 Task: Select transit view around selected location Big Sur, California, United States and check out the nearest train station
Action: Mouse moved to (363, 207)
Screenshot: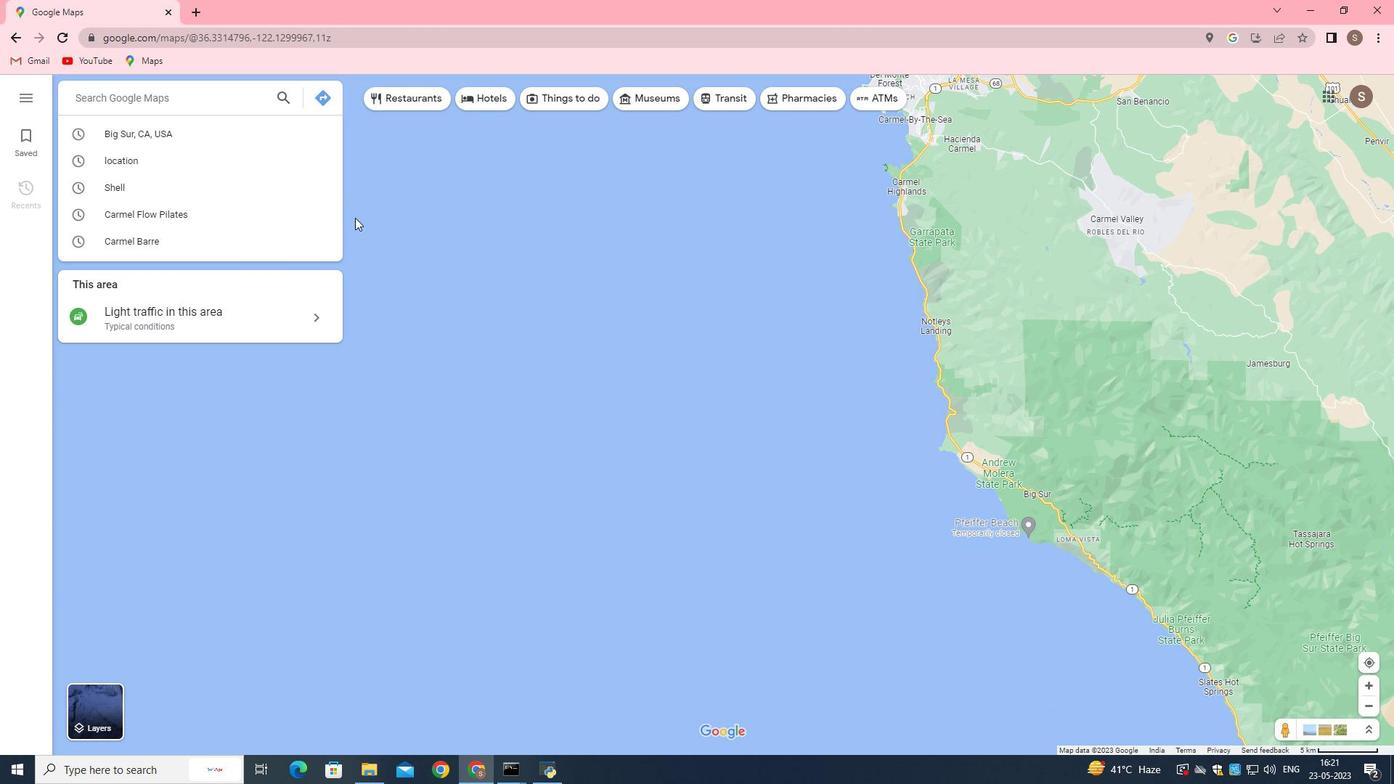 
Action: Mouse pressed left at (363, 207)
Screenshot: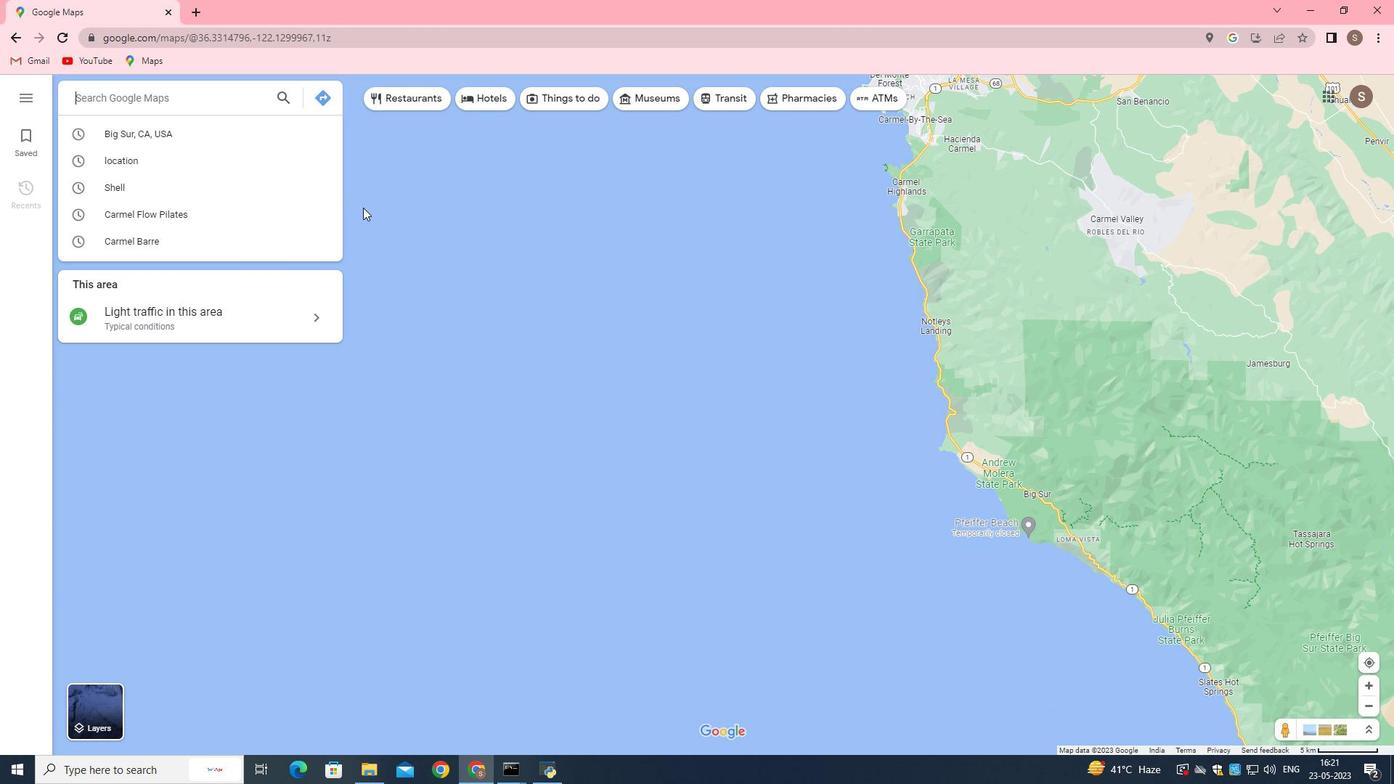 
Action: Mouse moved to (204, 97)
Screenshot: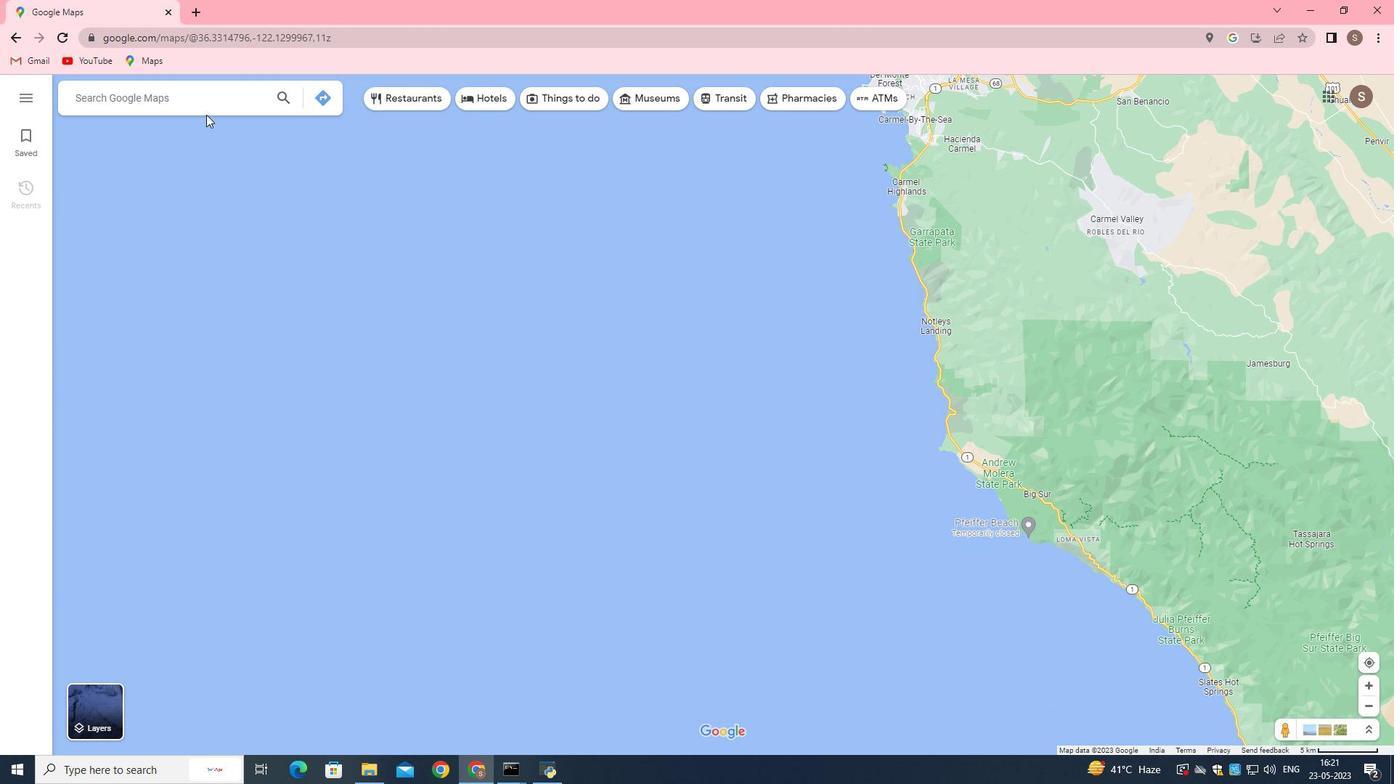 
Action: Mouse pressed left at (204, 97)
Screenshot: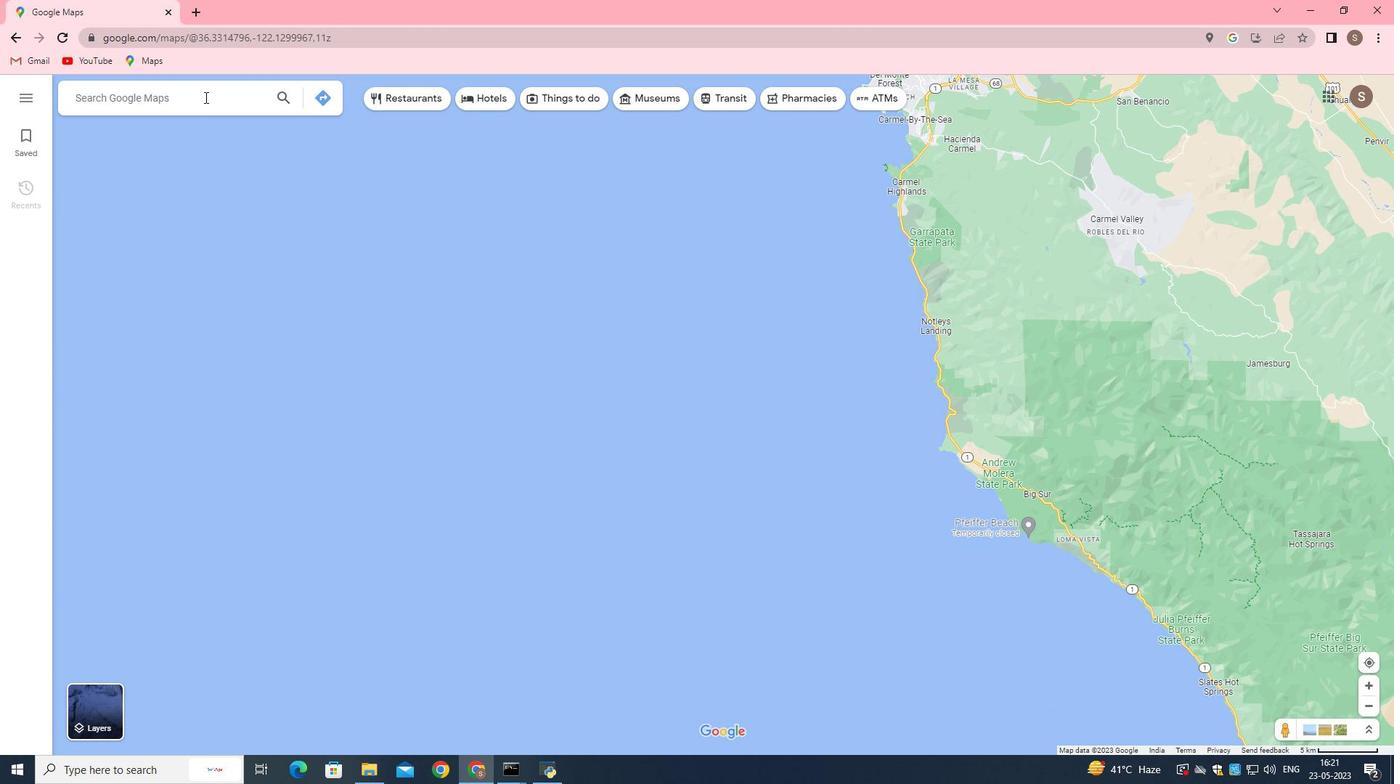 
Action: Mouse moved to (184, 101)
Screenshot: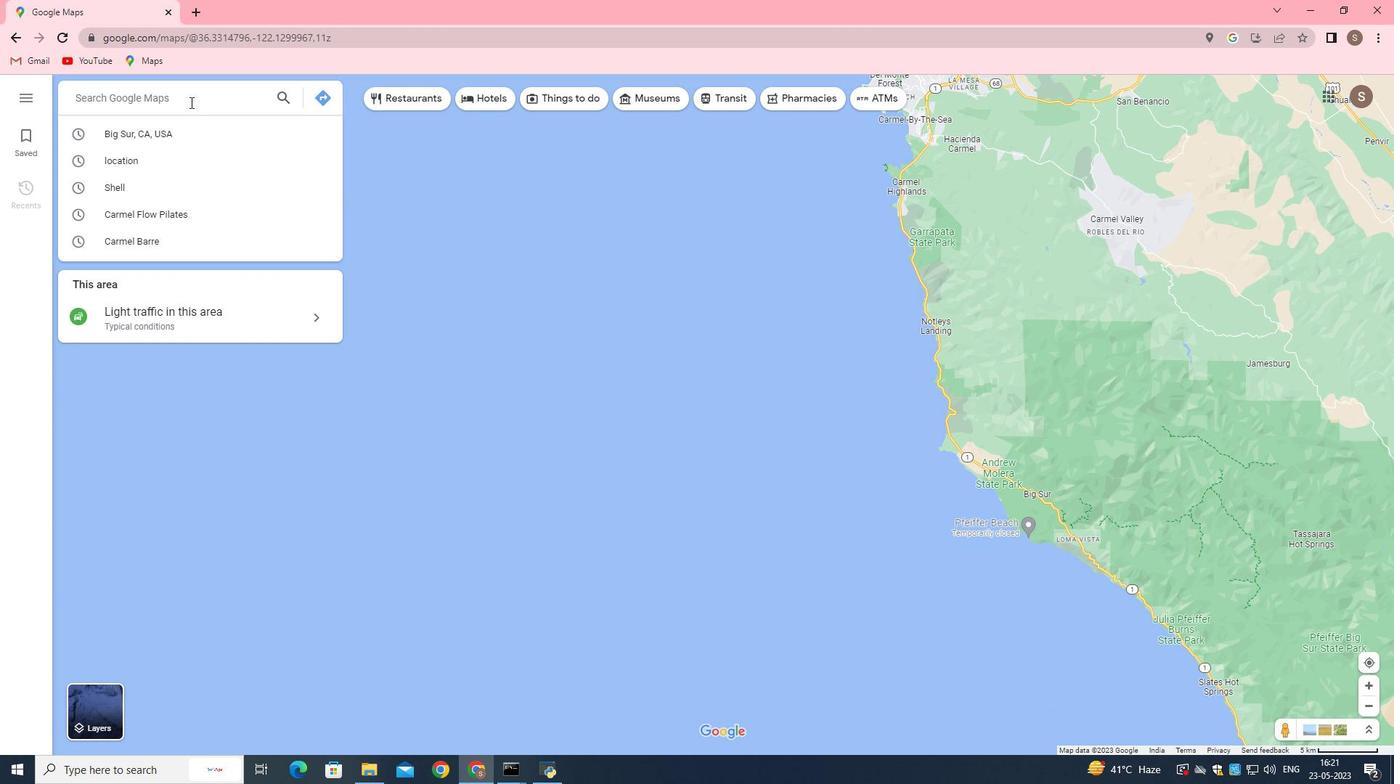 
Action: Key pressed big<Key.space>sur,<Key.space>california,<Key.space>united<Key.space>states<Key.enter>
Screenshot: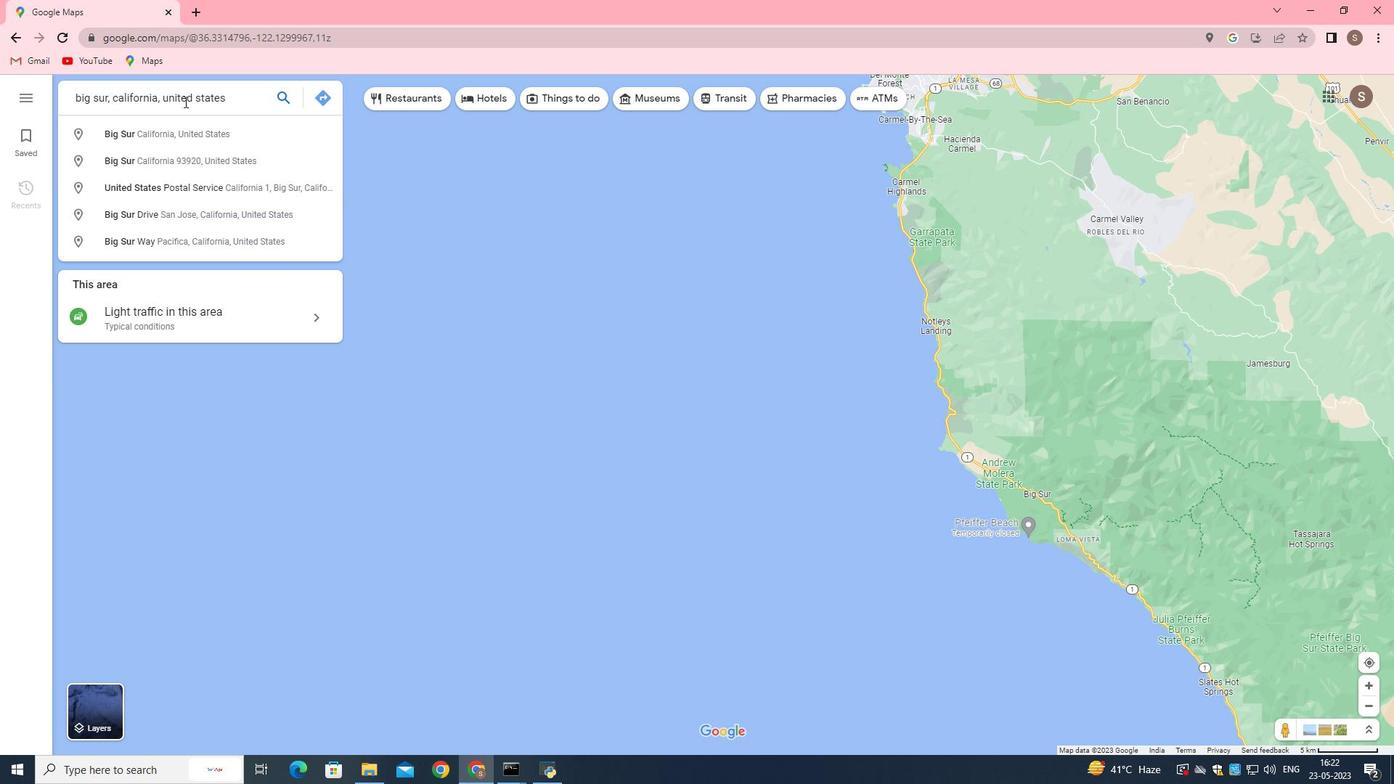
Action: Mouse moved to (201, 341)
Screenshot: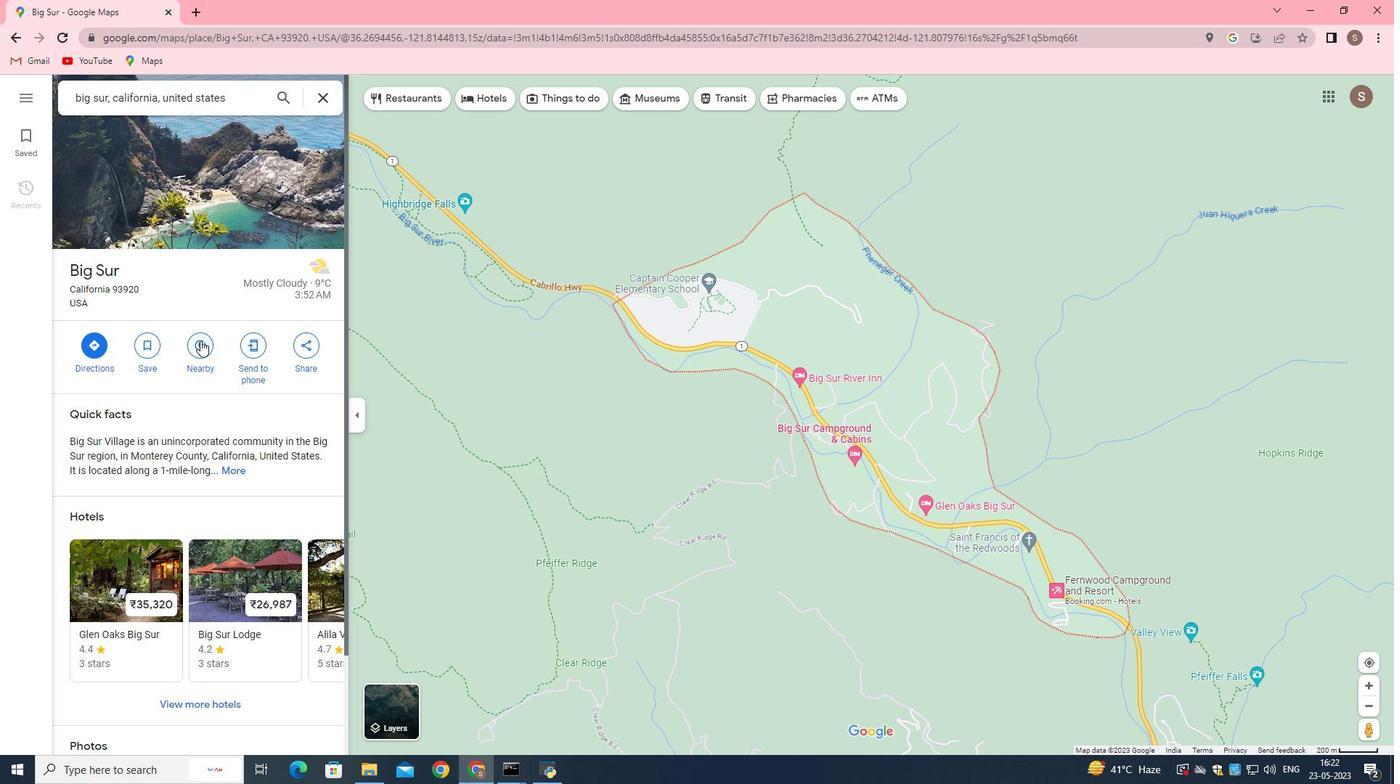 
Action: Mouse pressed left at (201, 341)
Screenshot: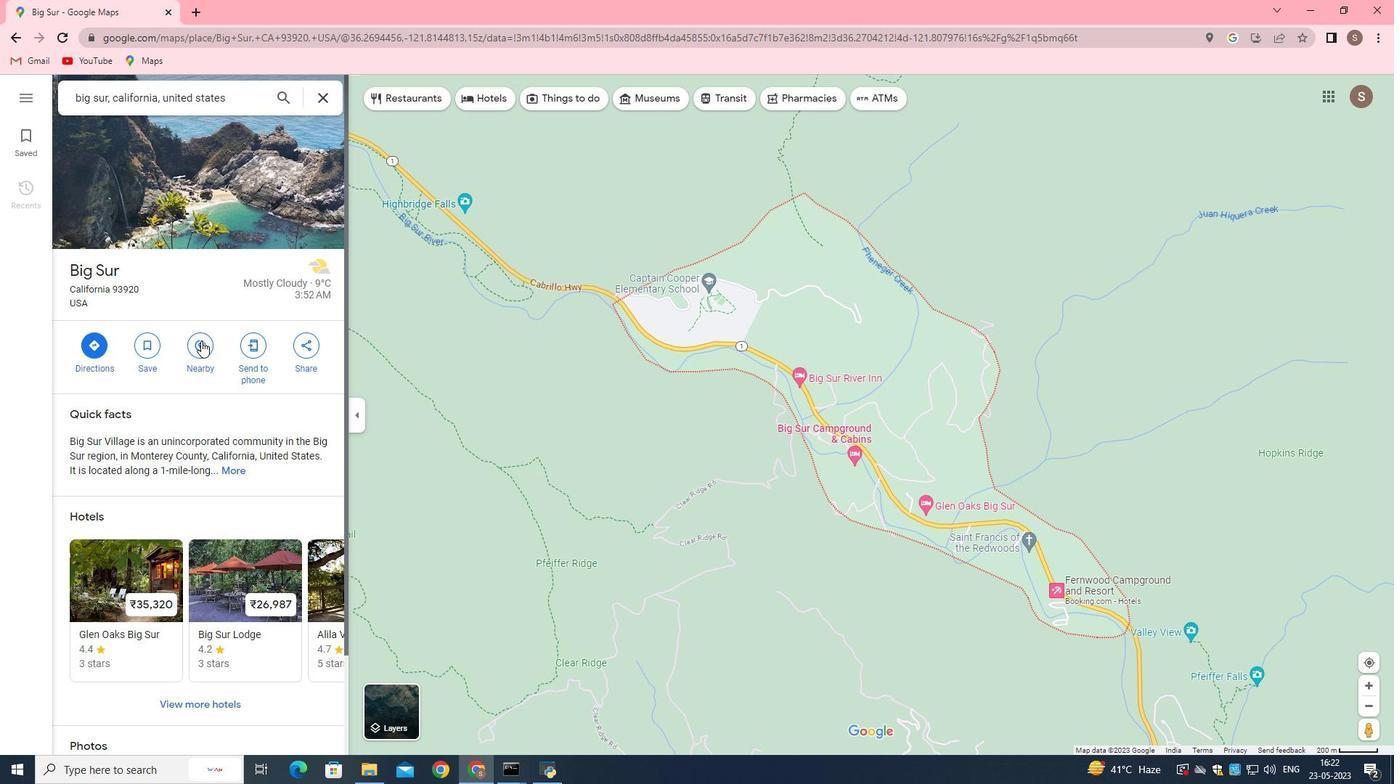 
Action: Mouse moved to (180, 98)
Screenshot: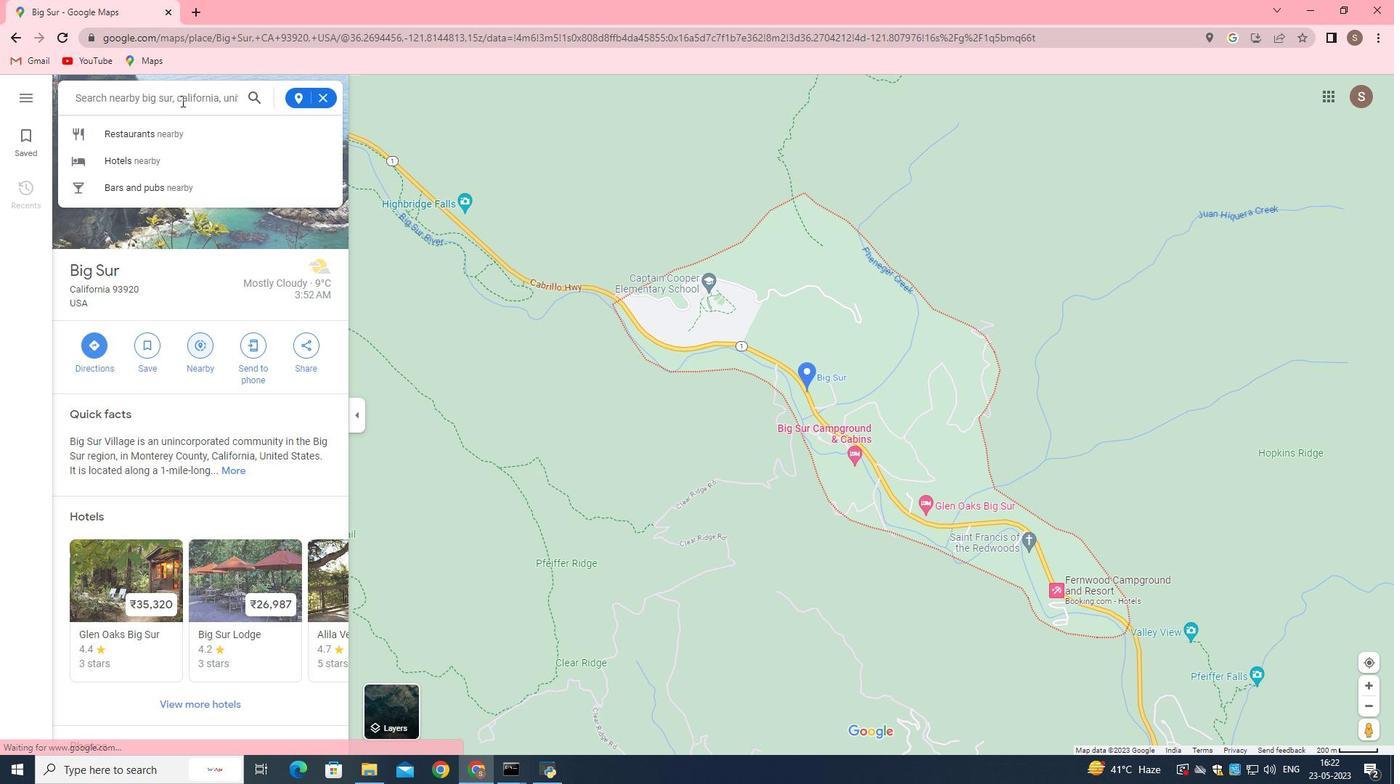
Action: Mouse pressed left at (180, 98)
Screenshot: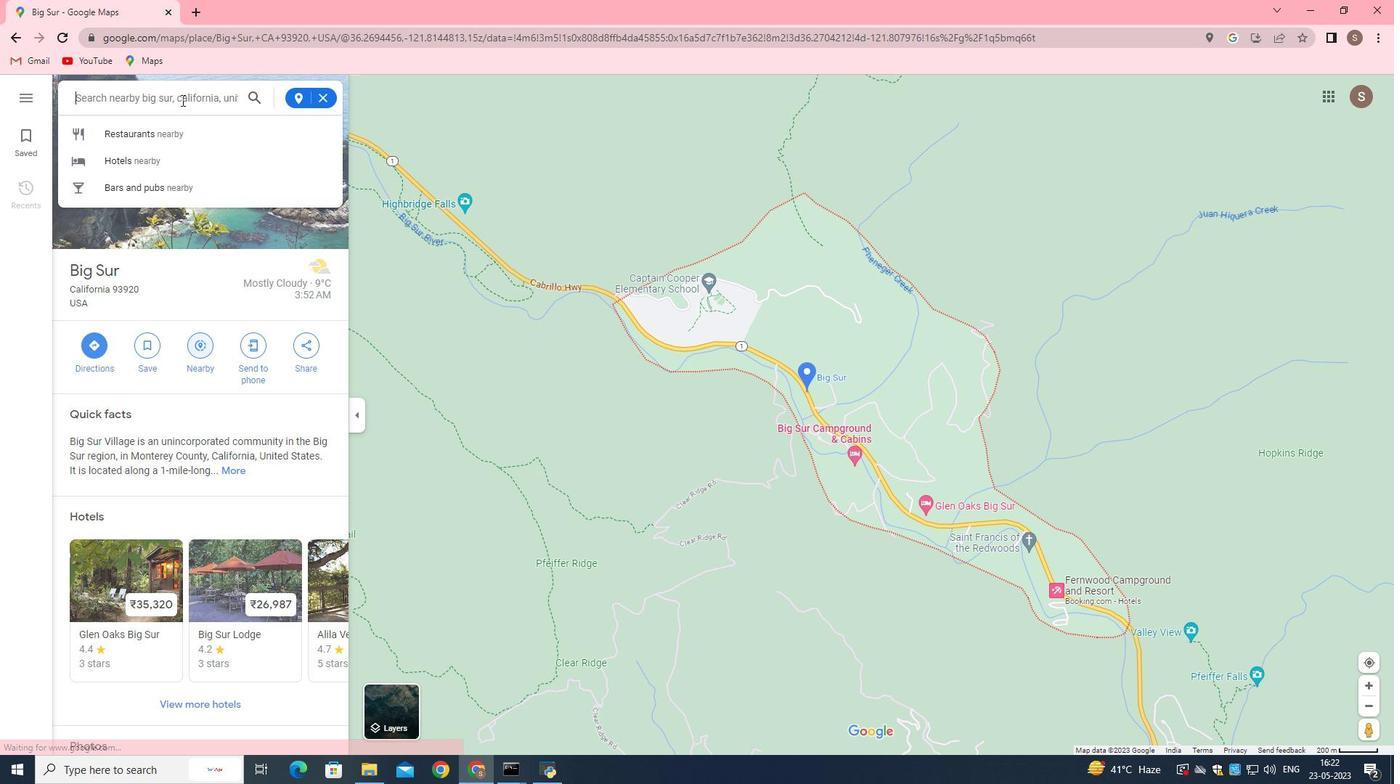 
Action: Key pressed train<Key.space>station<Key.enter>
Screenshot: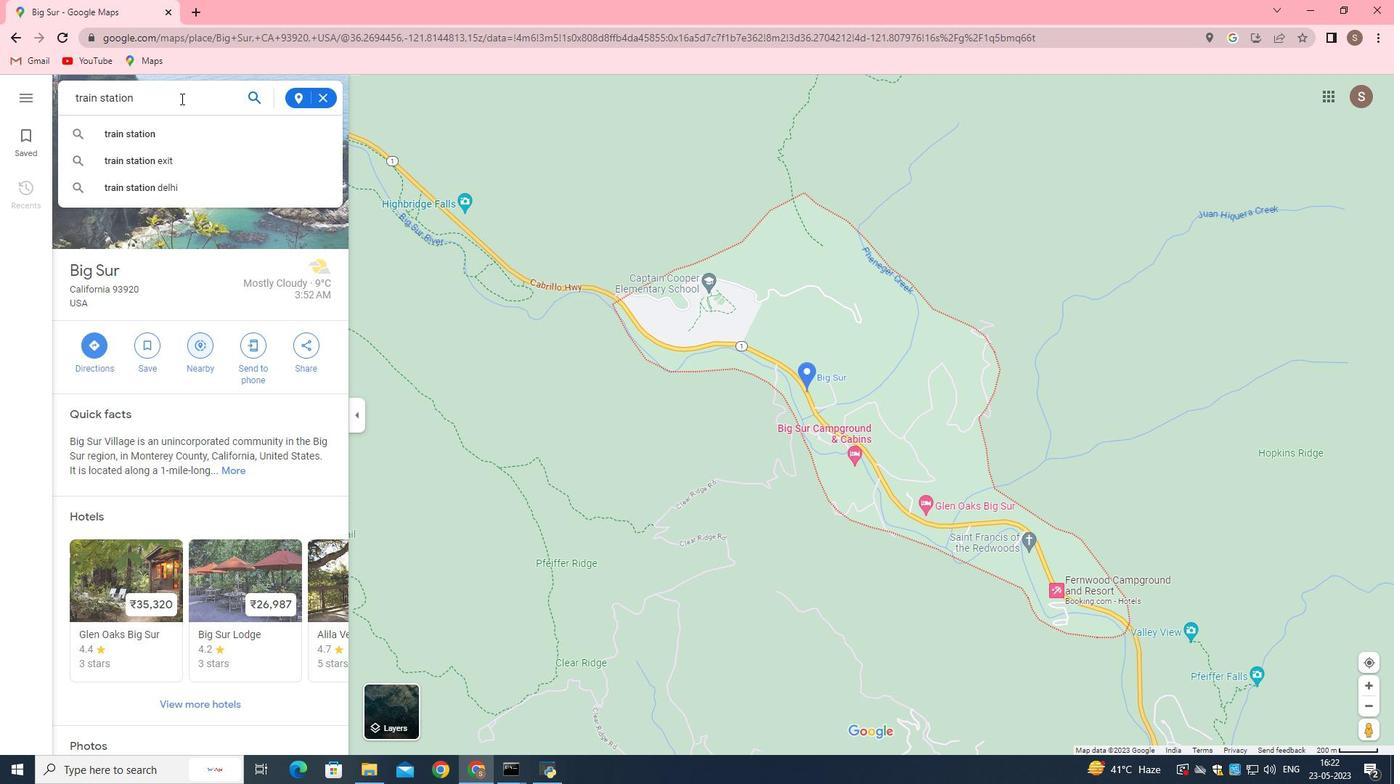 
Action: Mouse moved to (608, 204)
Screenshot: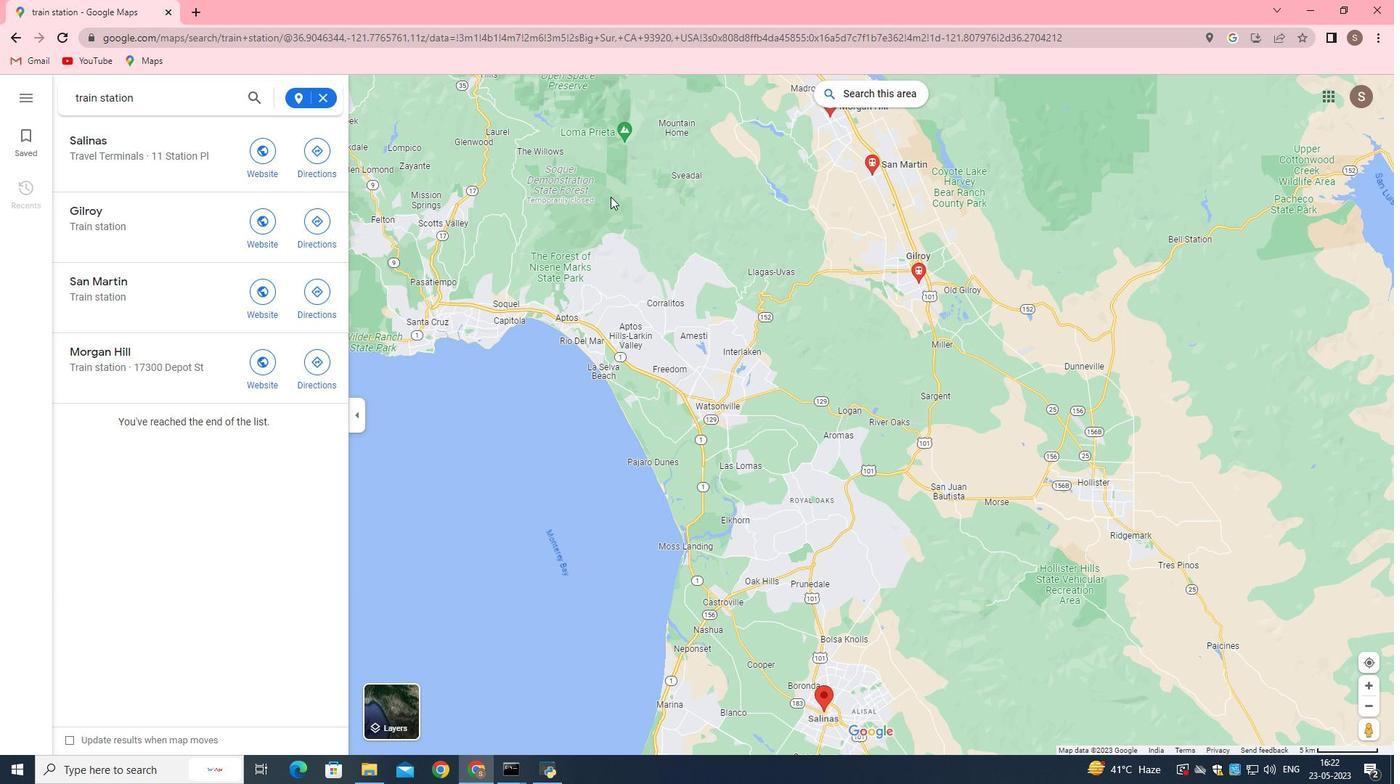 
Action: Mouse scrolled (608, 204) with delta (0, 0)
Screenshot: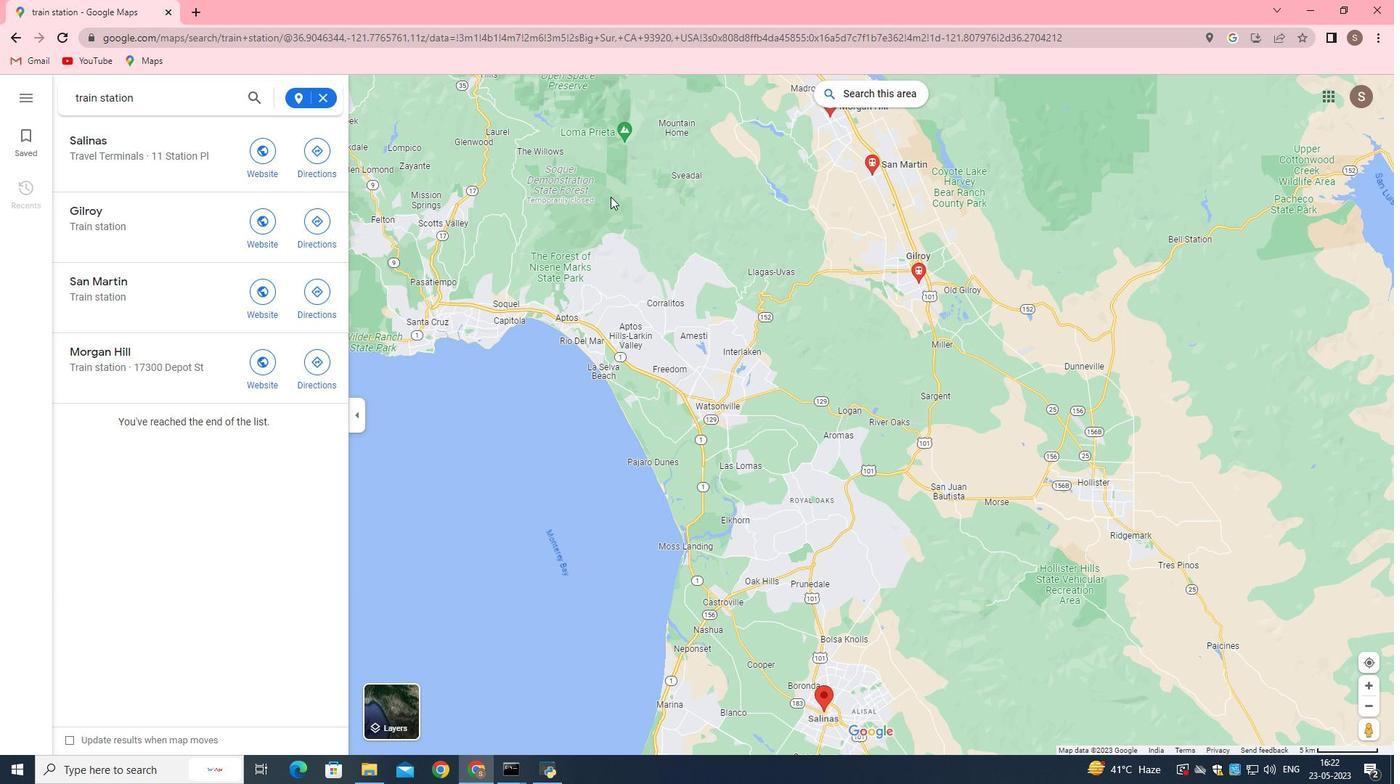 
Action: Mouse moved to (608, 206)
Screenshot: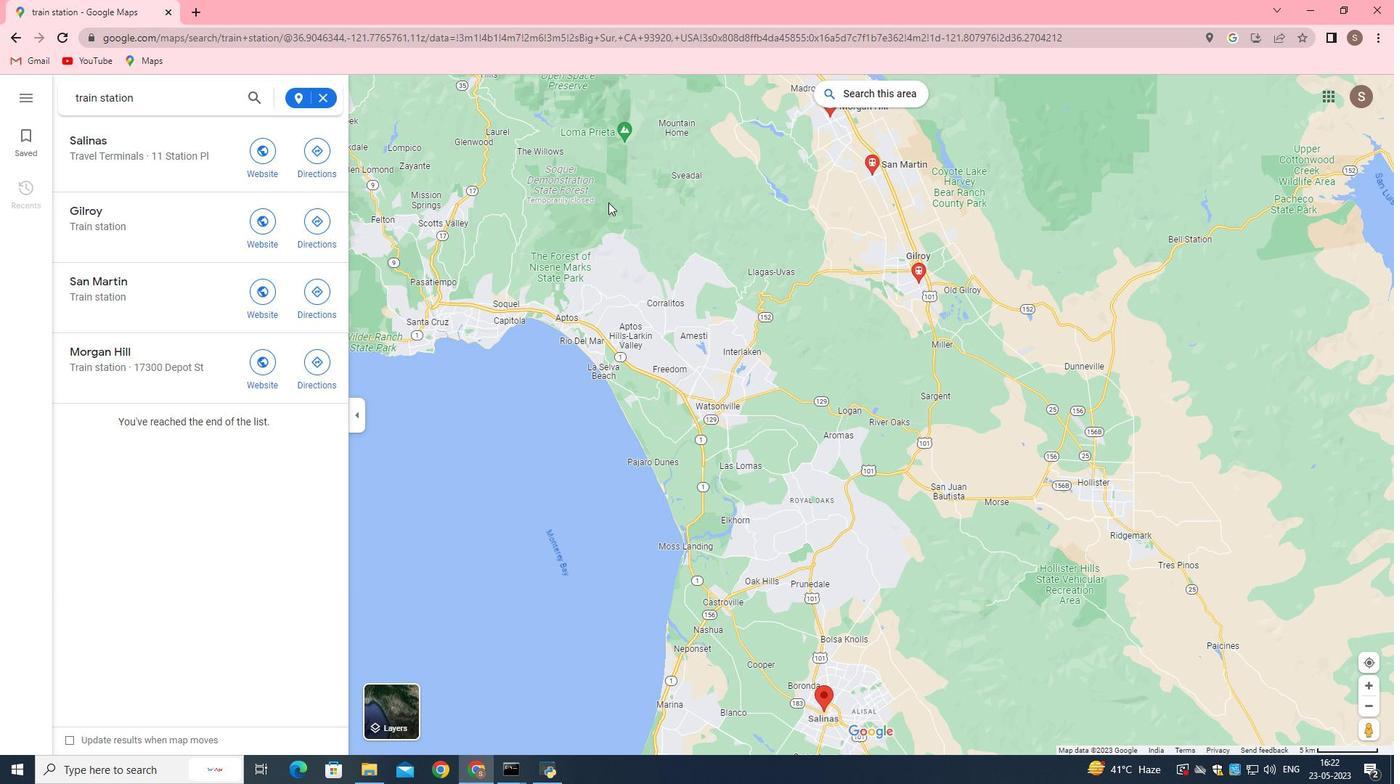 
Action: Mouse scrolled (608, 206) with delta (0, 0)
Screenshot: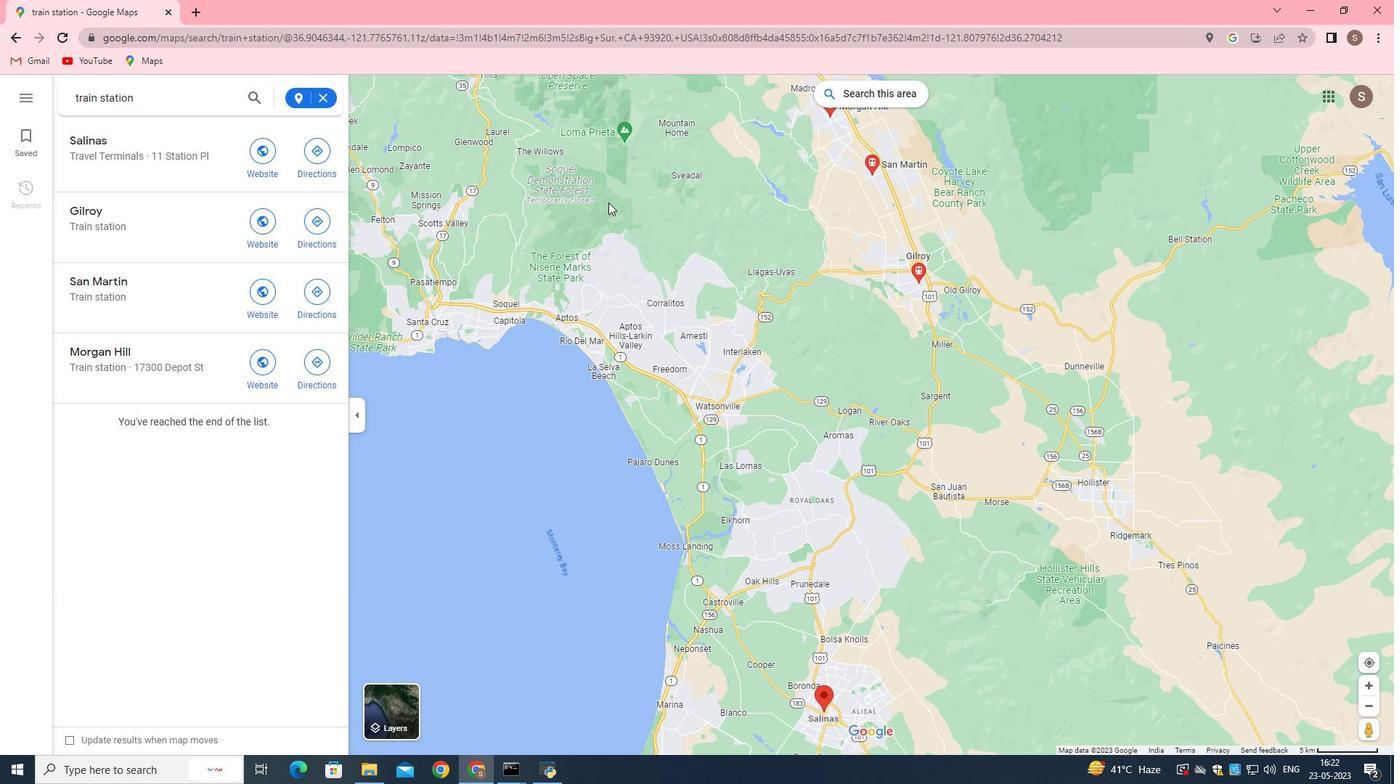 
Action: Mouse moved to (608, 208)
Screenshot: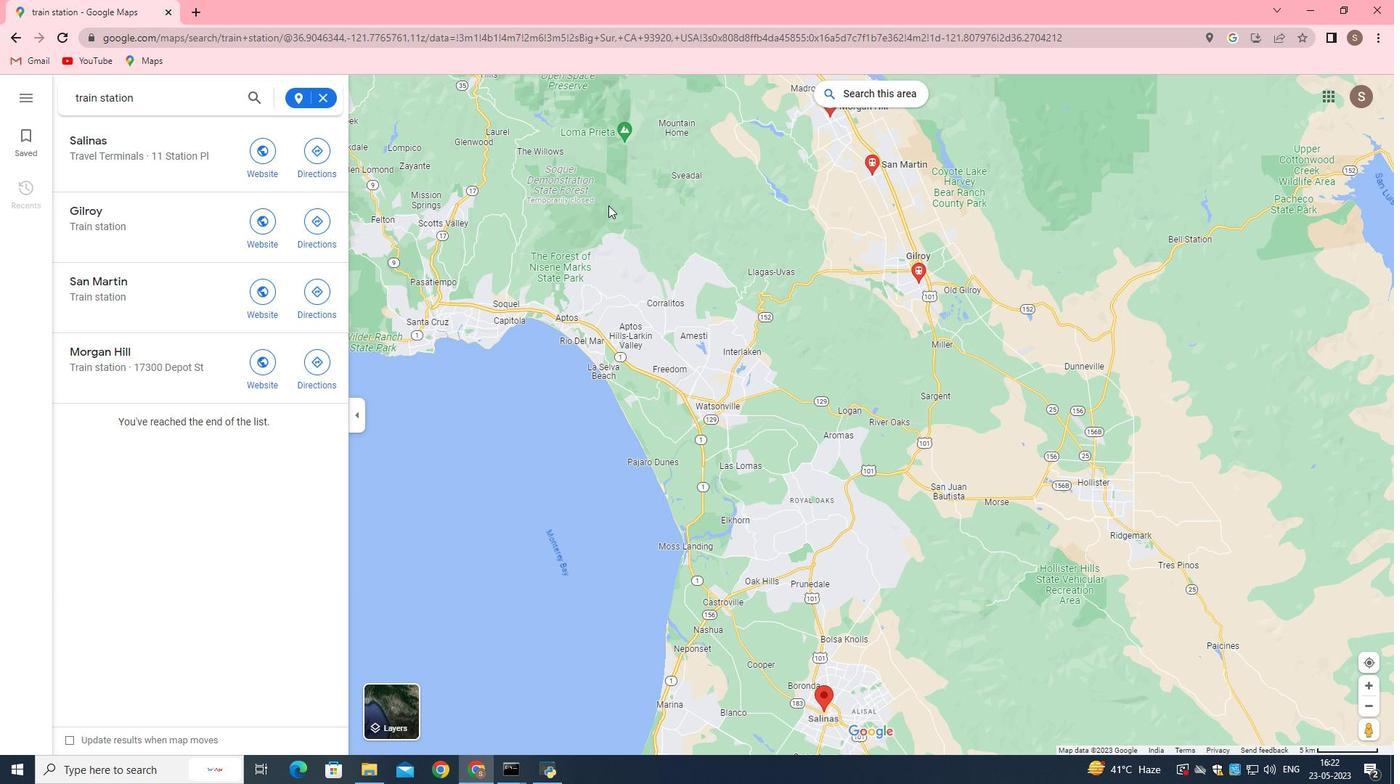 
Action: Mouse scrolled (608, 207) with delta (0, 0)
Screenshot: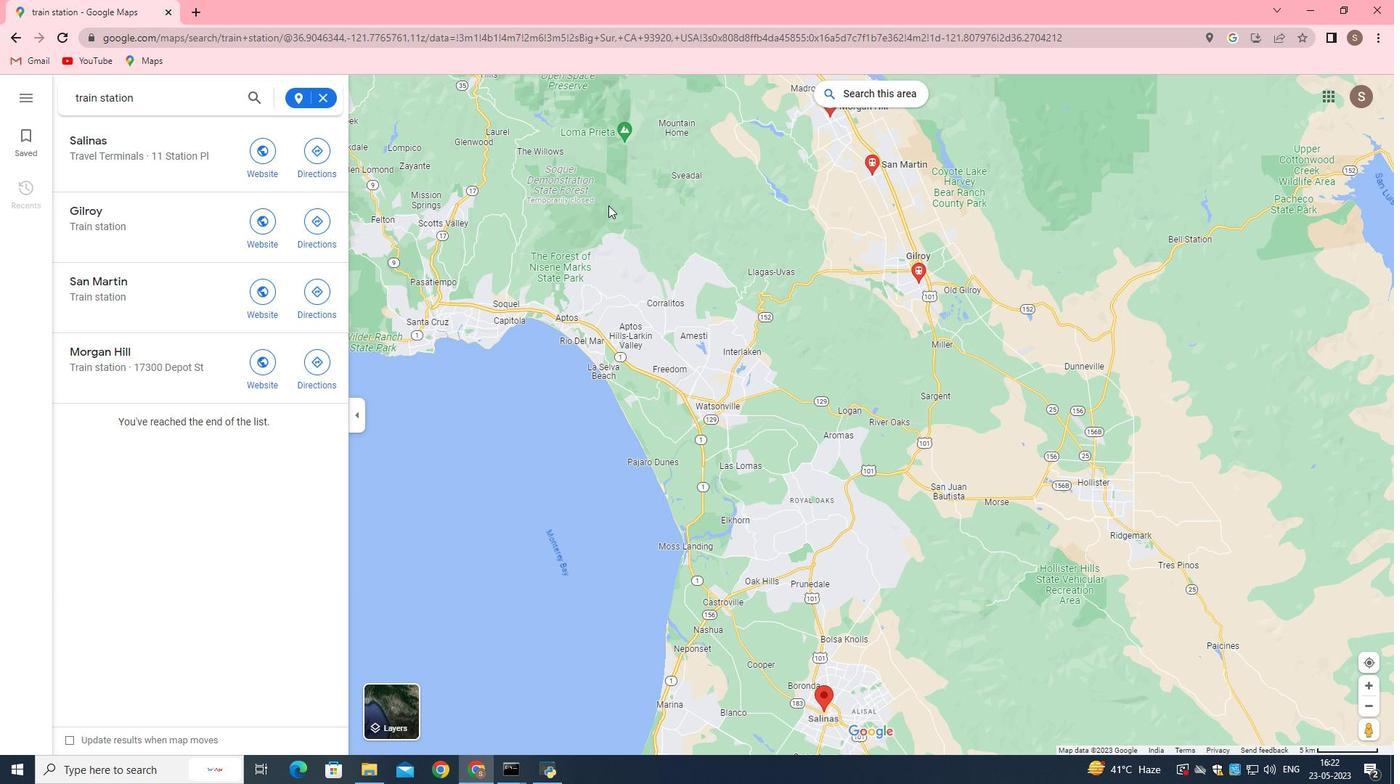 
Action: Mouse moved to (607, 209)
Screenshot: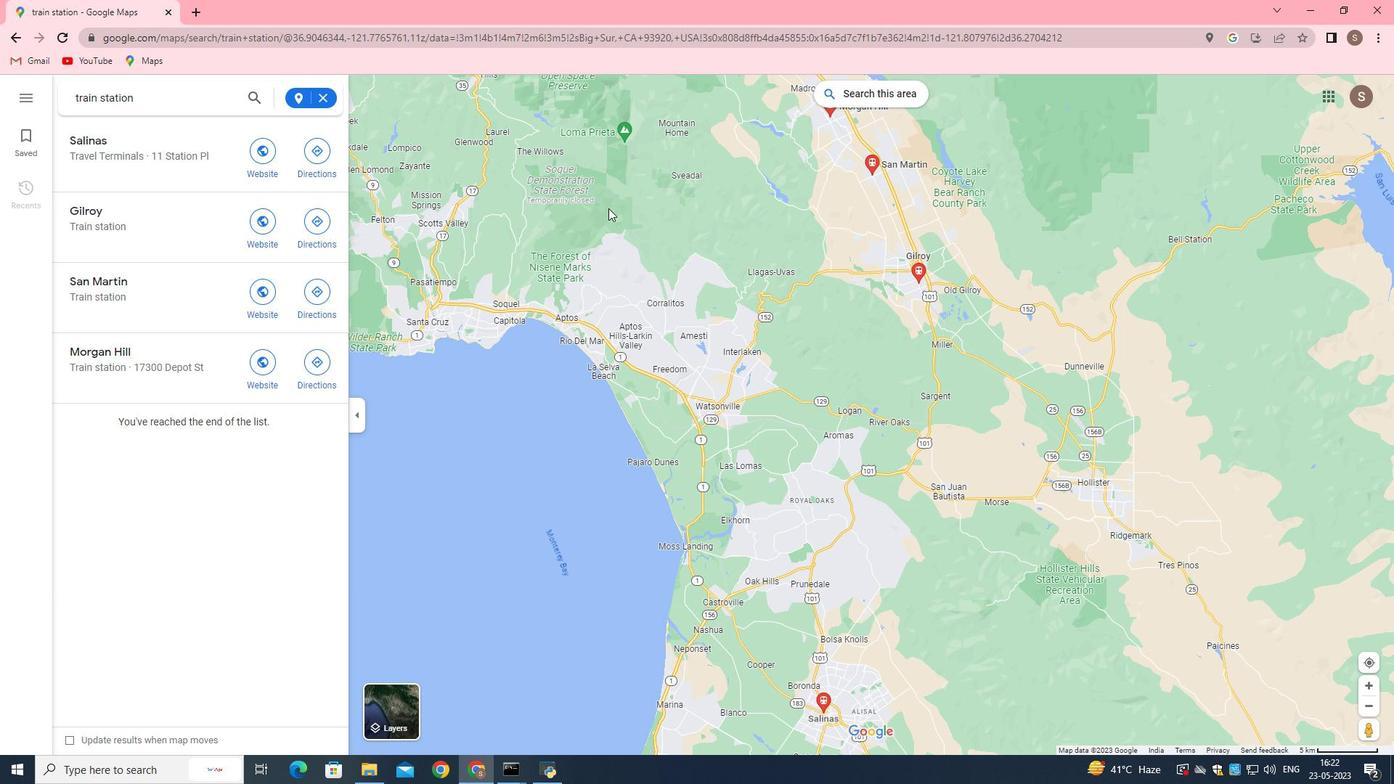 
Action: Mouse scrolled (607, 210) with delta (0, 0)
Screenshot: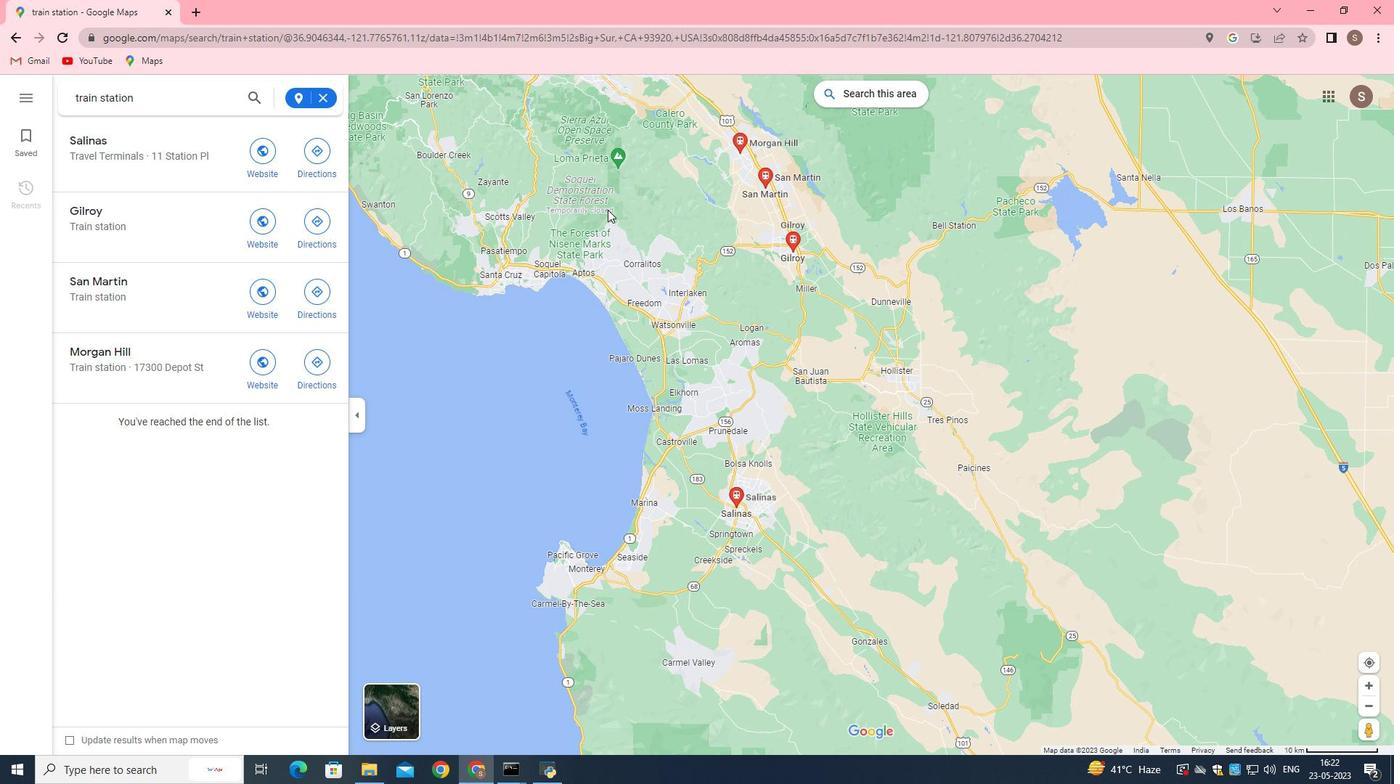 
Action: Mouse moved to (133, 154)
Screenshot: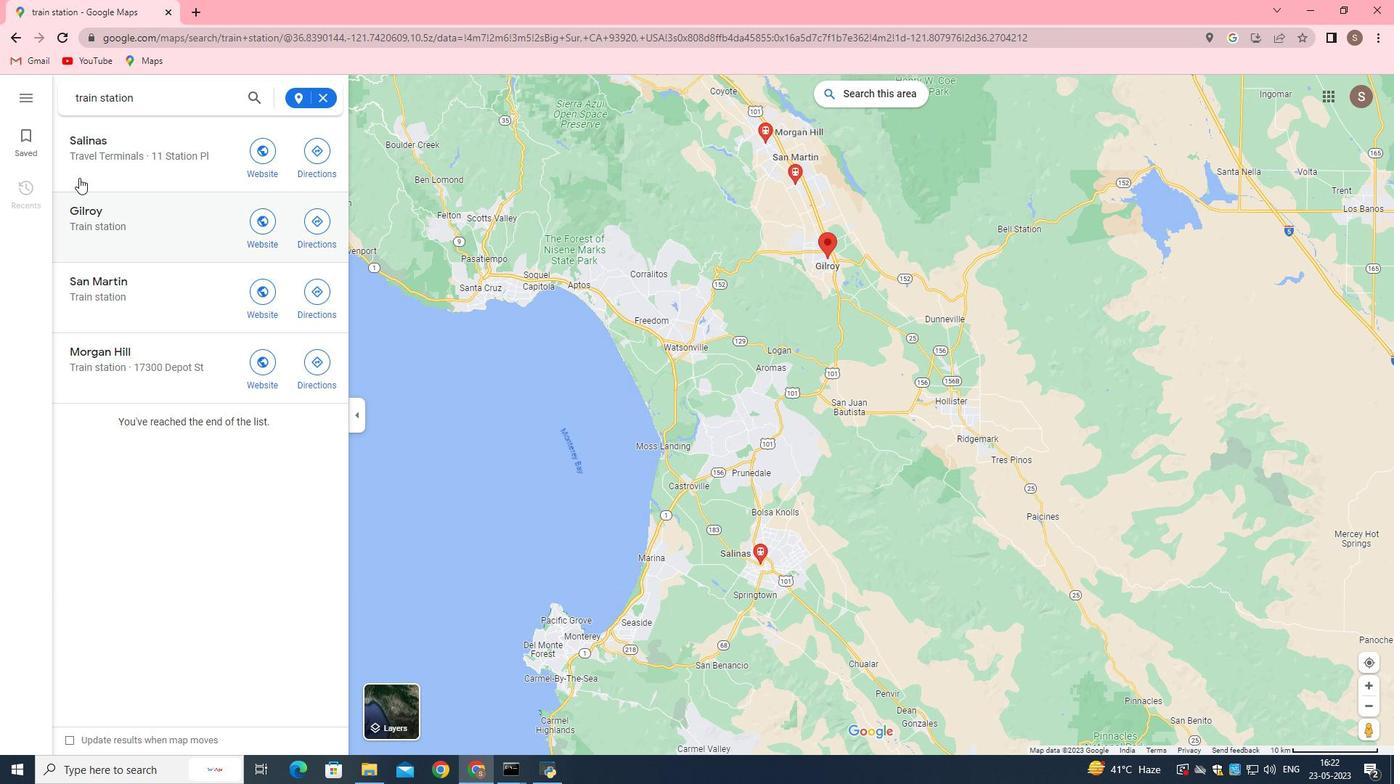 
Action: Mouse pressed left at (133, 154)
Screenshot: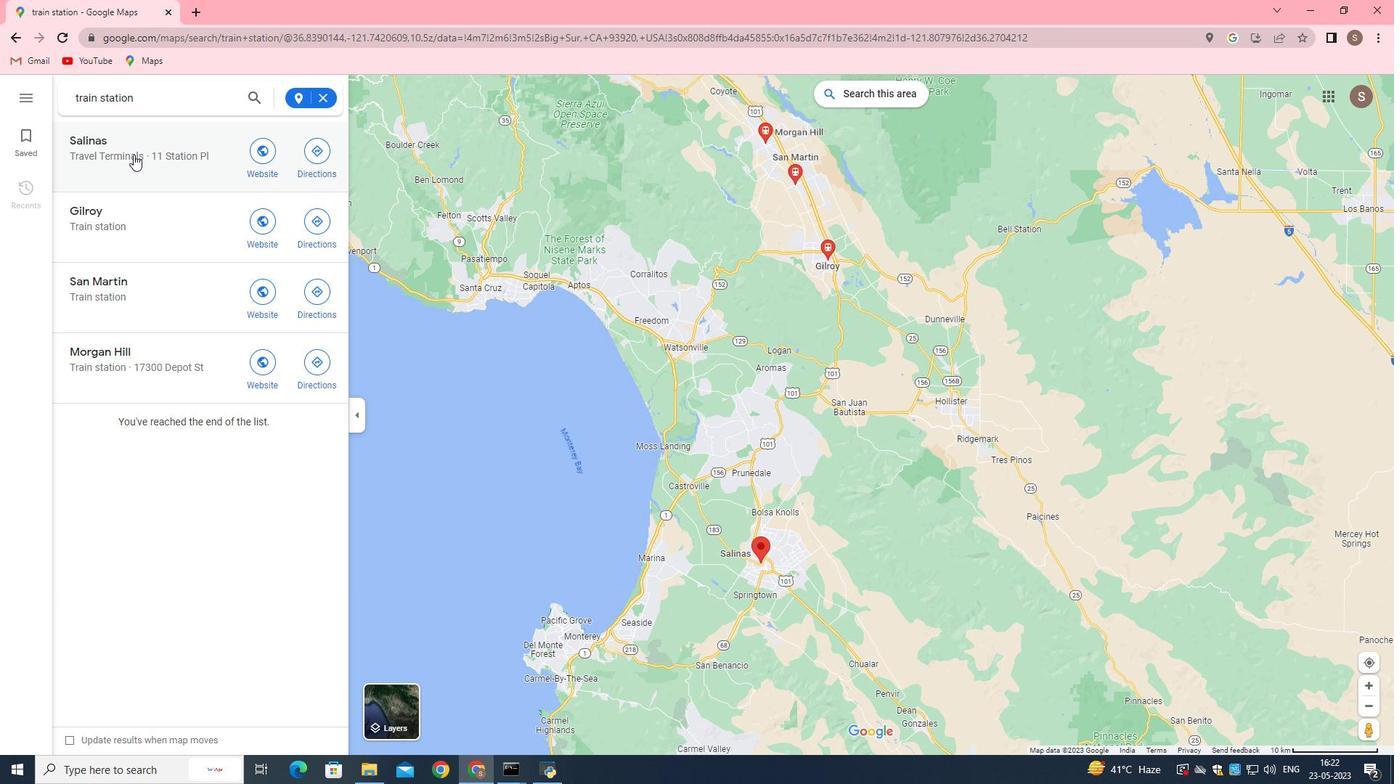 
Action: Mouse moved to (474, 239)
Screenshot: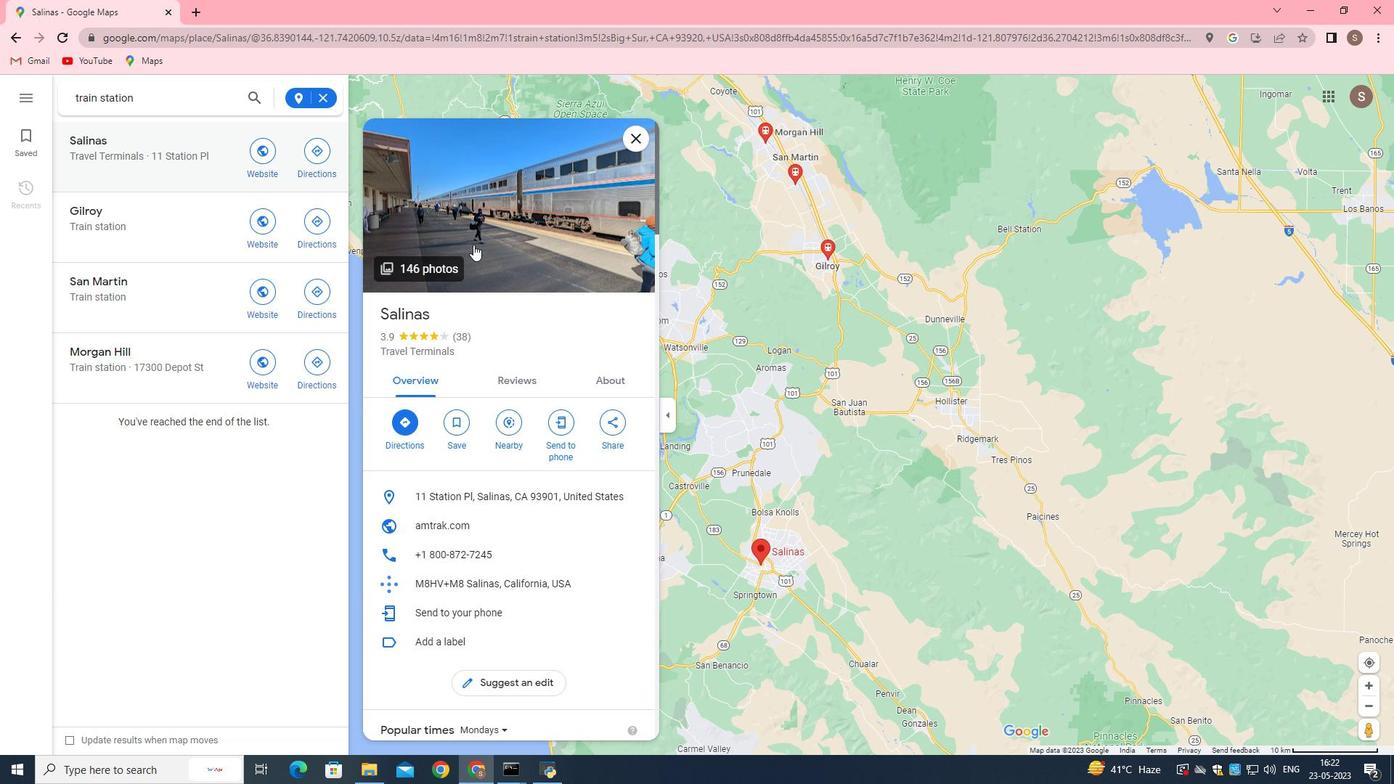
Action: Mouse pressed left at (474, 239)
Screenshot: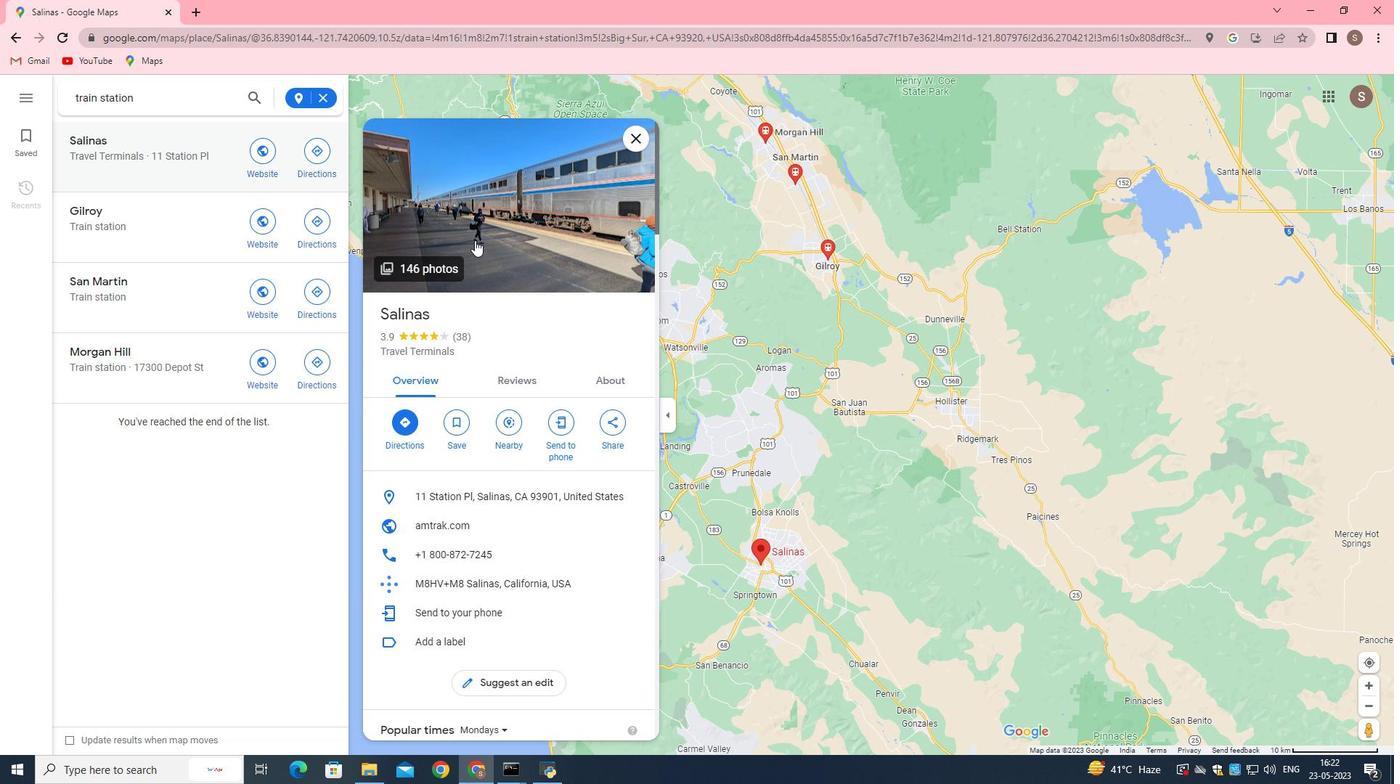 
Action: Mouse moved to (273, 339)
Screenshot: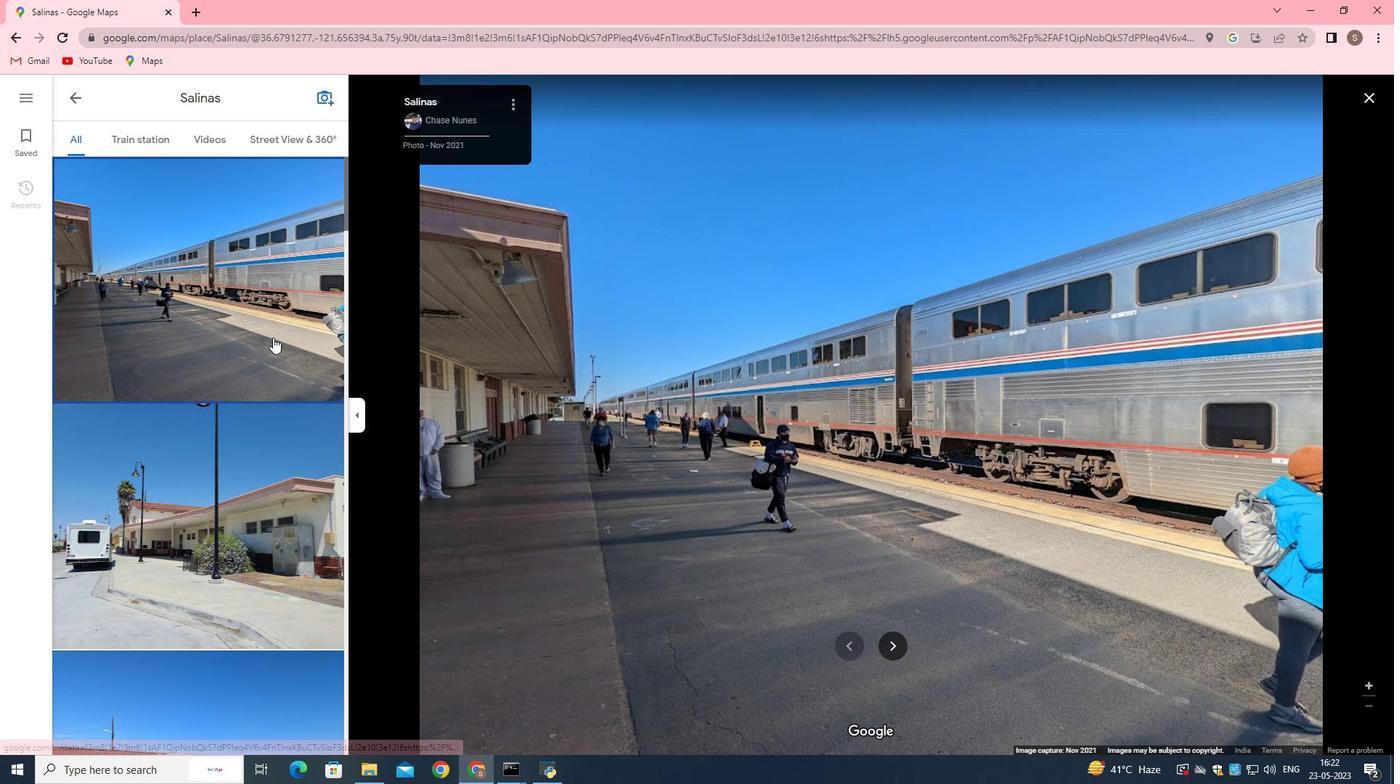 
Action: Mouse scrolled (273, 338) with delta (0, 0)
Screenshot: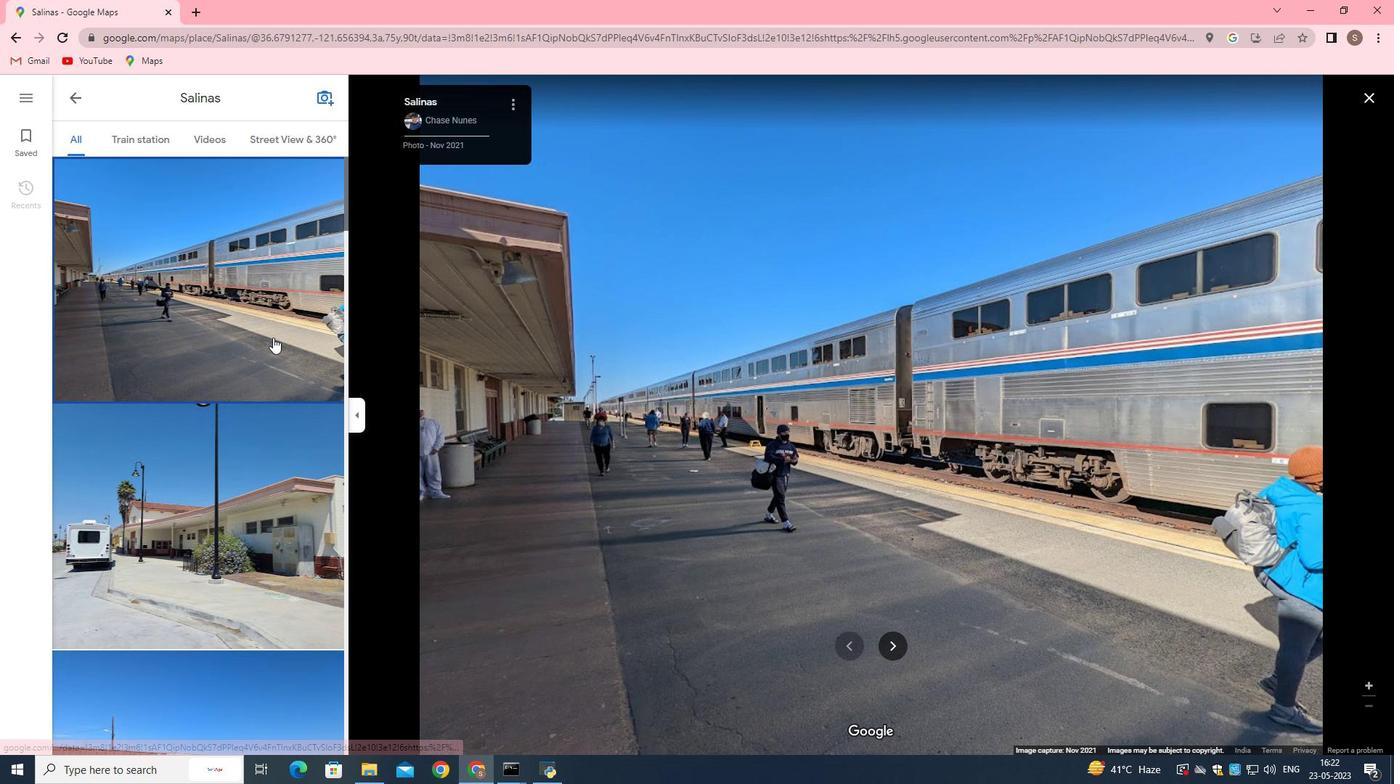 
Action: Mouse moved to (273, 339)
Screenshot: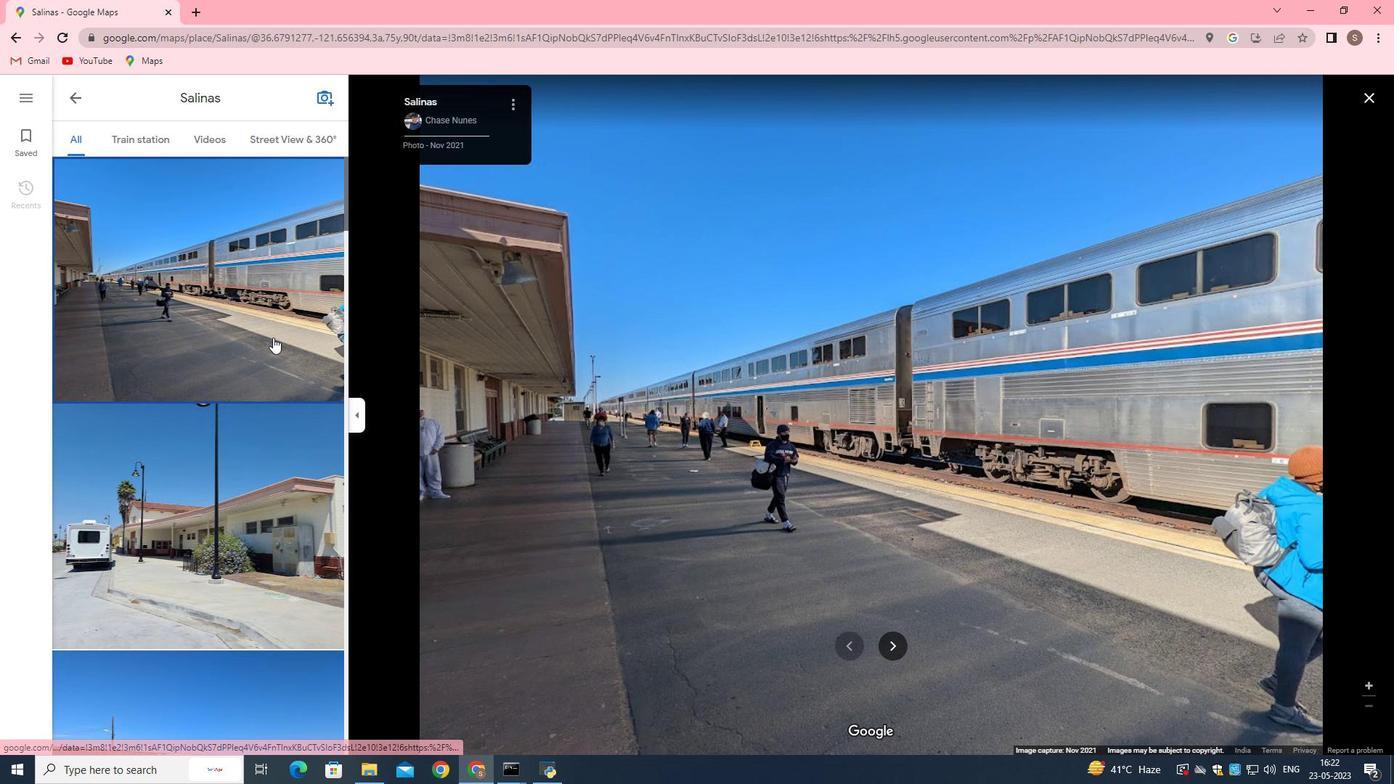
Action: Mouse scrolled (273, 338) with delta (0, 0)
Screenshot: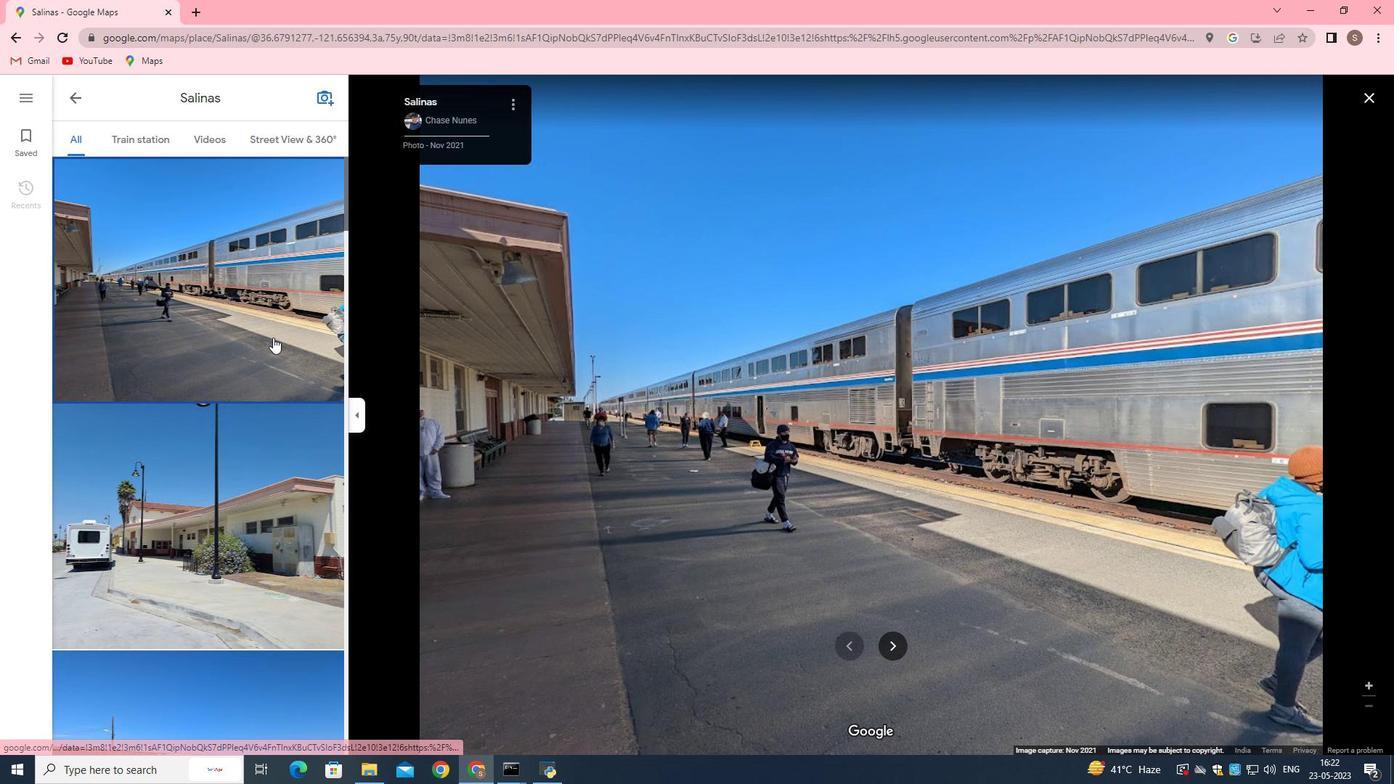 
Action: Mouse scrolled (273, 338) with delta (0, 0)
Screenshot: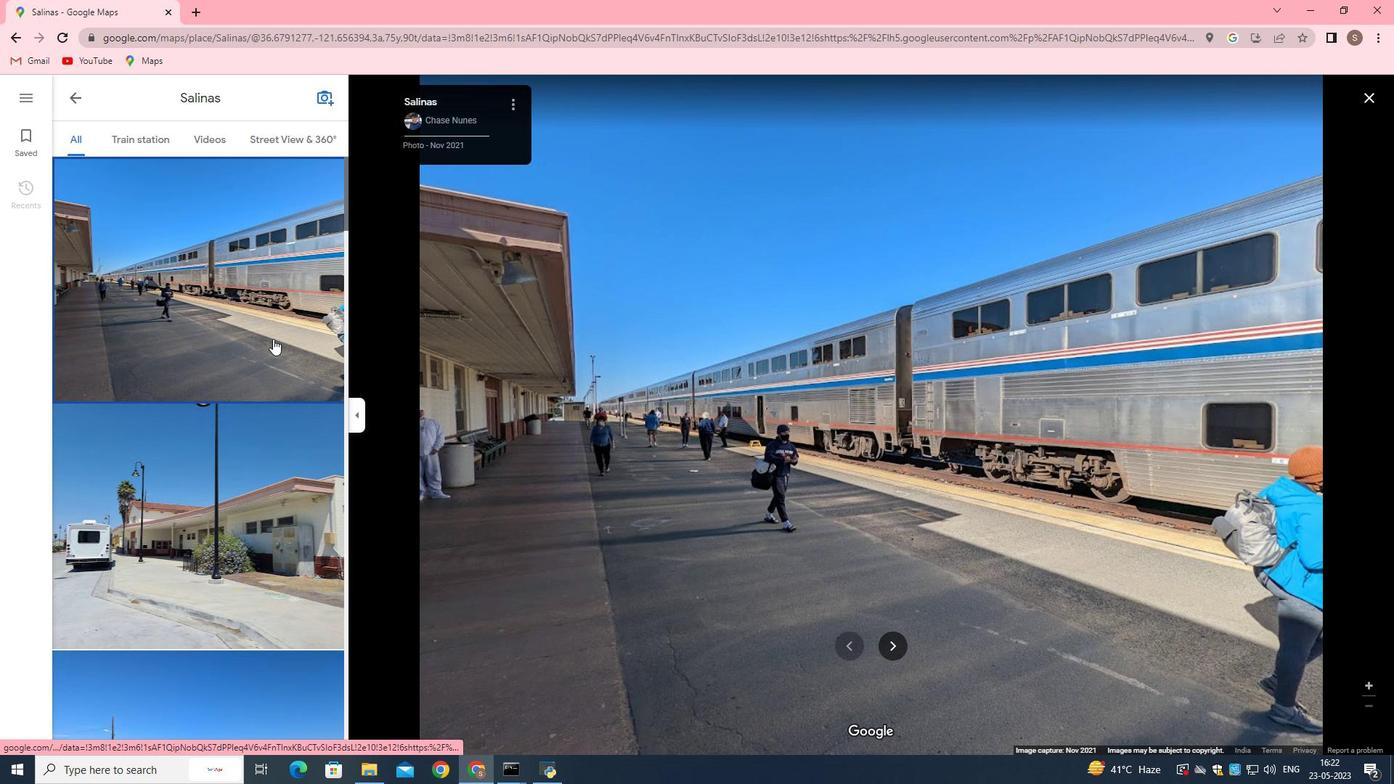 
Action: Mouse moved to (273, 337)
Screenshot: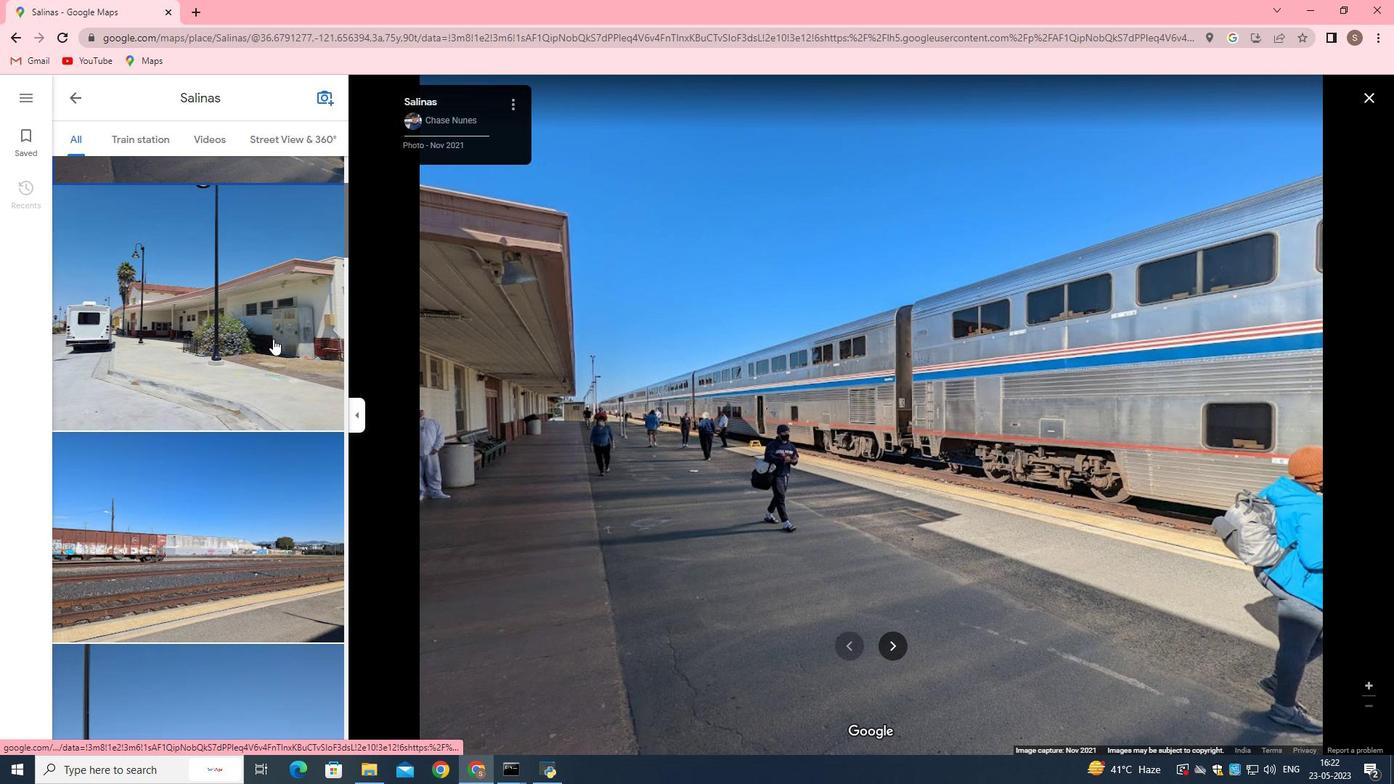 
Action: Mouse scrolled (273, 336) with delta (0, 0)
Screenshot: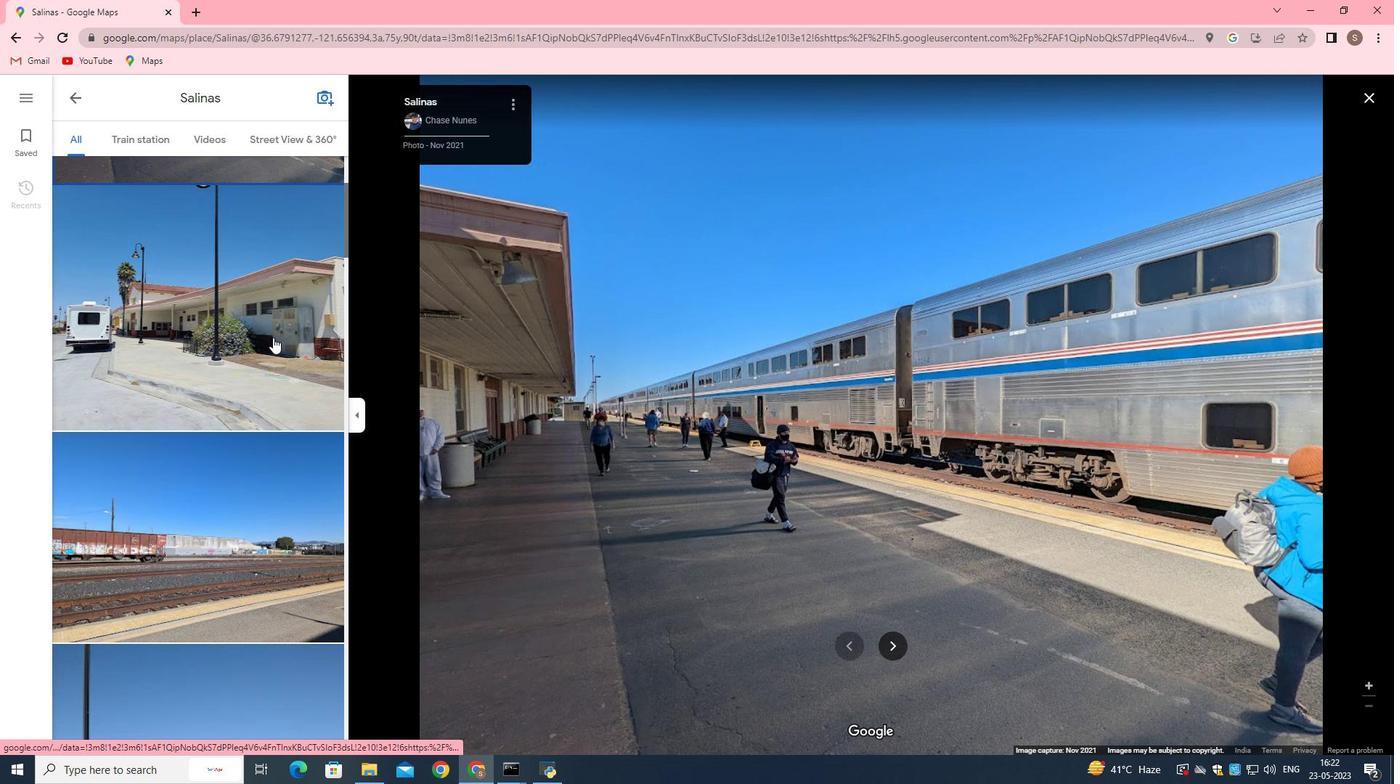 
Action: Mouse scrolled (273, 336) with delta (0, 0)
Screenshot: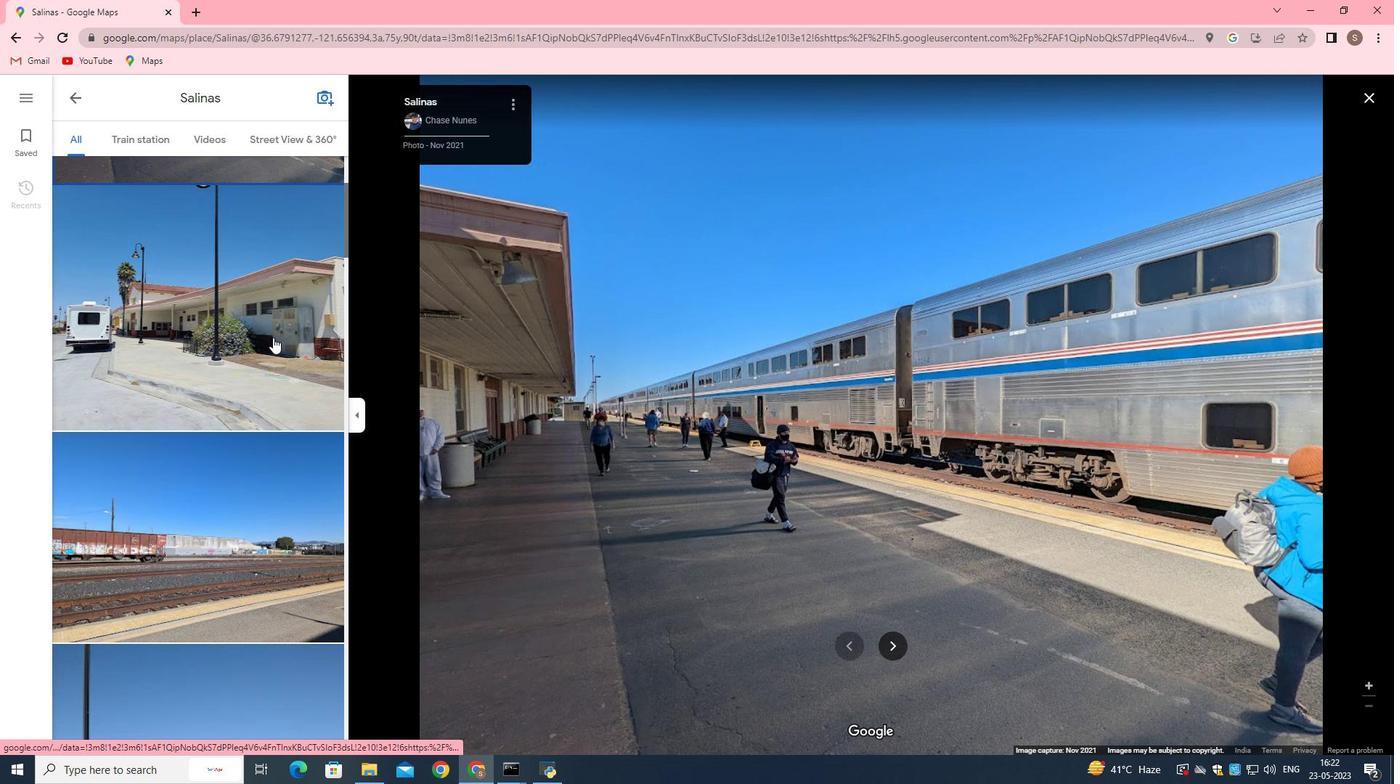 
Action: Mouse scrolled (273, 336) with delta (0, 0)
Screenshot: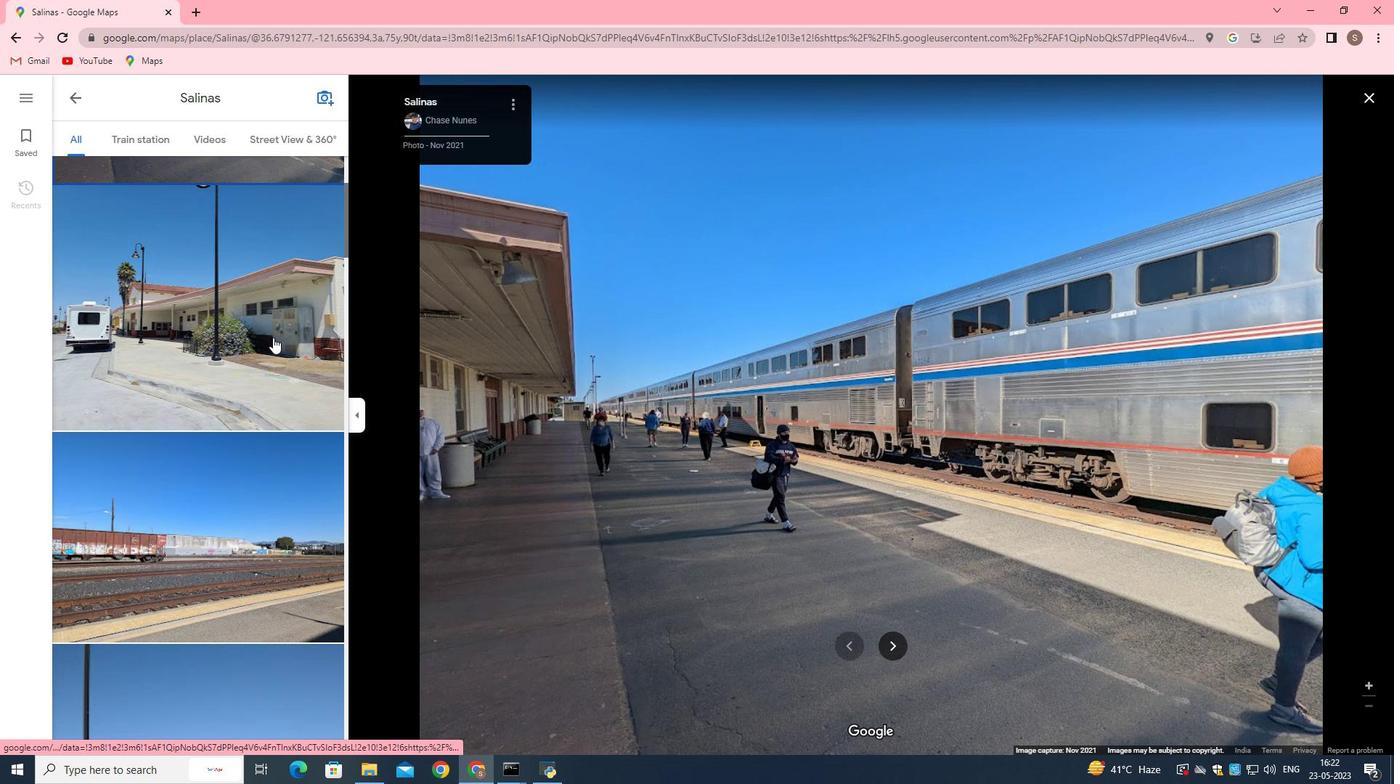 
Action: Mouse moved to (273, 335)
Screenshot: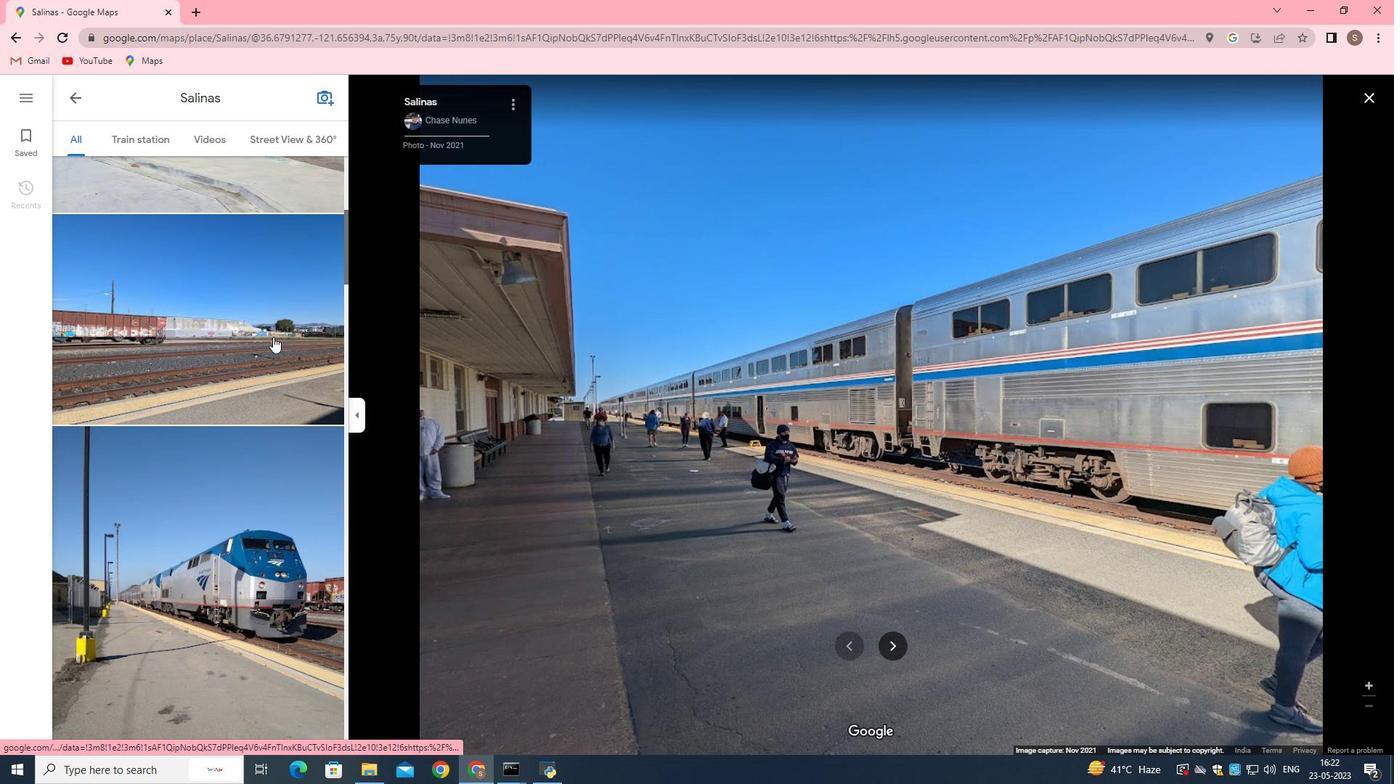 
Action: Mouse scrolled (273, 334) with delta (0, 0)
Screenshot: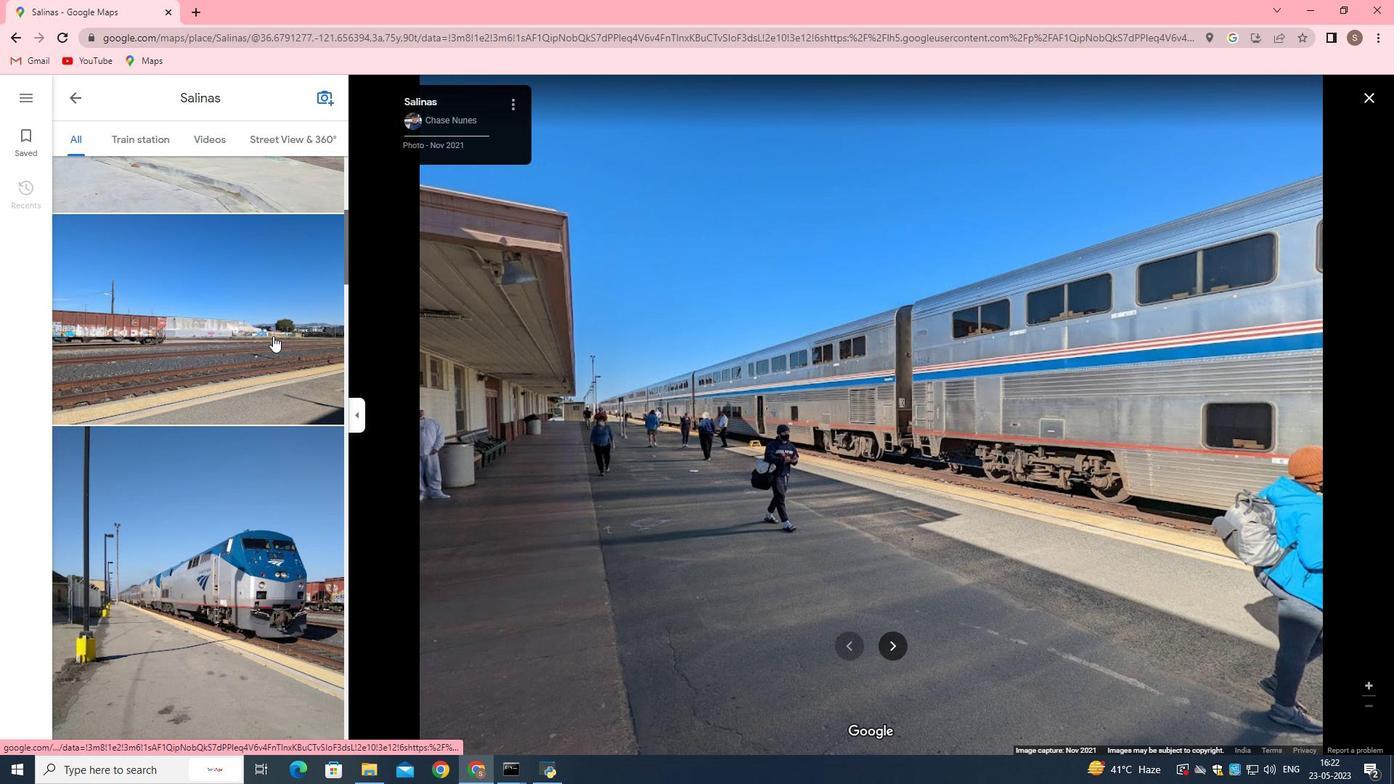 
Action: Mouse scrolled (273, 334) with delta (0, 0)
Screenshot: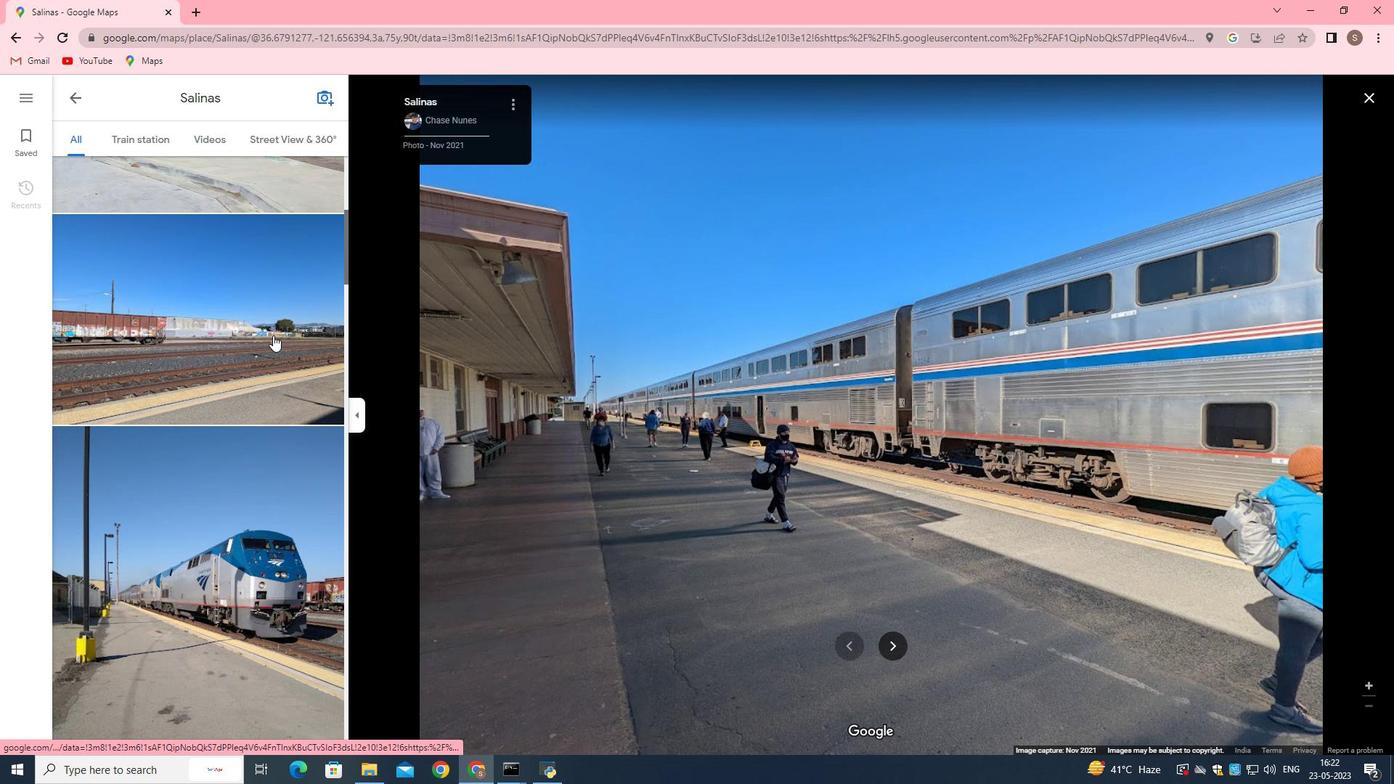 
Action: Mouse scrolled (273, 334) with delta (0, 0)
Screenshot: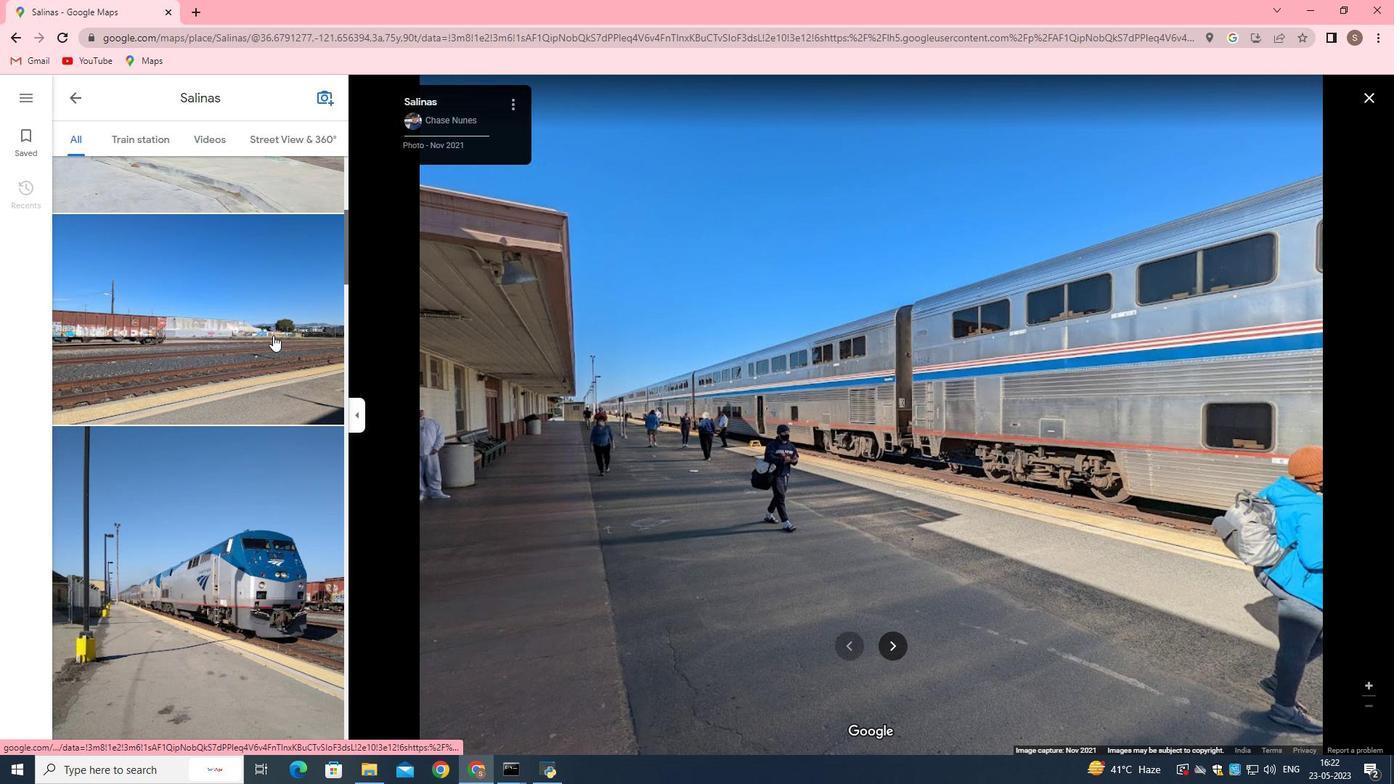 
Action: Mouse moved to (273, 330)
Screenshot: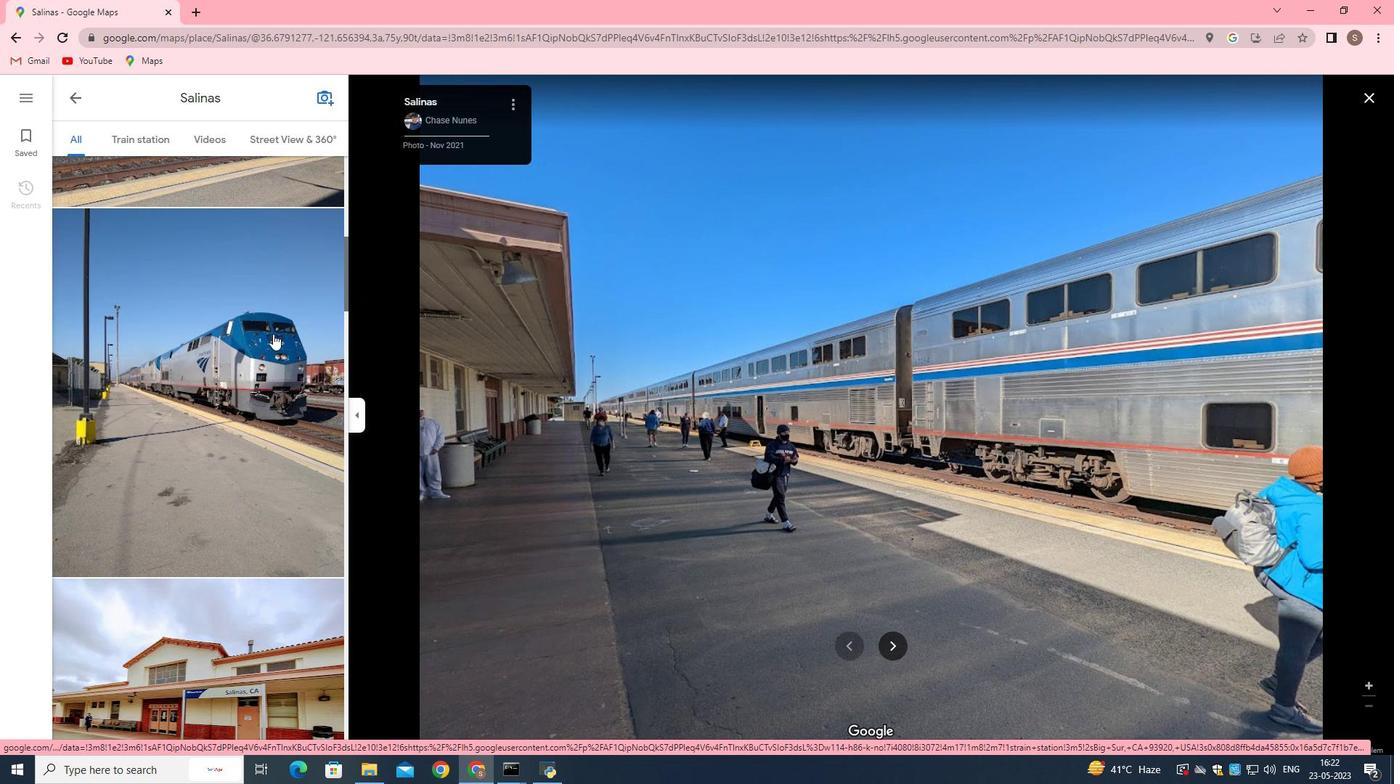 
Action: Mouse scrolled (273, 329) with delta (0, 0)
Screenshot: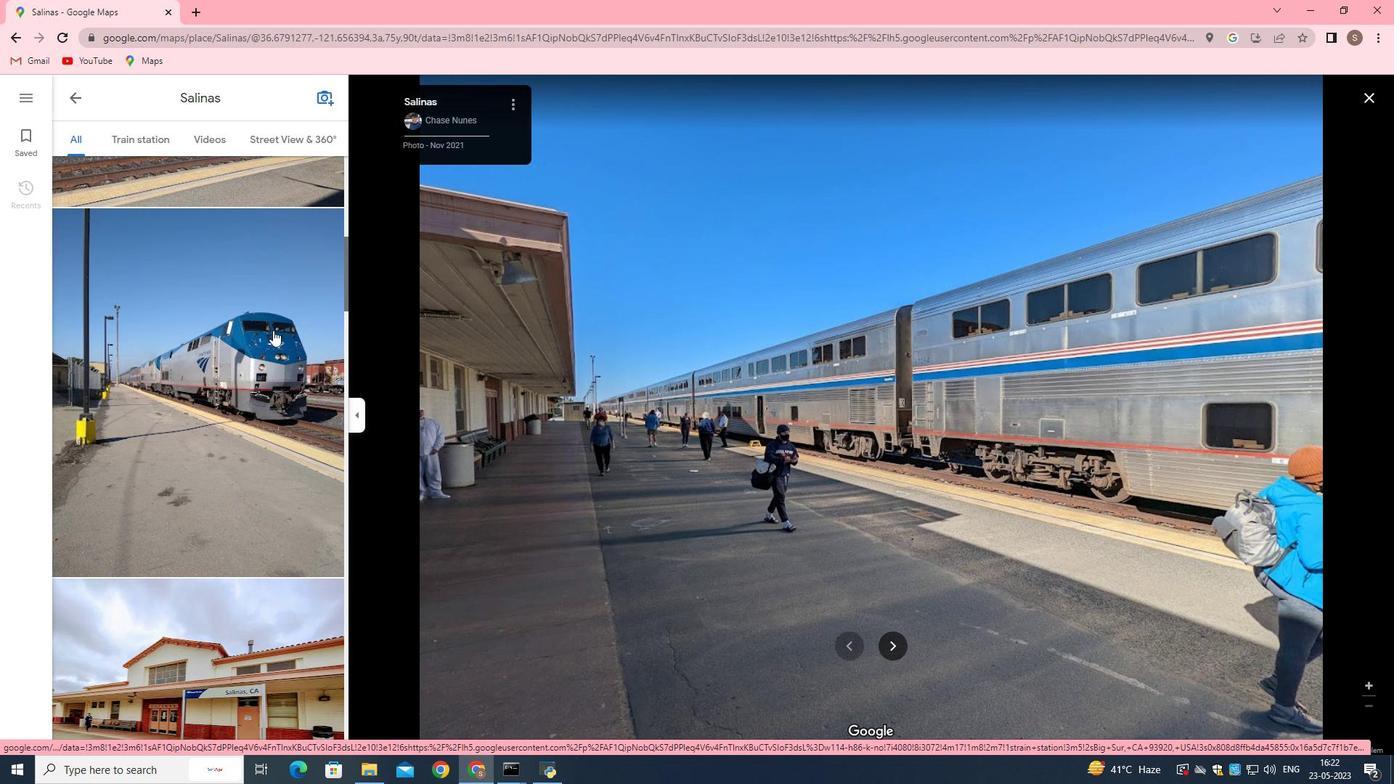 
Action: Mouse scrolled (273, 329) with delta (0, 0)
Screenshot: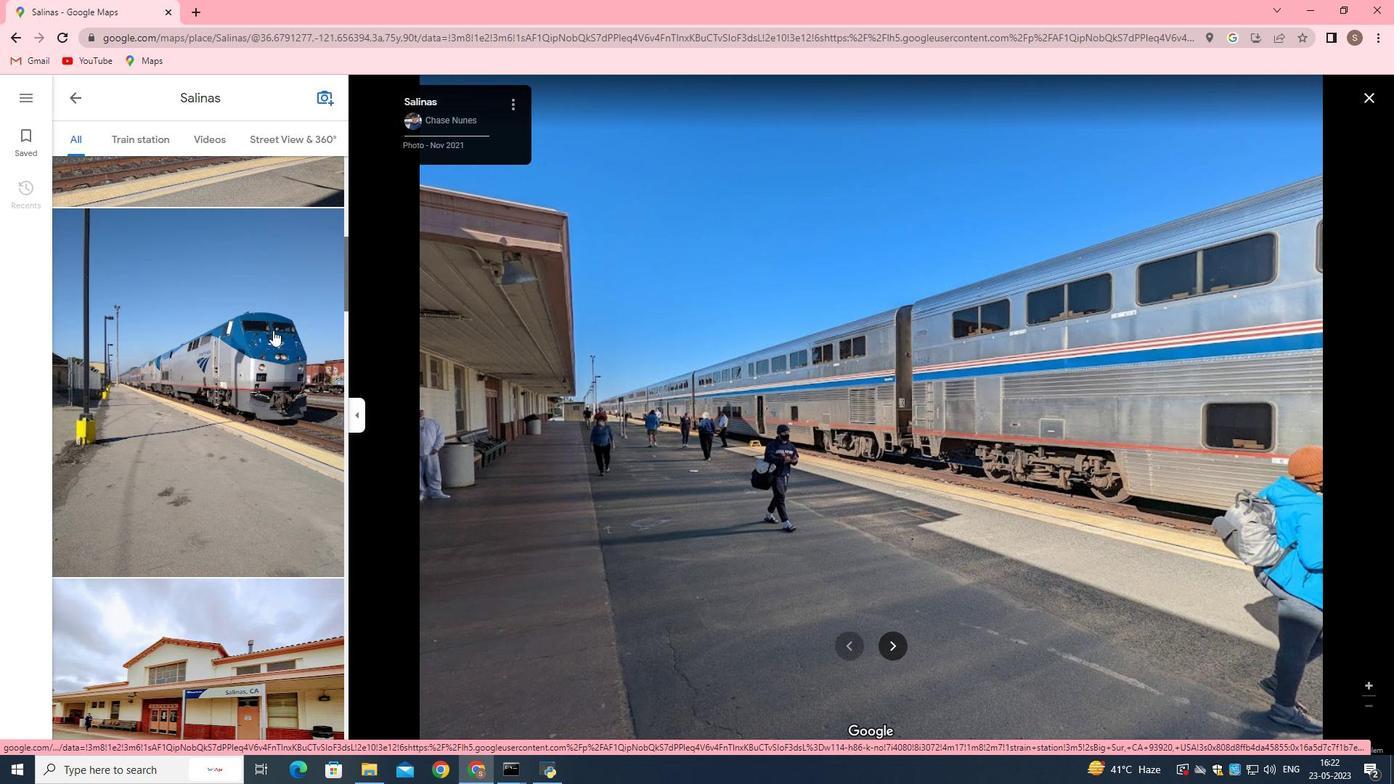 
Action: Mouse scrolled (273, 329) with delta (0, 0)
Screenshot: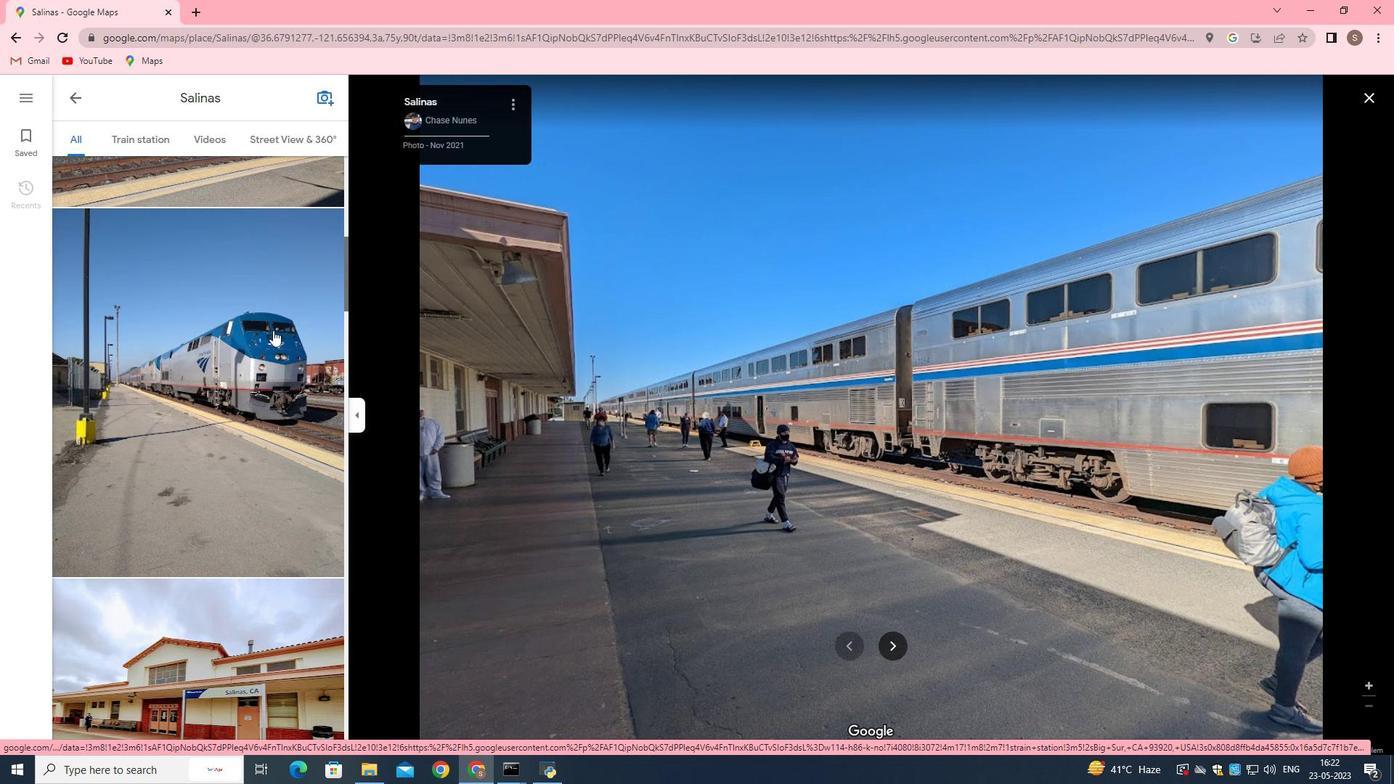 
Action: Mouse scrolled (273, 329) with delta (0, 0)
Screenshot: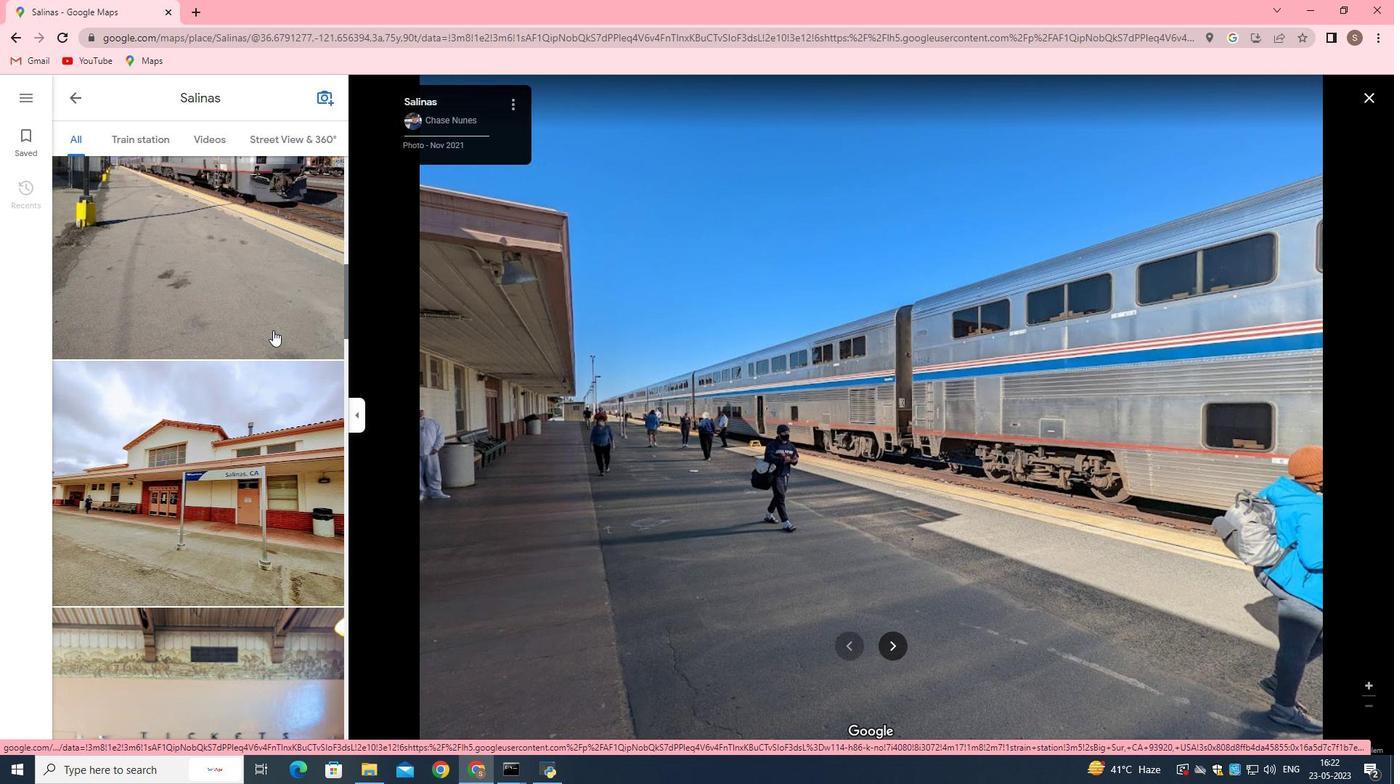 
Action: Mouse scrolled (273, 329) with delta (0, 0)
Screenshot: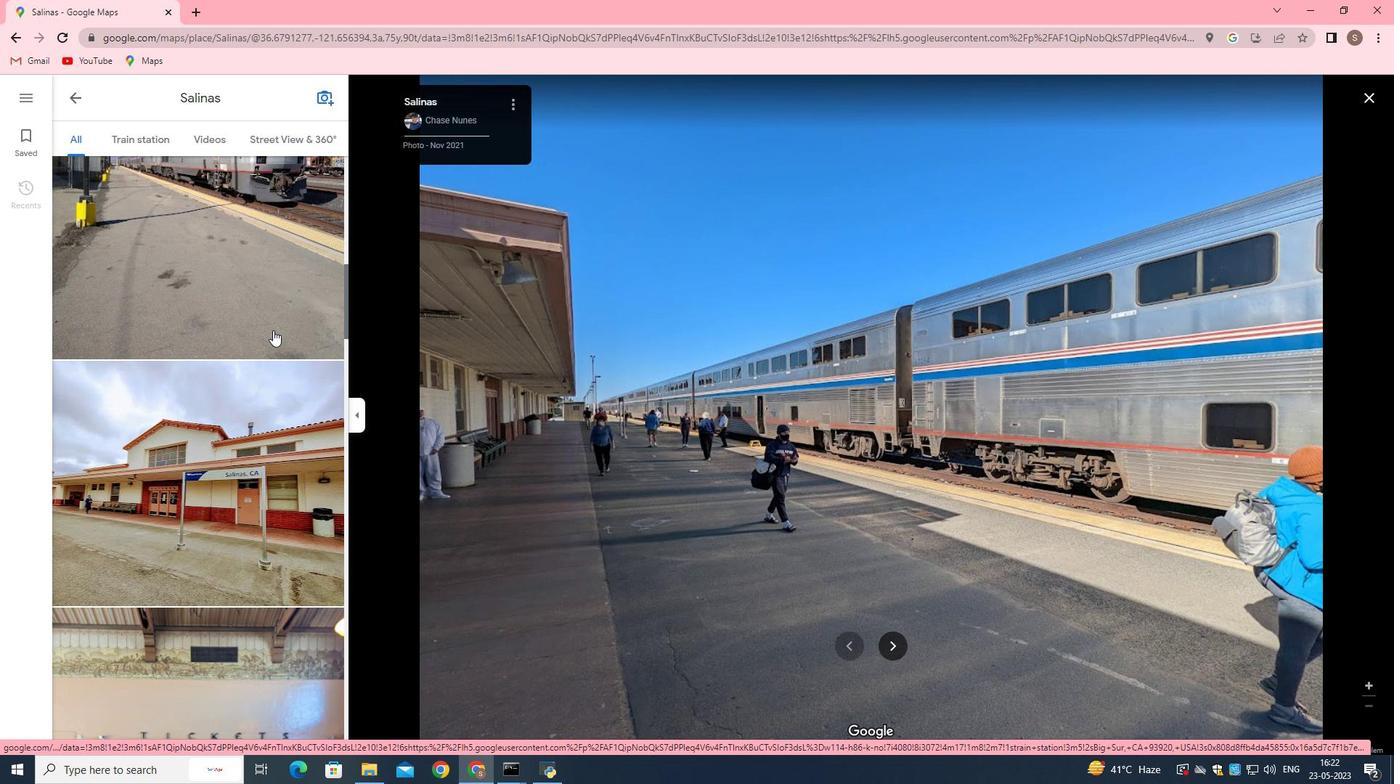 
Action: Mouse scrolled (273, 329) with delta (0, 0)
Screenshot: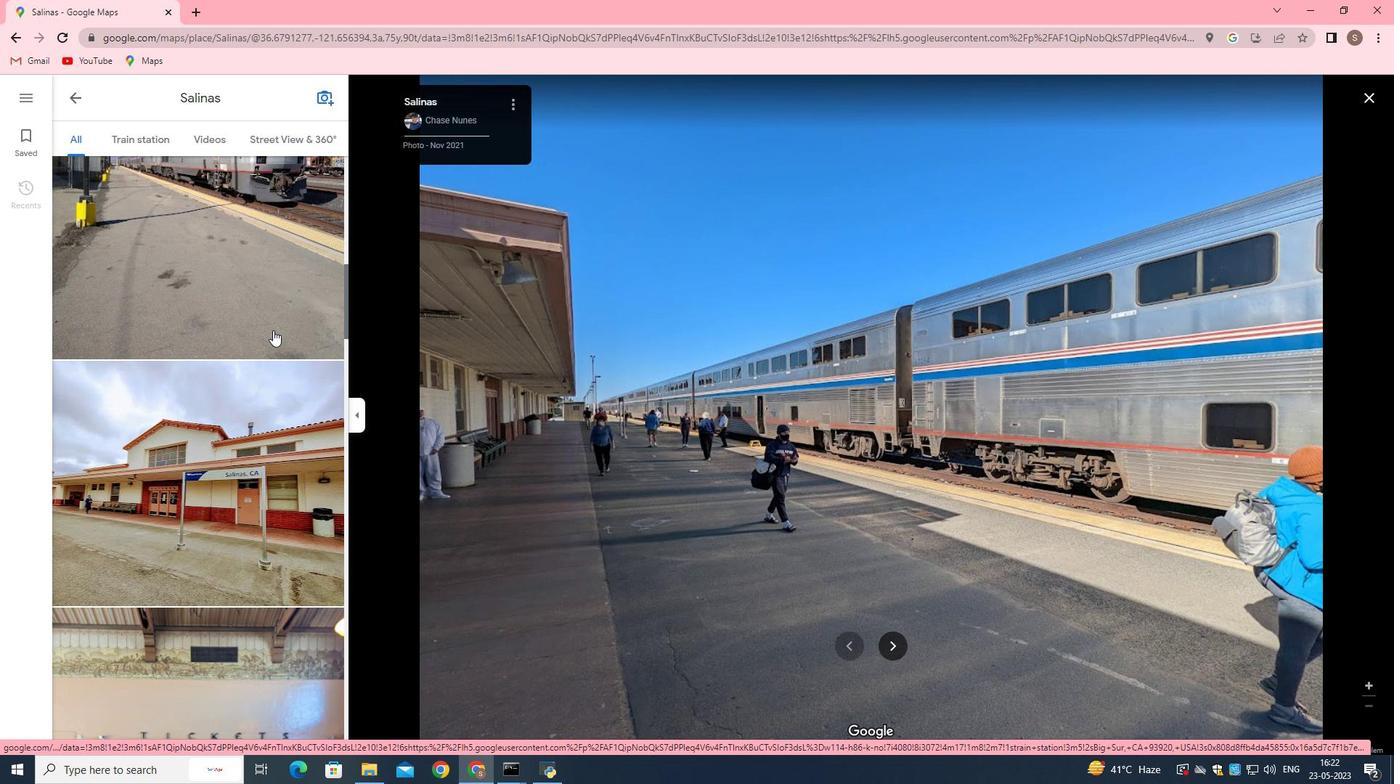 
Action: Mouse scrolled (273, 329) with delta (0, 0)
Screenshot: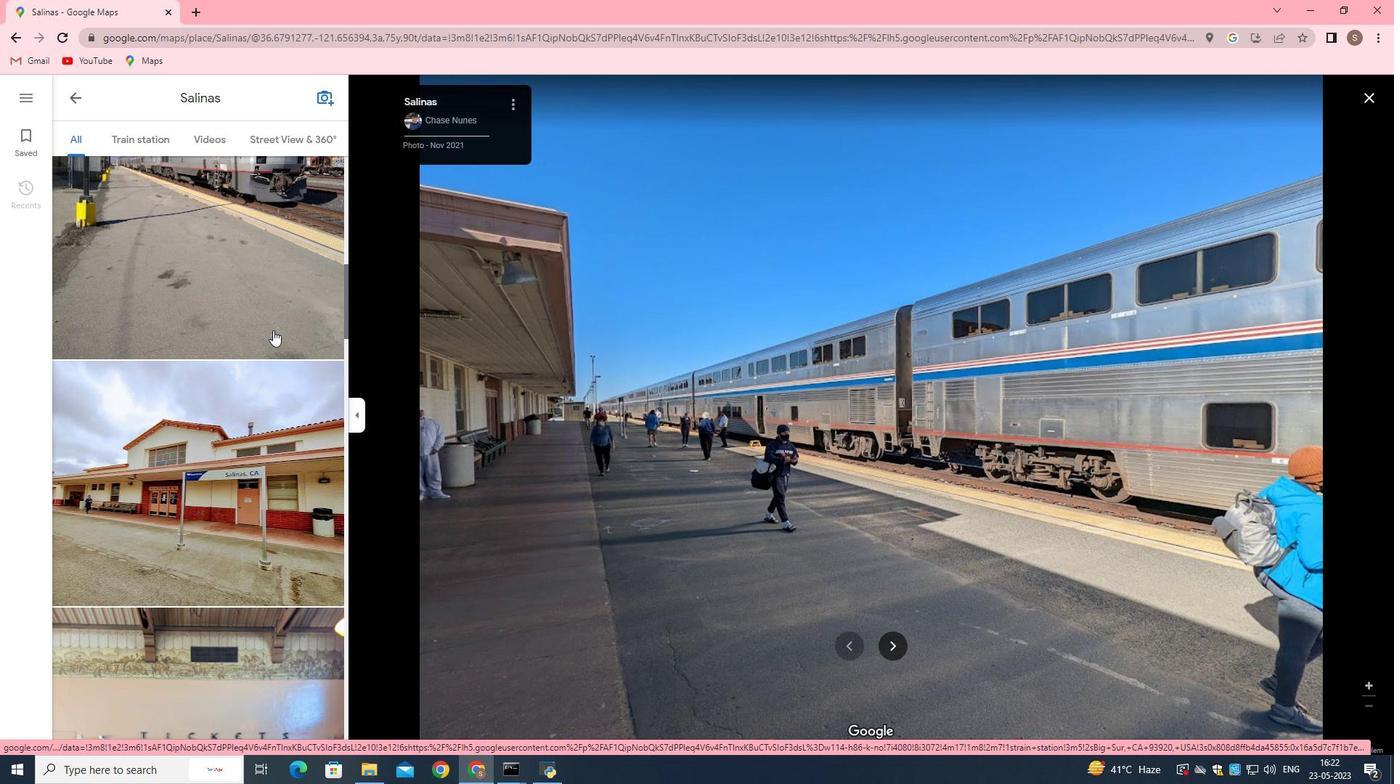 
Action: Mouse moved to (437, 414)
Screenshot: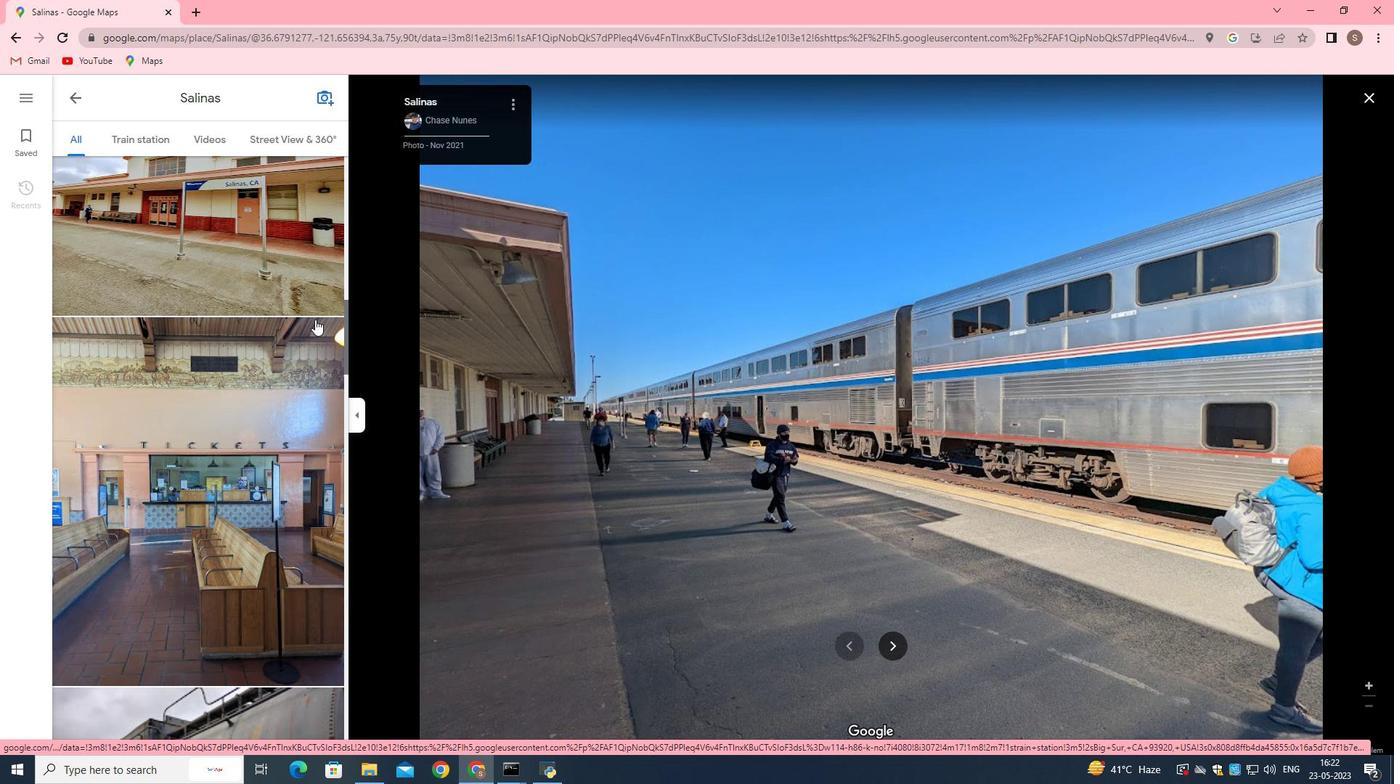 
Action: Mouse scrolled (437, 413) with delta (0, 0)
Screenshot: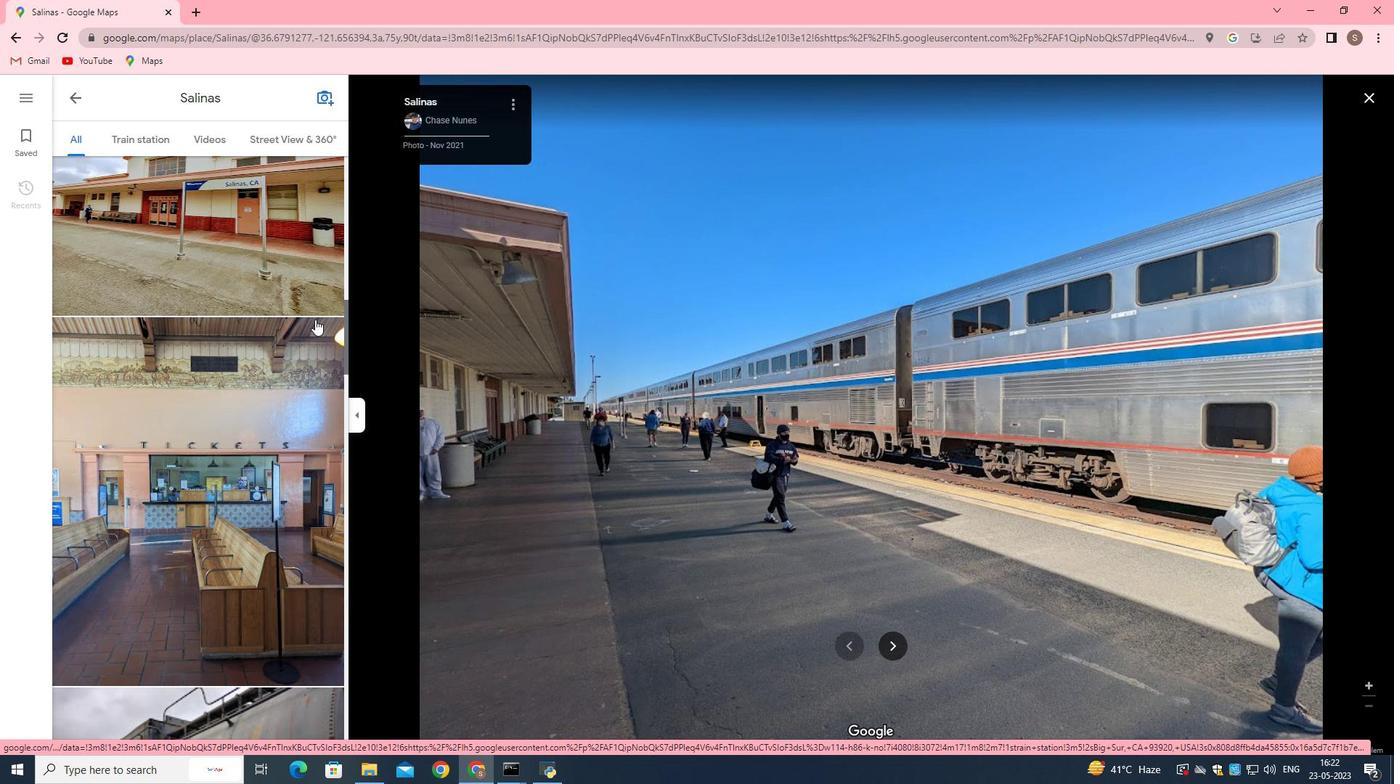 
Action: Mouse moved to (443, 419)
Screenshot: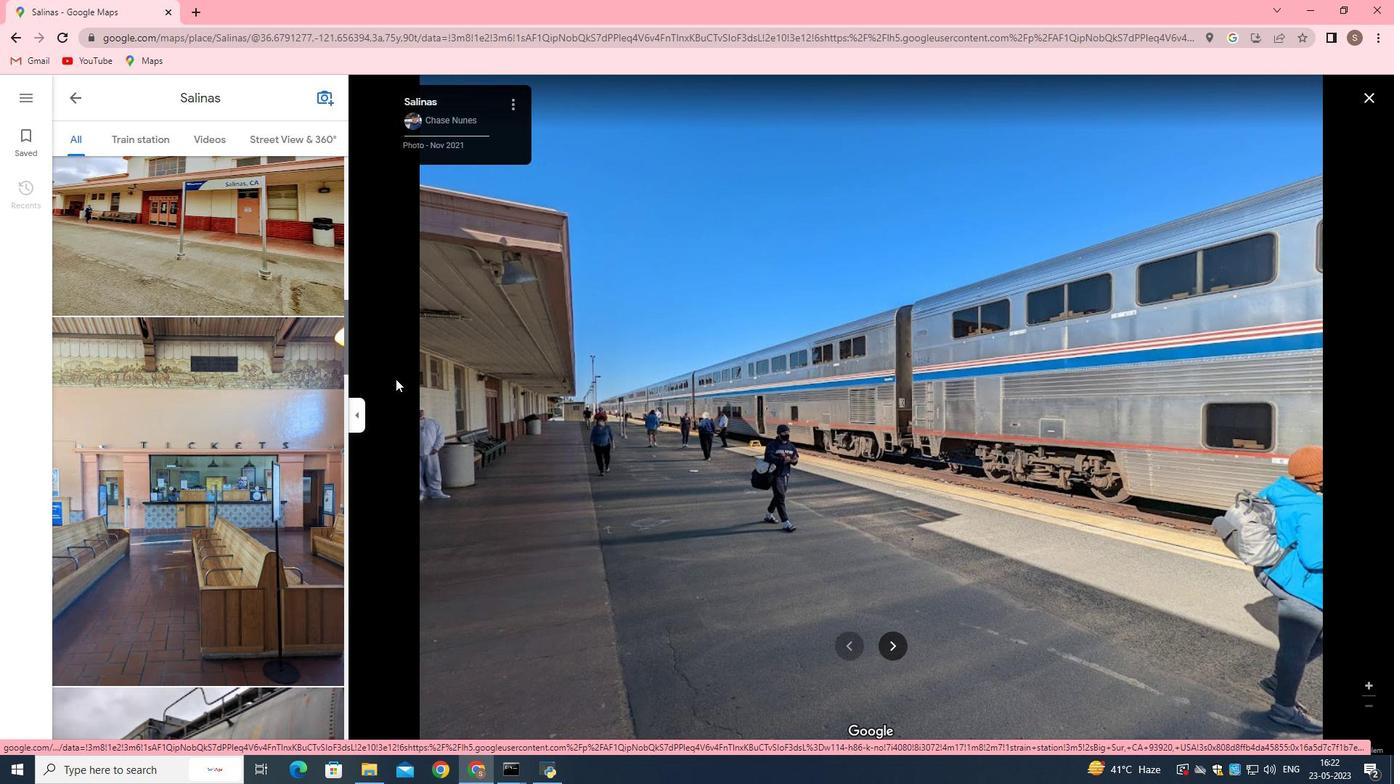 
Action: Mouse scrolled (443, 418) with delta (0, 0)
Screenshot: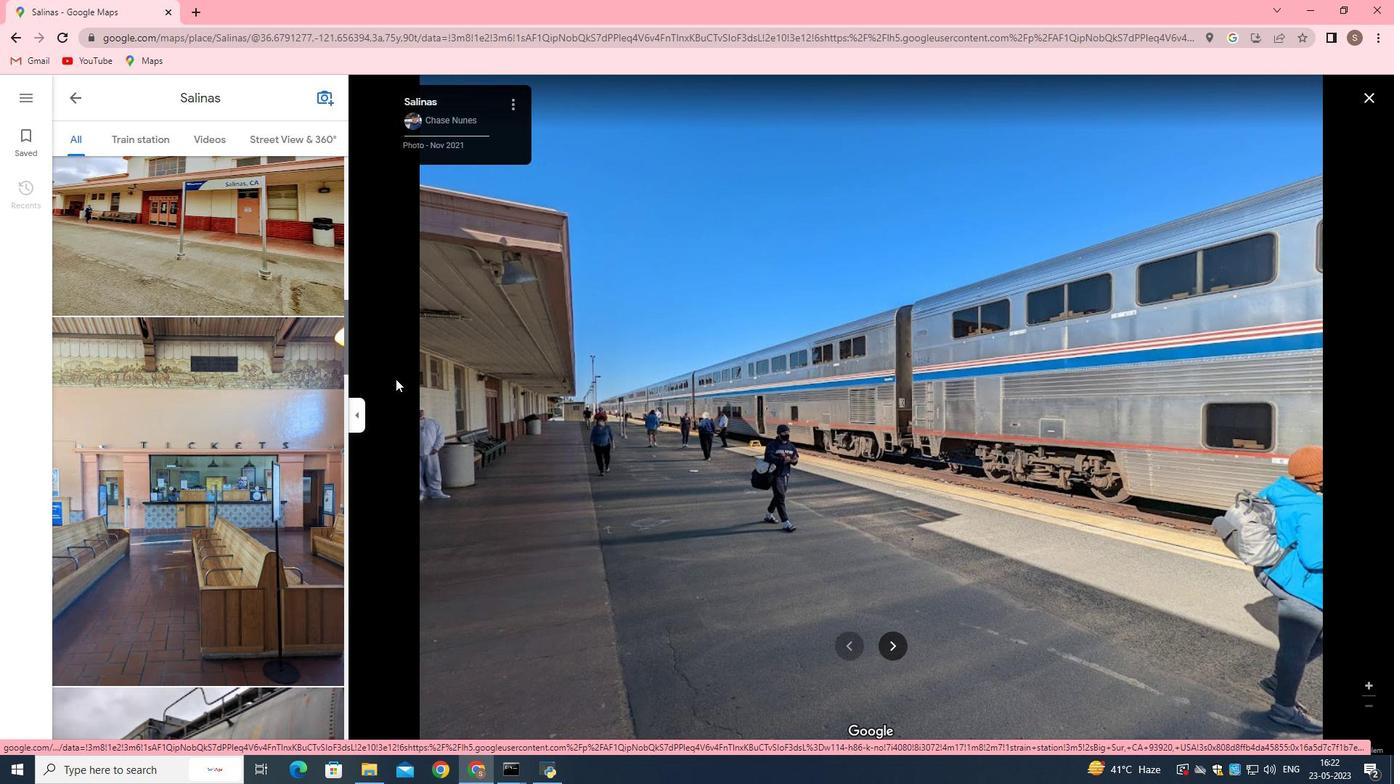 
Action: Mouse moved to (445, 421)
Screenshot: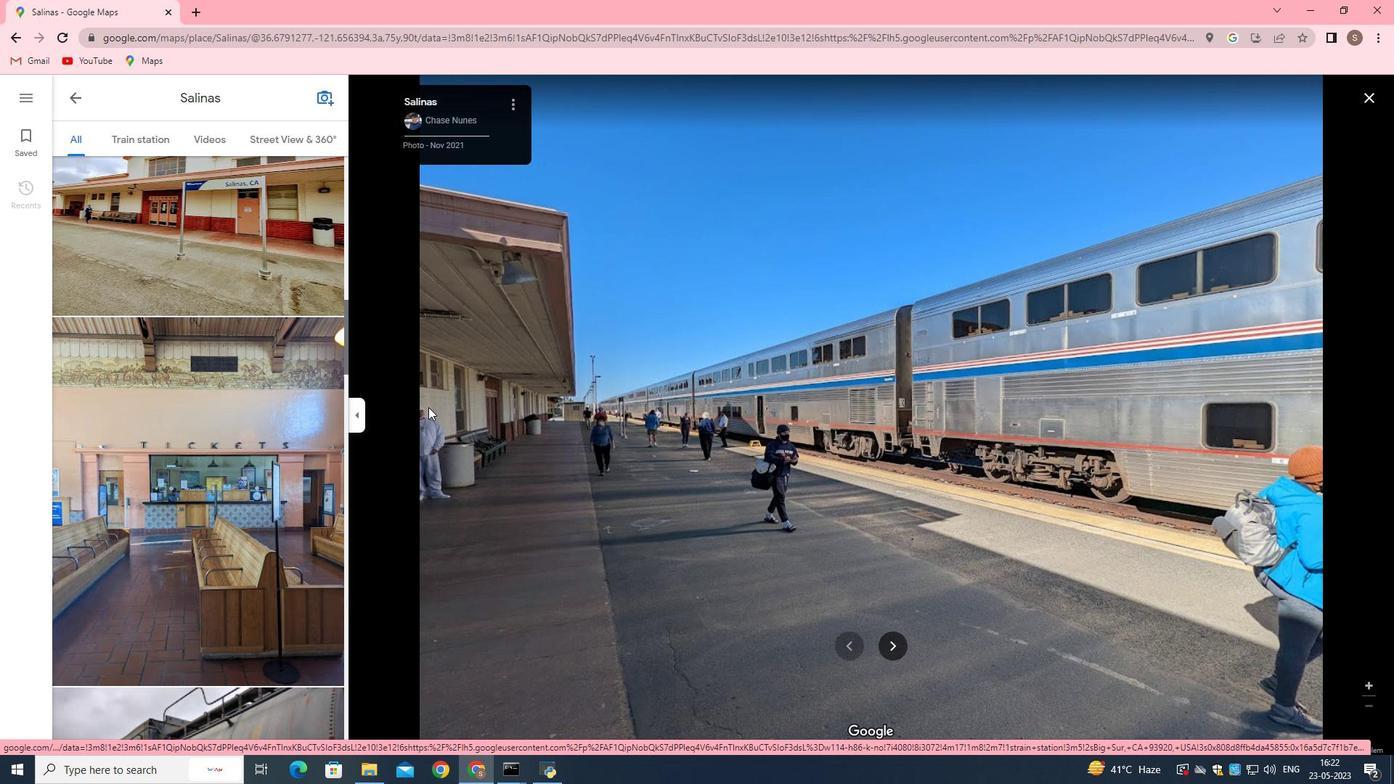 
Action: Mouse scrolled (445, 420) with delta (0, 0)
Screenshot: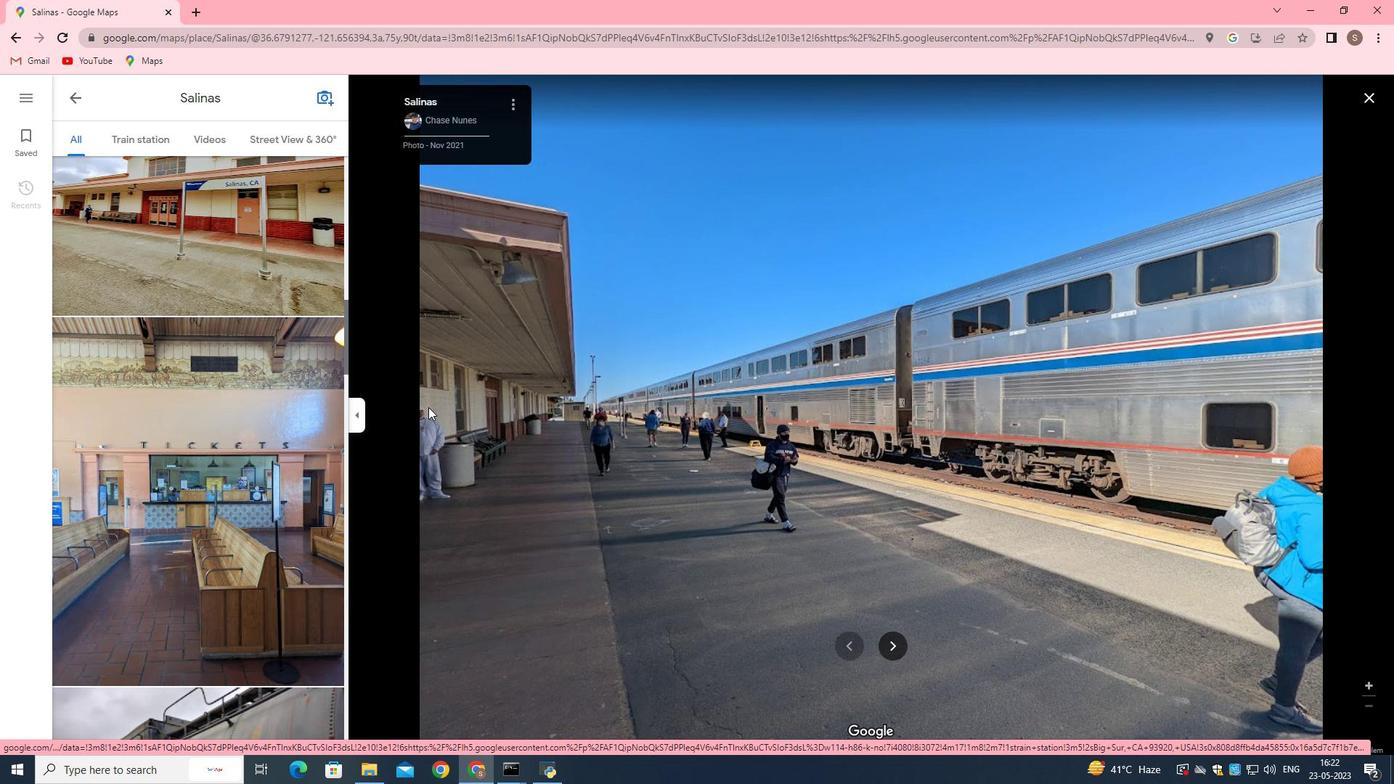 
Action: Mouse moved to (354, 440)
Screenshot: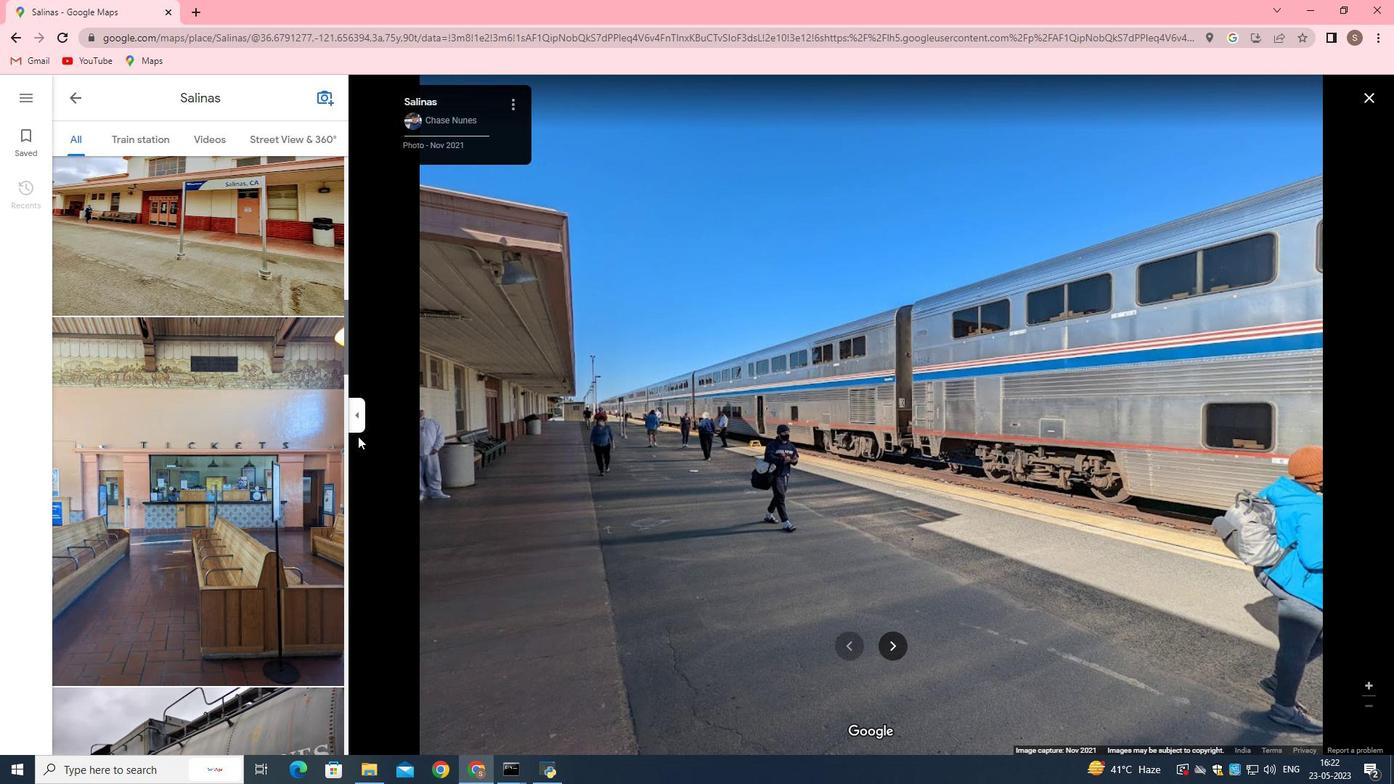 
Action: Mouse scrolled (354, 439) with delta (0, 0)
Screenshot: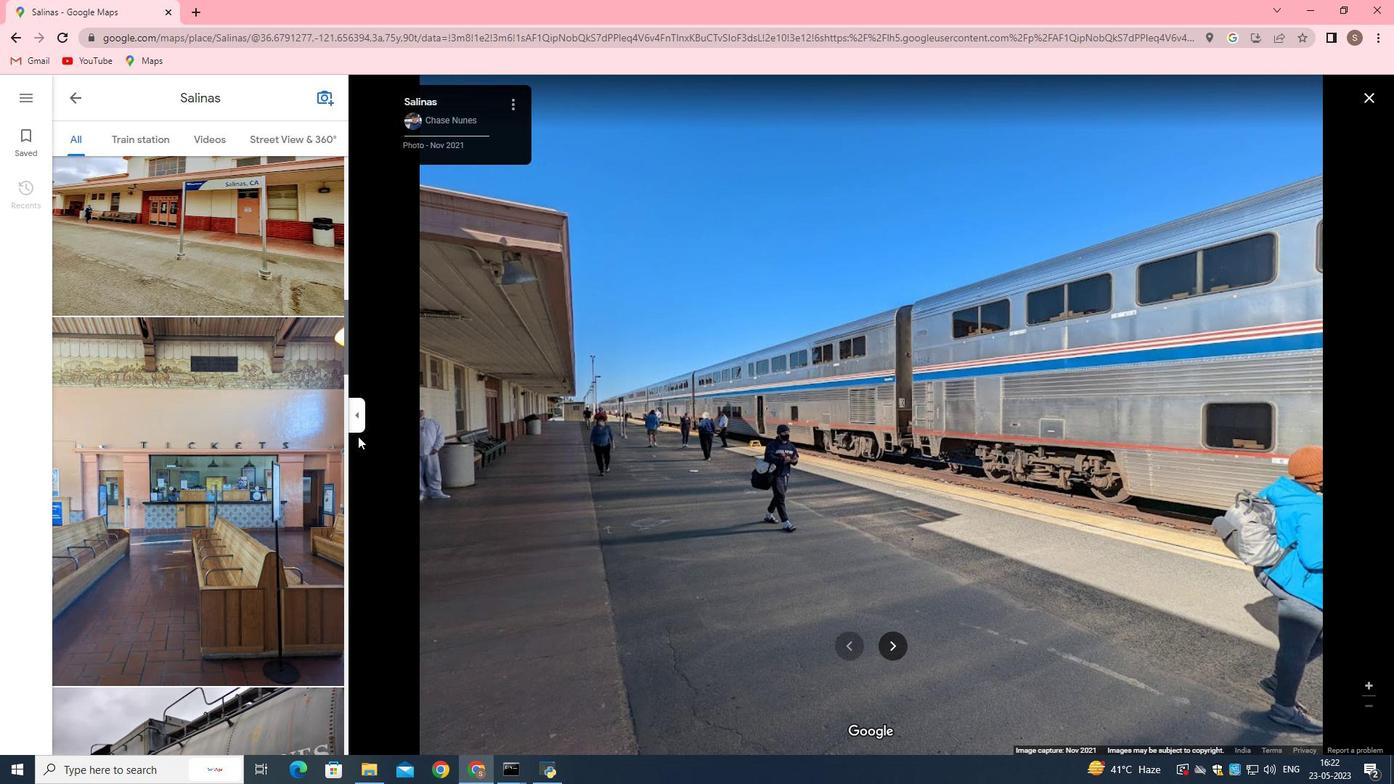 
Action: Mouse moved to (352, 442)
Screenshot: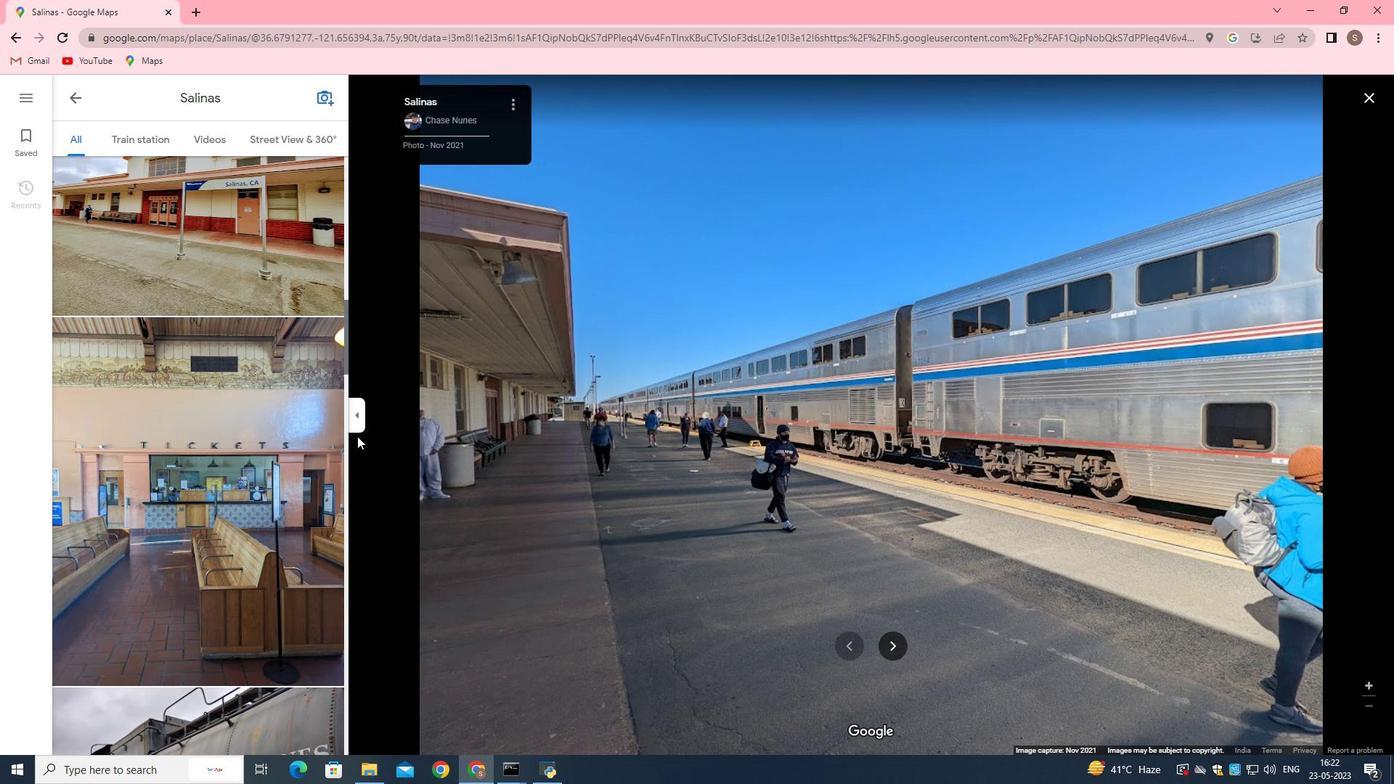 
Action: Mouse scrolled (352, 441) with delta (0, 0)
Screenshot: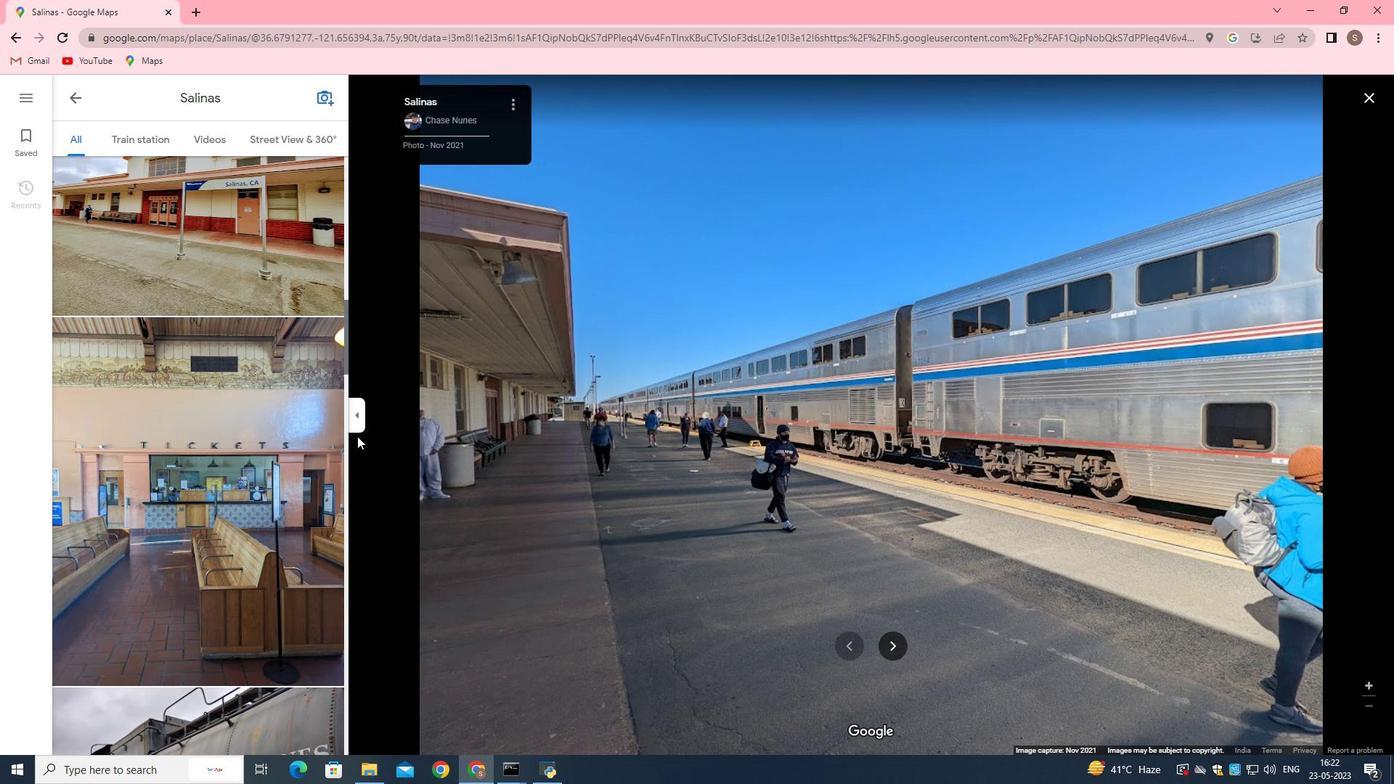
Action: Mouse scrolled (352, 441) with delta (0, 0)
Screenshot: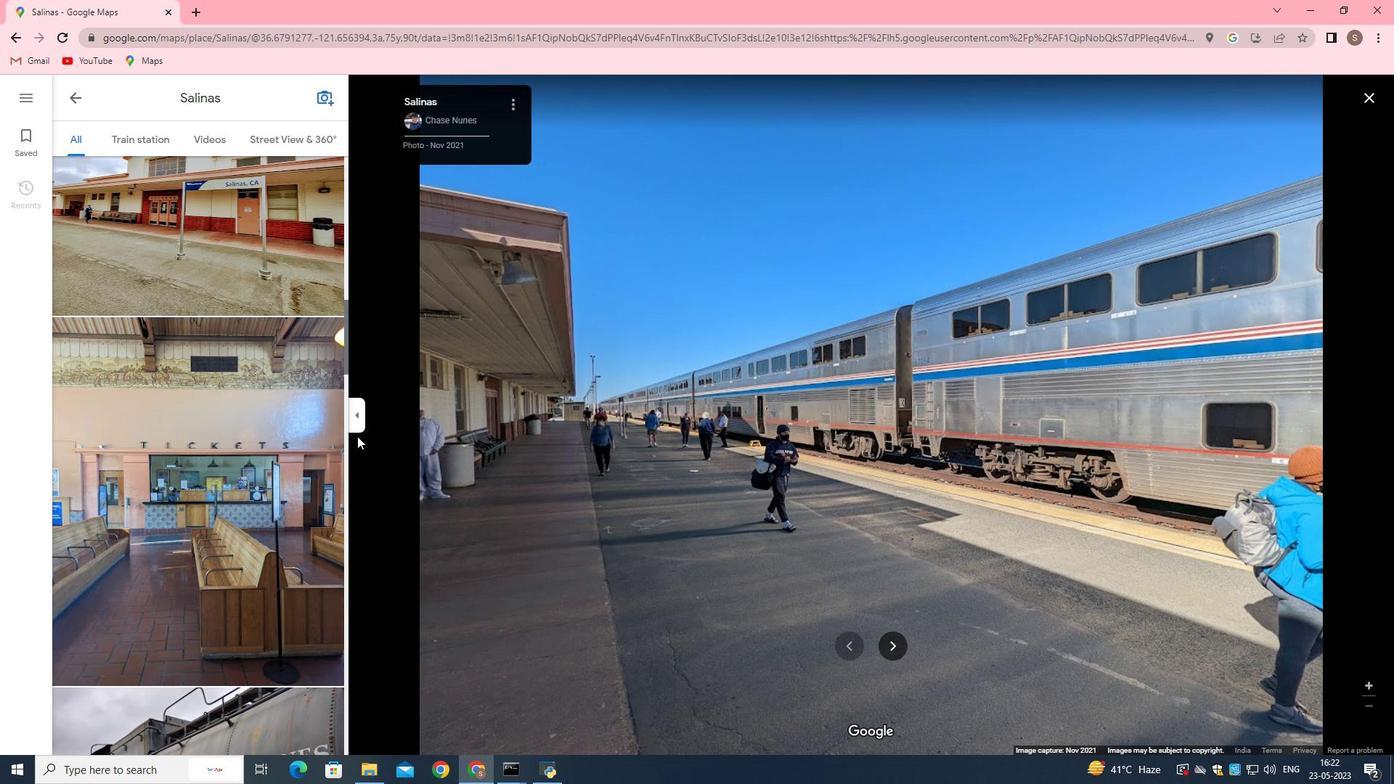 
Action: Mouse moved to (320, 450)
Screenshot: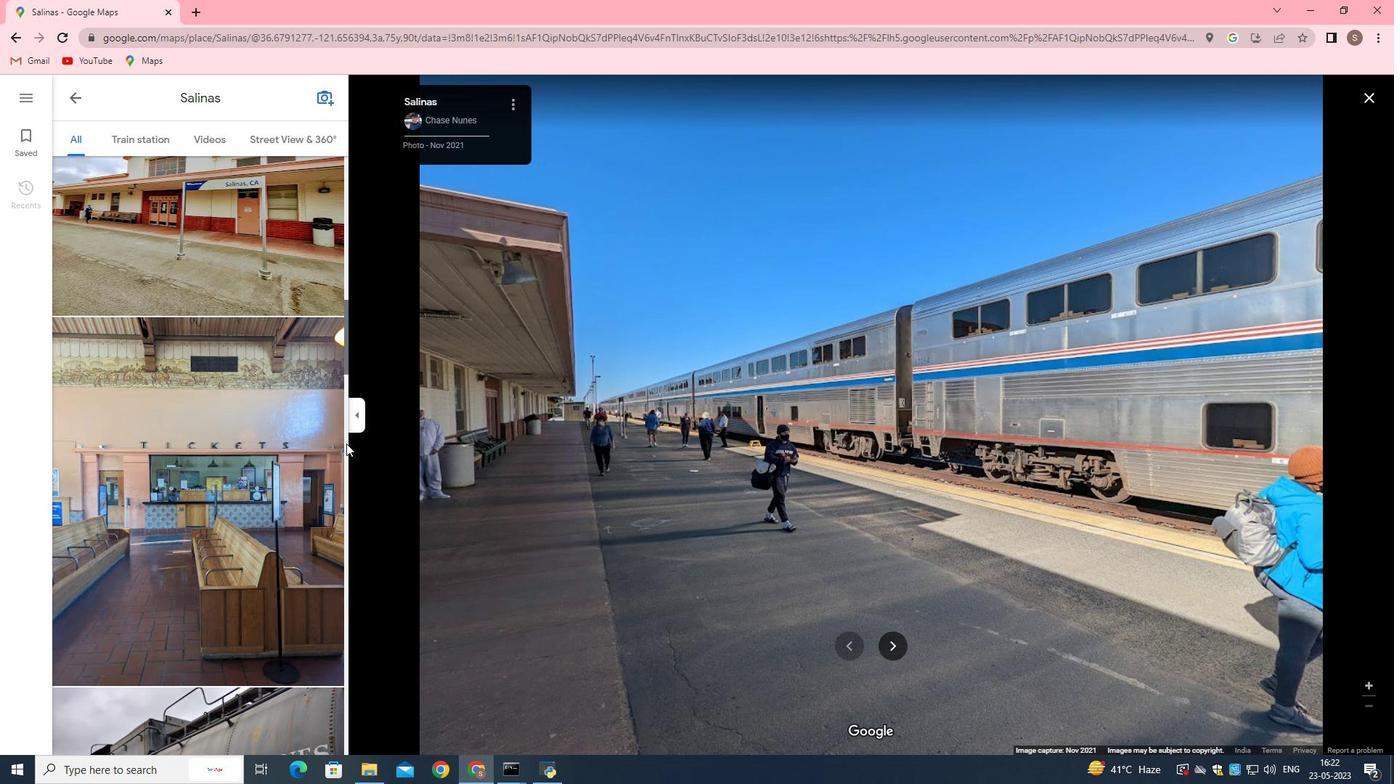 
Action: Mouse scrolled (320, 450) with delta (0, 0)
Screenshot: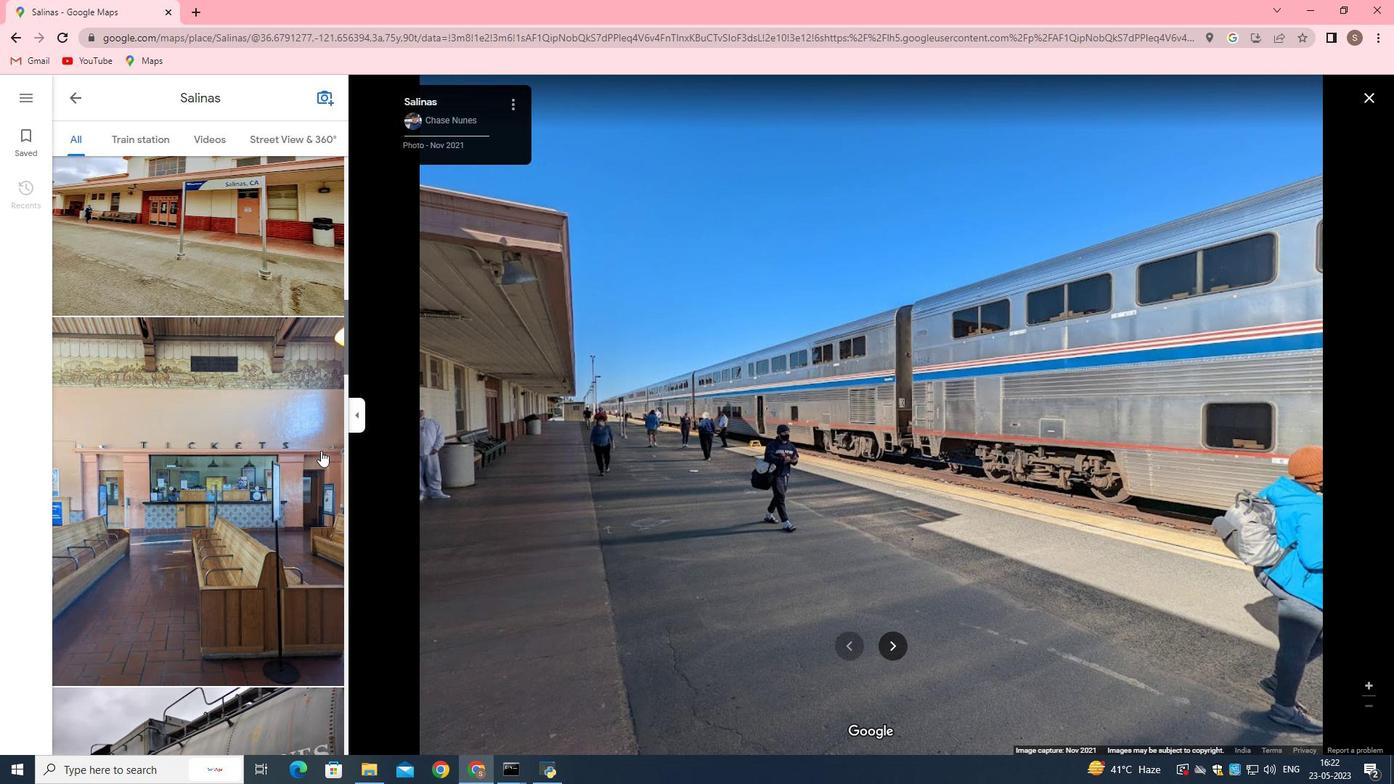 
Action: Mouse moved to (320, 451)
Screenshot: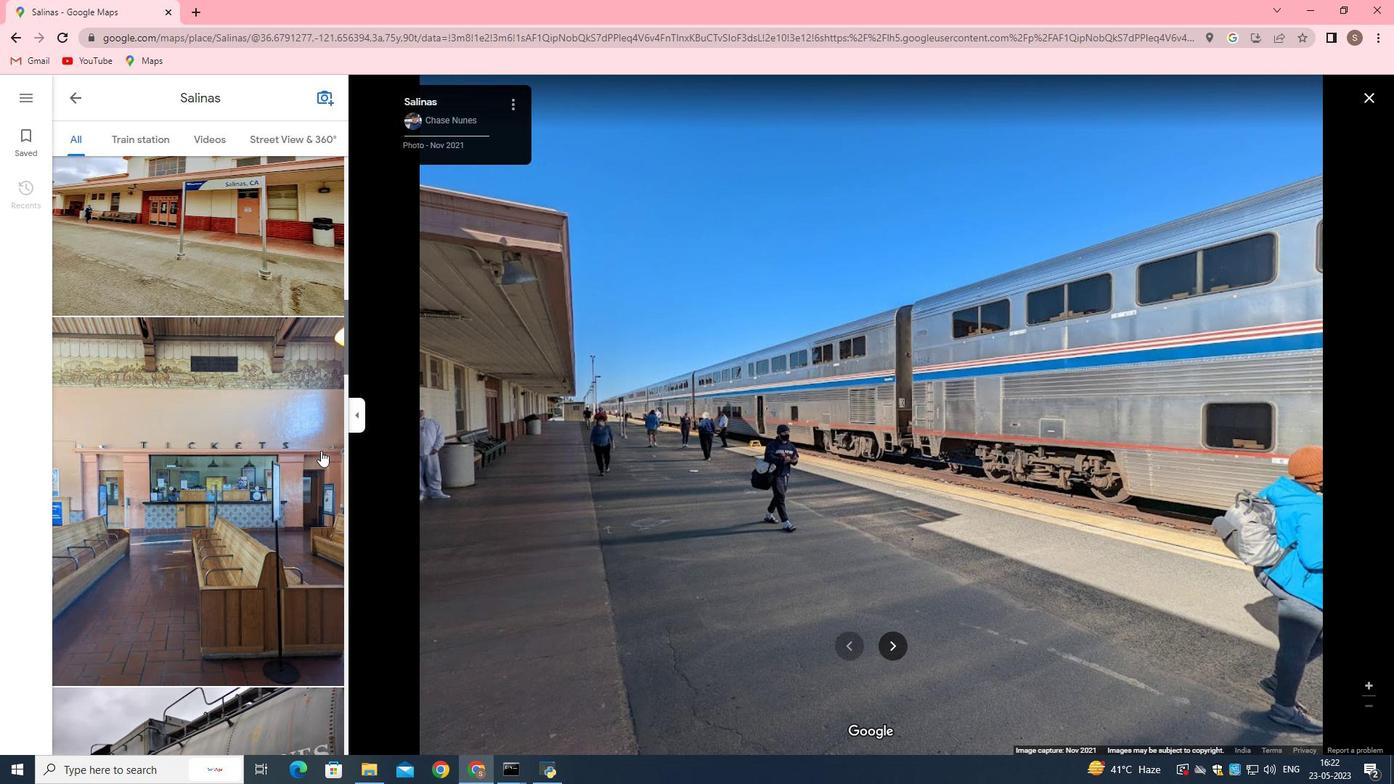 
Action: Mouse scrolled (320, 450) with delta (0, 0)
Screenshot: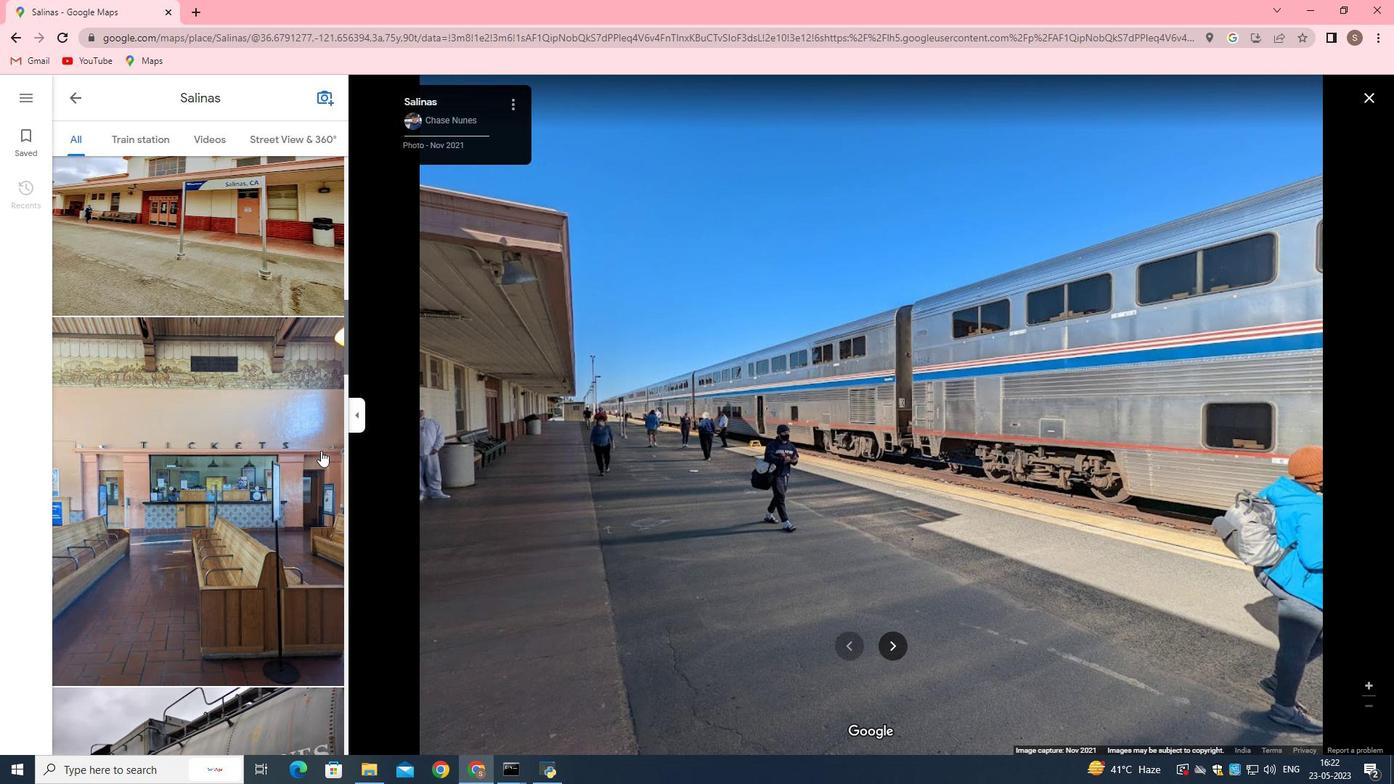 
Action: Mouse scrolled (320, 450) with delta (0, 0)
Screenshot: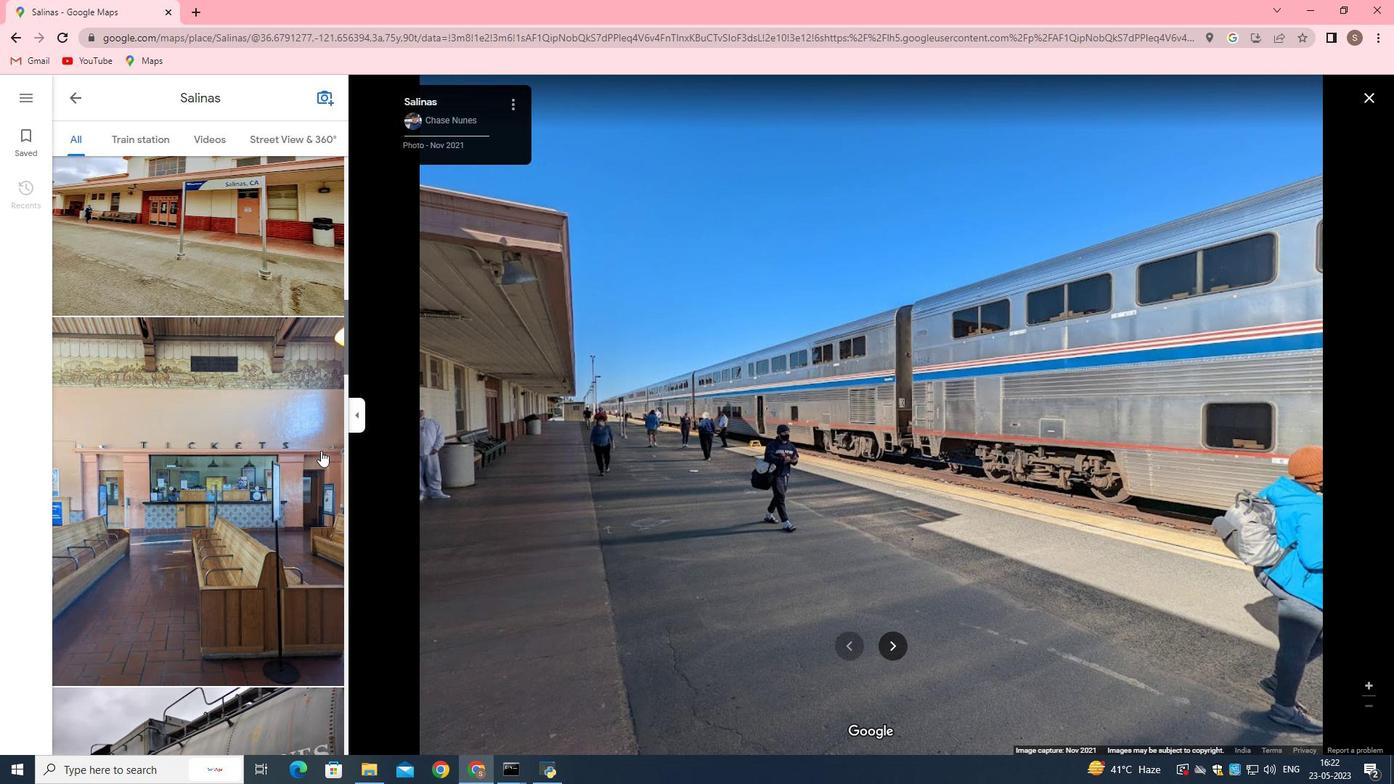 
Action: Mouse moved to (202, 132)
Screenshot: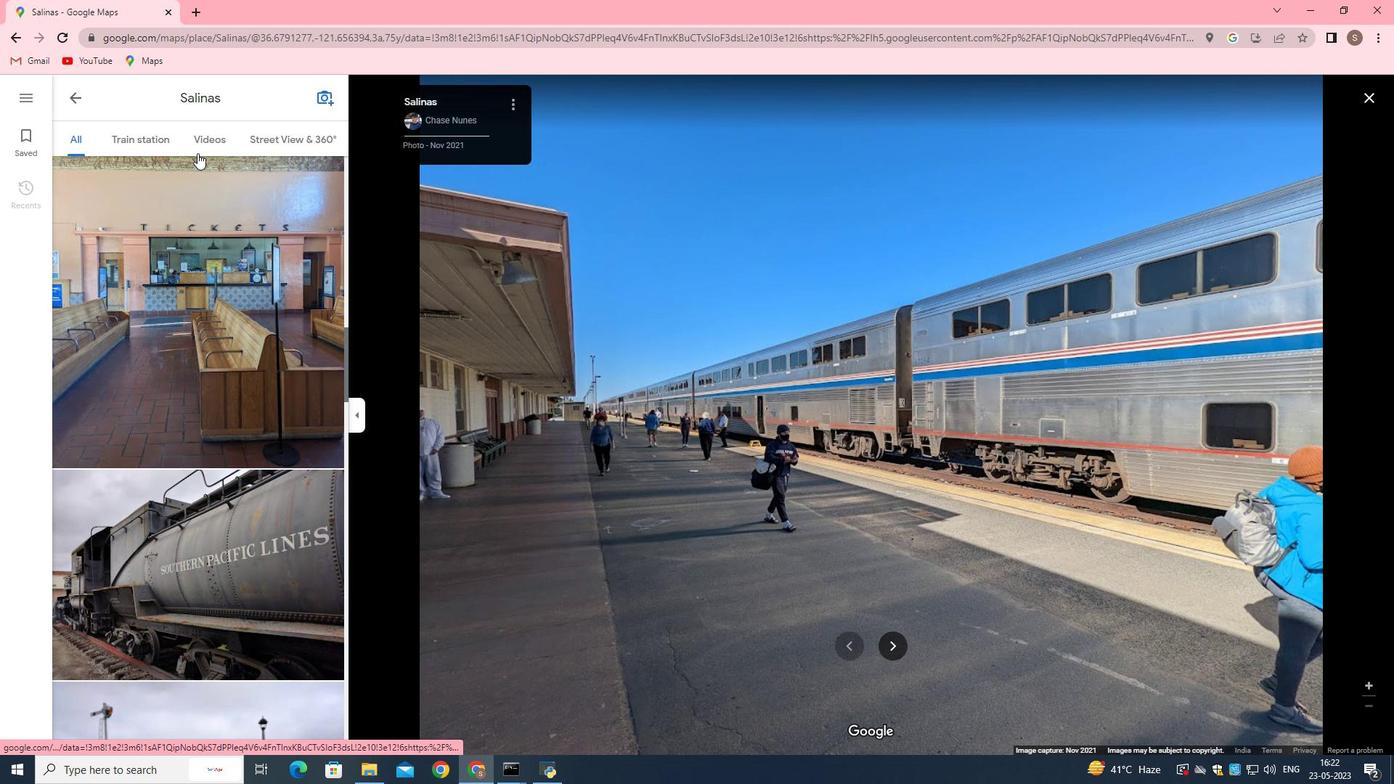 
Action: Mouse pressed left at (202, 132)
Screenshot: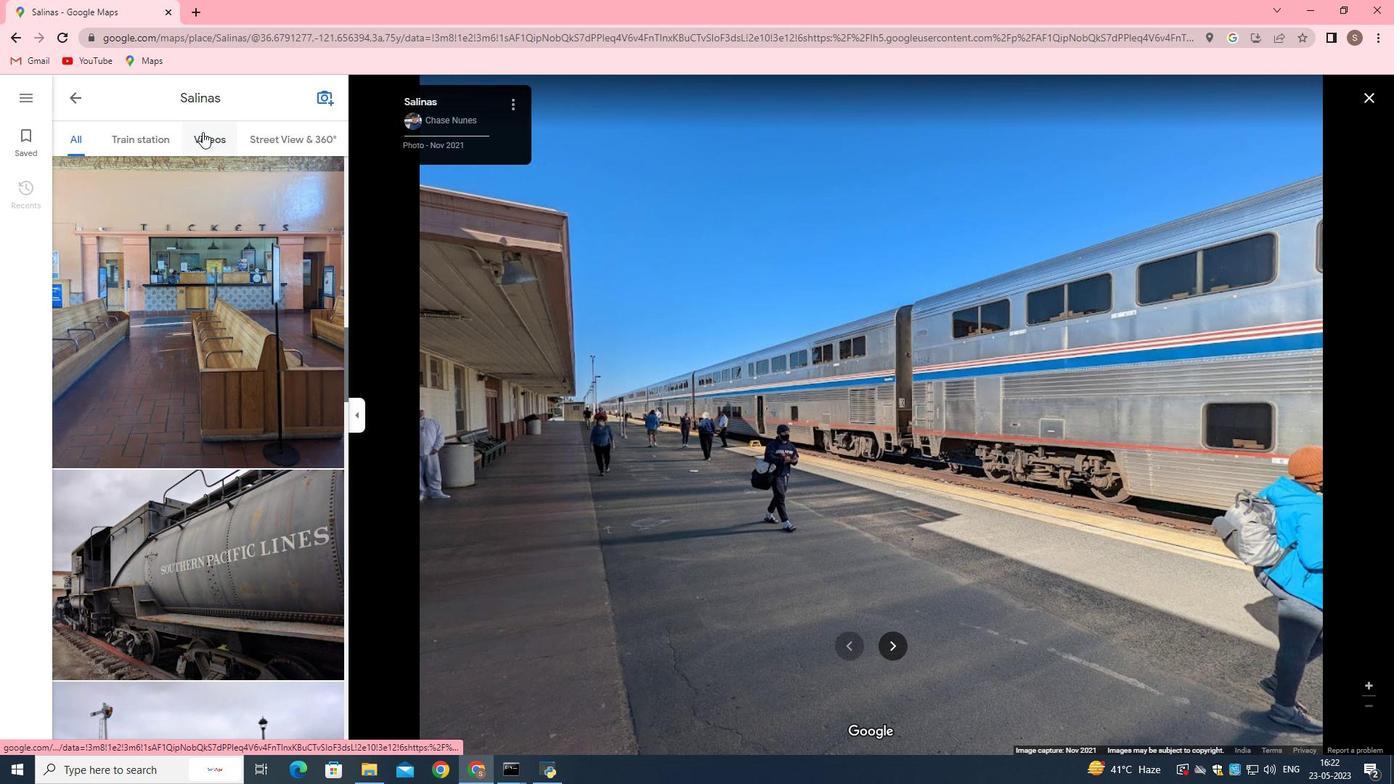
Action: Mouse moved to (851, 554)
Screenshot: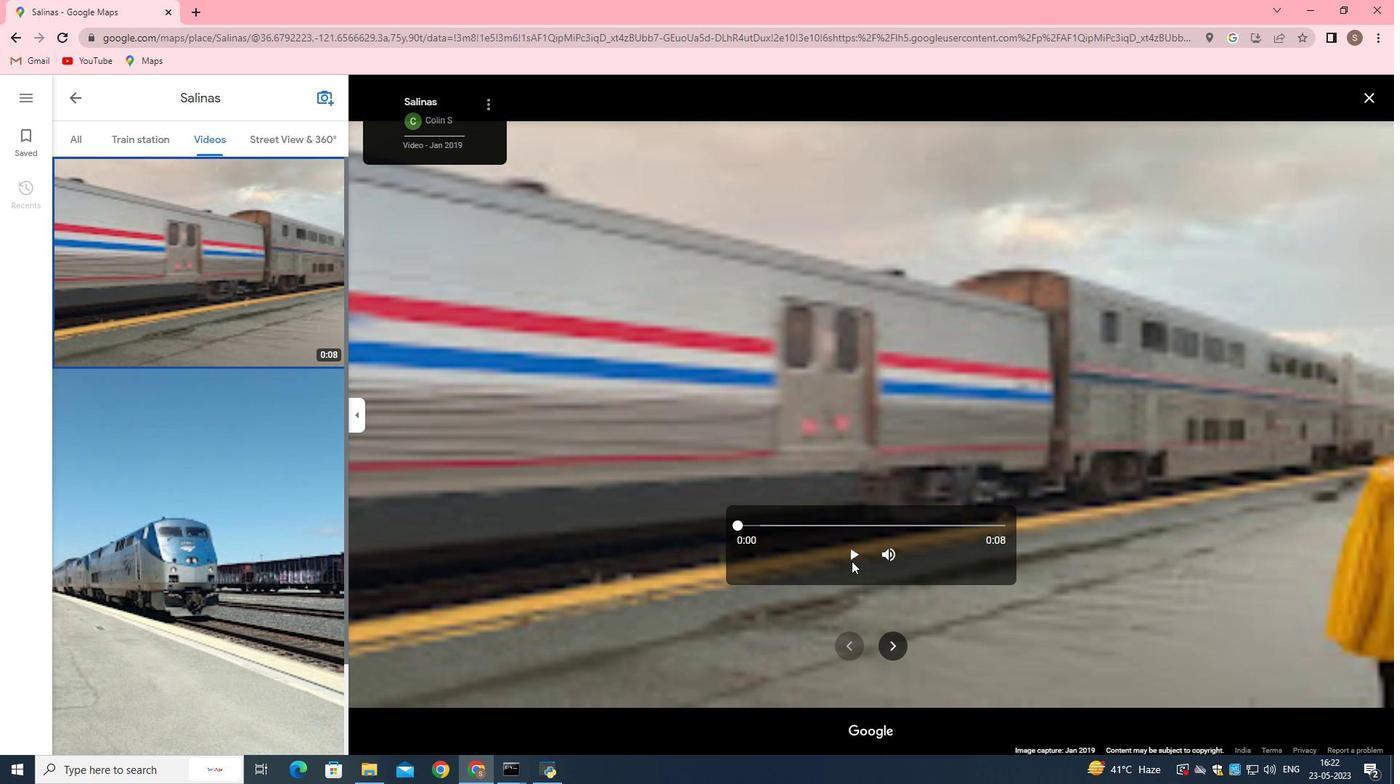 
Action: Mouse pressed left at (851, 554)
Screenshot: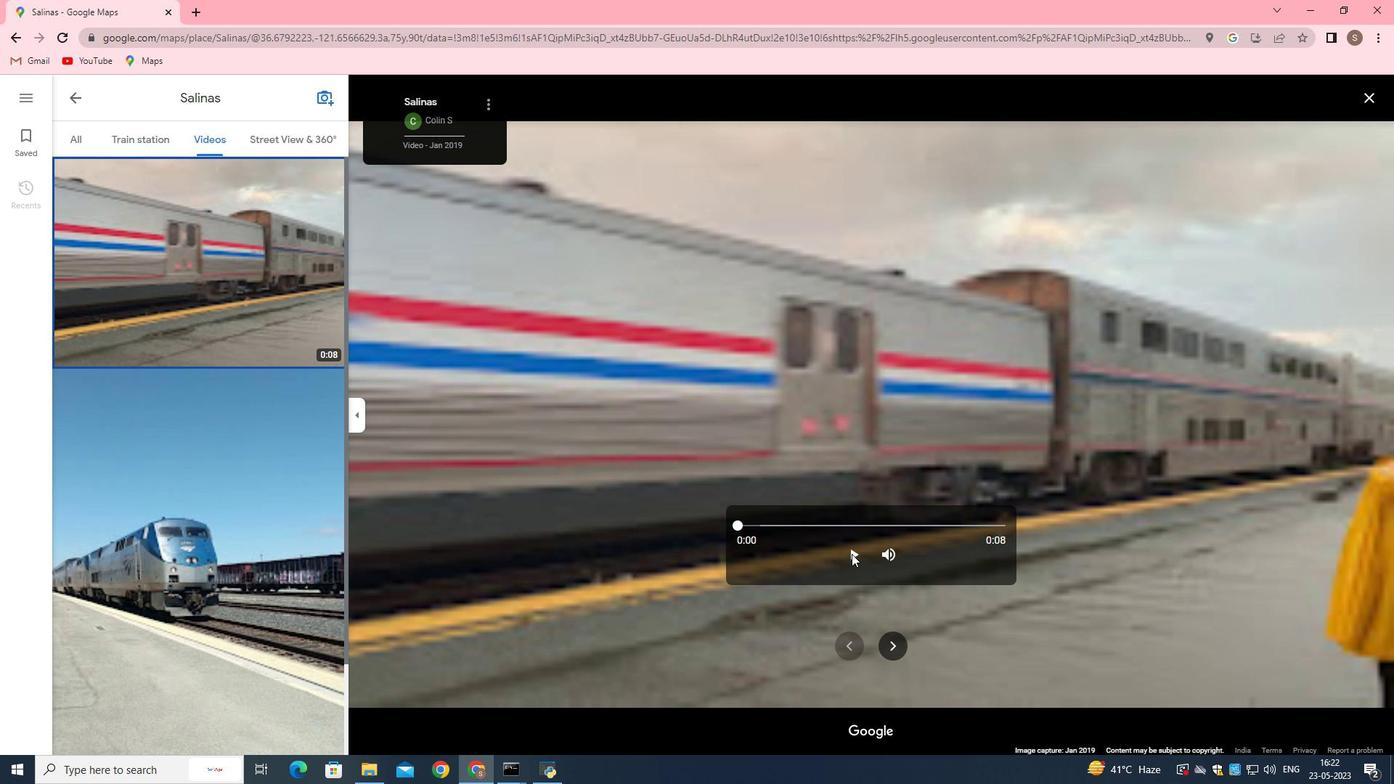 
Action: Mouse moved to (186, 519)
Screenshot: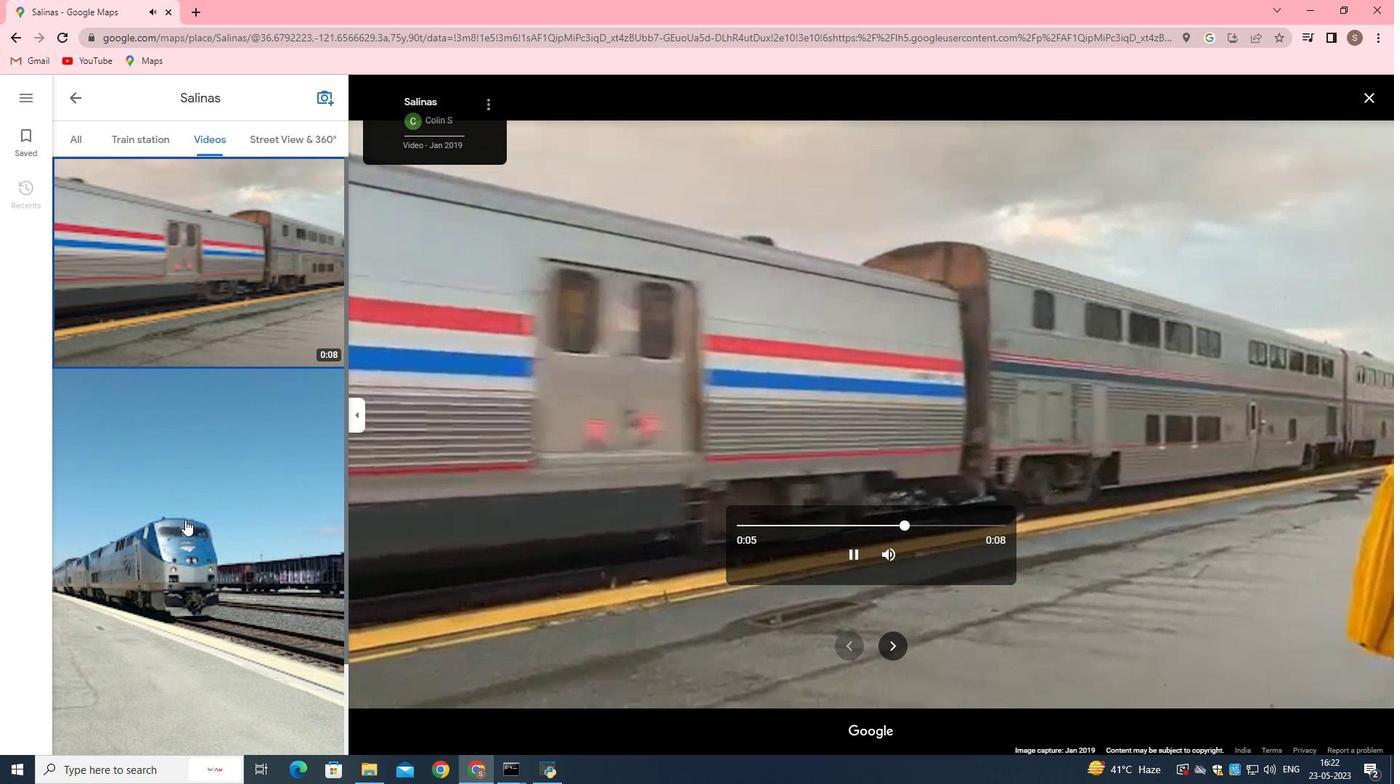 
Action: Mouse scrolled (186, 519) with delta (0, 0)
Screenshot: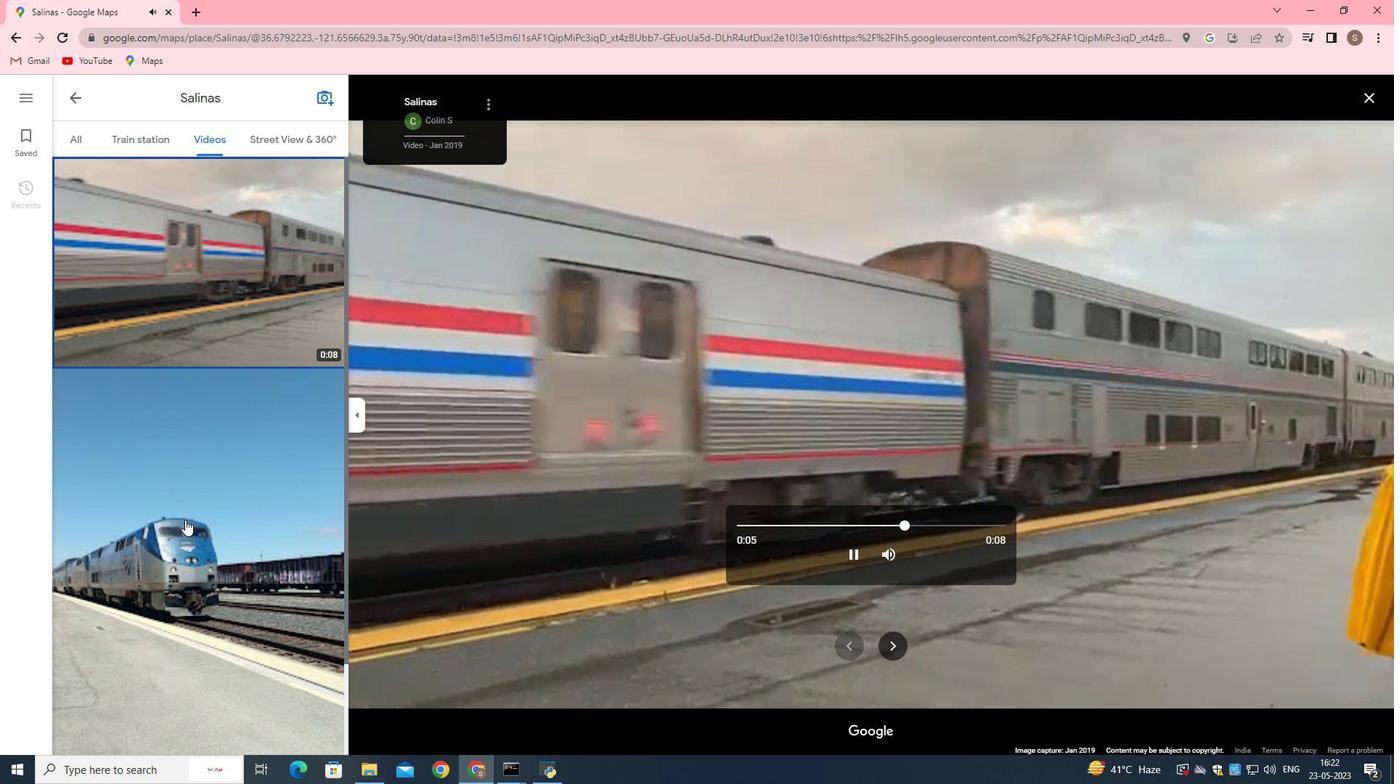 
Action: Mouse moved to (187, 519)
Screenshot: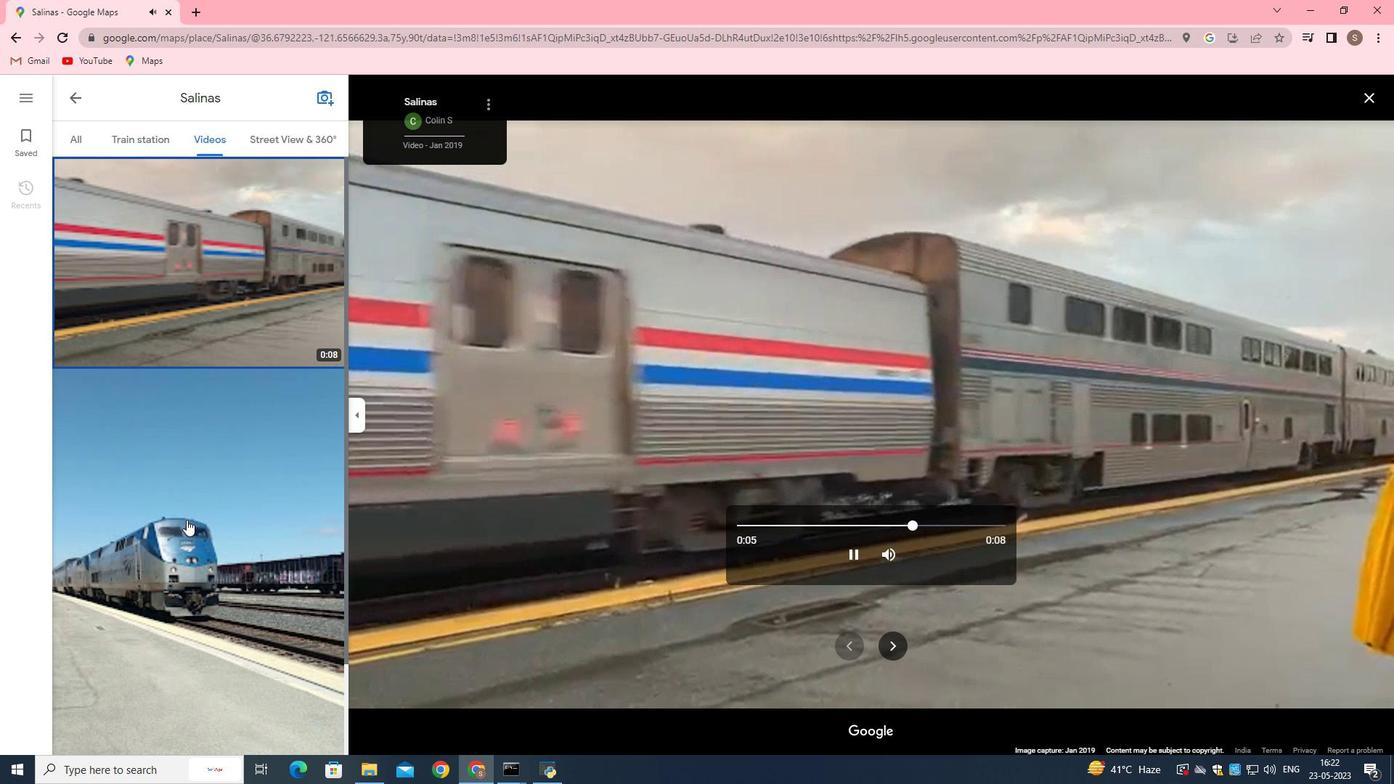 
Action: Mouse scrolled (187, 519) with delta (0, 0)
Screenshot: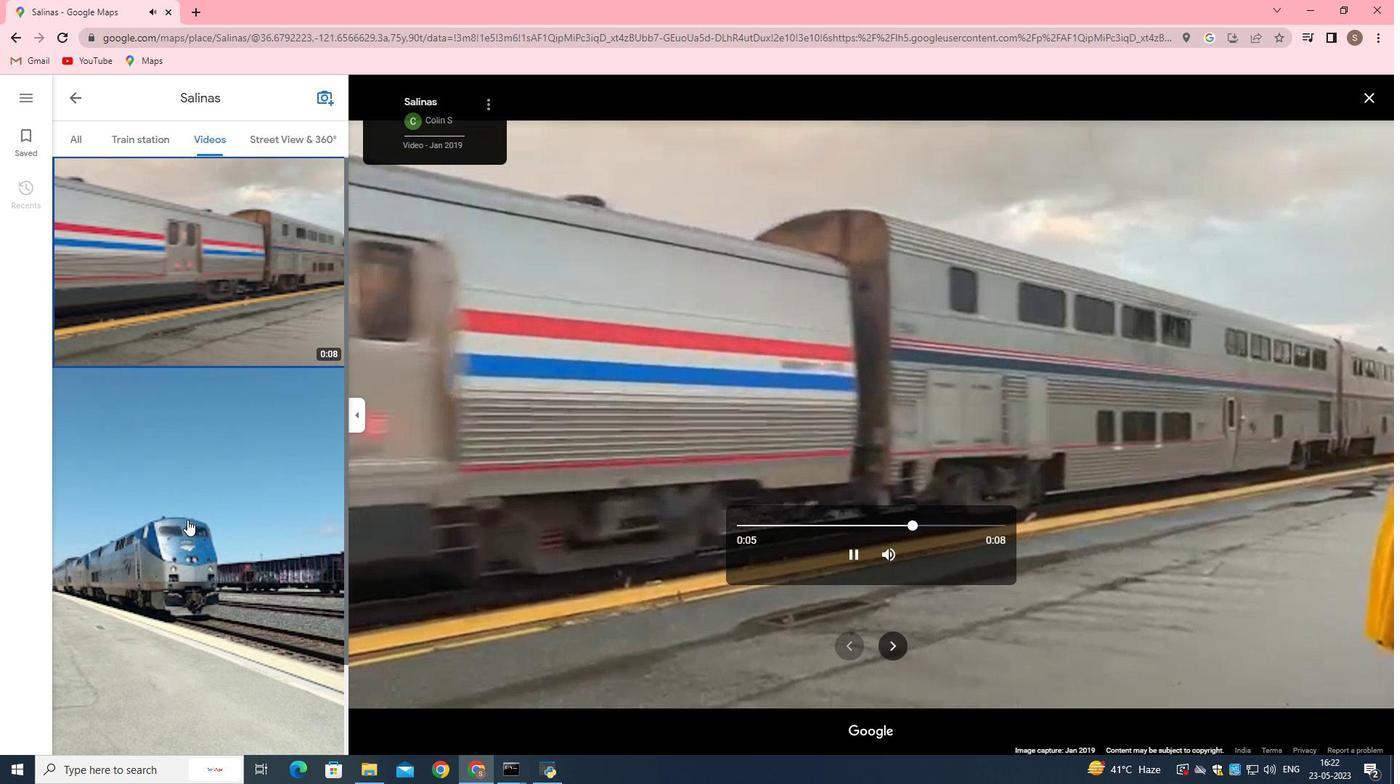 
Action: Mouse moved to (188, 519)
Screenshot: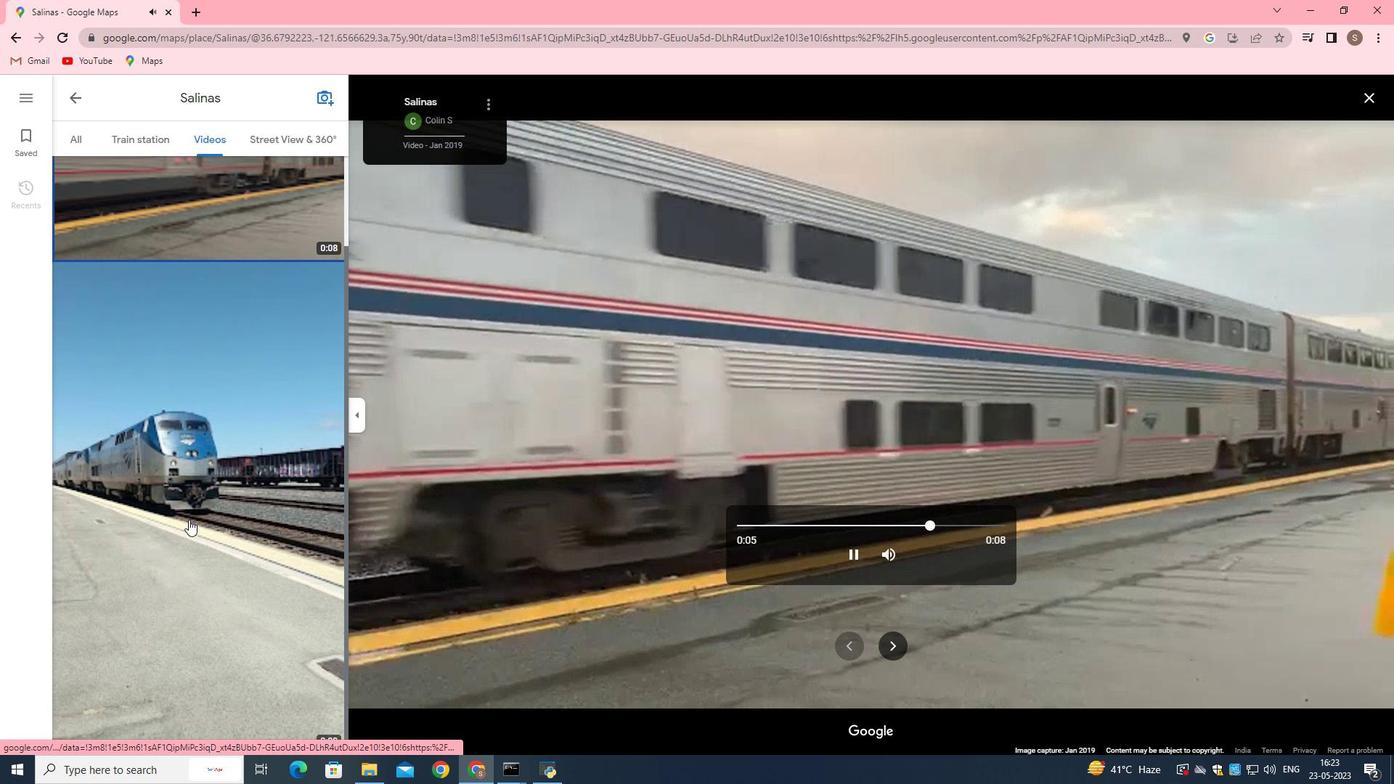 
Action: Mouse pressed left at (188, 519)
Screenshot: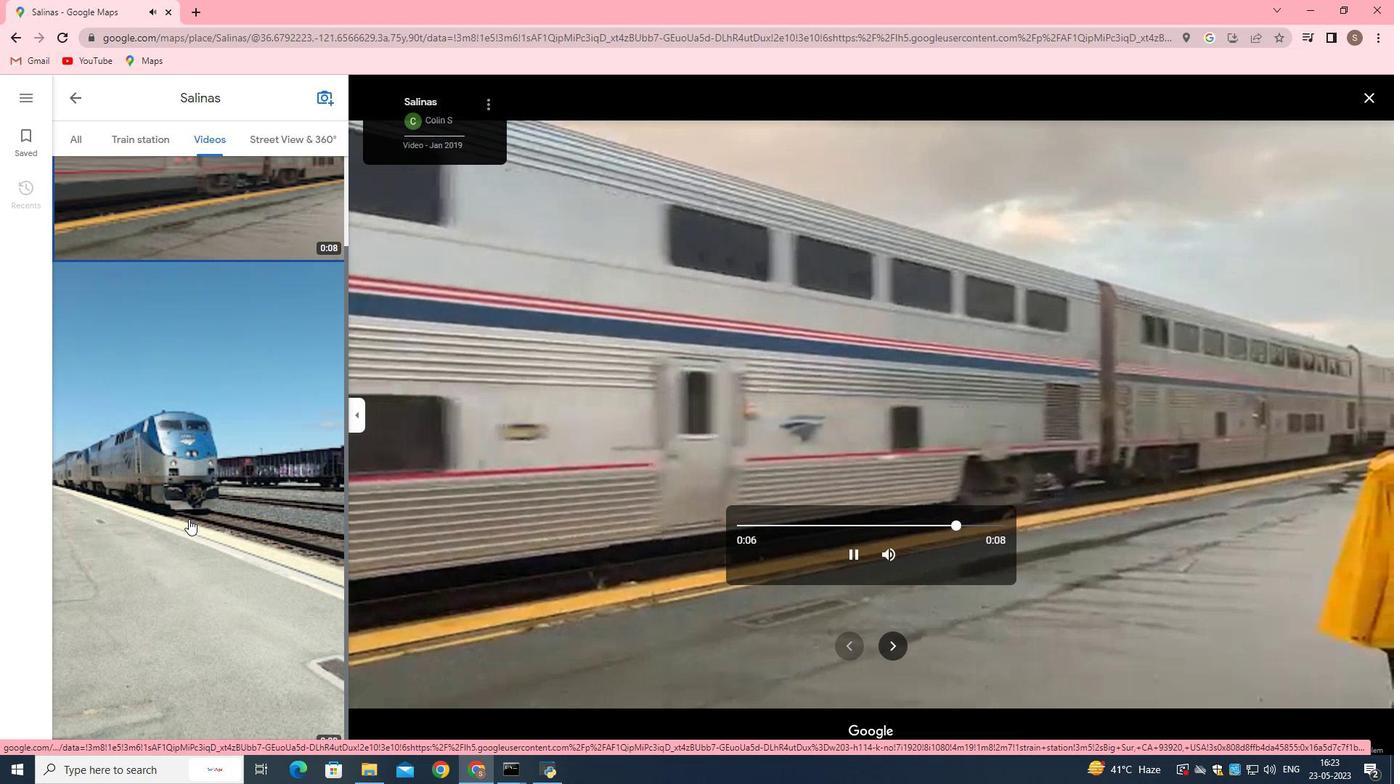 
Action: Mouse moved to (1367, 91)
Screenshot: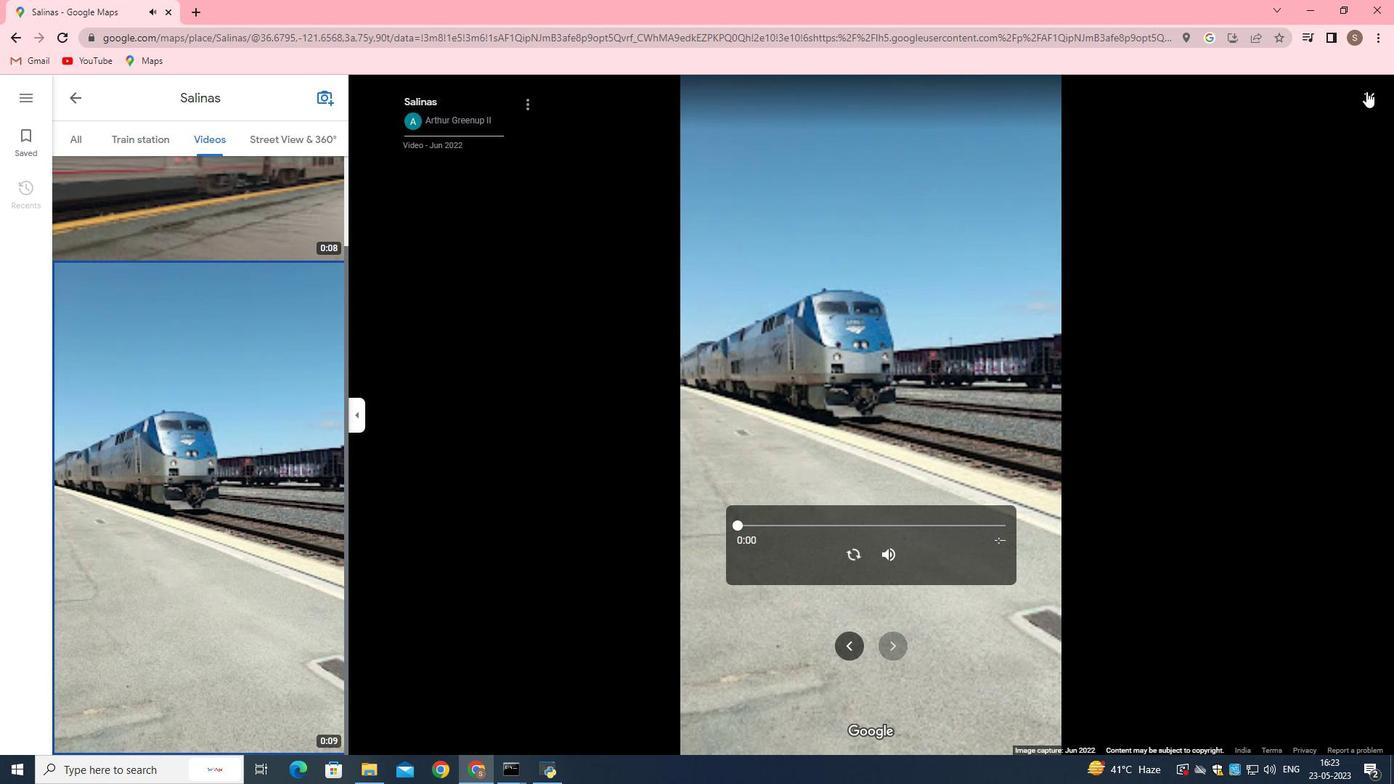 
Action: Mouse pressed left at (1367, 91)
Screenshot: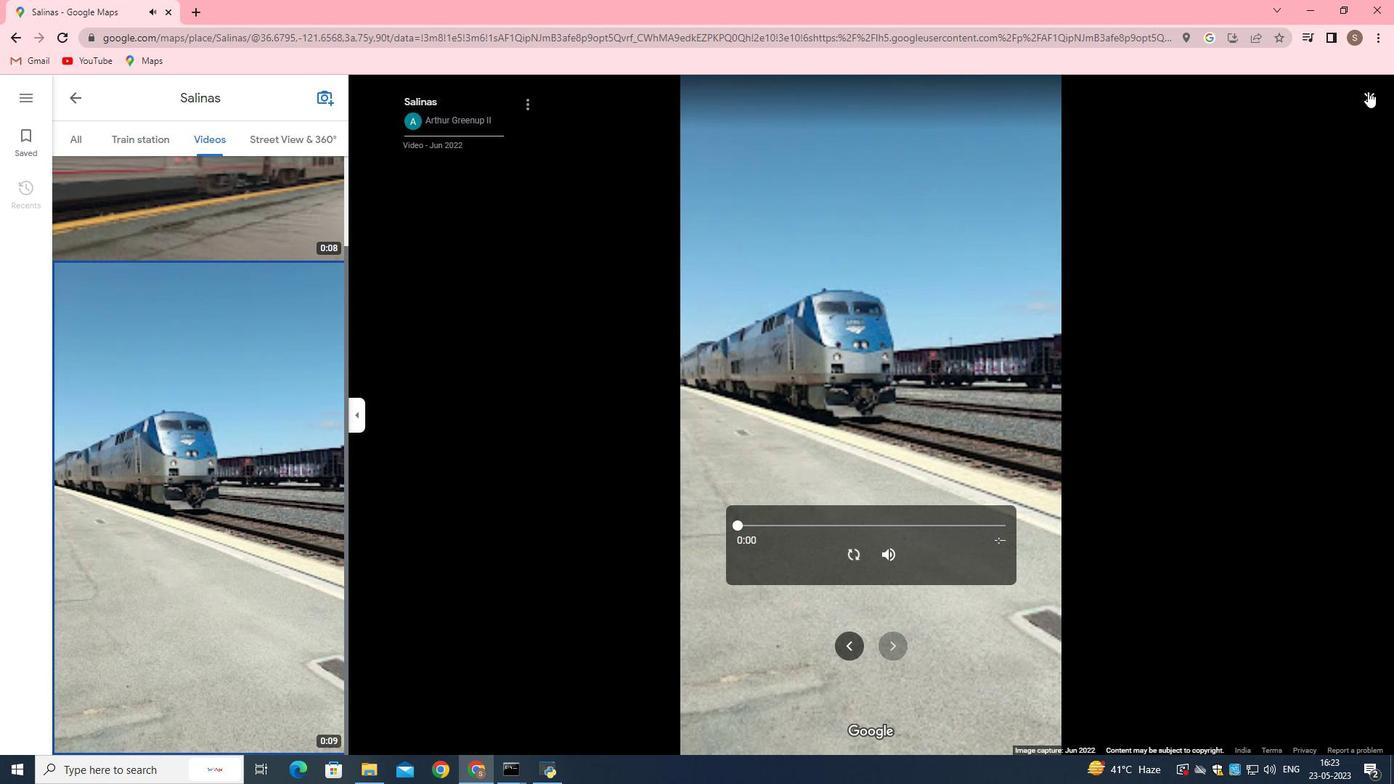 
Action: Mouse moved to (169, 227)
Screenshot: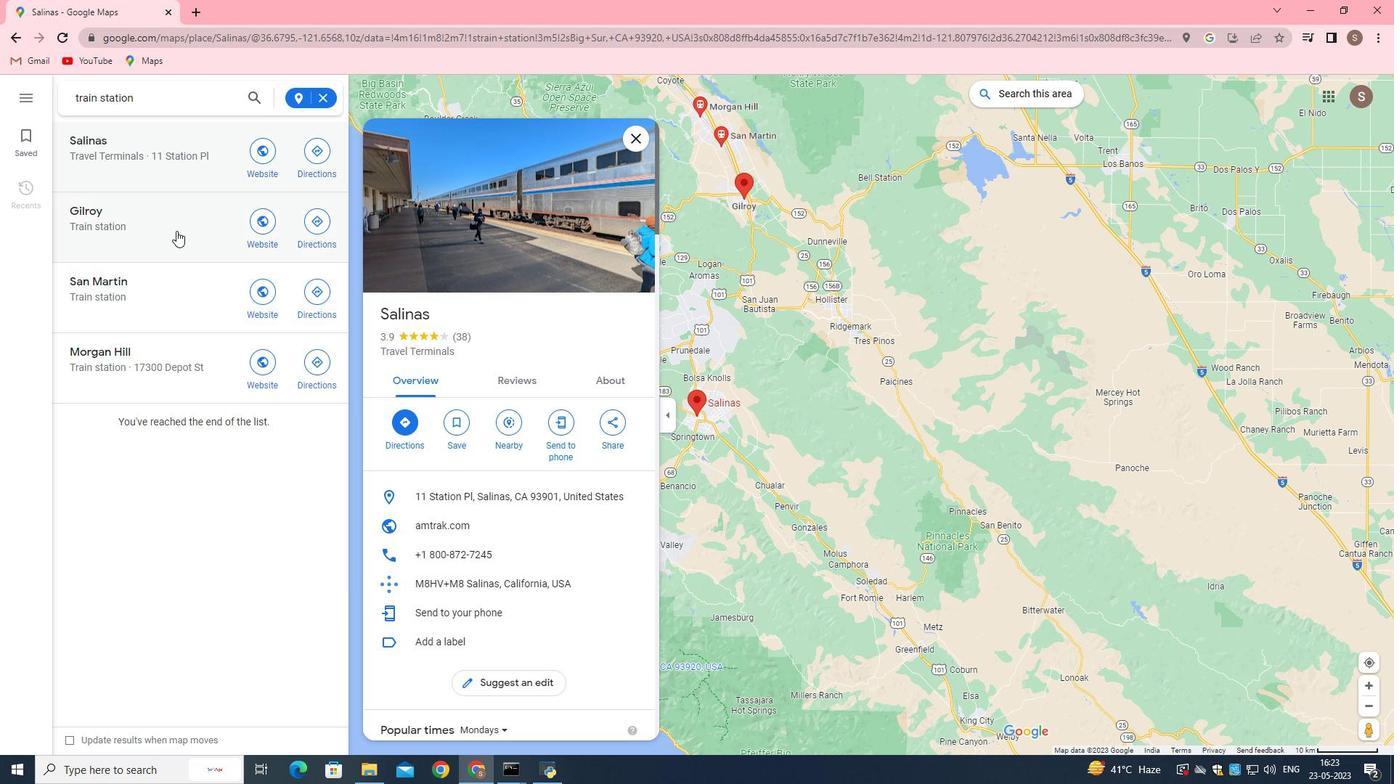 
Action: Mouse pressed left at (169, 227)
Screenshot: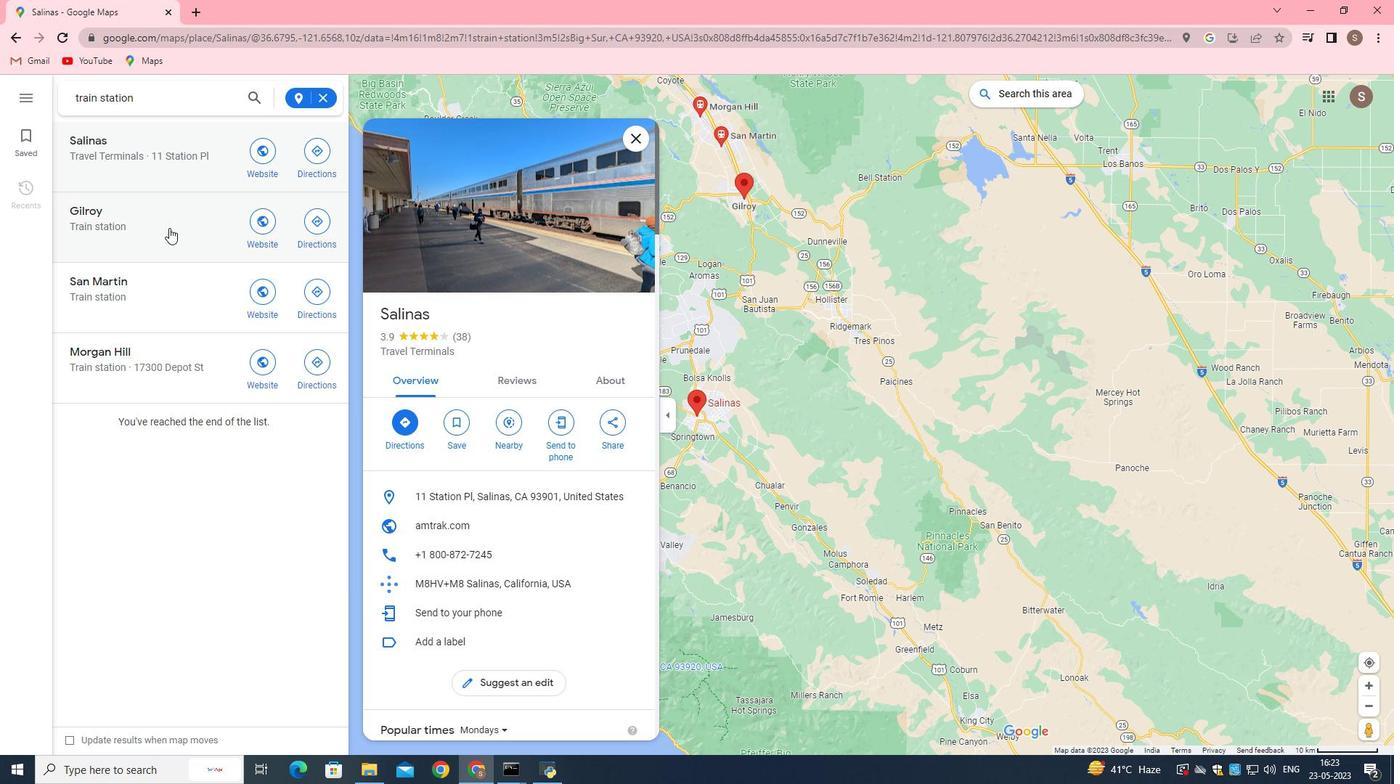 
Action: Mouse moved to (471, 214)
Screenshot: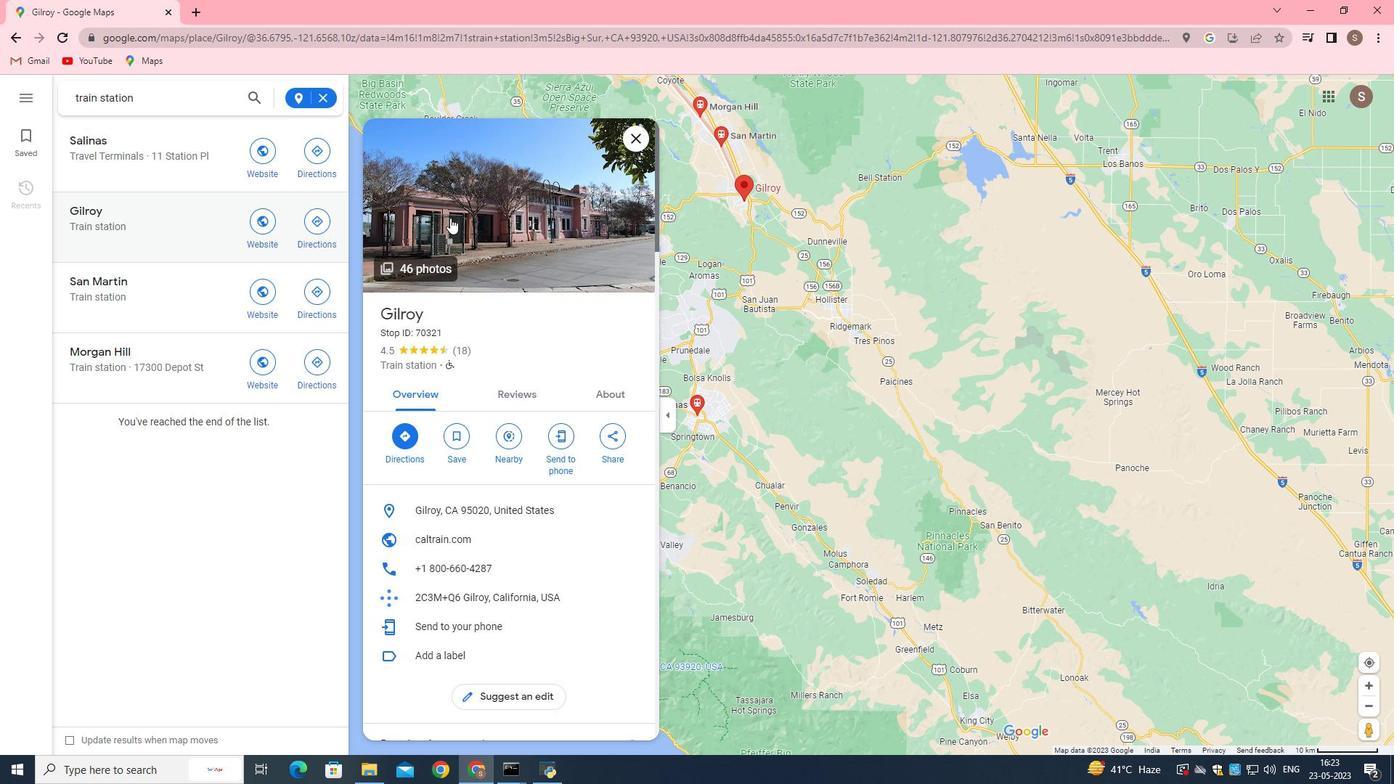 
Action: Mouse pressed left at (471, 214)
Screenshot: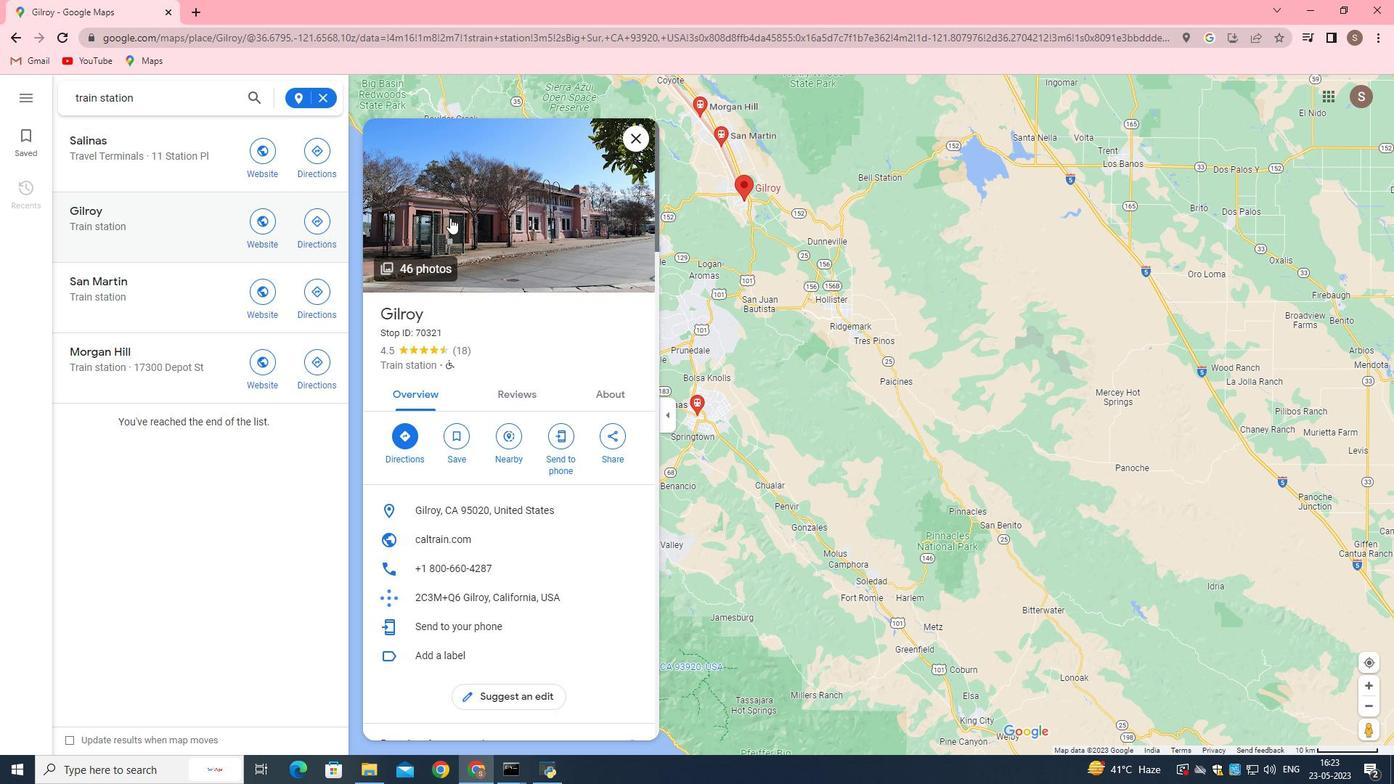 
Action: Mouse moved to (131, 129)
Screenshot: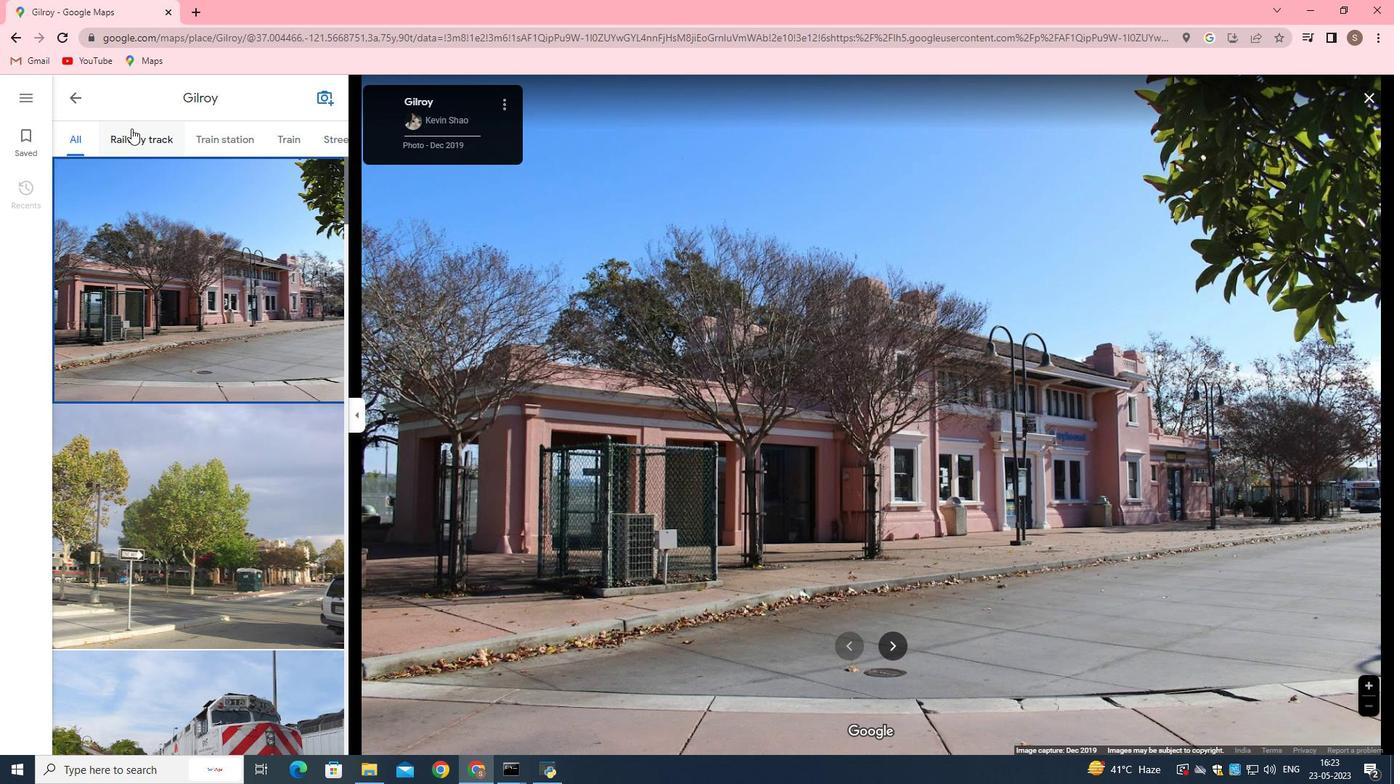 
Action: Mouse pressed left at (131, 129)
Screenshot: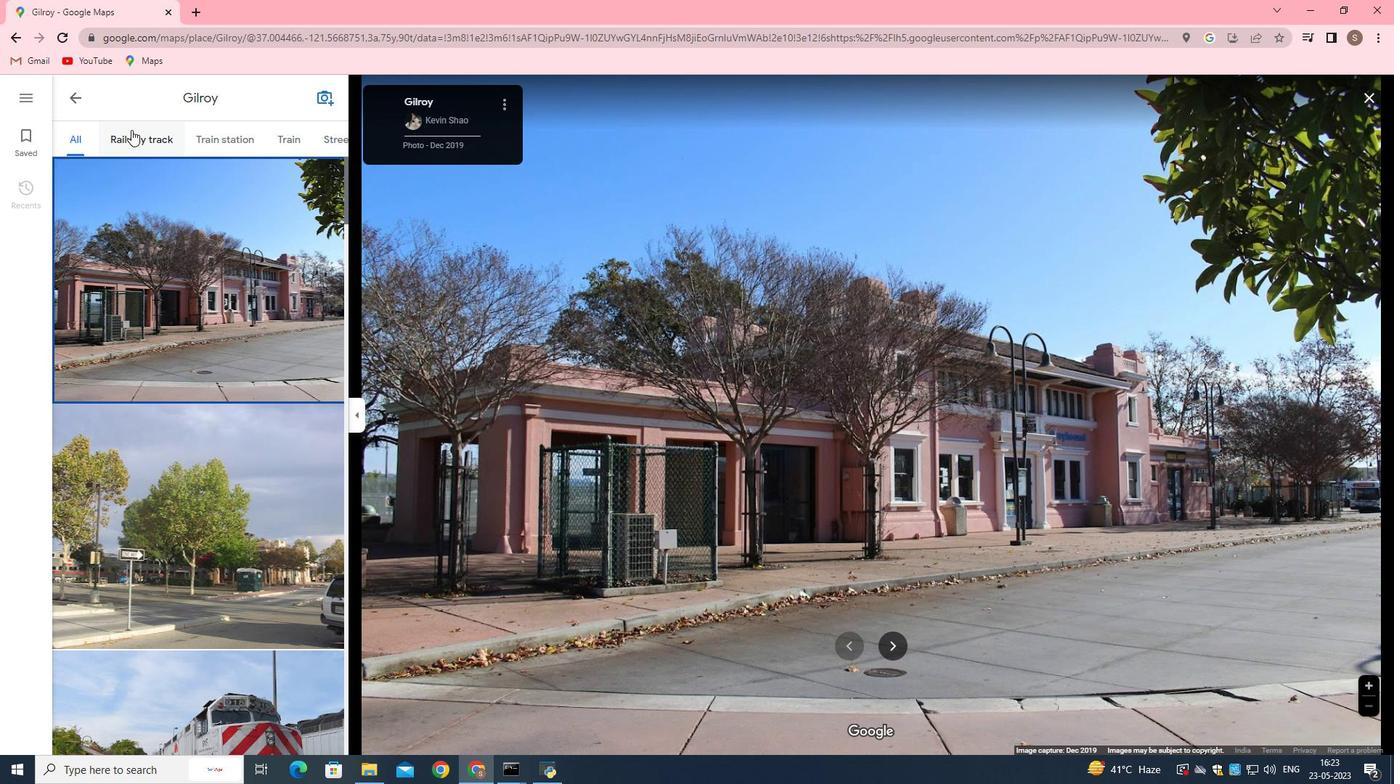
Action: Mouse moved to (155, 269)
Screenshot: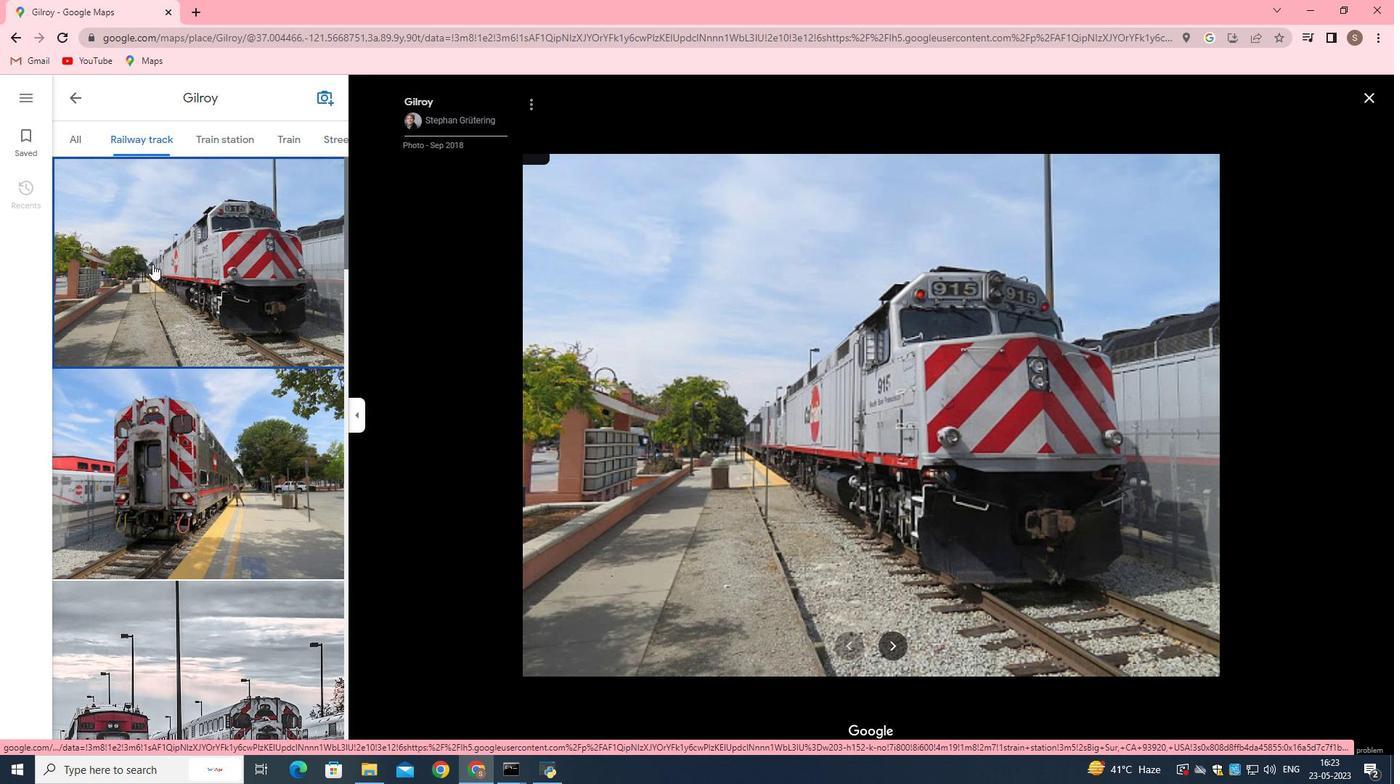 
Action: Mouse scrolled (155, 268) with delta (0, 0)
Screenshot: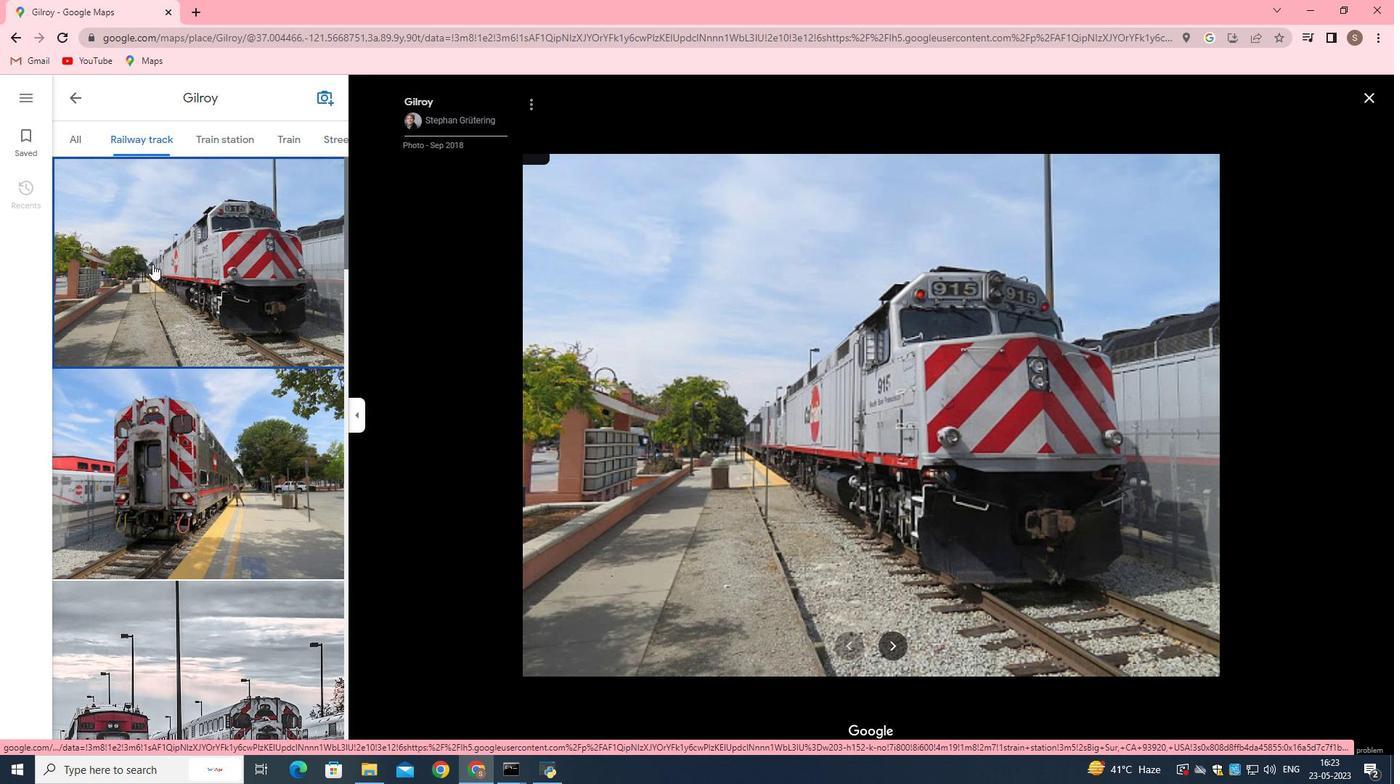 
Action: Mouse moved to (156, 270)
Screenshot: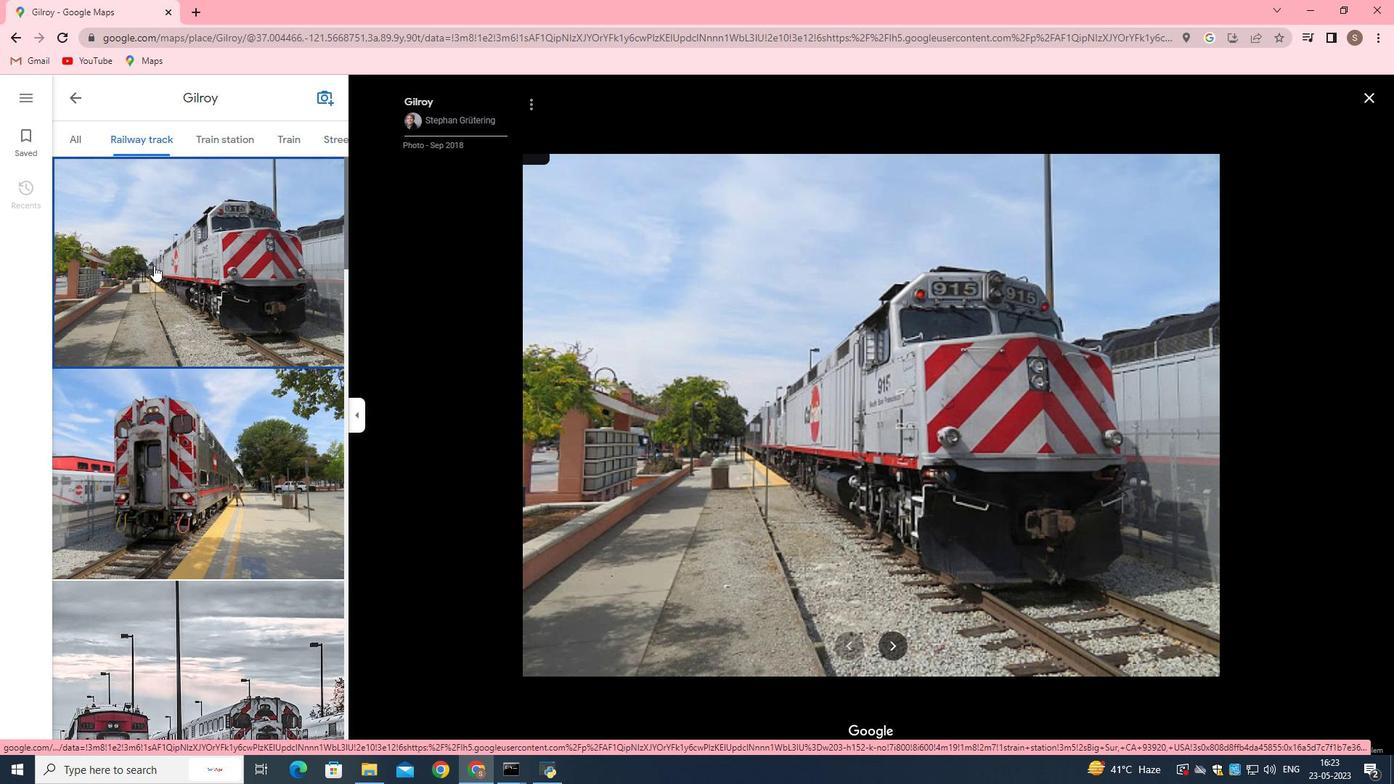 
Action: Mouse scrolled (156, 270) with delta (0, 0)
Screenshot: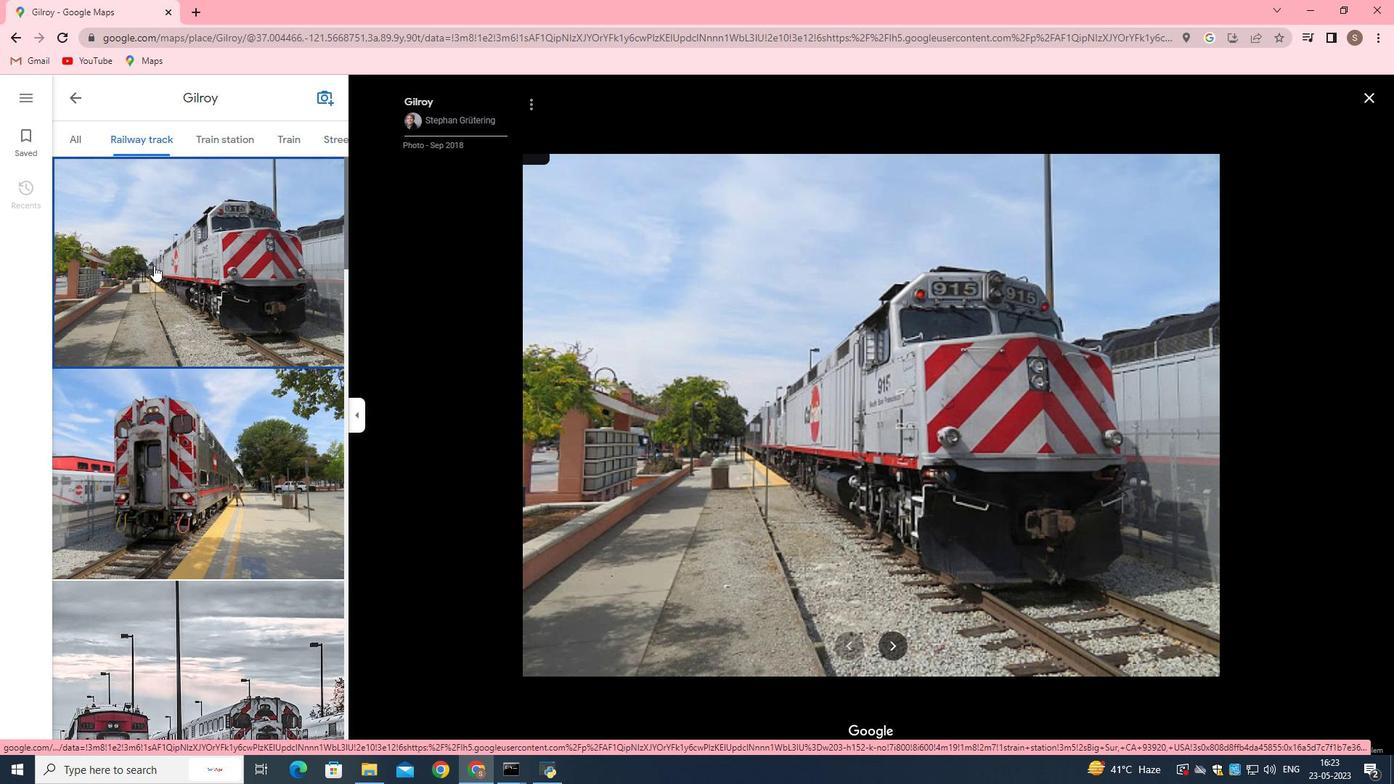 
Action: Mouse scrolled (156, 270) with delta (0, 0)
Screenshot: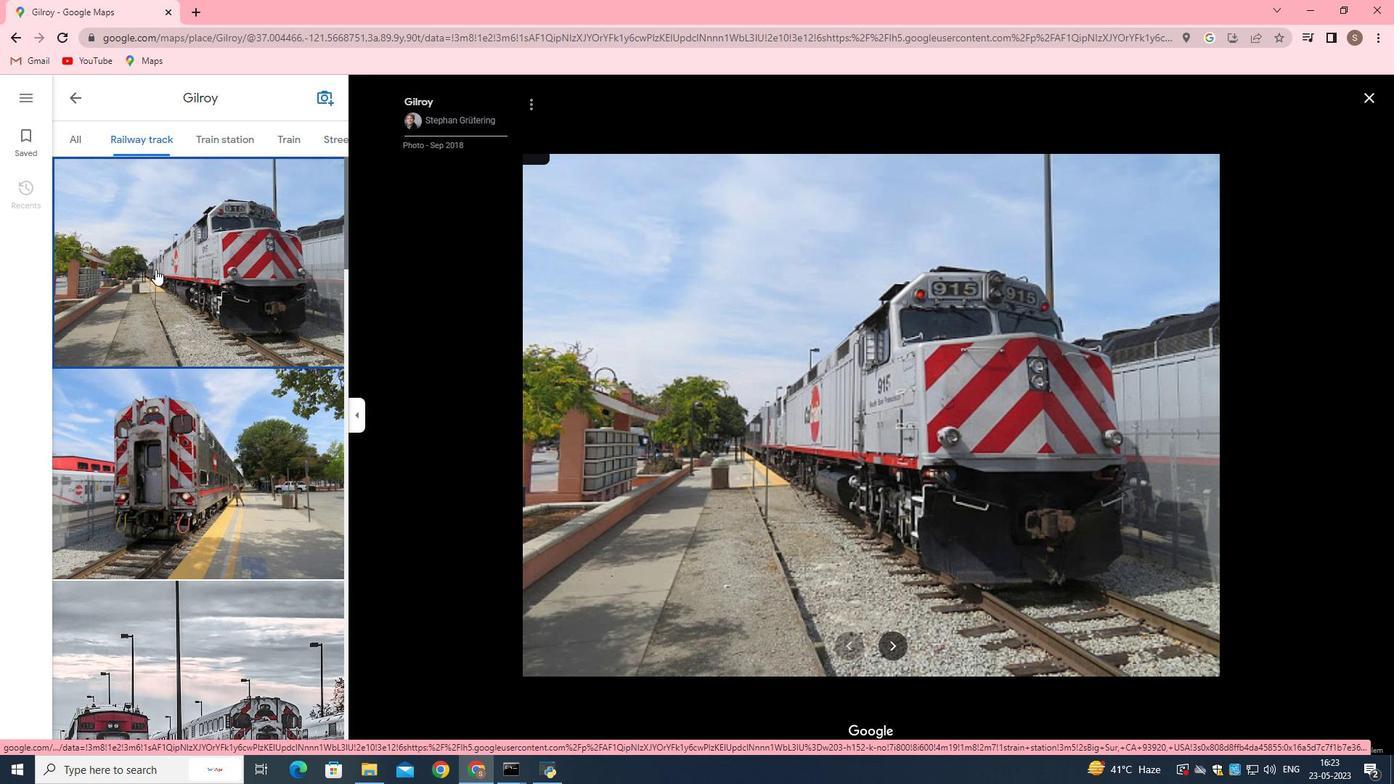 
Action: Mouse scrolled (156, 270) with delta (0, 0)
Screenshot: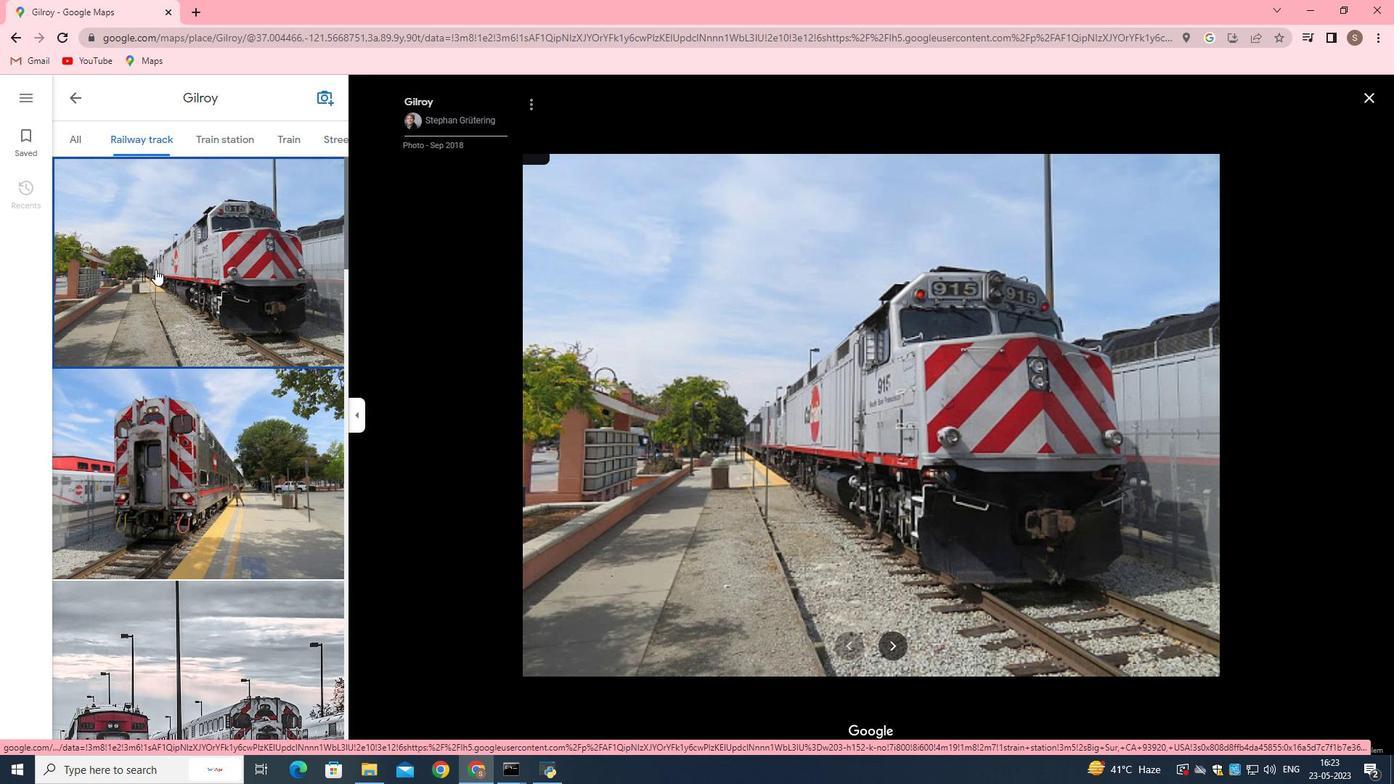 
Action: Mouse scrolled (156, 270) with delta (0, 0)
Screenshot: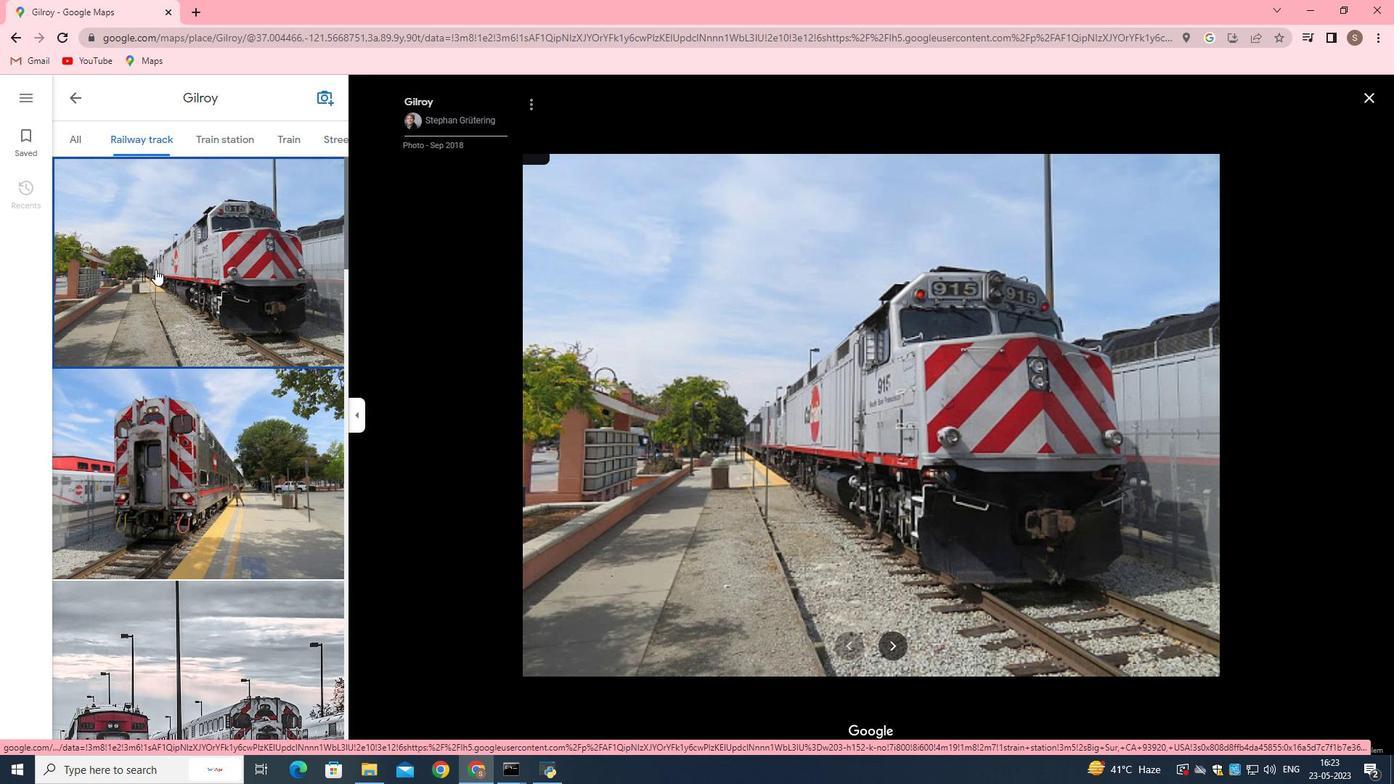 
Action: Mouse moved to (157, 270)
Screenshot: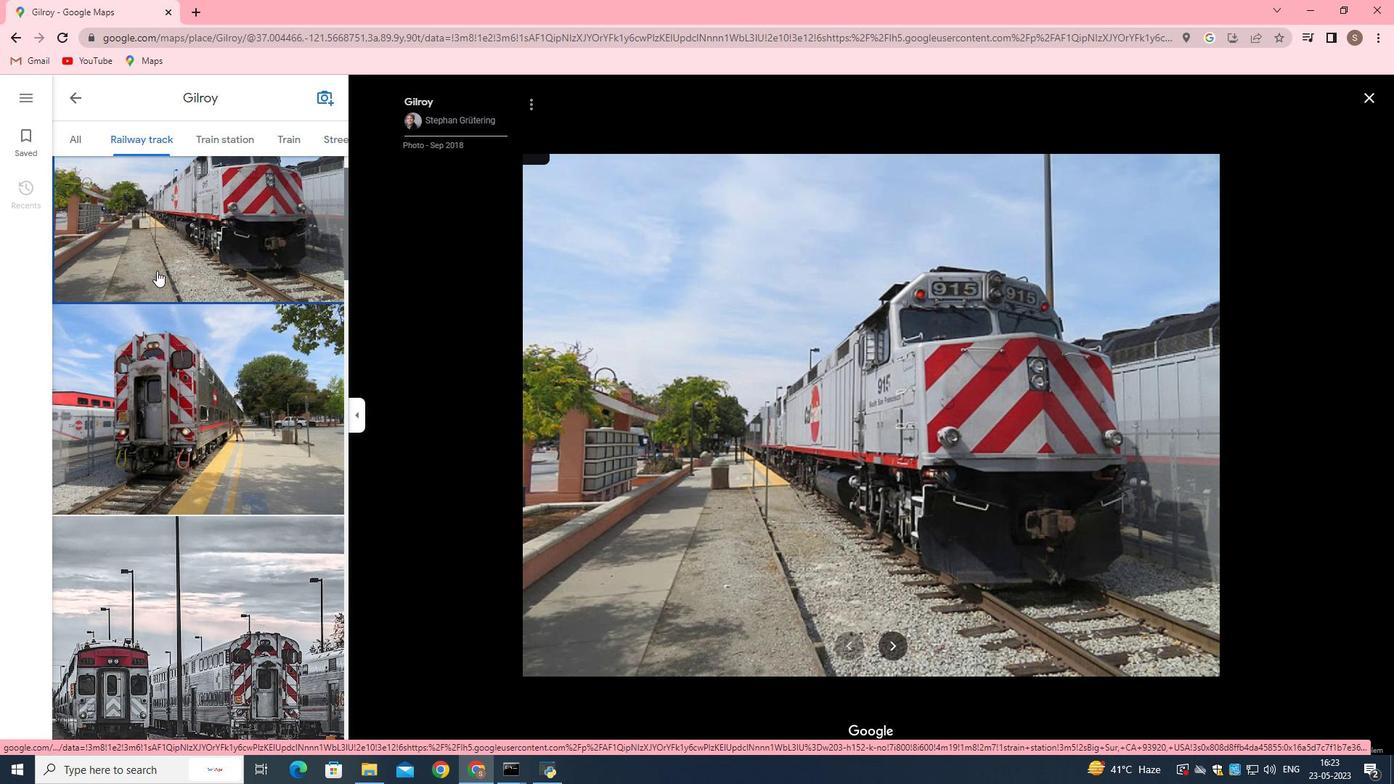 
Action: Mouse scrolled (157, 269) with delta (0, 0)
Screenshot: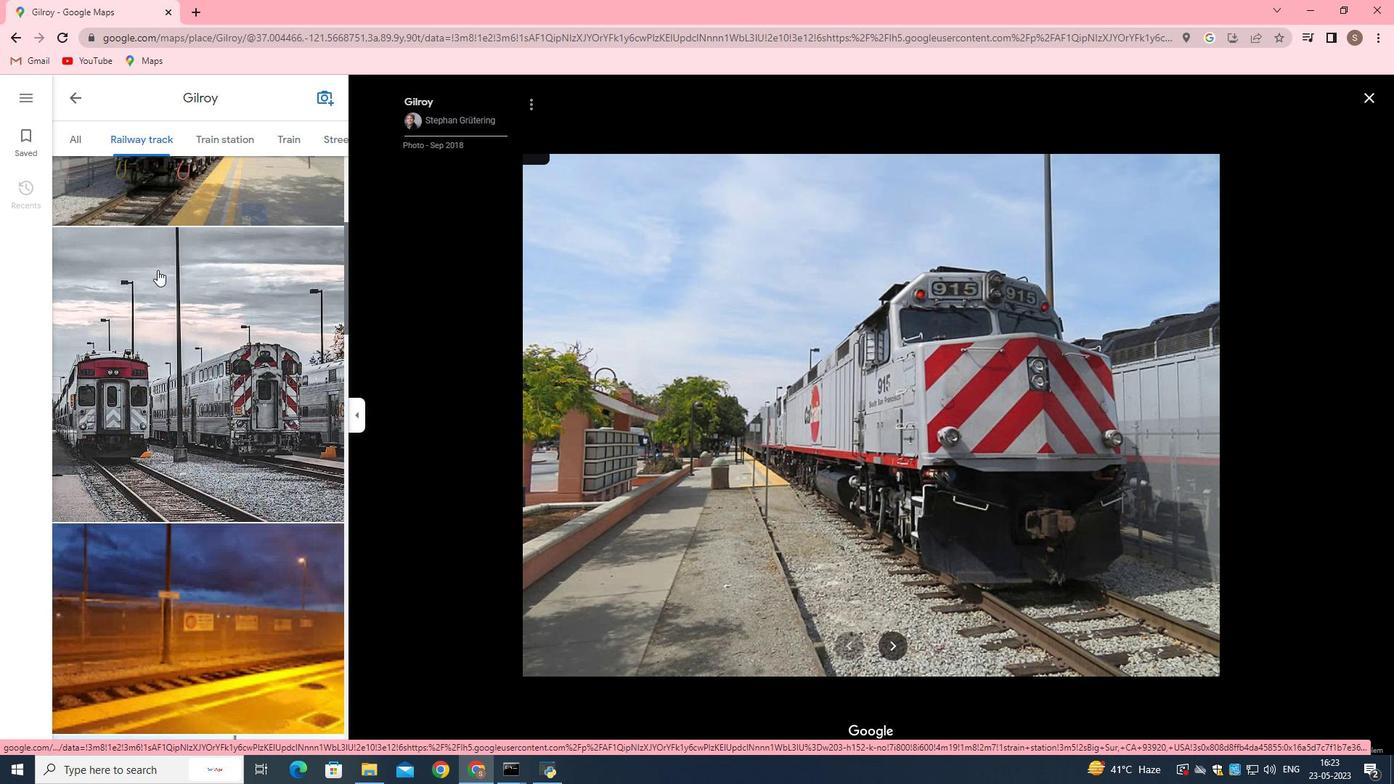 
Action: Mouse scrolled (157, 269) with delta (0, 0)
Screenshot: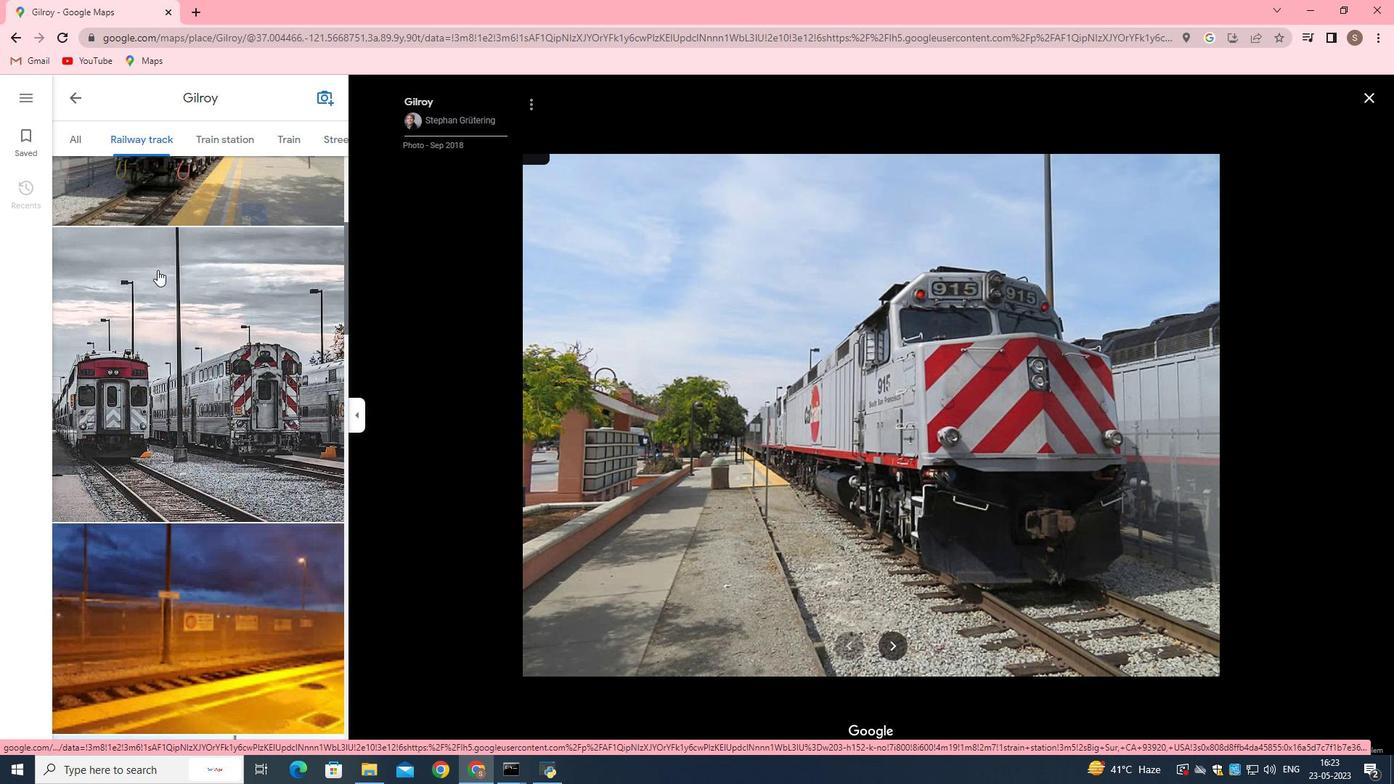 
Action: Mouse scrolled (157, 269) with delta (0, 0)
Screenshot: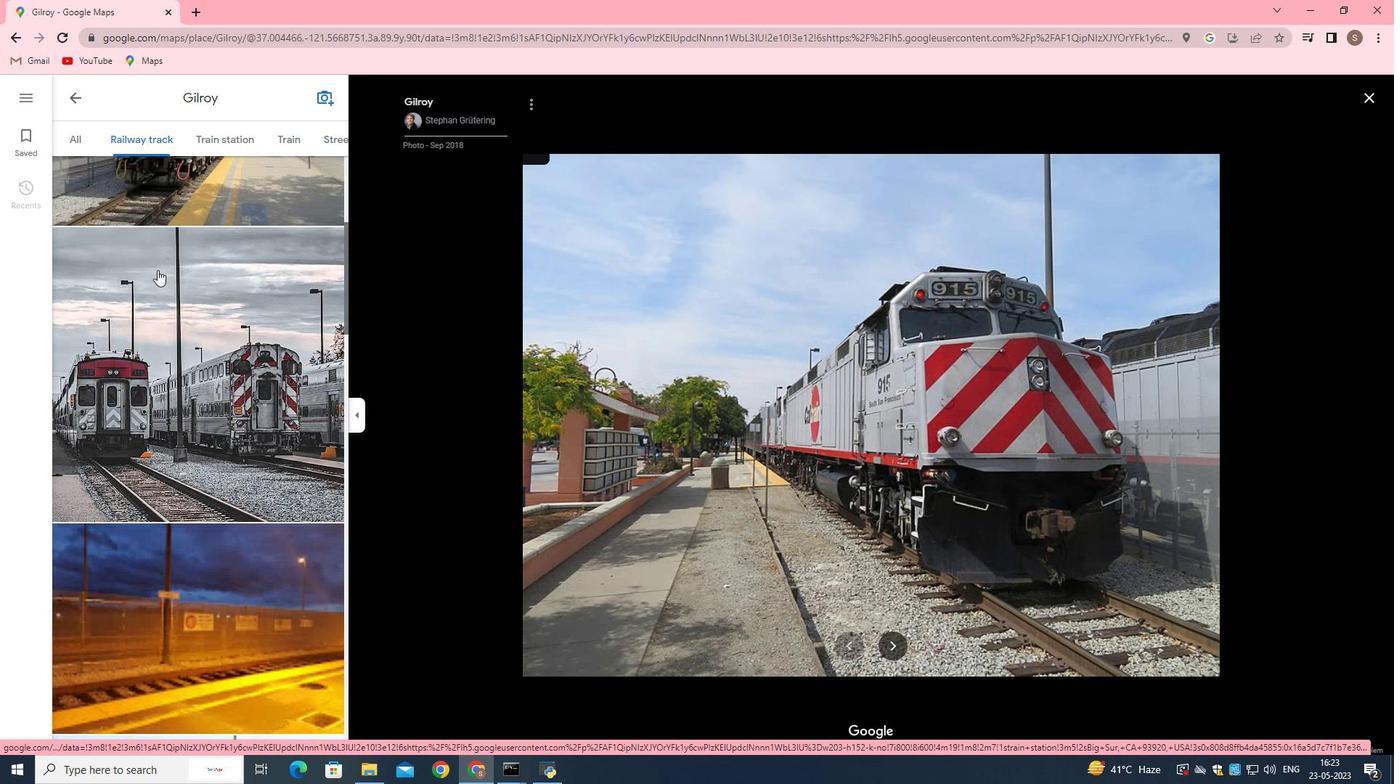 
Action: Mouse scrolled (157, 269) with delta (0, 0)
Screenshot: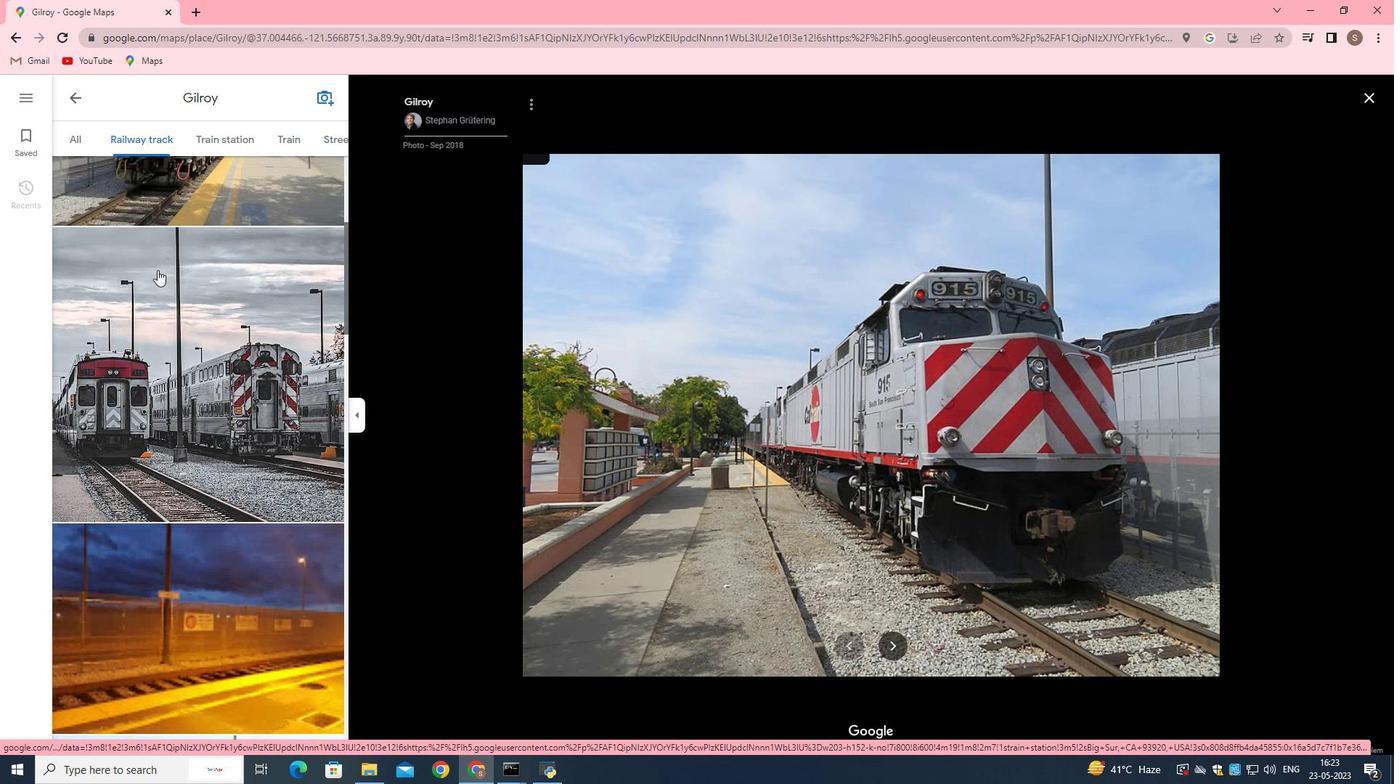 
Action: Mouse moved to (157, 268)
Screenshot: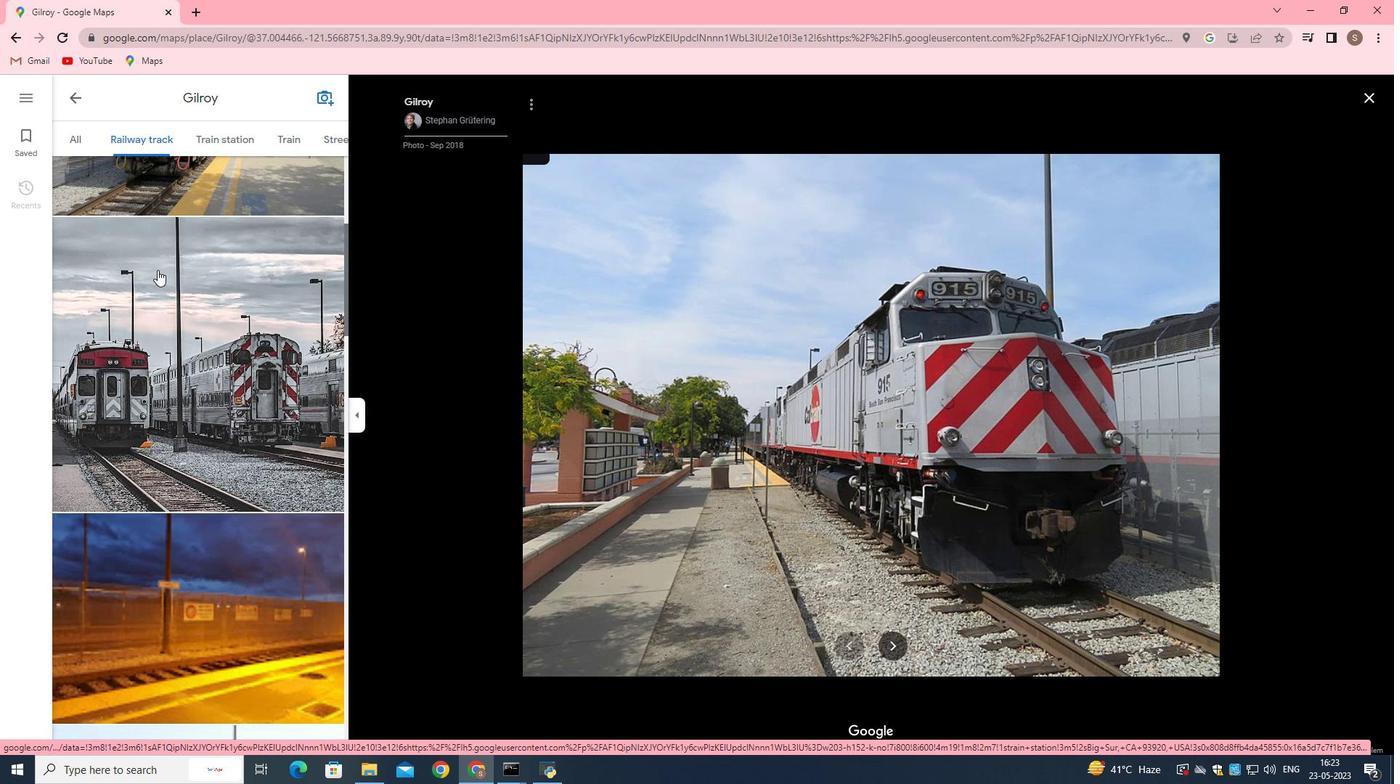 
Action: Mouse scrolled (157, 267) with delta (0, 0)
Screenshot: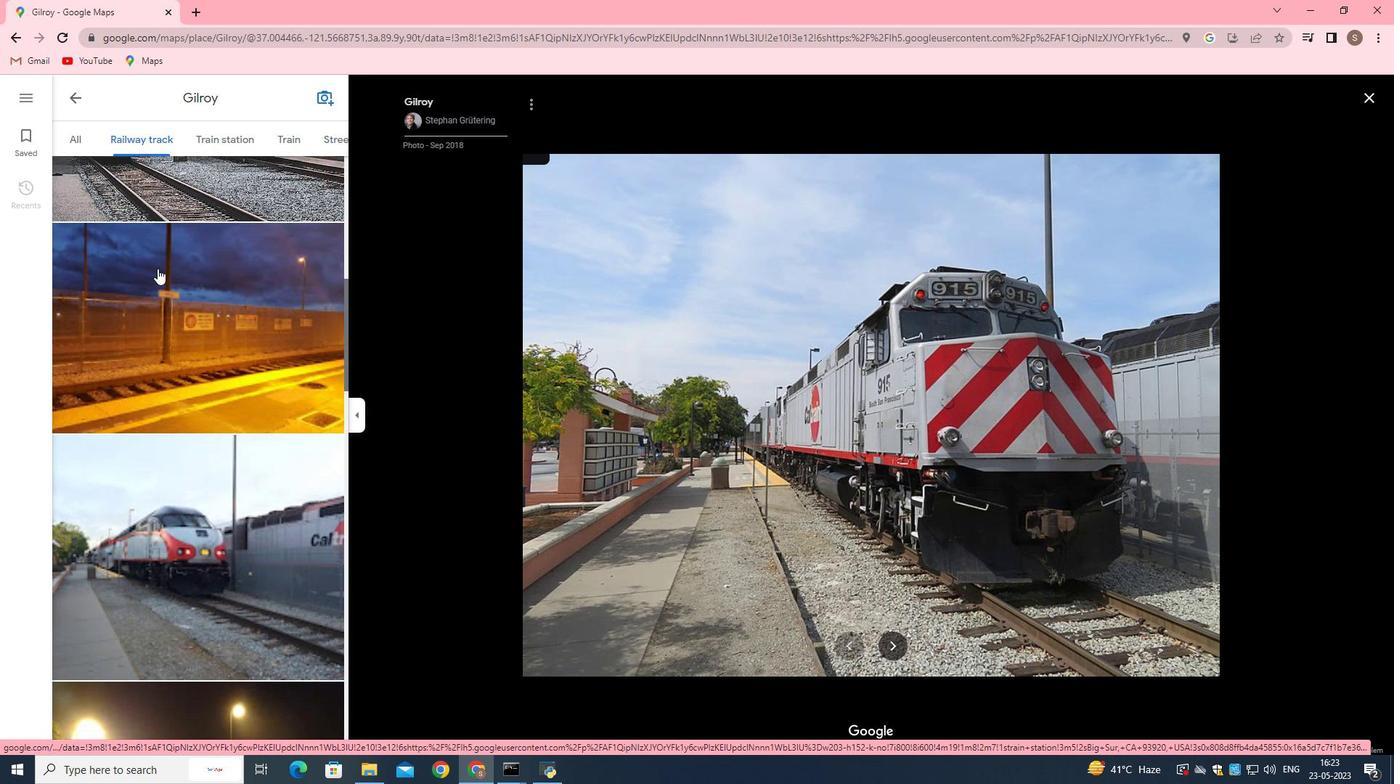 
Action: Mouse scrolled (157, 267) with delta (0, 0)
Screenshot: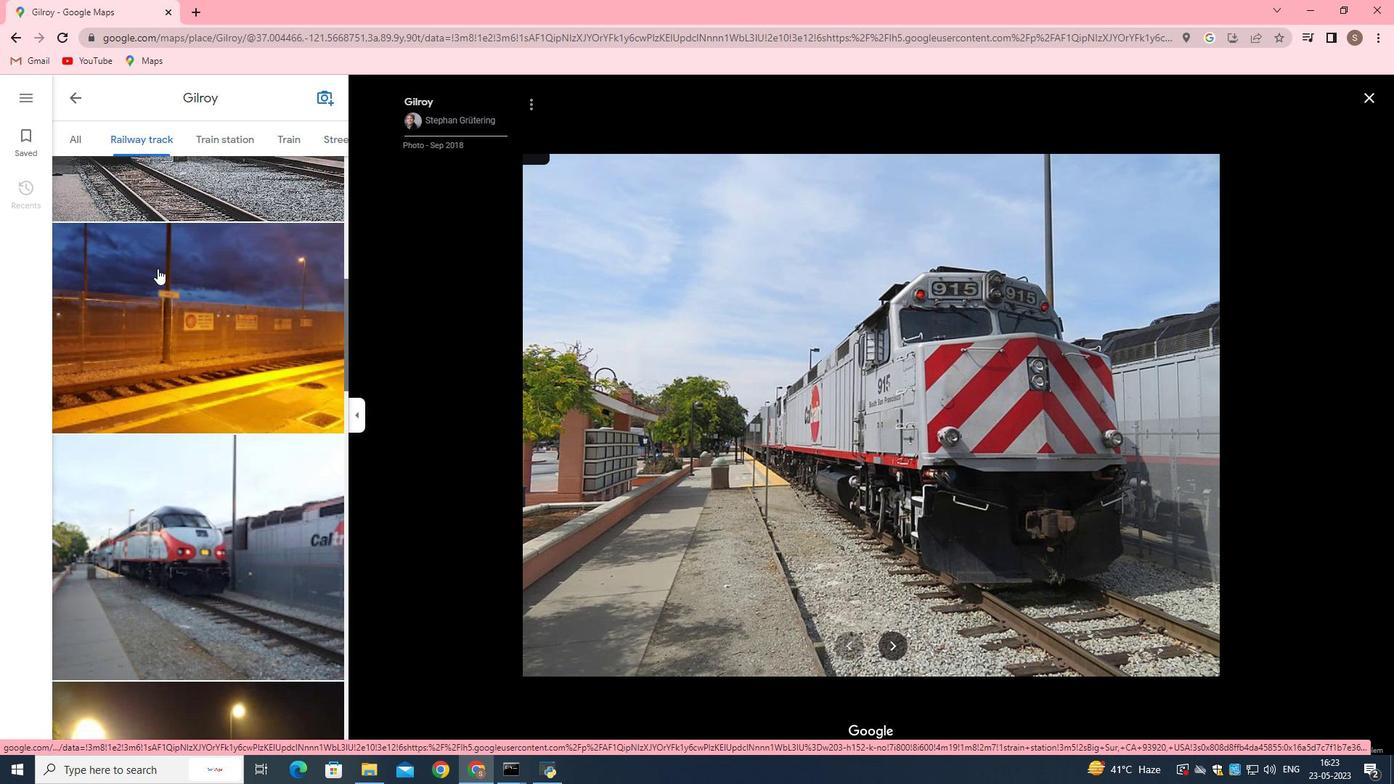 
Action: Mouse scrolled (157, 267) with delta (0, 0)
Screenshot: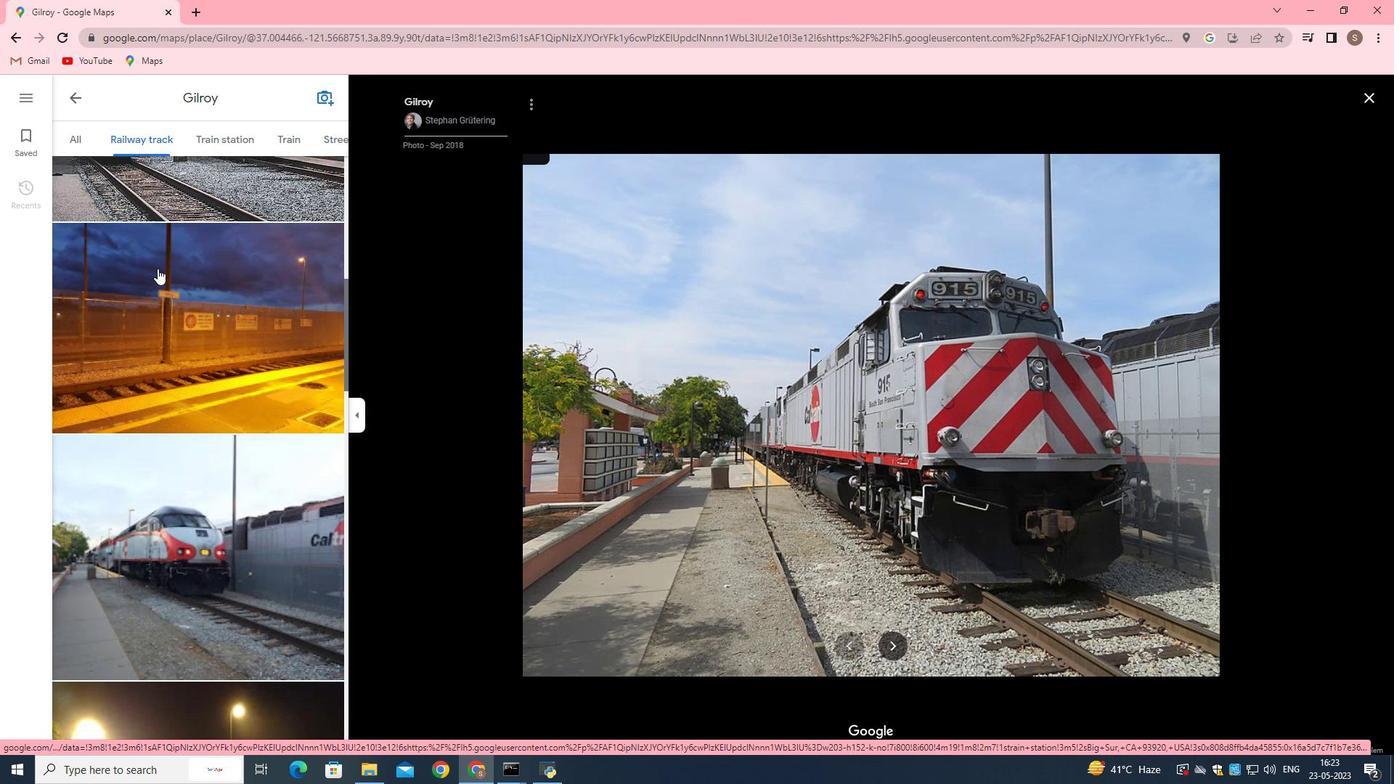 
Action: Mouse scrolled (157, 267) with delta (0, 0)
Screenshot: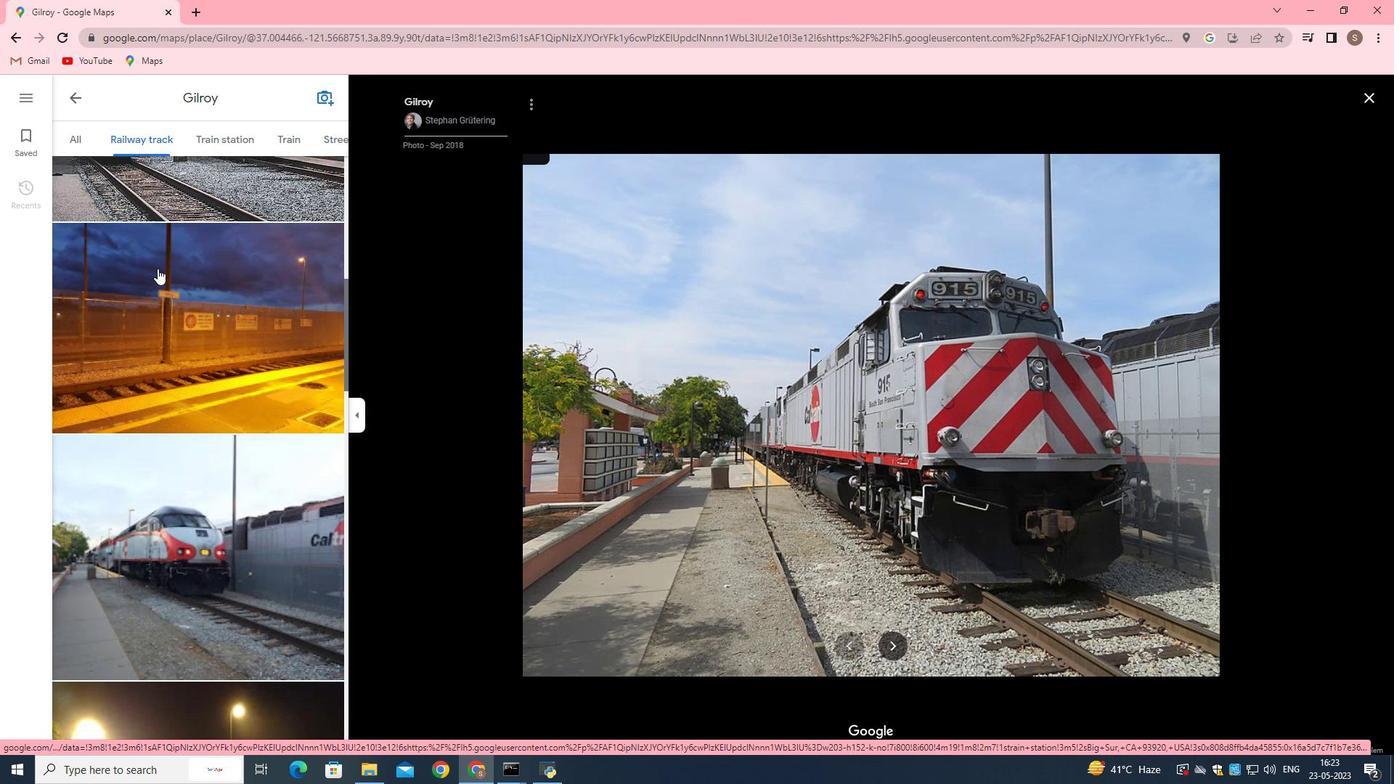 
Action: Mouse moved to (158, 267)
Screenshot: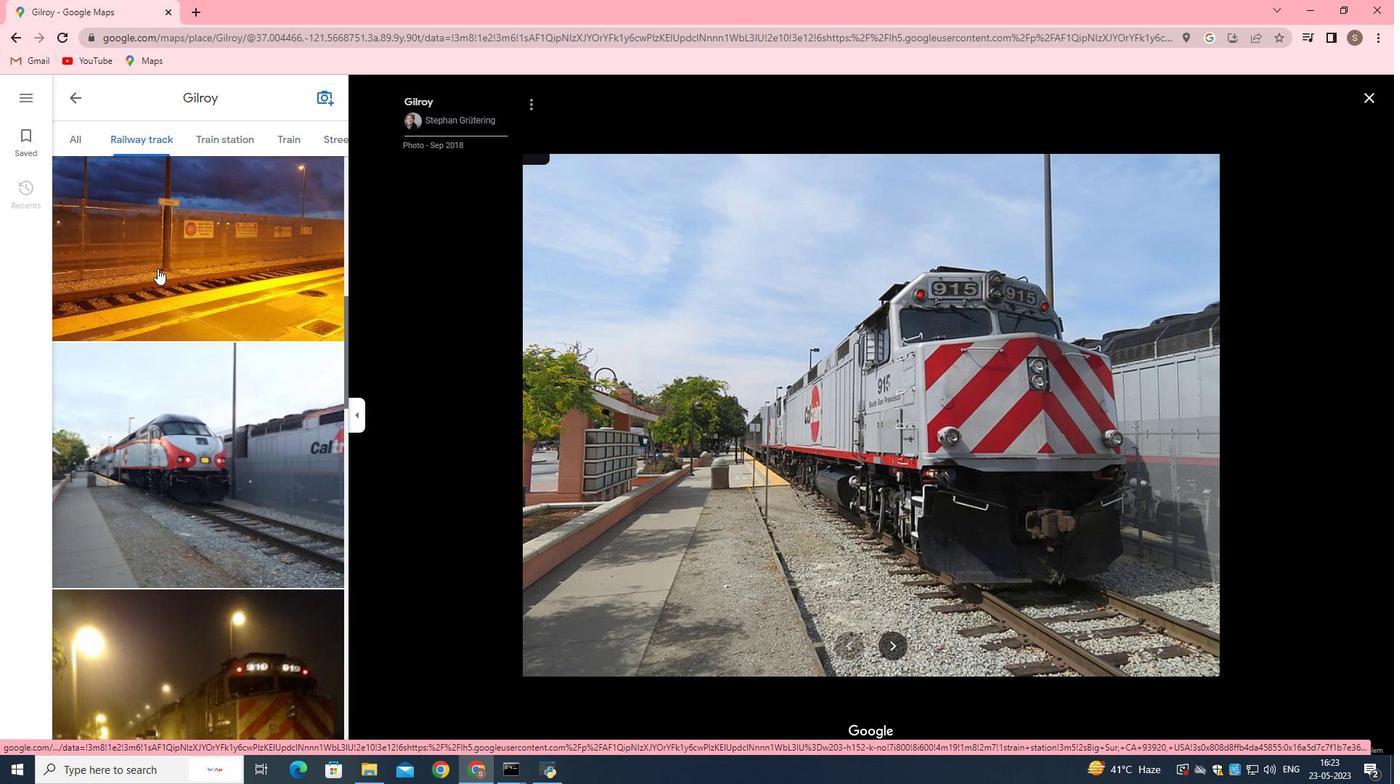 
Action: Mouse scrolled (158, 266) with delta (0, 0)
Screenshot: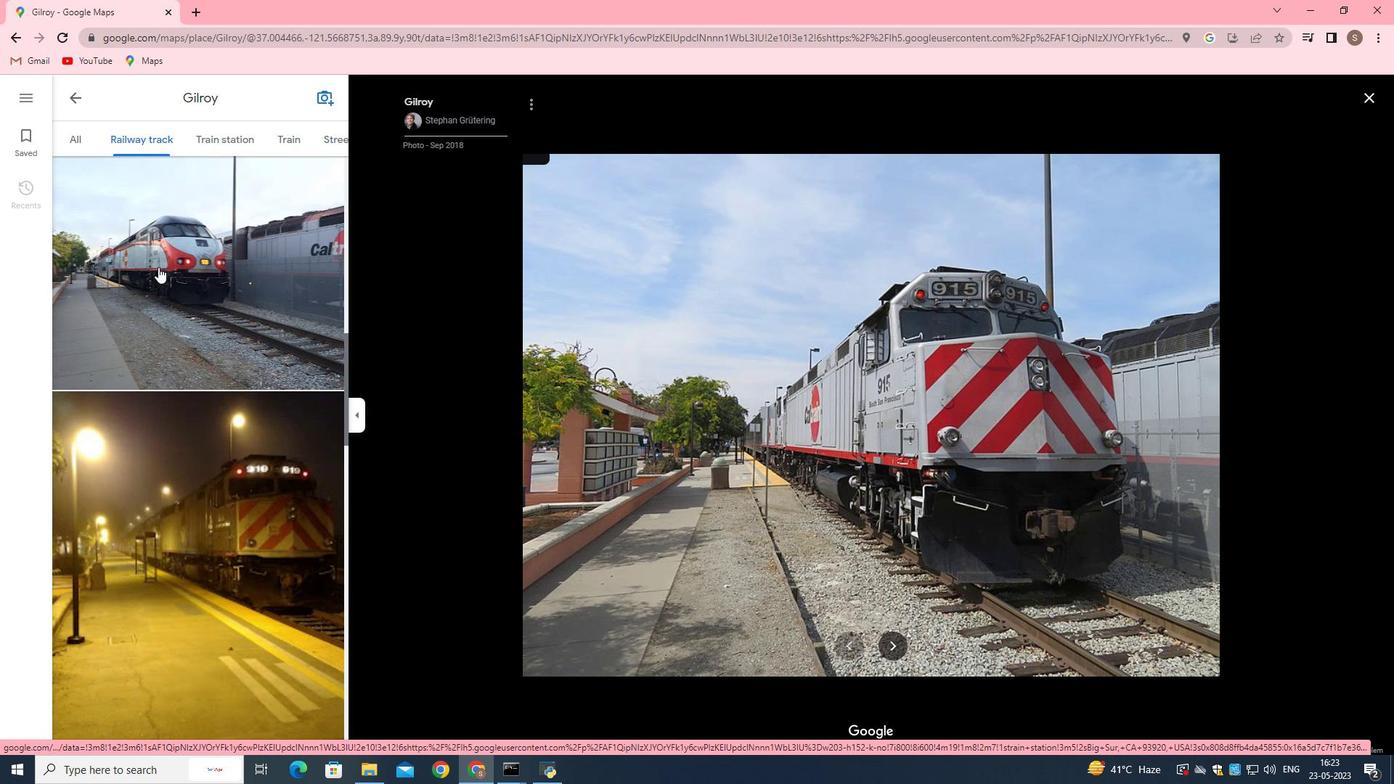 
Action: Mouse scrolled (158, 266) with delta (0, 0)
Screenshot: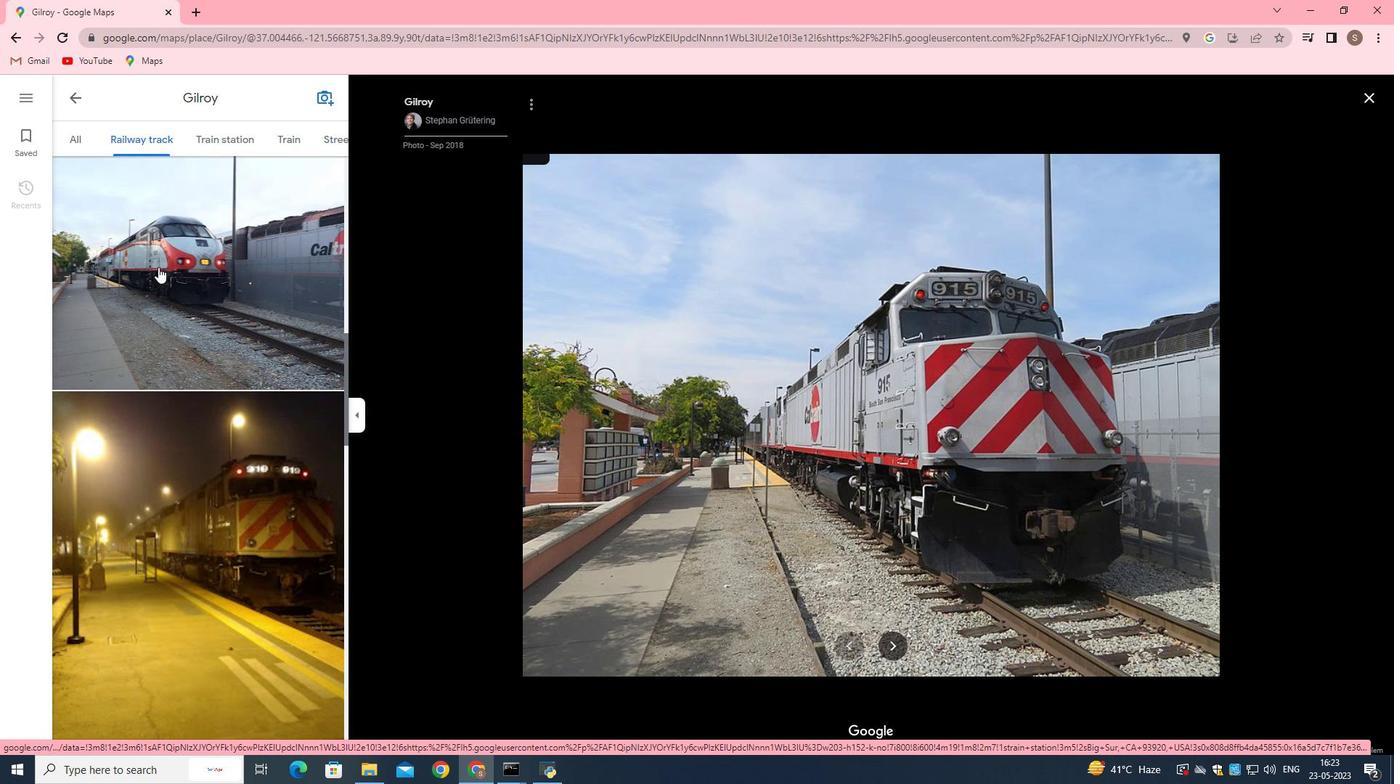 
Action: Mouse scrolled (158, 266) with delta (0, 0)
Screenshot: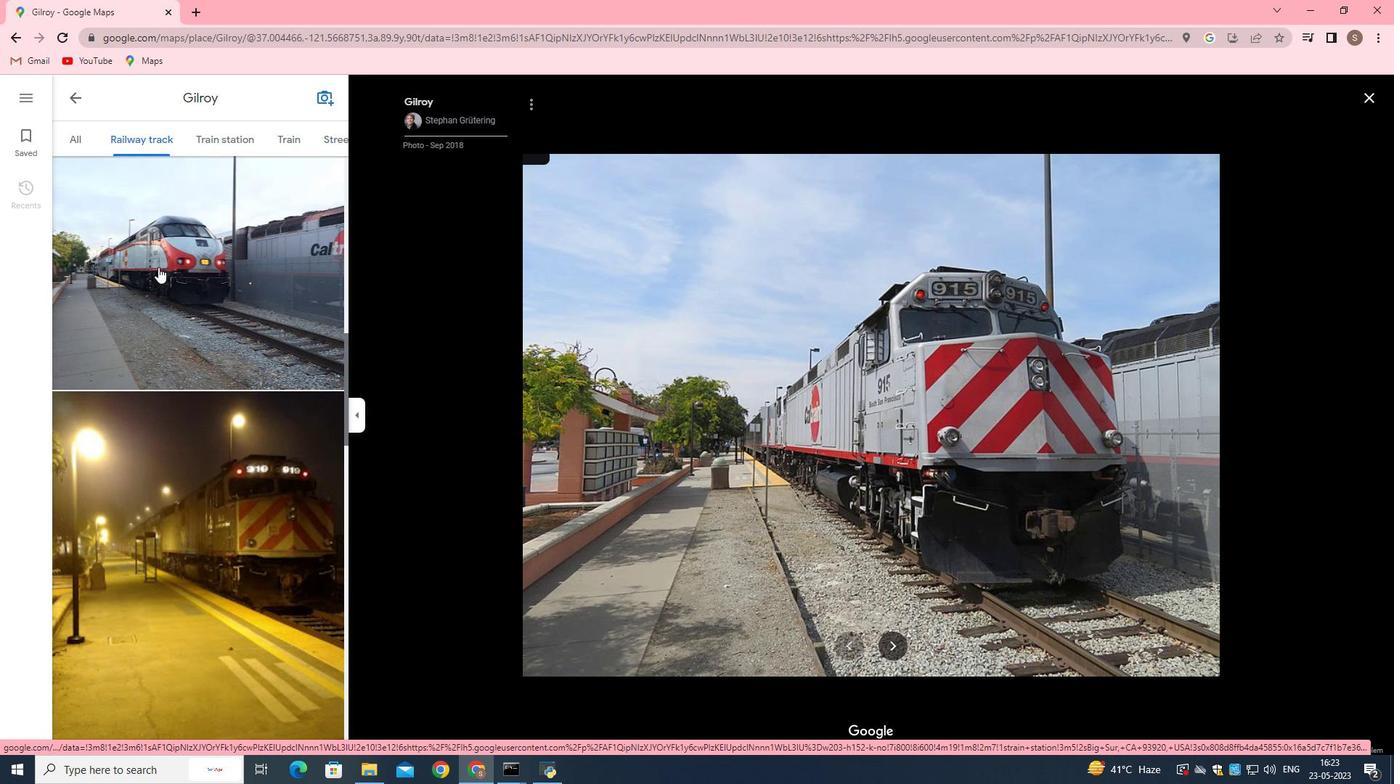 
Action: Mouse scrolled (158, 266) with delta (0, 0)
Screenshot: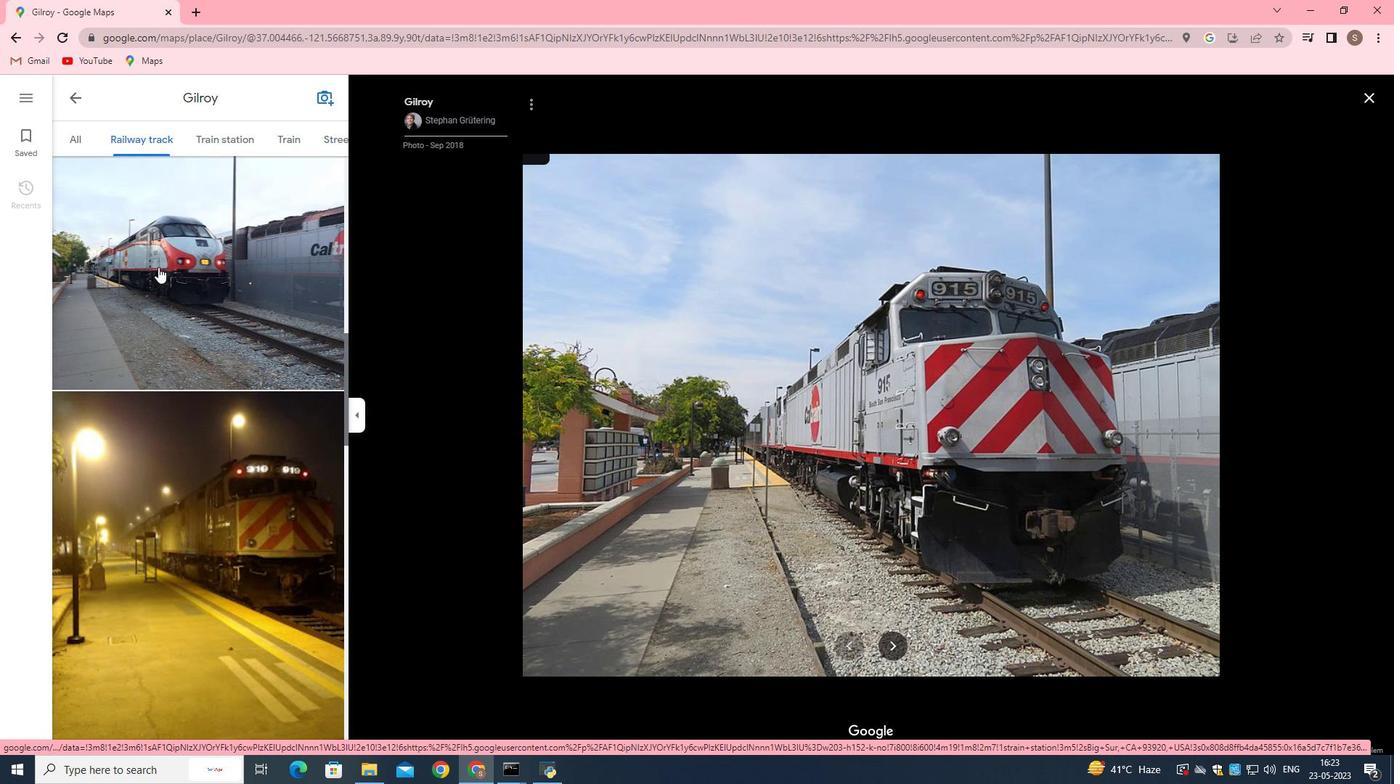 
Action: Mouse moved to (158, 266)
Screenshot: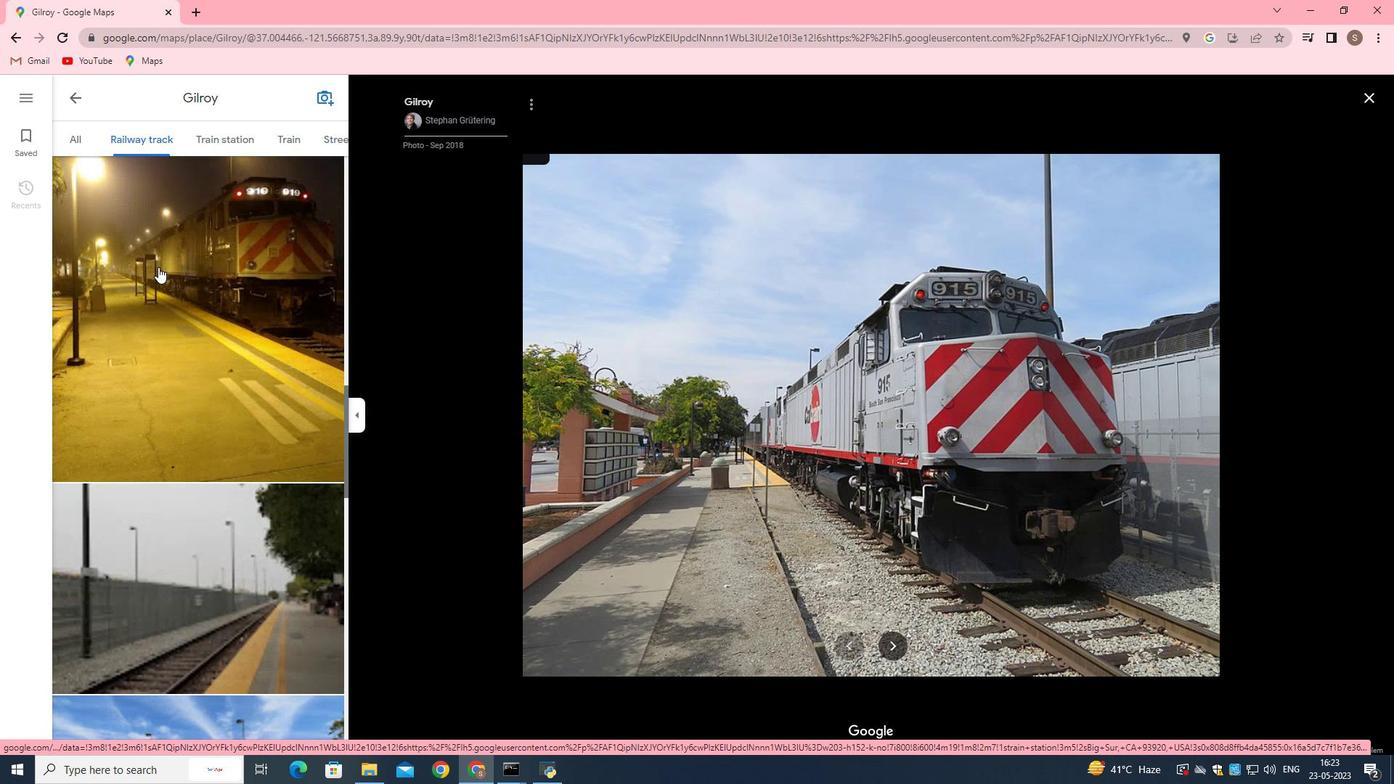 
Action: Mouse scrolled (158, 265) with delta (0, 0)
Screenshot: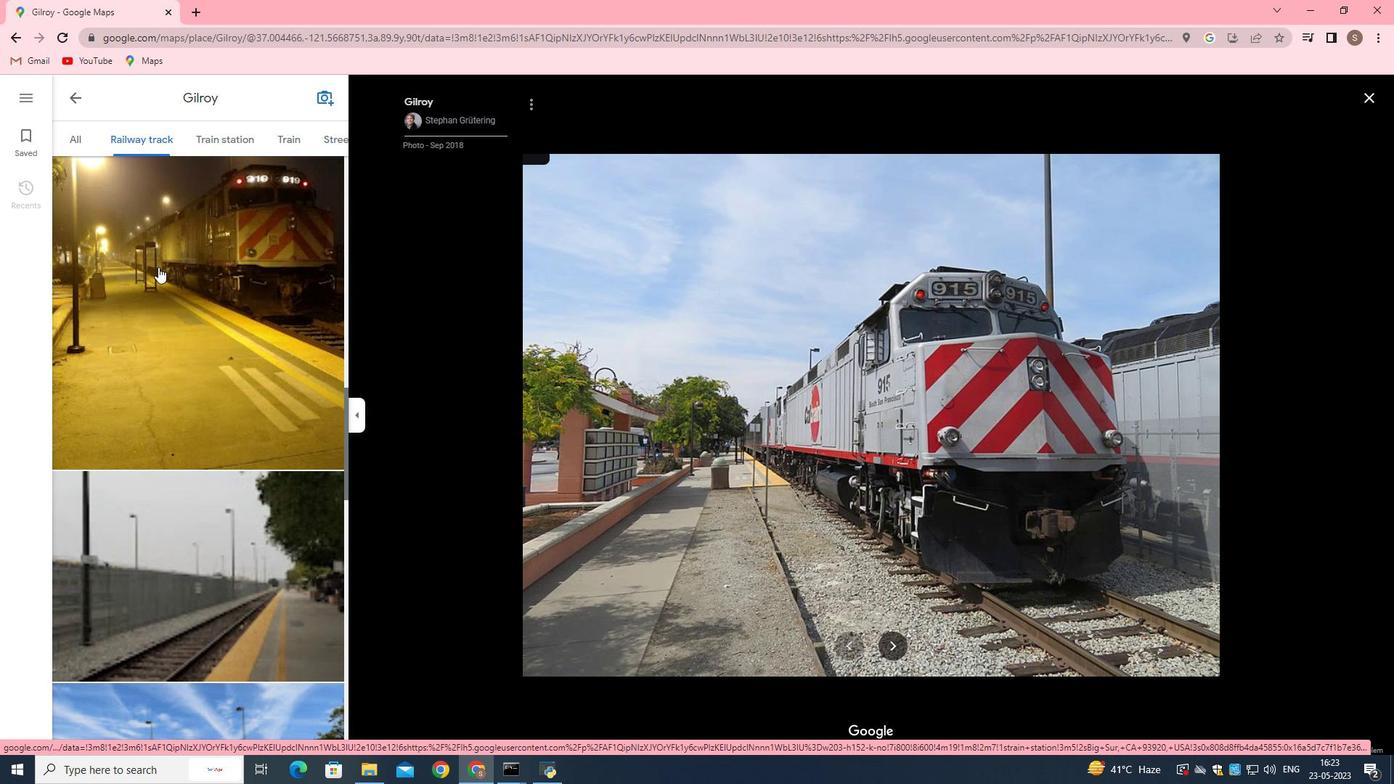 
Action: Mouse scrolled (158, 265) with delta (0, 0)
Screenshot: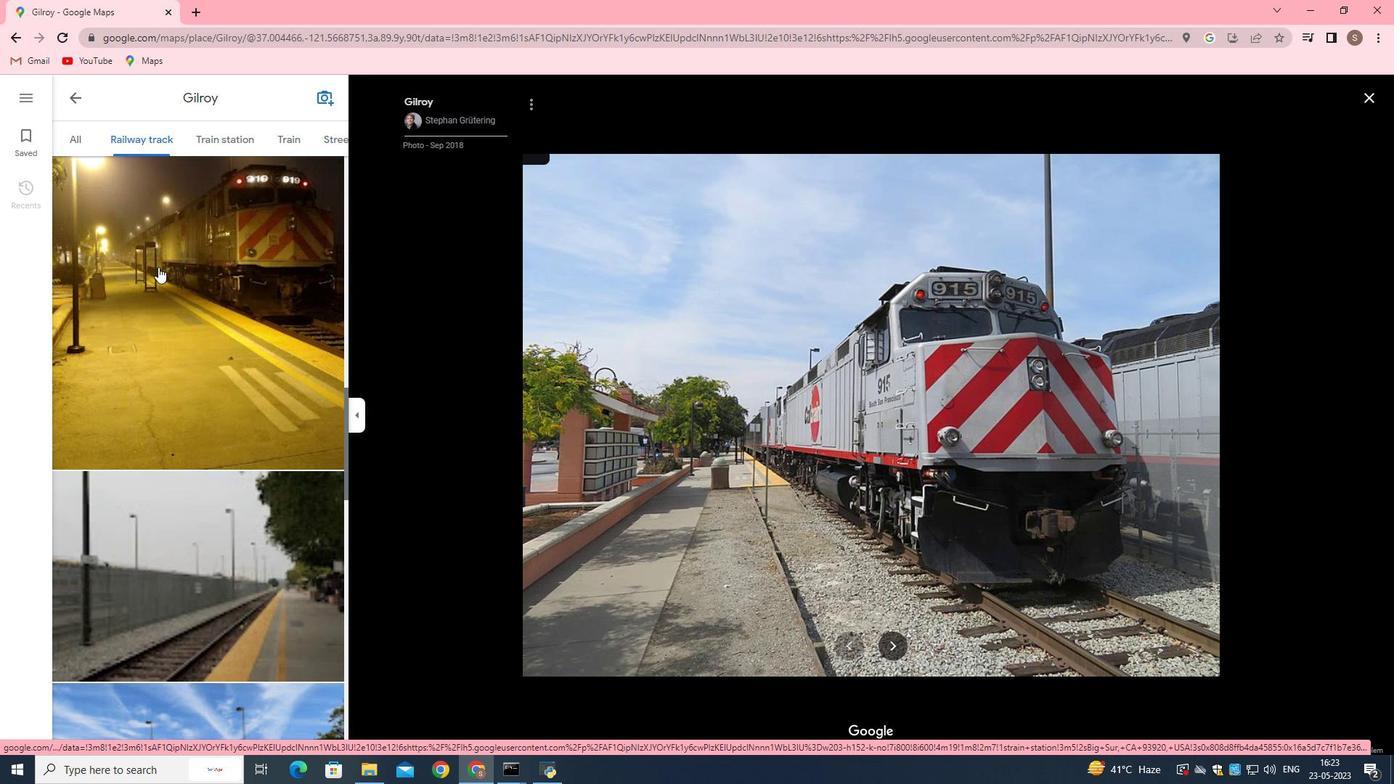
Action: Mouse scrolled (158, 265) with delta (0, 0)
Screenshot: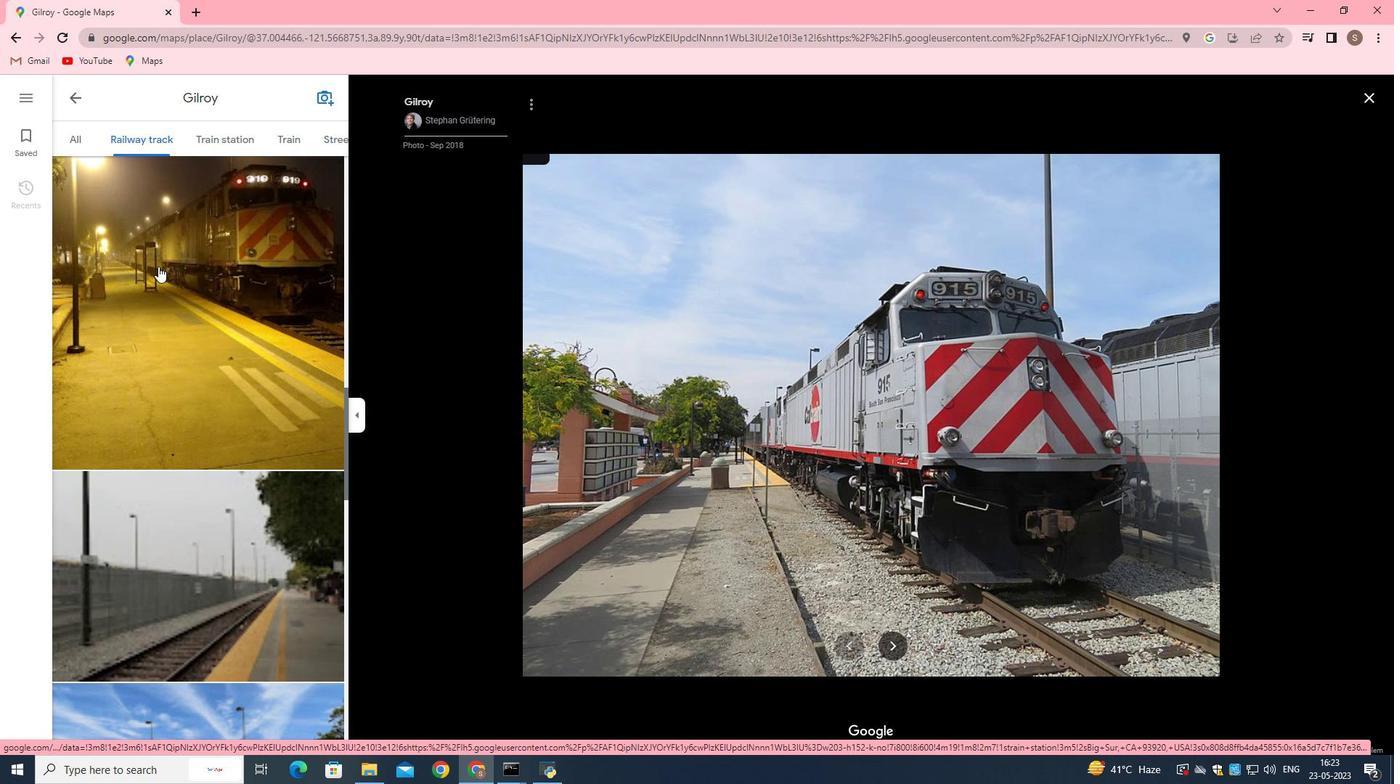 
Action: Mouse moved to (88, 154)
Screenshot: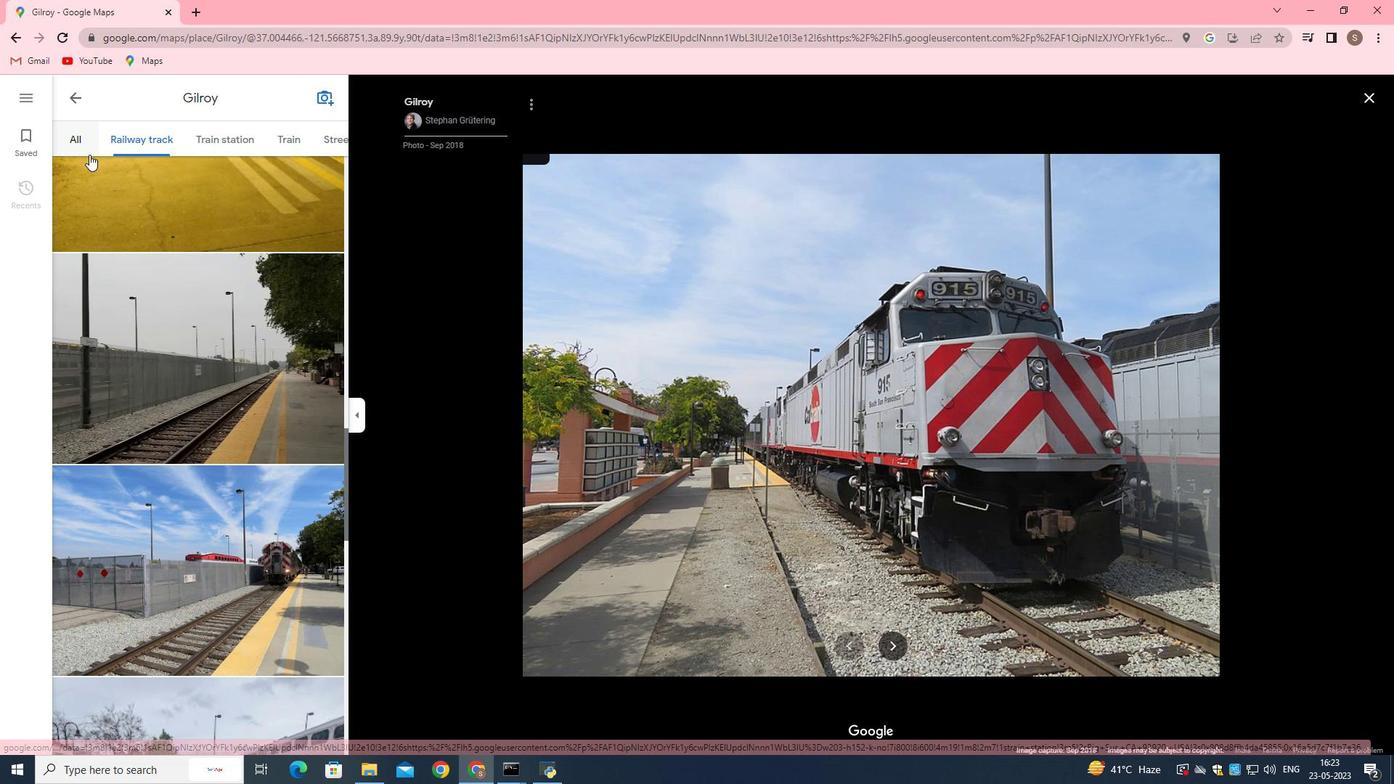 
Action: Mouse pressed left at (88, 154)
Screenshot: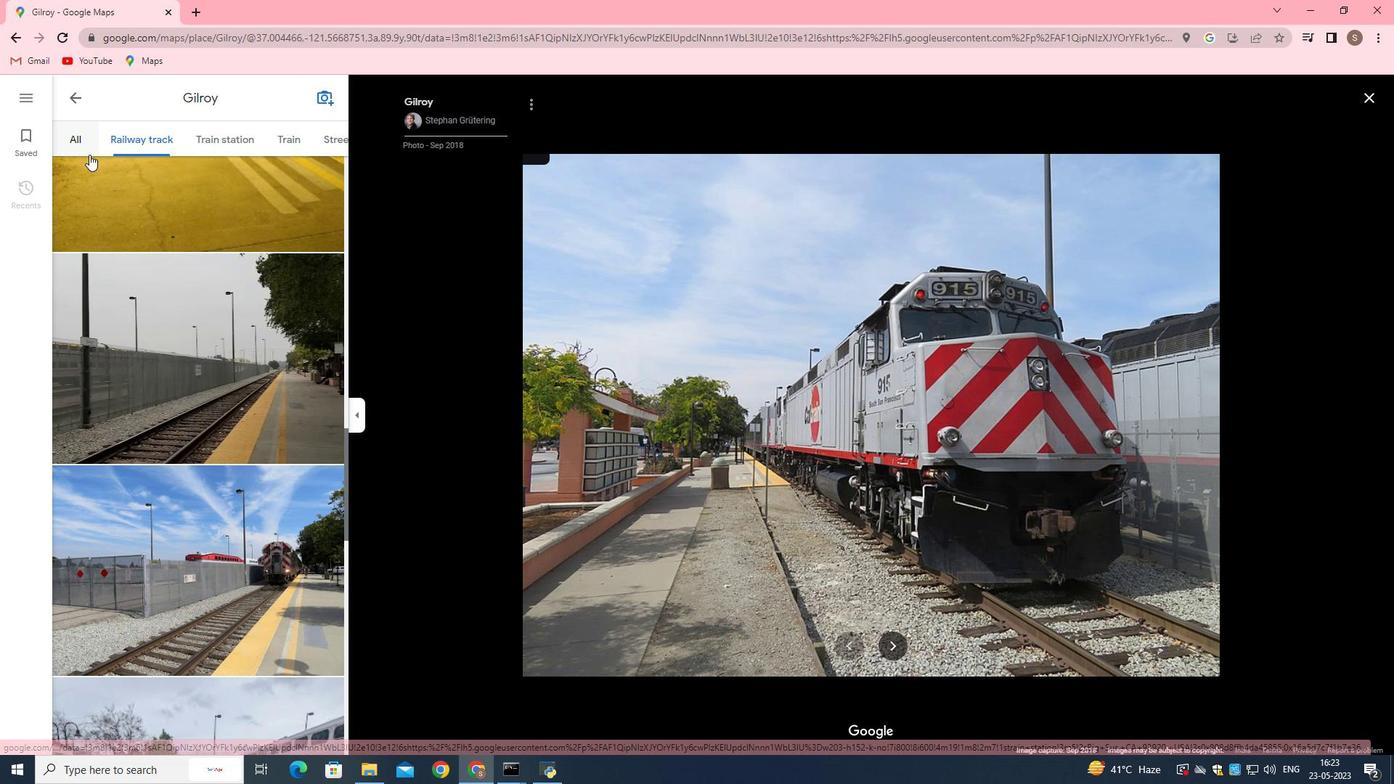 
Action: Mouse moved to (209, 308)
Screenshot: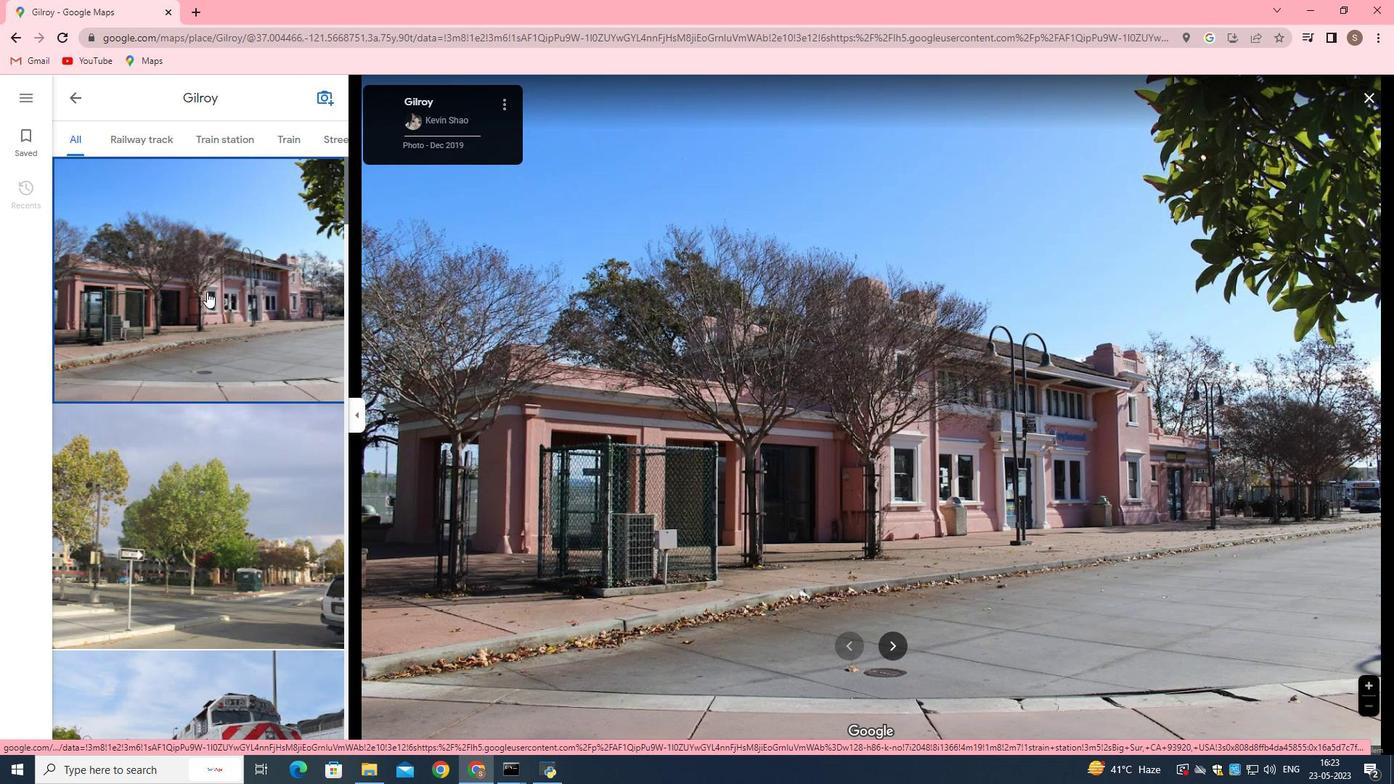 
Action: Mouse scrolled (209, 307) with delta (0, 0)
Screenshot: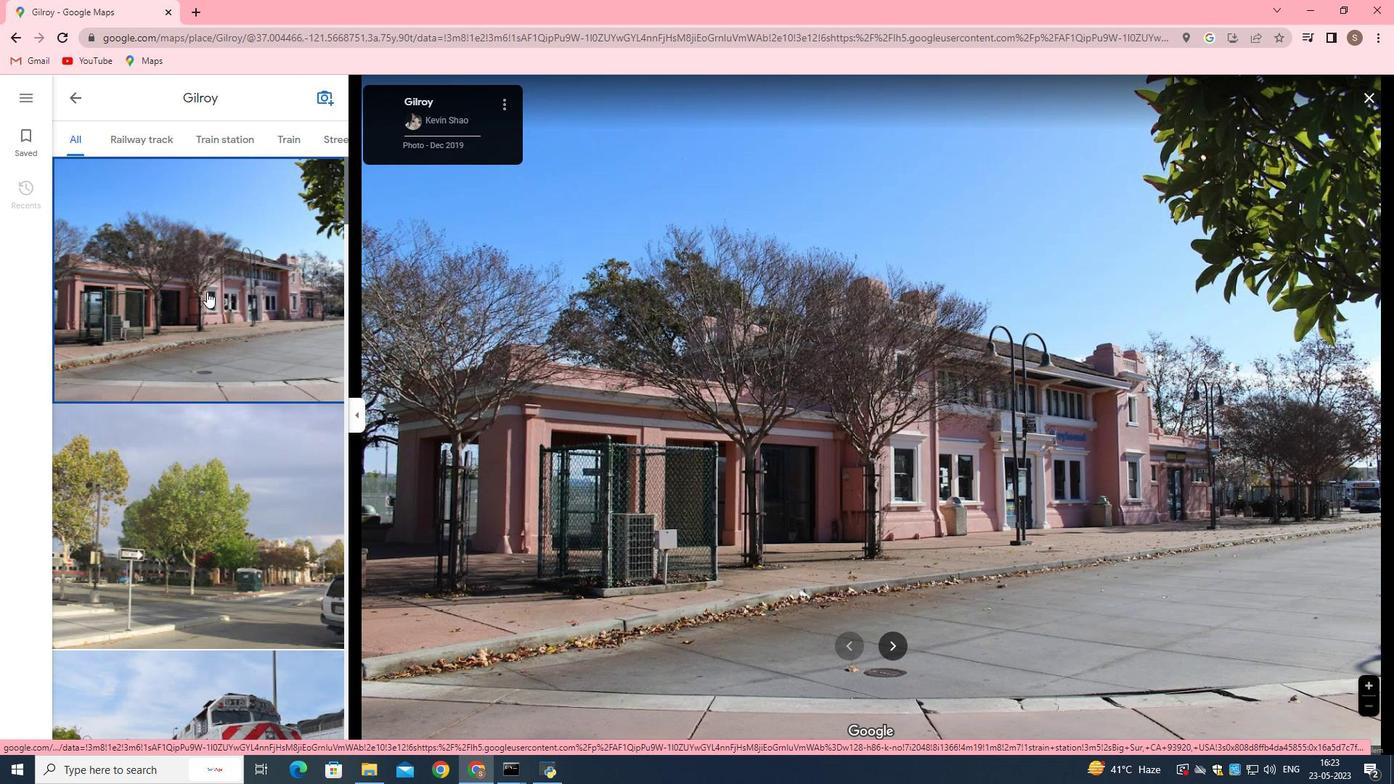 
Action: Mouse moved to (215, 316)
Screenshot: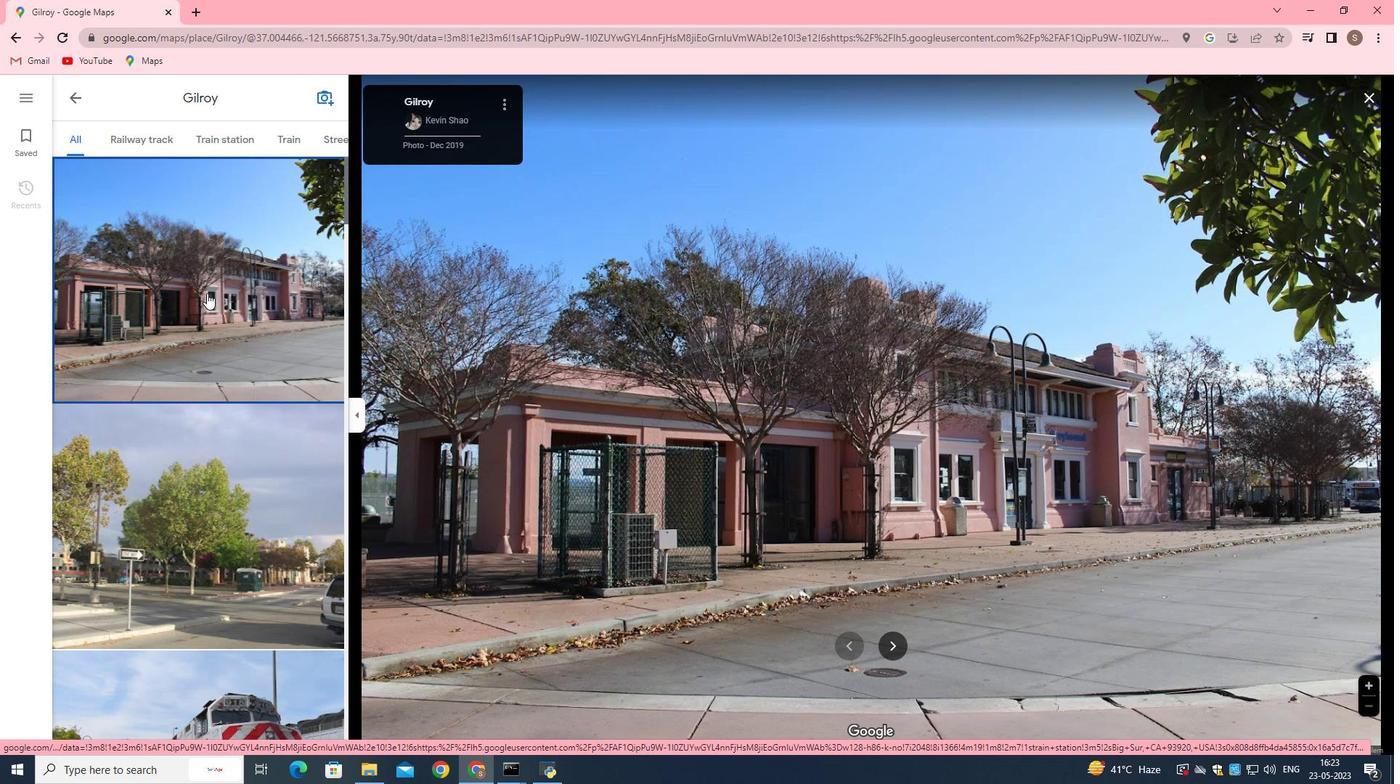 
Action: Mouse scrolled (215, 315) with delta (0, 0)
Screenshot: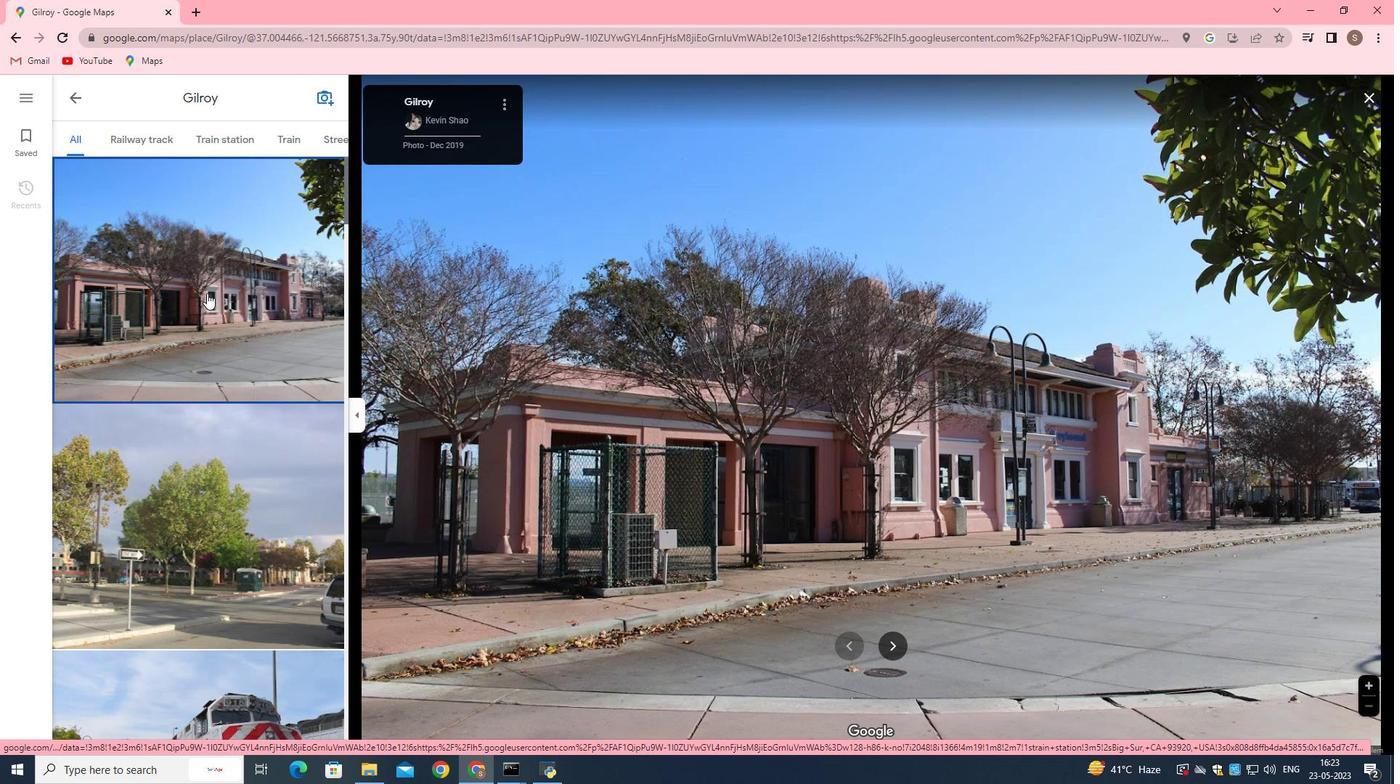 
Action: Mouse moved to (215, 316)
Screenshot: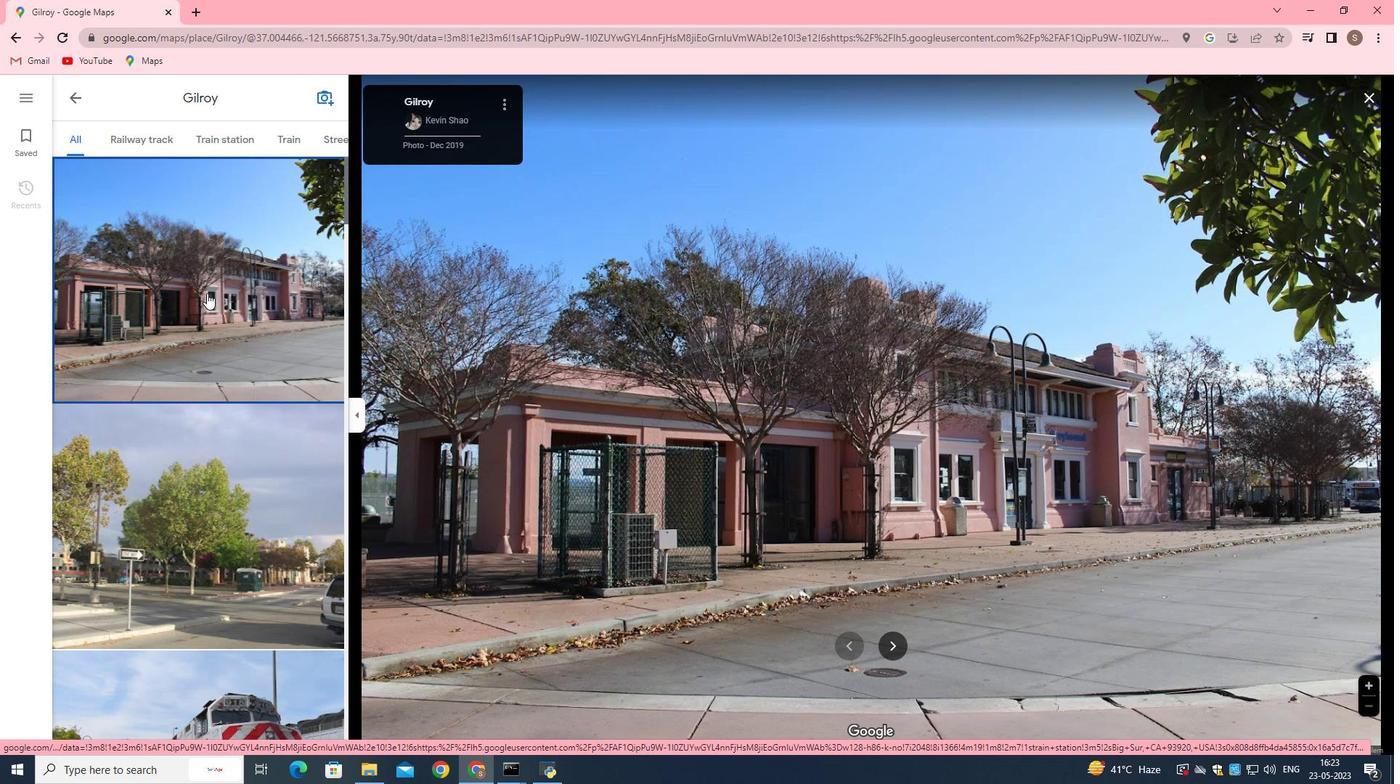 
Action: Mouse scrolled (215, 315) with delta (0, 0)
Screenshot: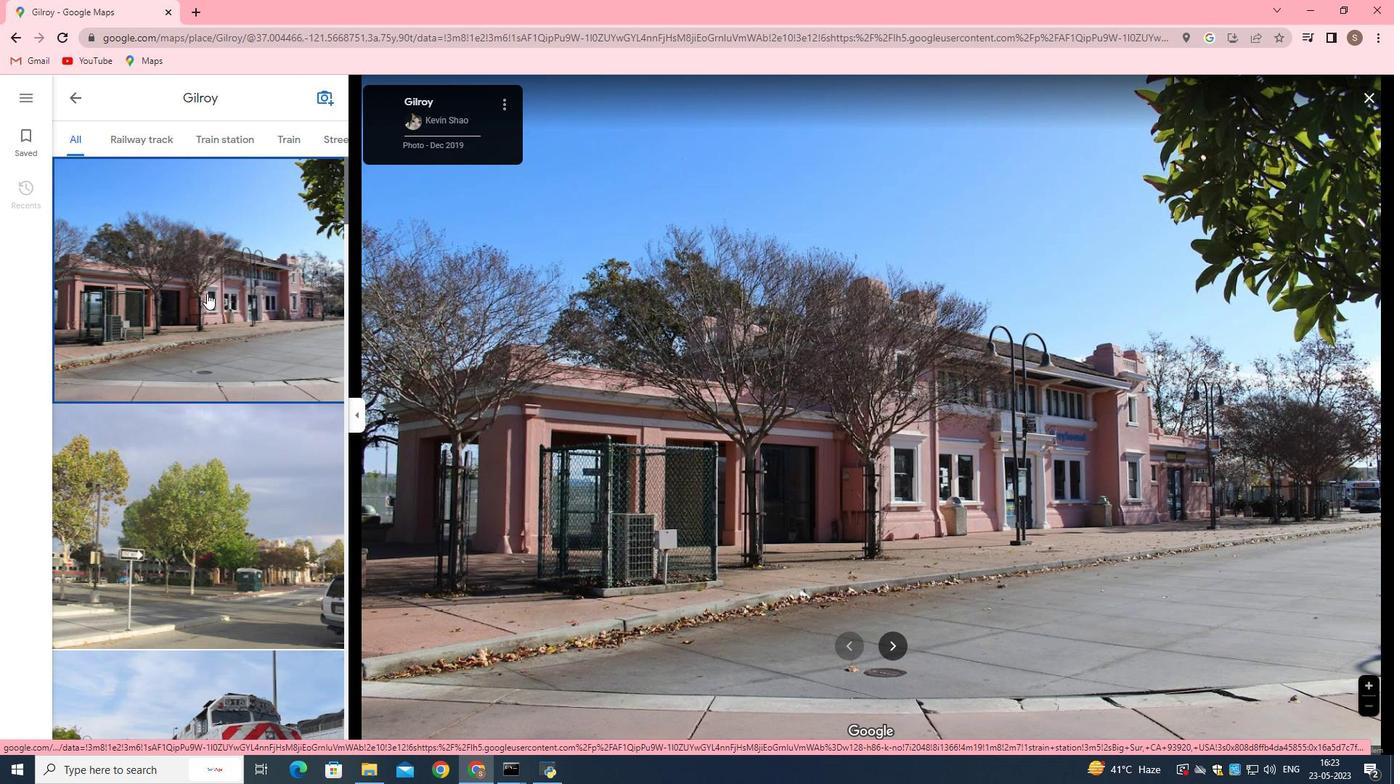 
Action: Mouse moved to (216, 317)
Screenshot: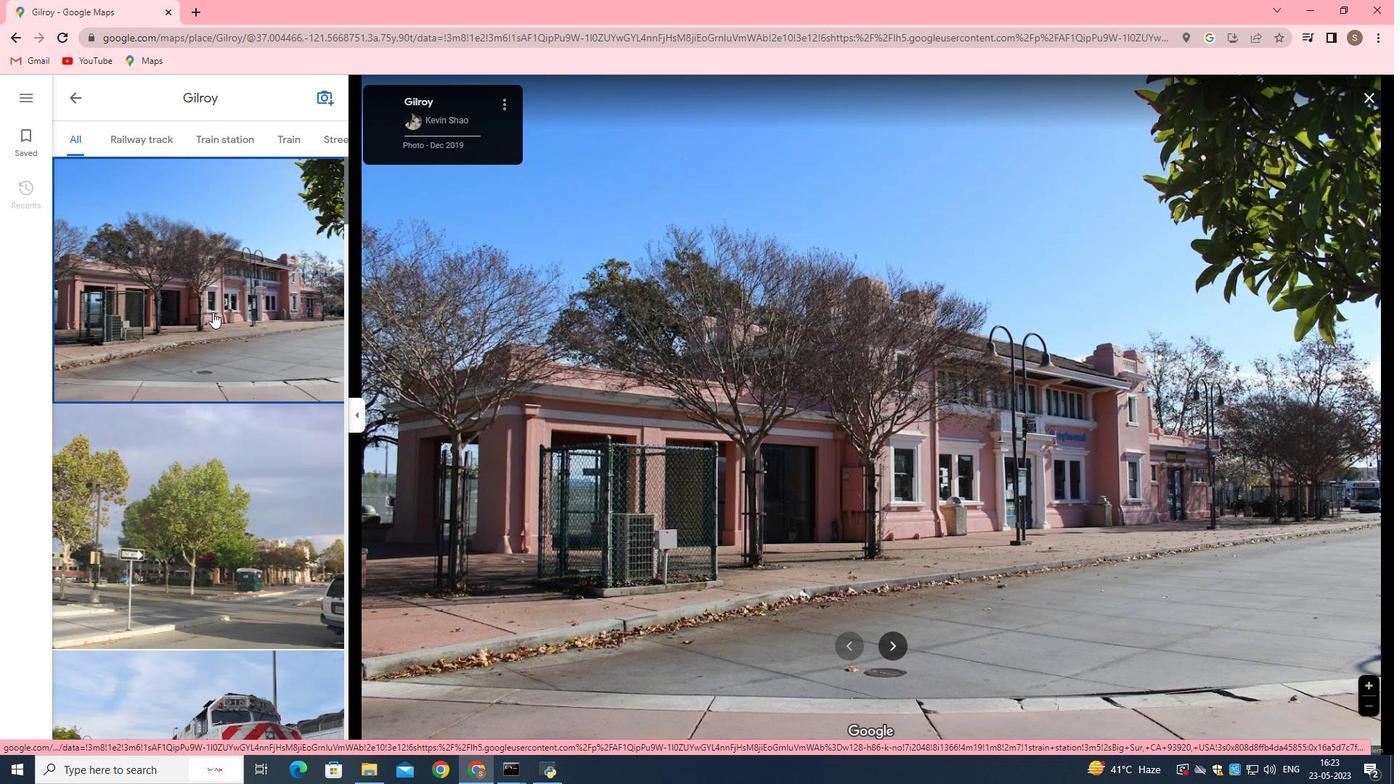 
Action: Mouse scrolled (216, 316) with delta (0, 0)
Screenshot: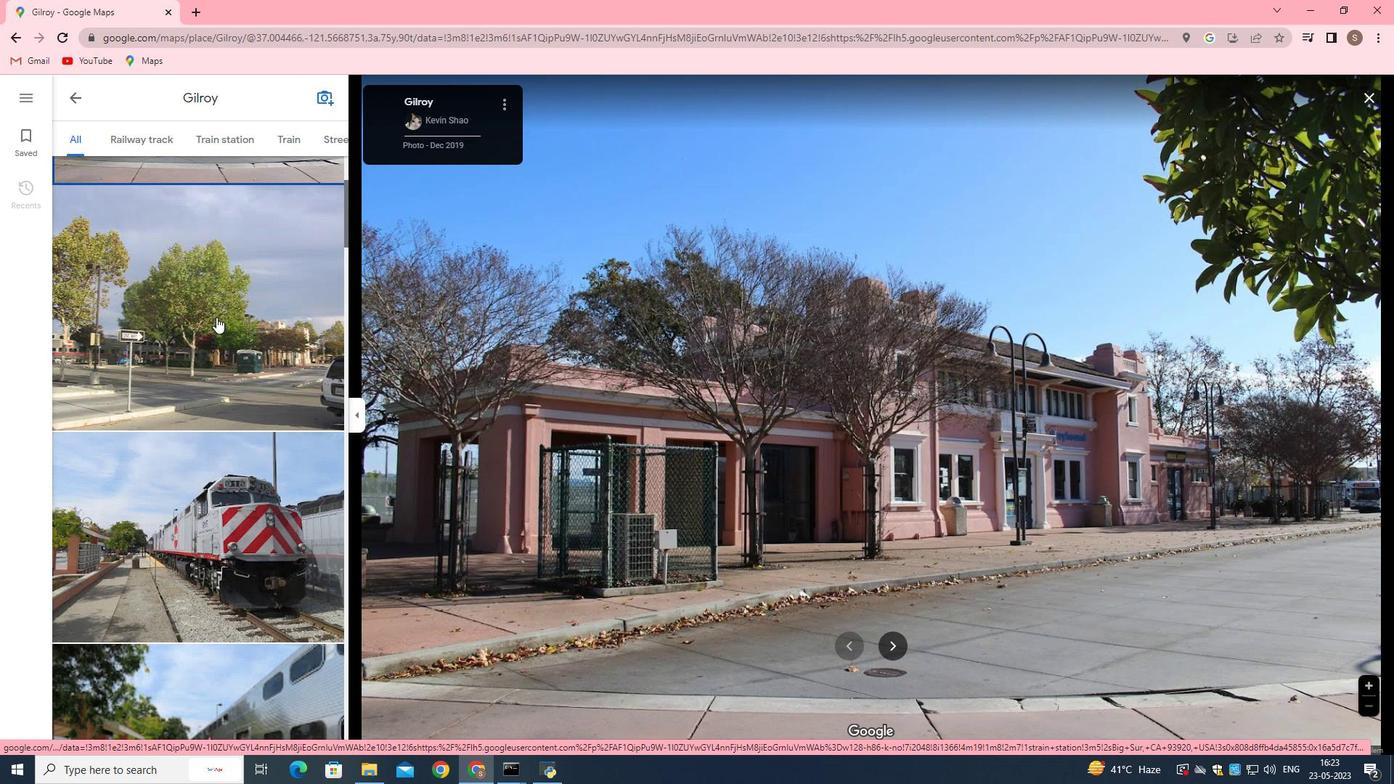 
Action: Mouse moved to (216, 322)
Screenshot: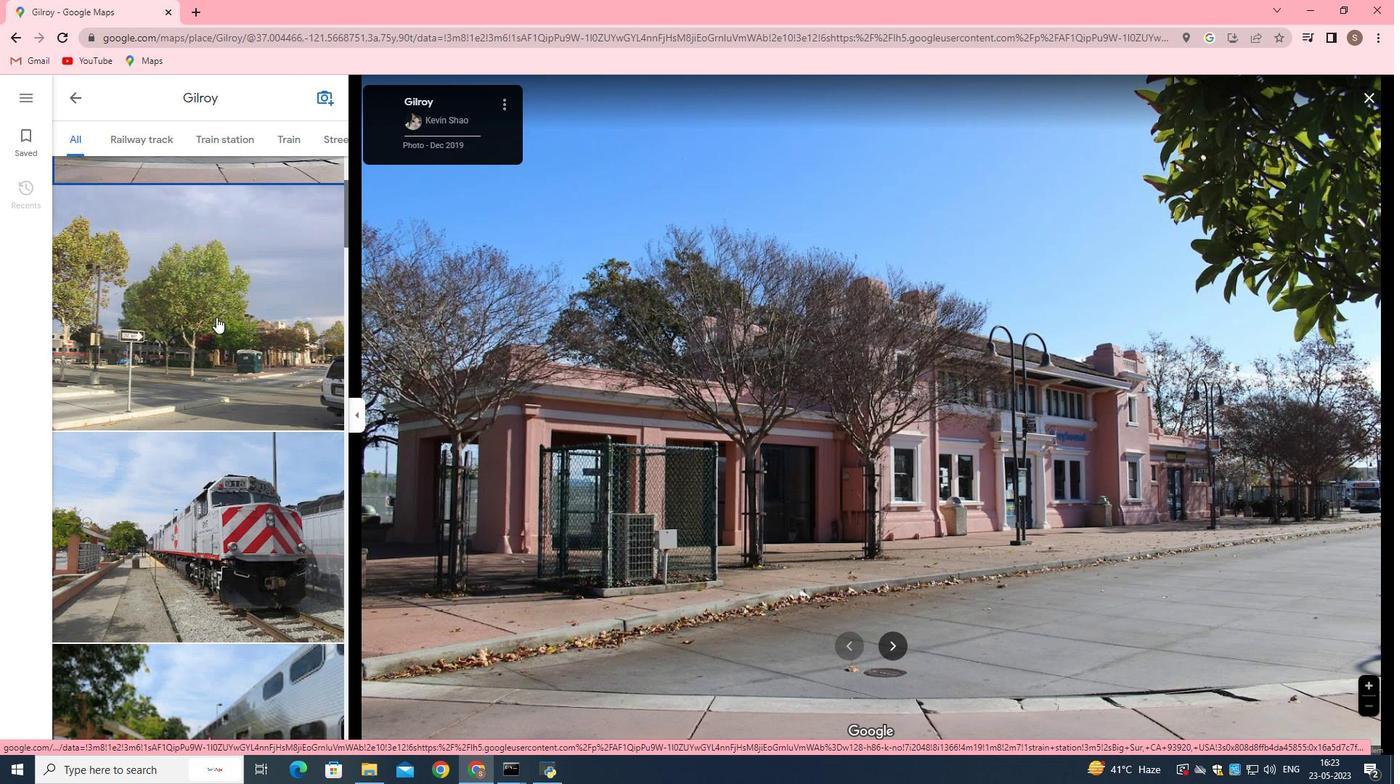 
Action: Mouse scrolled (216, 321) with delta (0, 0)
Screenshot: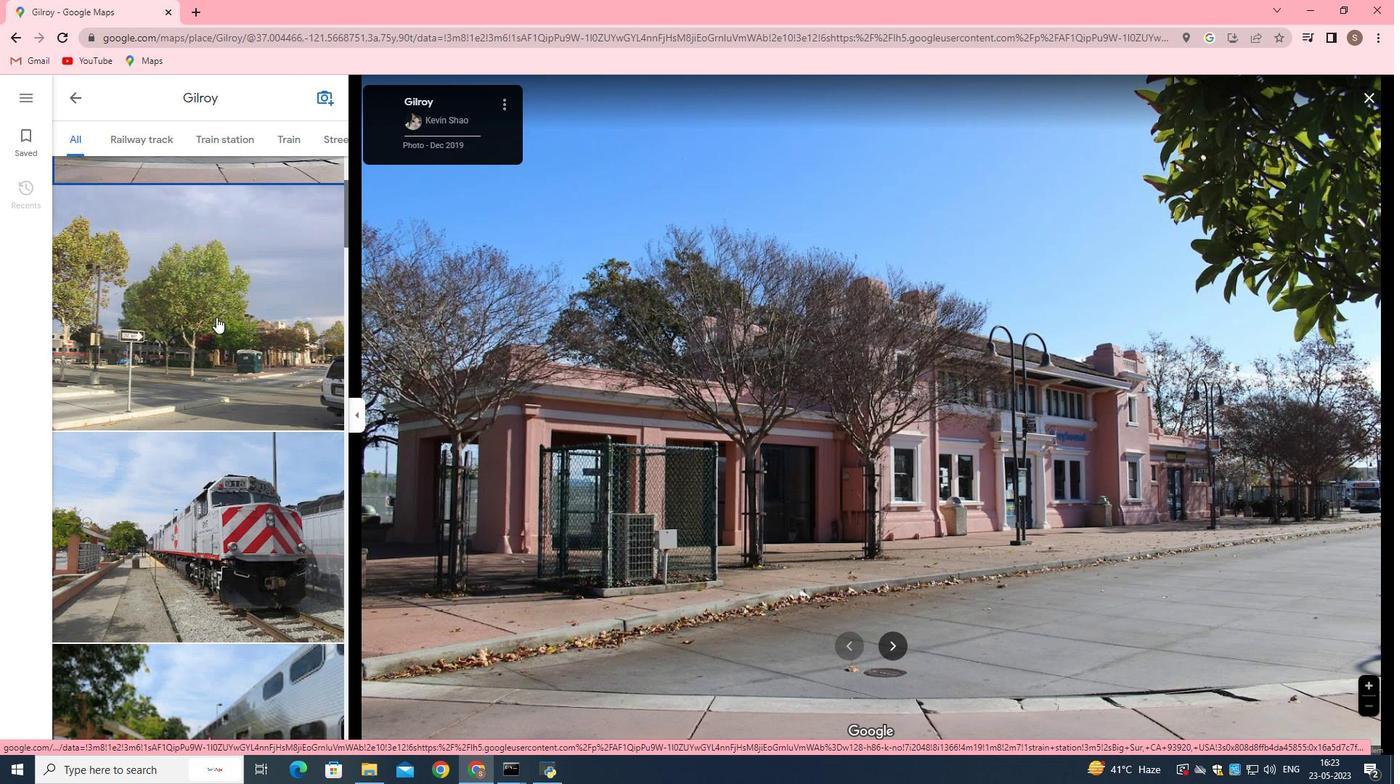 
Action: Mouse moved to (216, 323)
Screenshot: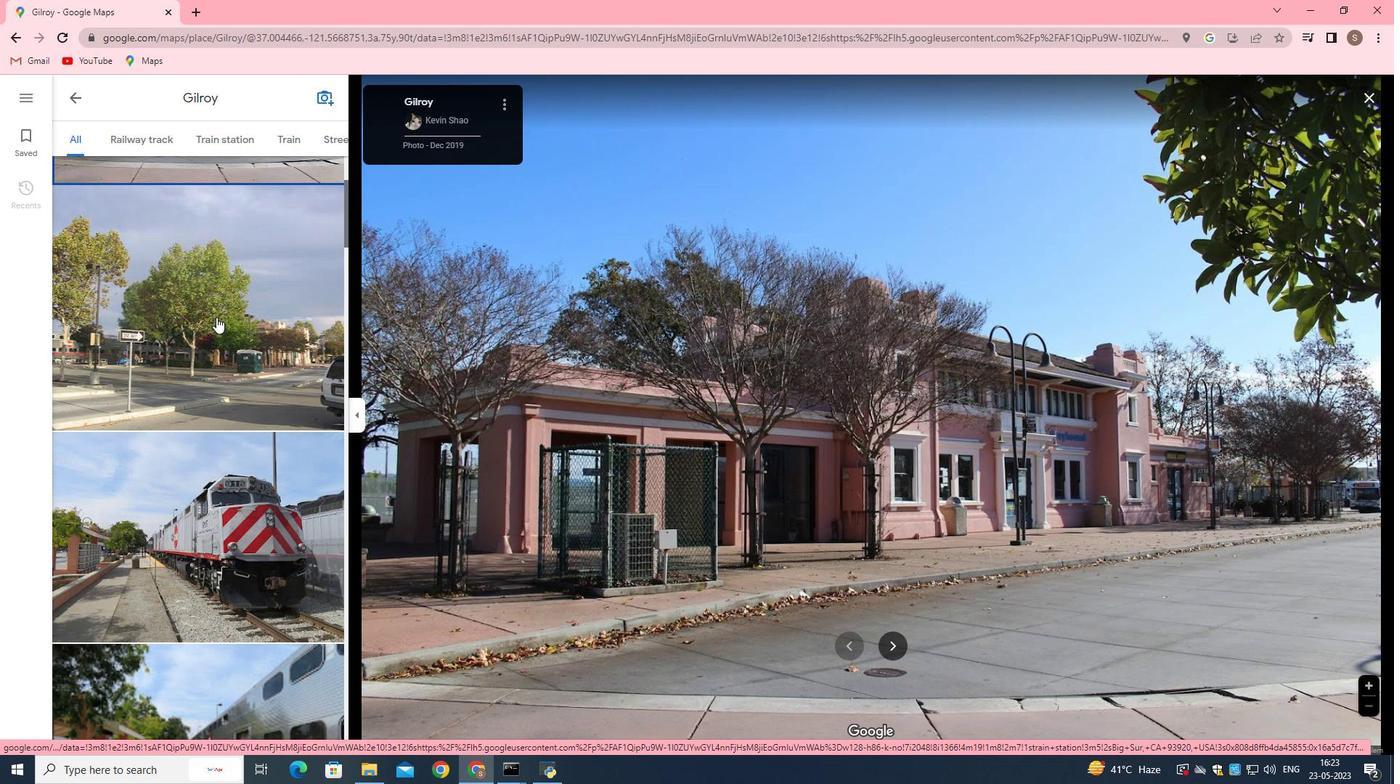 
Action: Mouse scrolled (216, 323) with delta (0, 0)
Screenshot: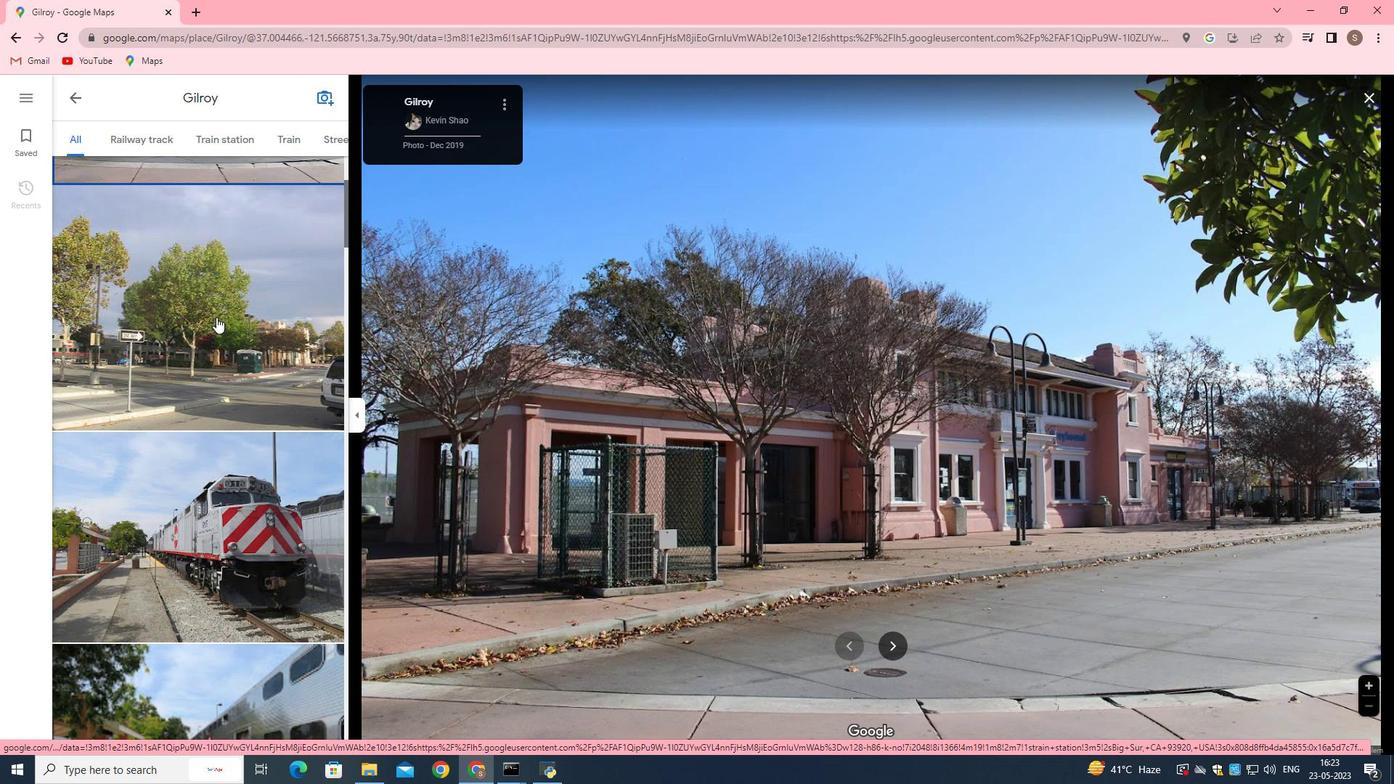 
Action: Mouse moved to (216, 324)
Screenshot: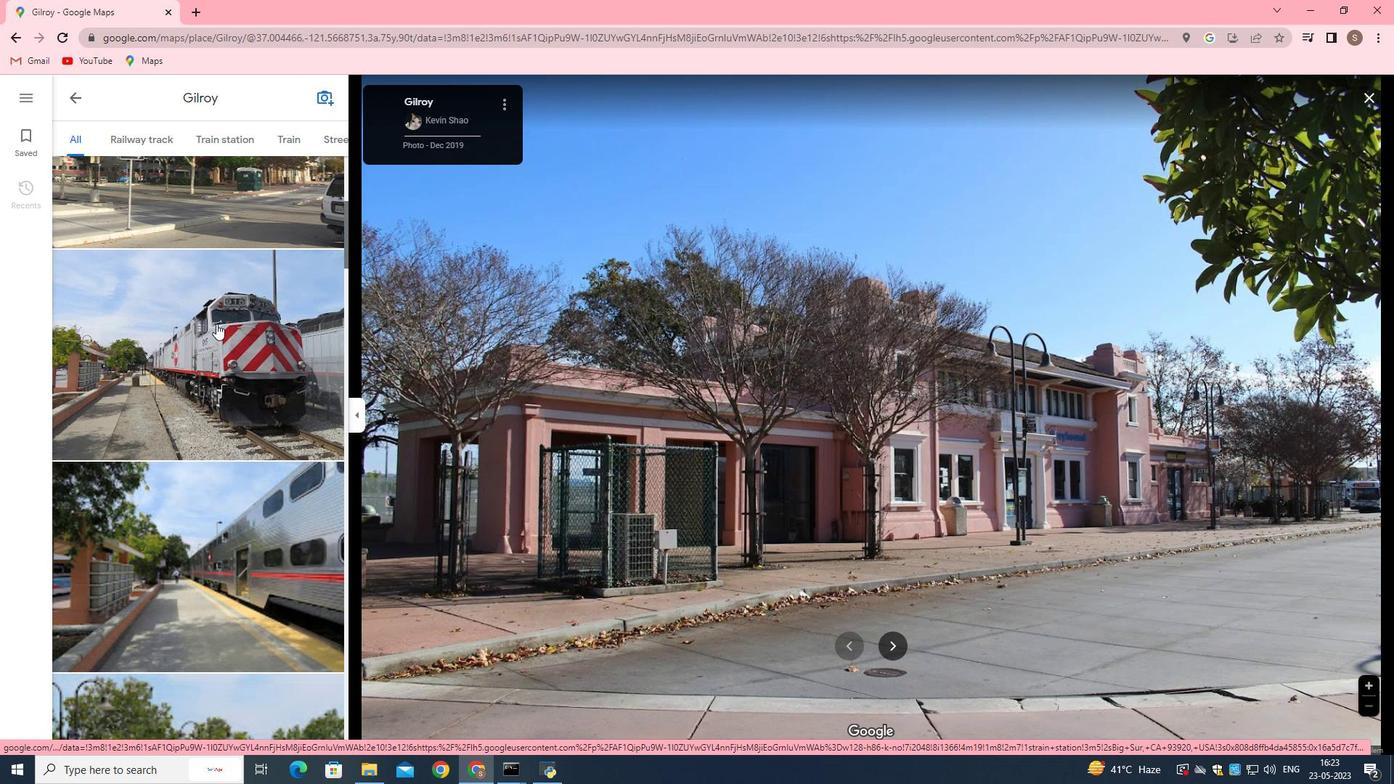 
Action: Mouse scrolled (216, 323) with delta (0, 0)
Screenshot: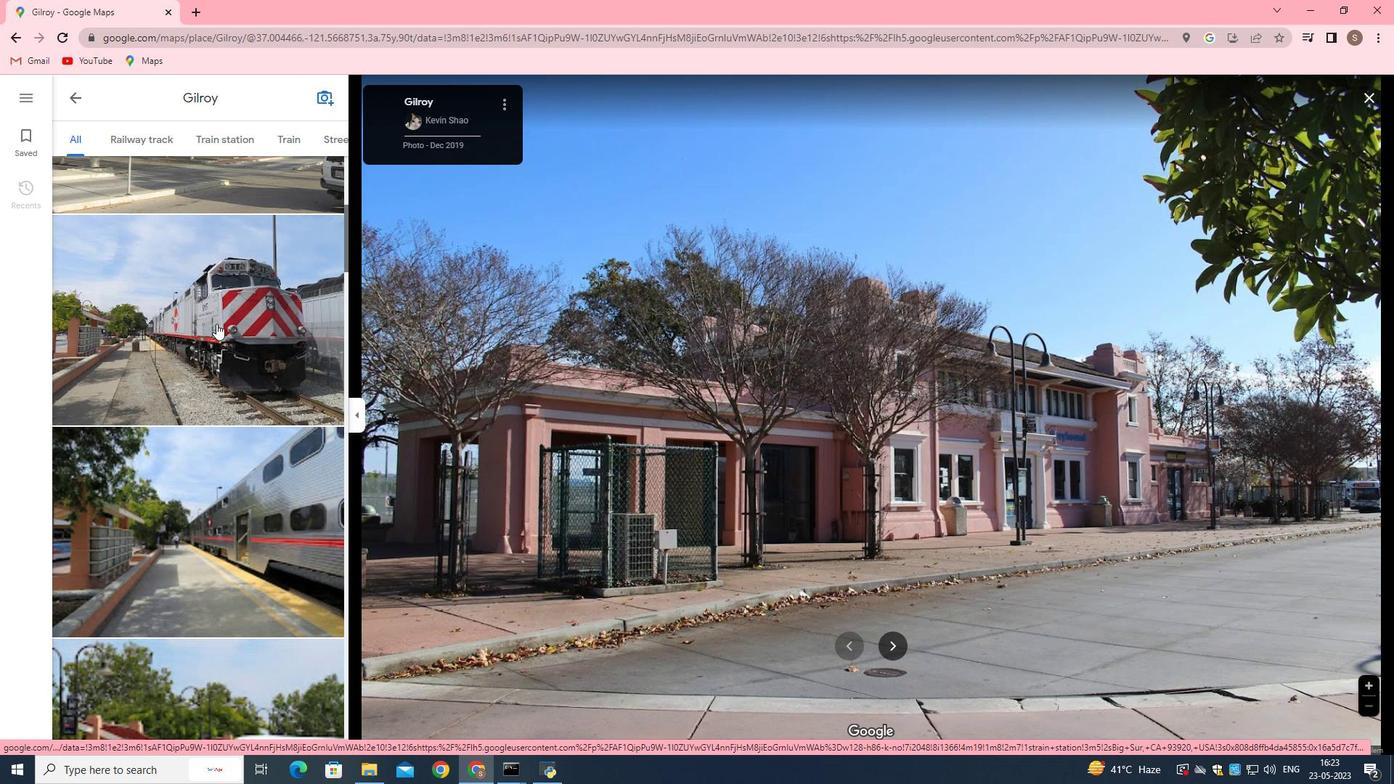 
Action: Mouse moved to (215, 325)
Screenshot: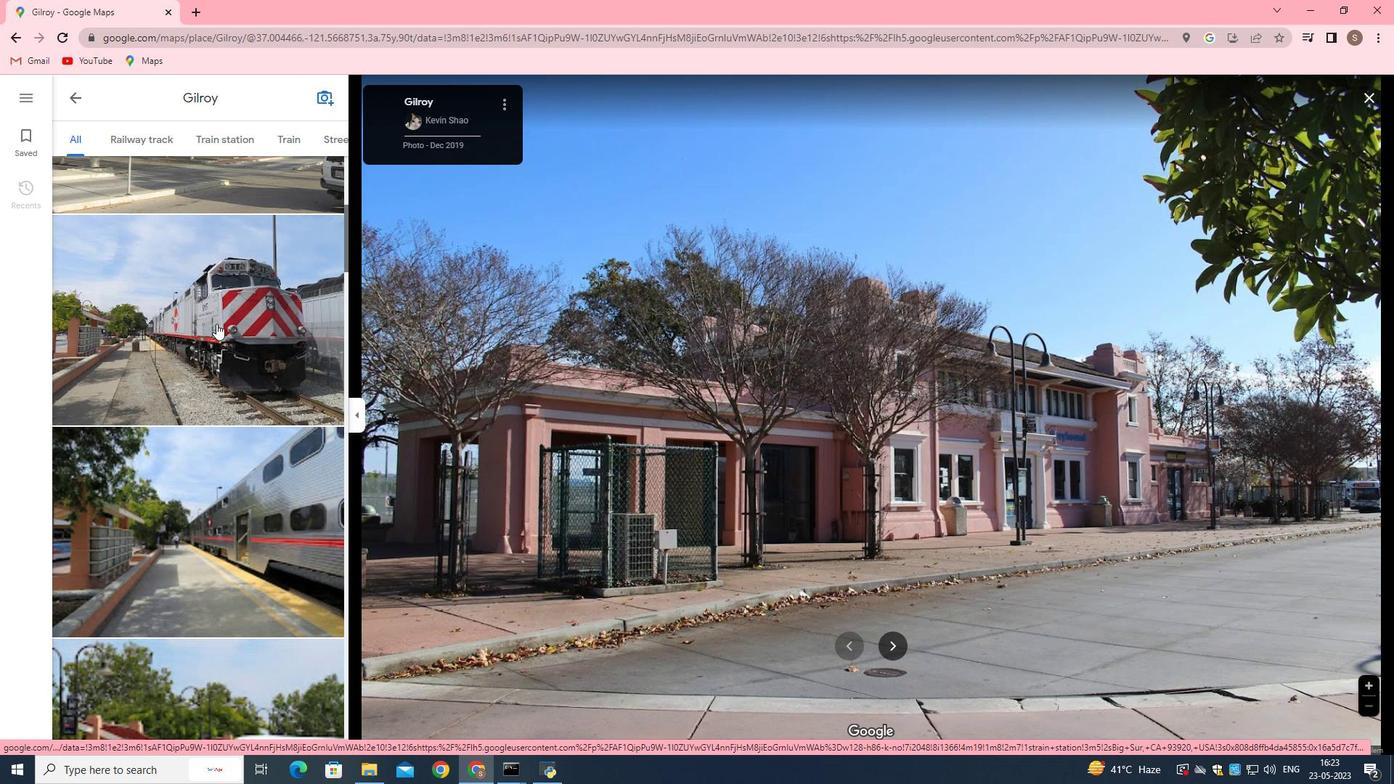 
Action: Mouse scrolled (215, 324) with delta (0, 0)
Screenshot: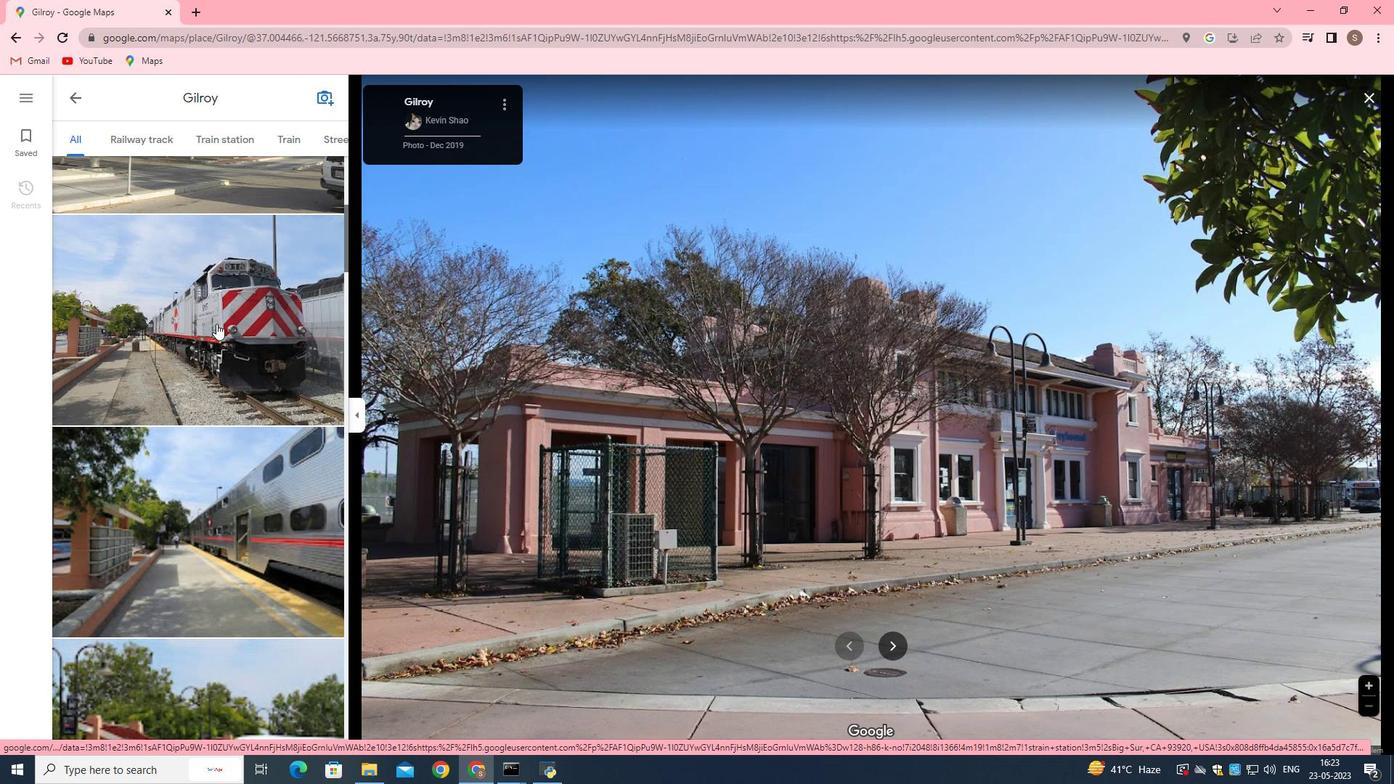 
Action: Mouse scrolled (215, 324) with delta (0, 0)
Screenshot: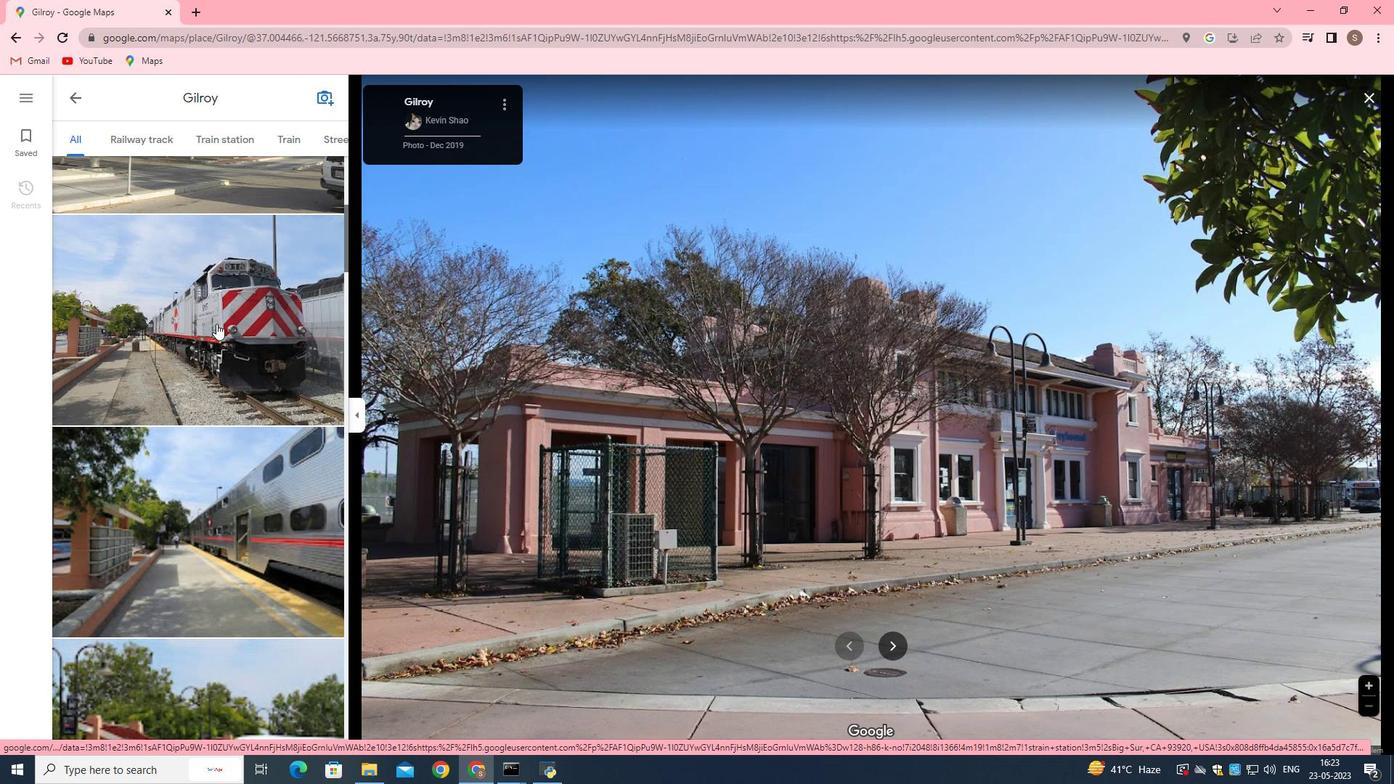 
Action: Mouse scrolled (215, 324) with delta (0, 0)
Screenshot: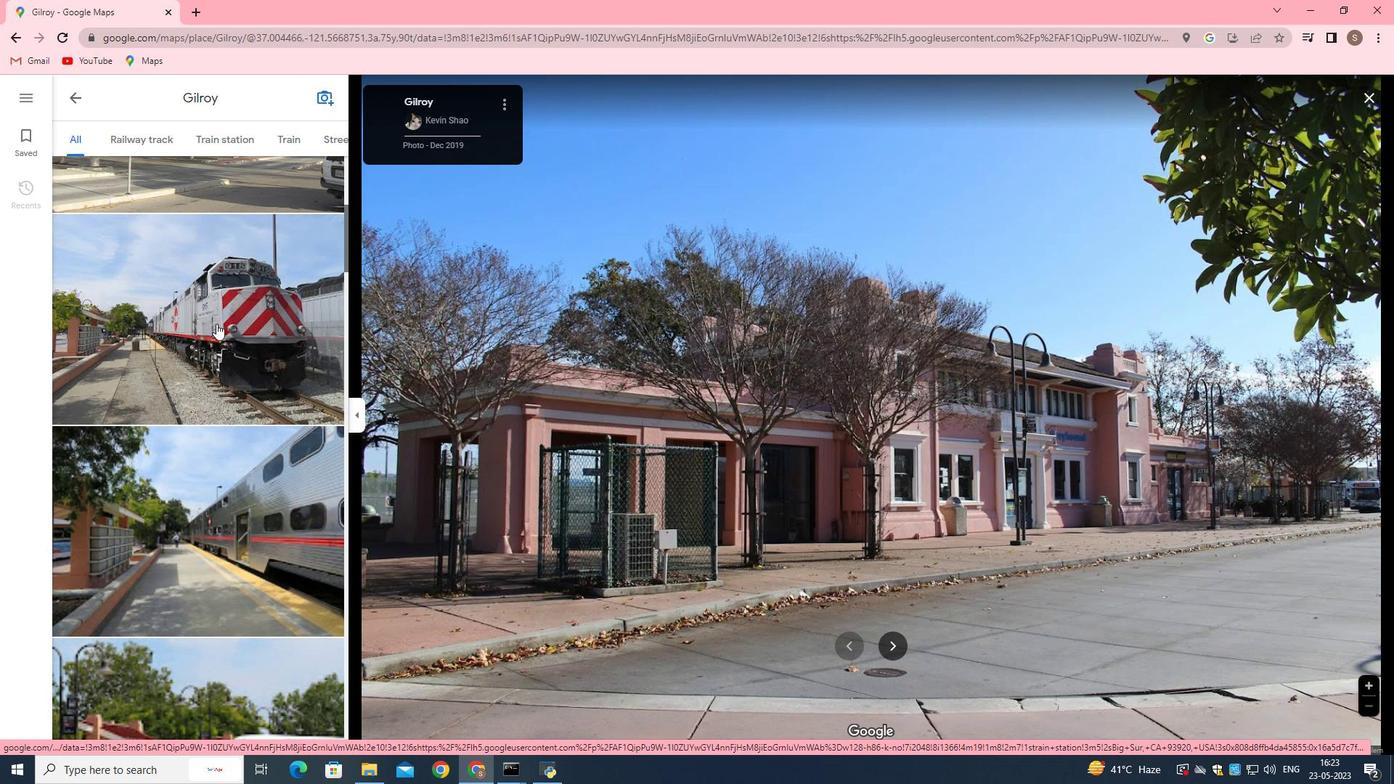
Action: Mouse scrolled (215, 324) with delta (0, 0)
Screenshot: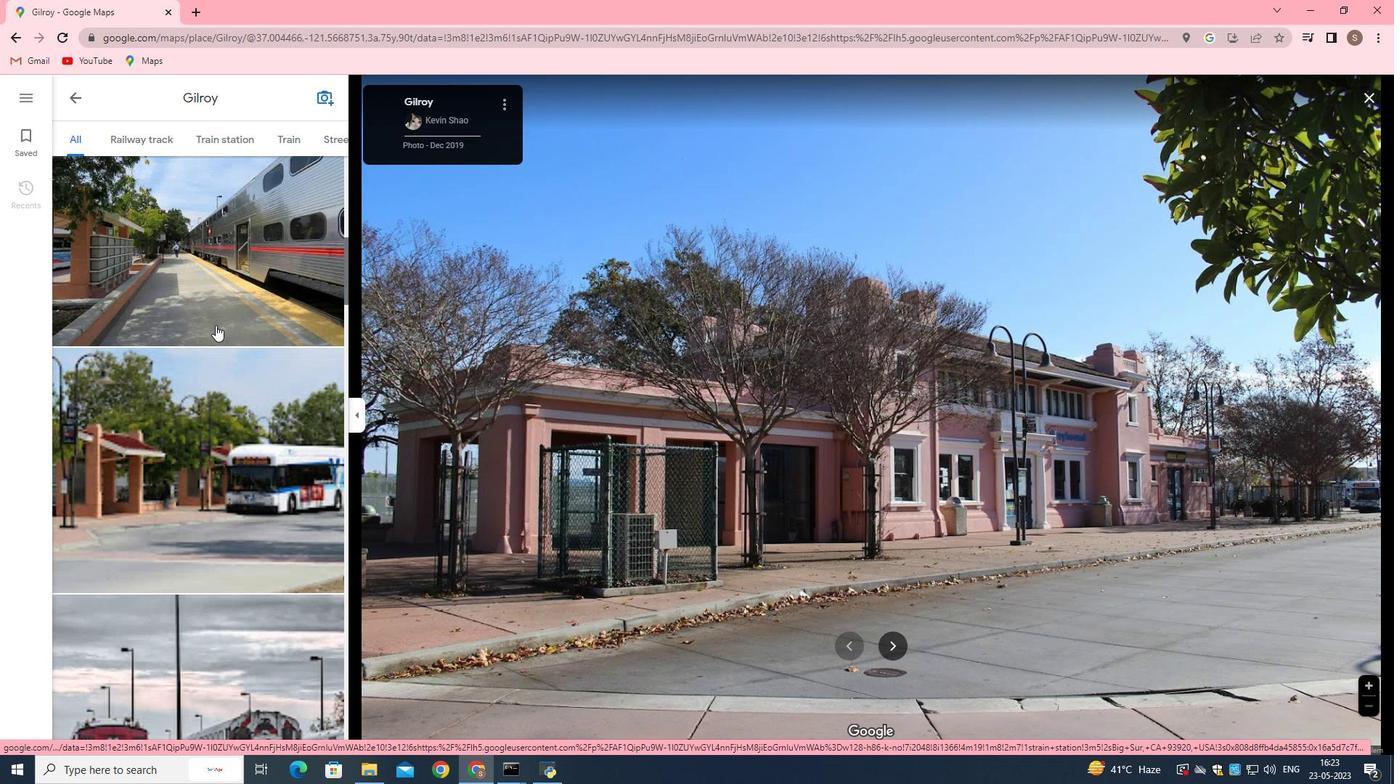 
Action: Mouse scrolled (215, 324) with delta (0, 0)
Screenshot: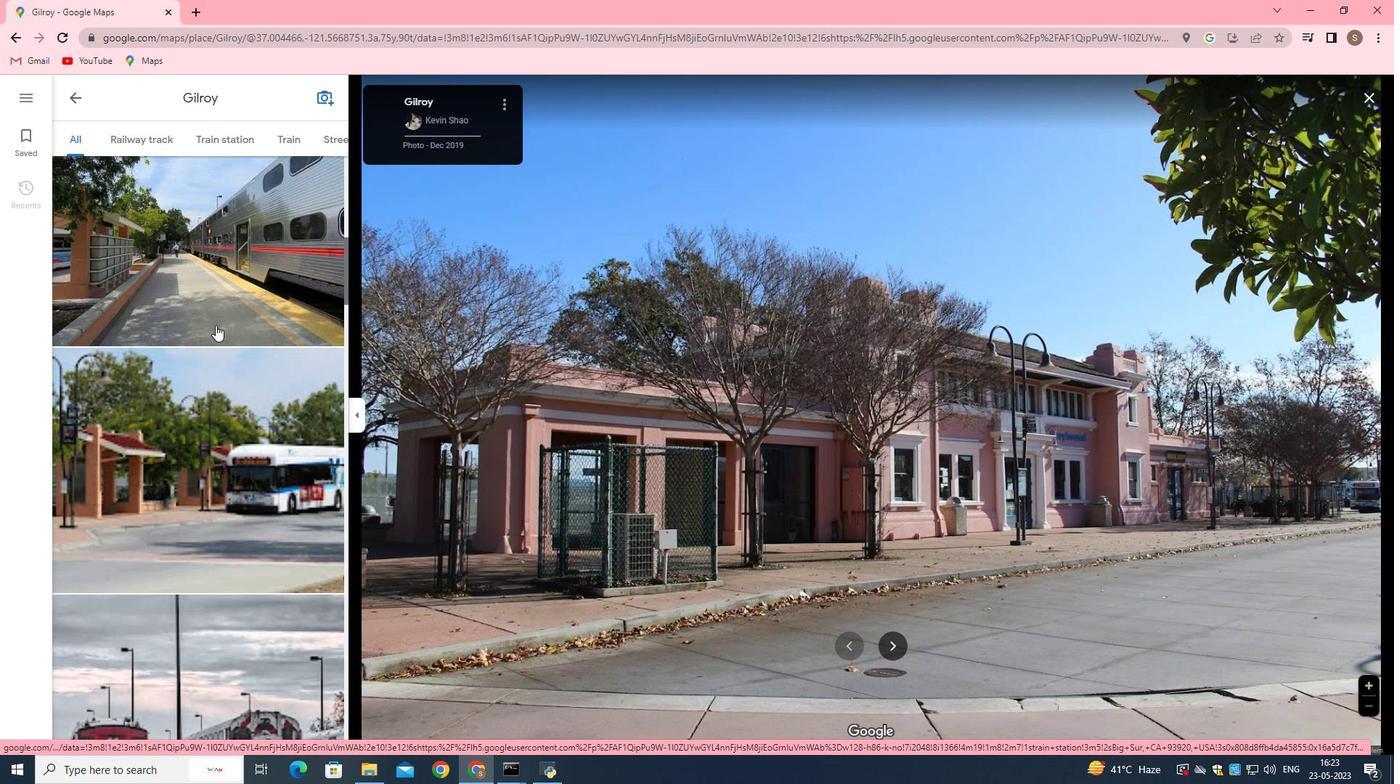 
Action: Mouse scrolled (215, 324) with delta (0, 0)
Screenshot: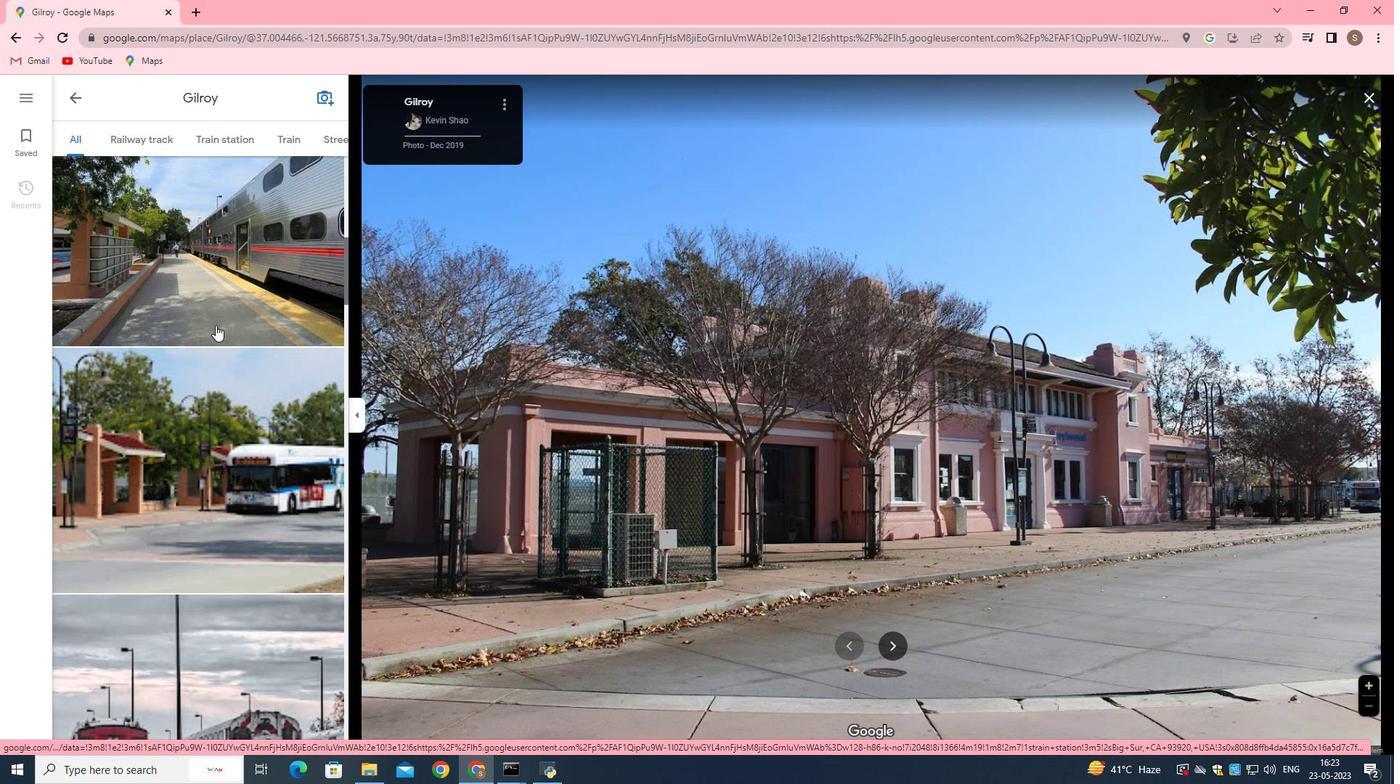 
Action: Mouse scrolled (215, 324) with delta (0, 0)
Screenshot: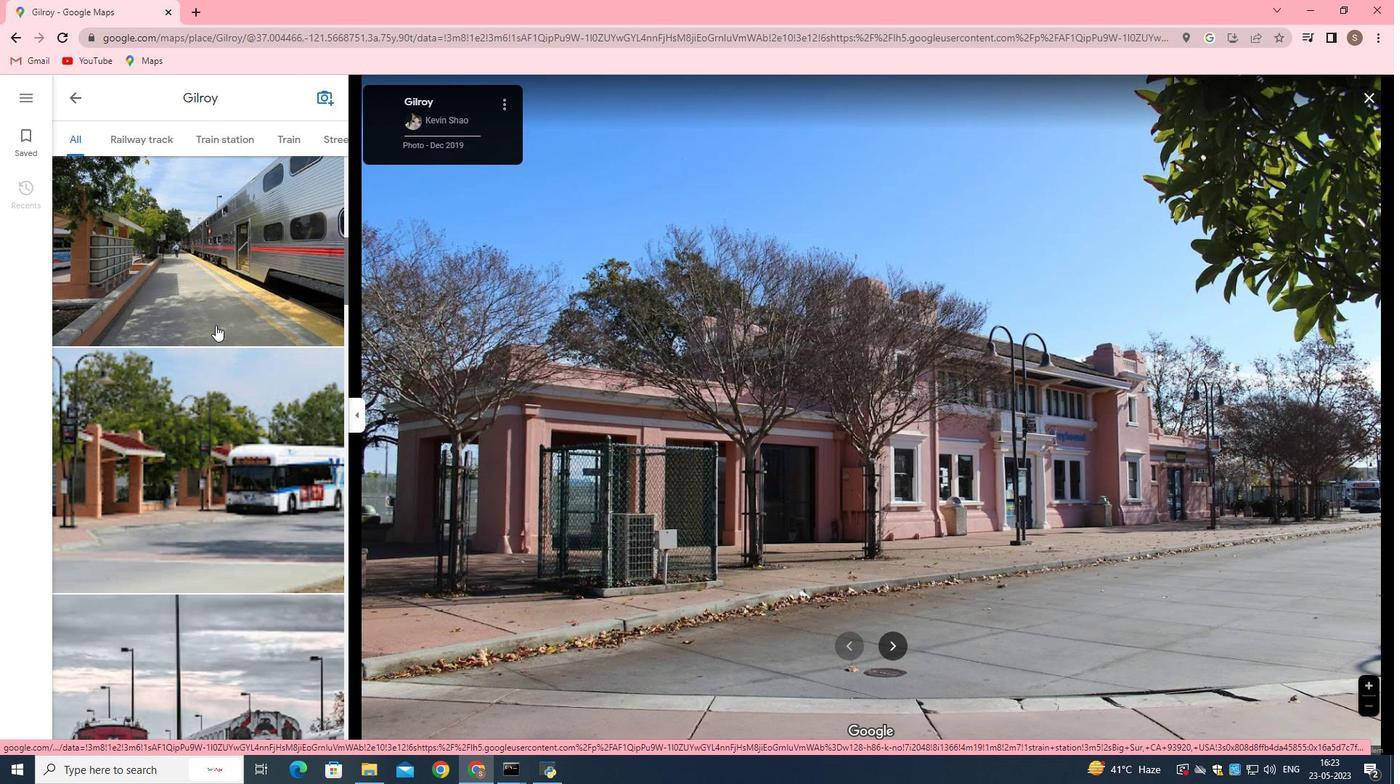 
Action: Mouse pressed left at (215, 325)
Screenshot: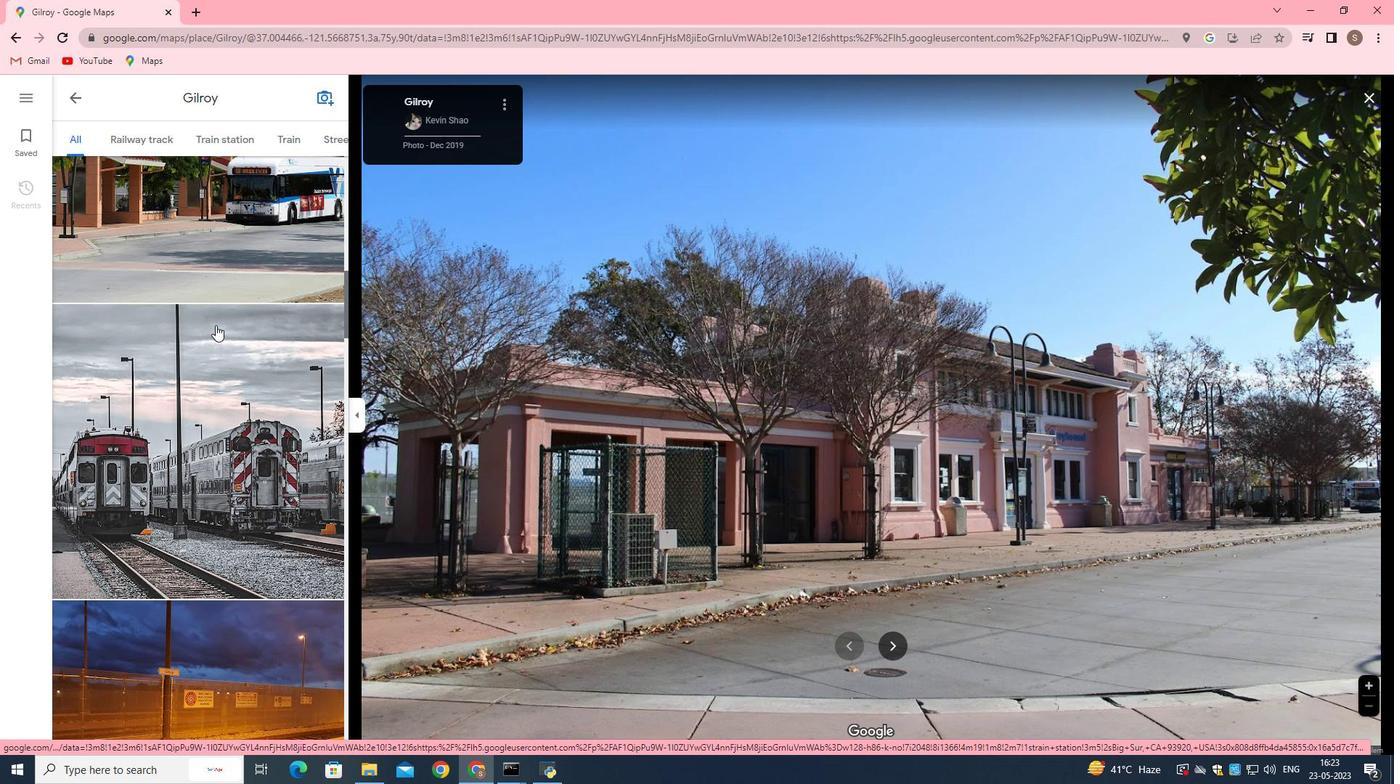
Action: Mouse moved to (215, 328)
Screenshot: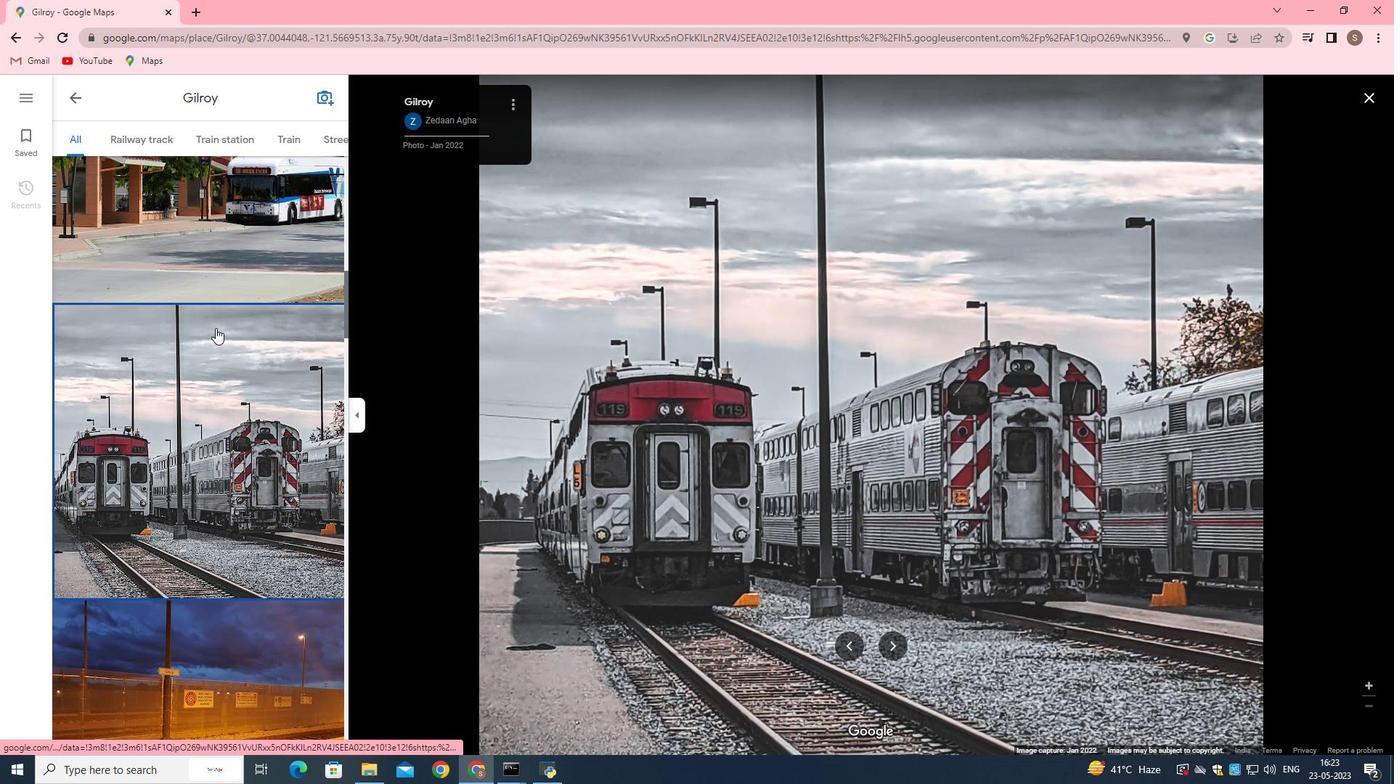 
Action: Mouse scrolled (215, 328) with delta (0, 0)
Screenshot: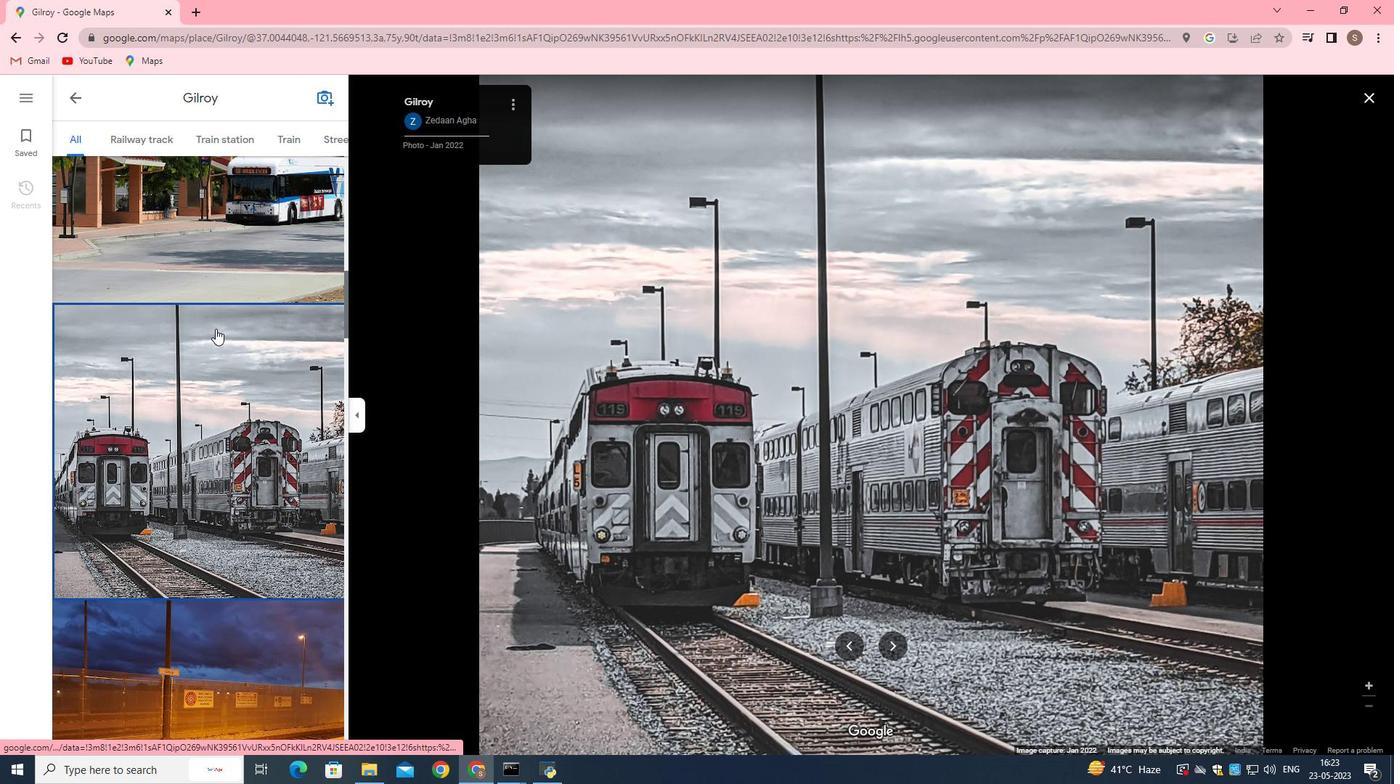 
Action: Mouse moved to (215, 328)
Screenshot: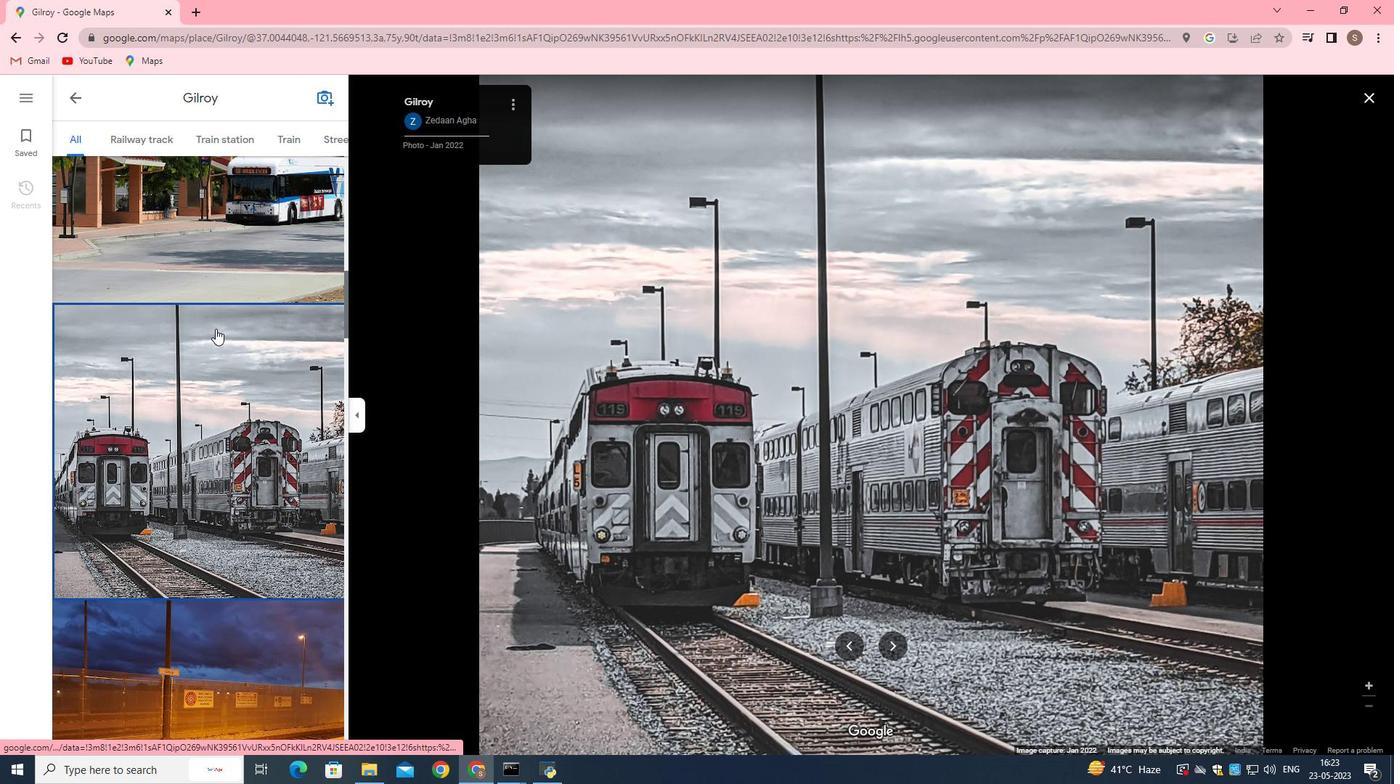 
Action: Mouse scrolled (215, 328) with delta (0, 0)
Screenshot: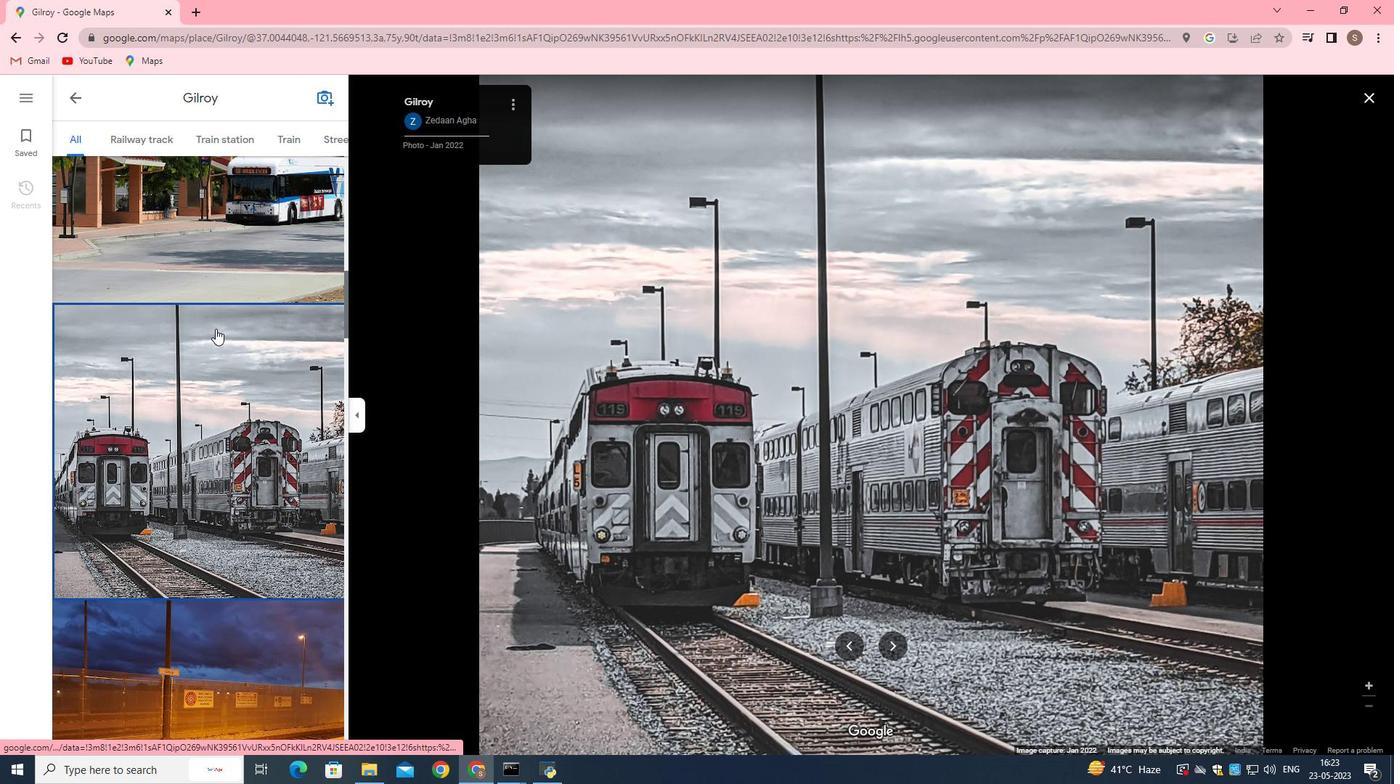 
Action: Mouse moved to (215, 329)
Screenshot: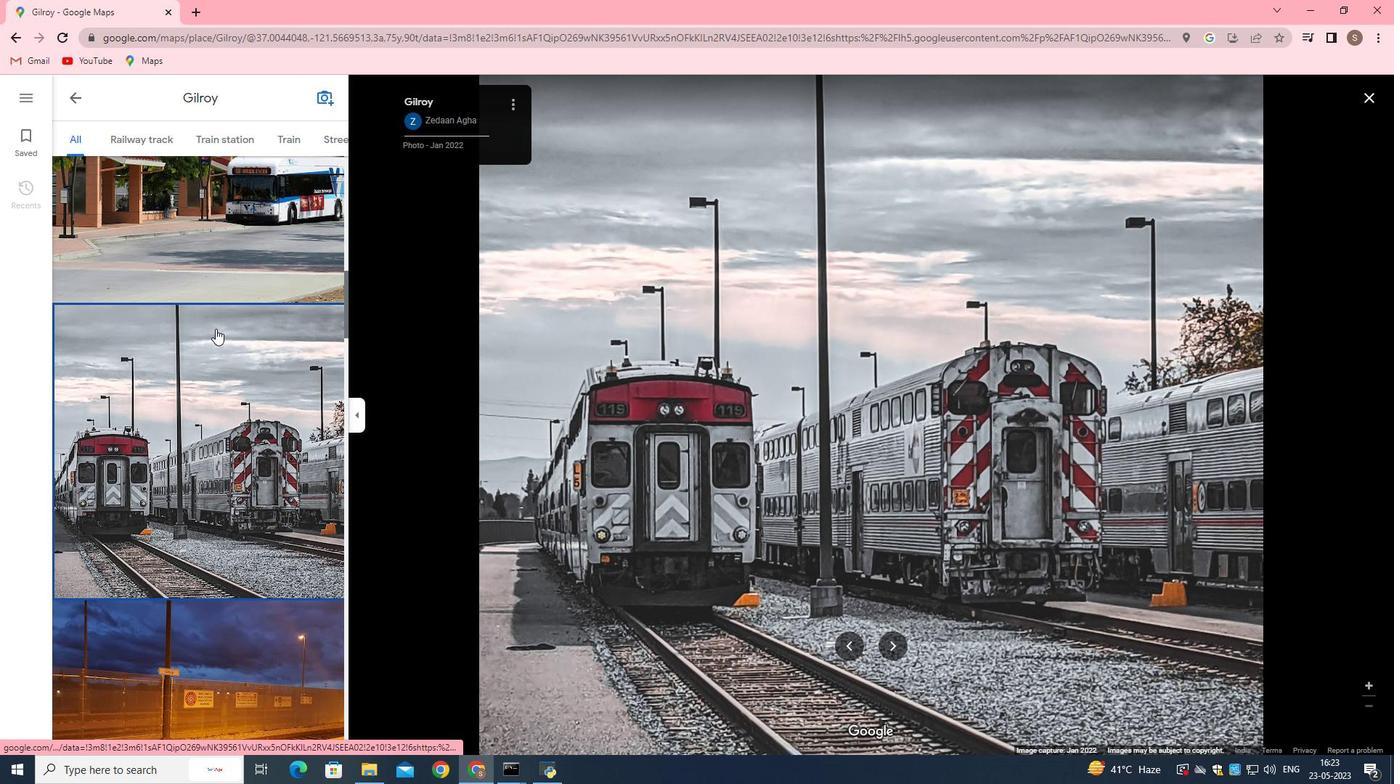 
Action: Mouse scrolled (215, 328) with delta (0, 0)
Screenshot: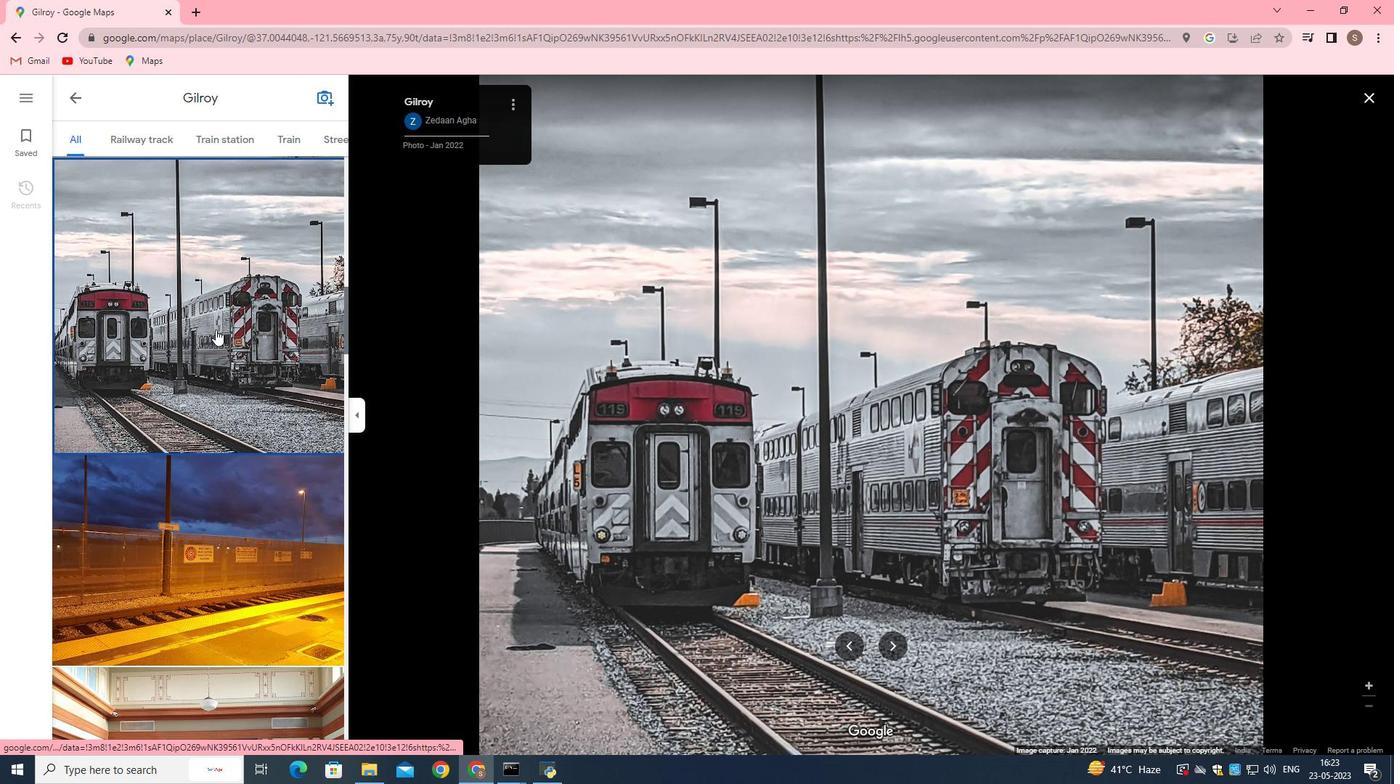 
Action: Mouse scrolled (215, 328) with delta (0, 0)
Screenshot: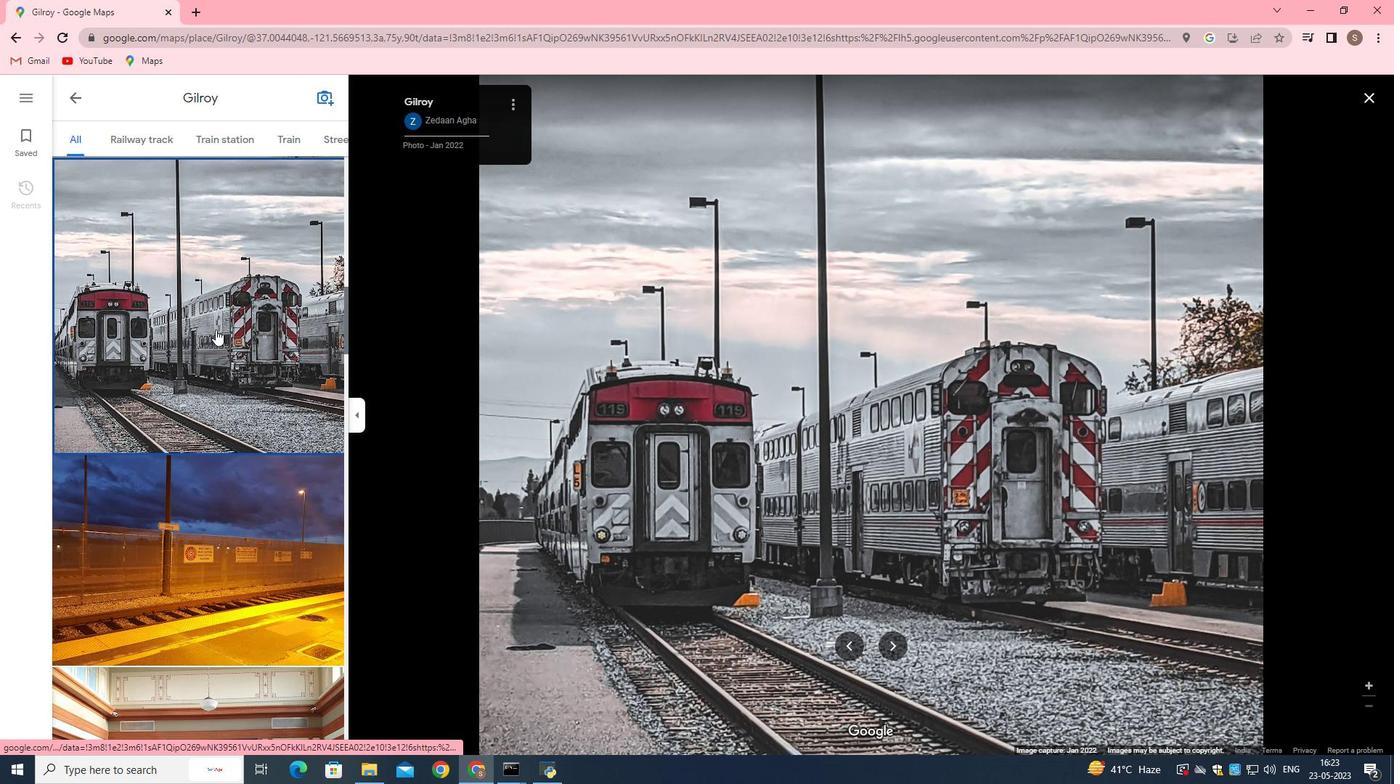 
Action: Mouse scrolled (215, 328) with delta (0, 0)
Screenshot: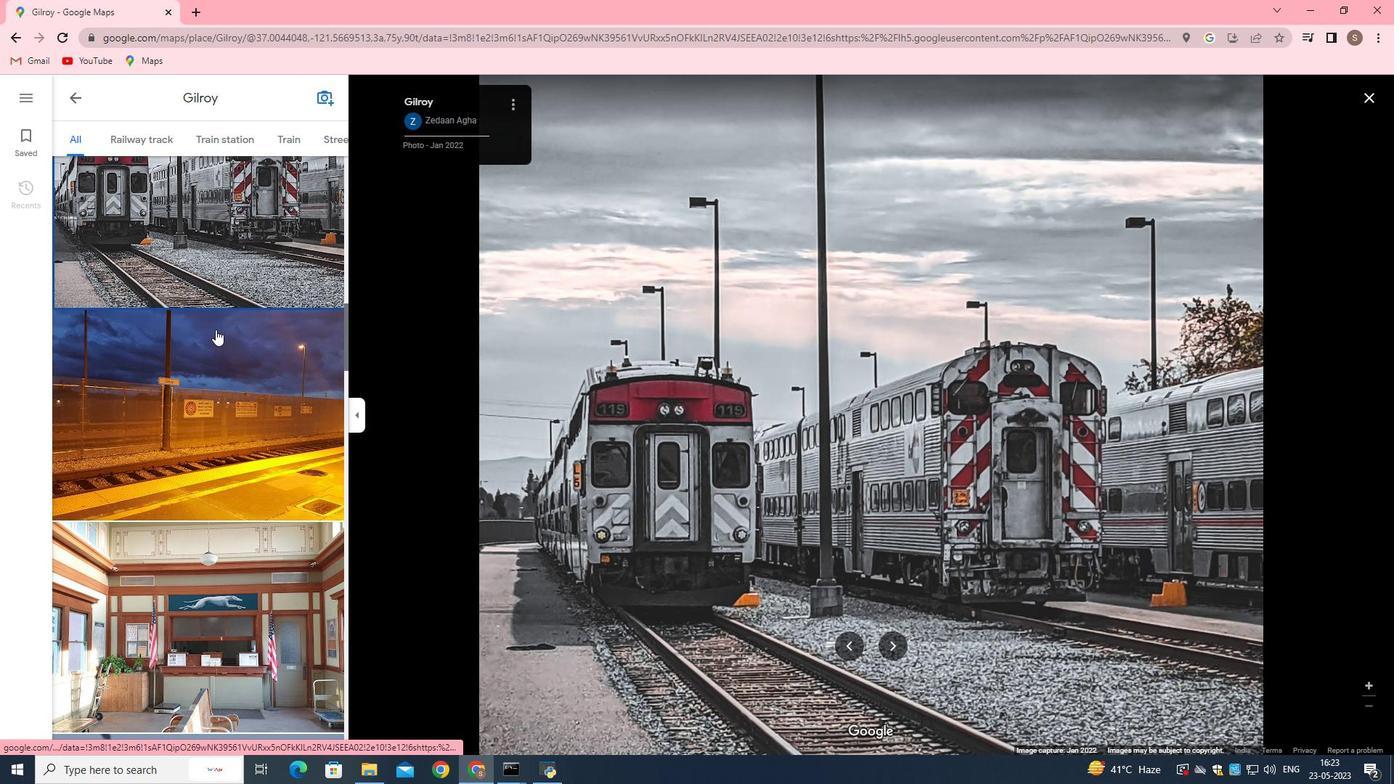 
Action: Mouse scrolled (215, 328) with delta (0, 0)
Screenshot: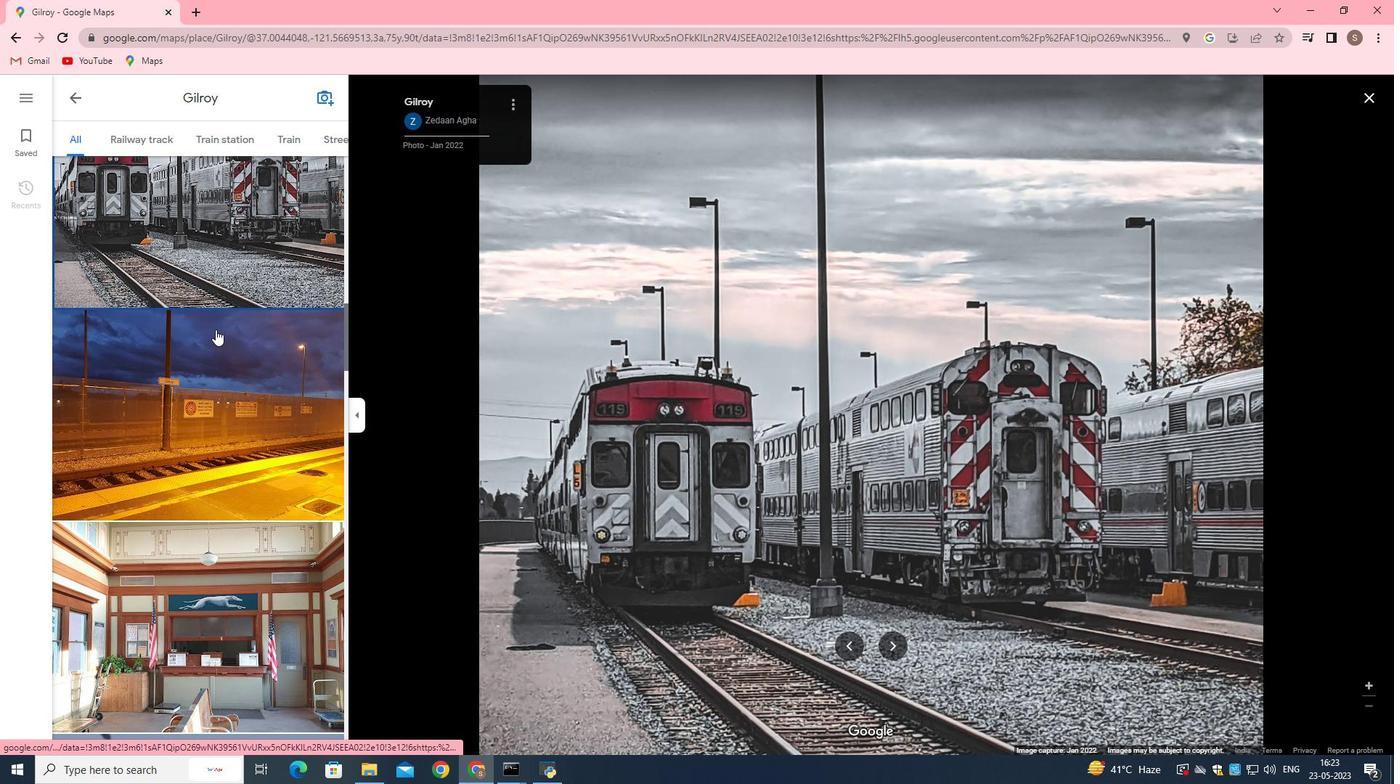 
Action: Mouse scrolled (215, 328) with delta (0, 0)
Screenshot: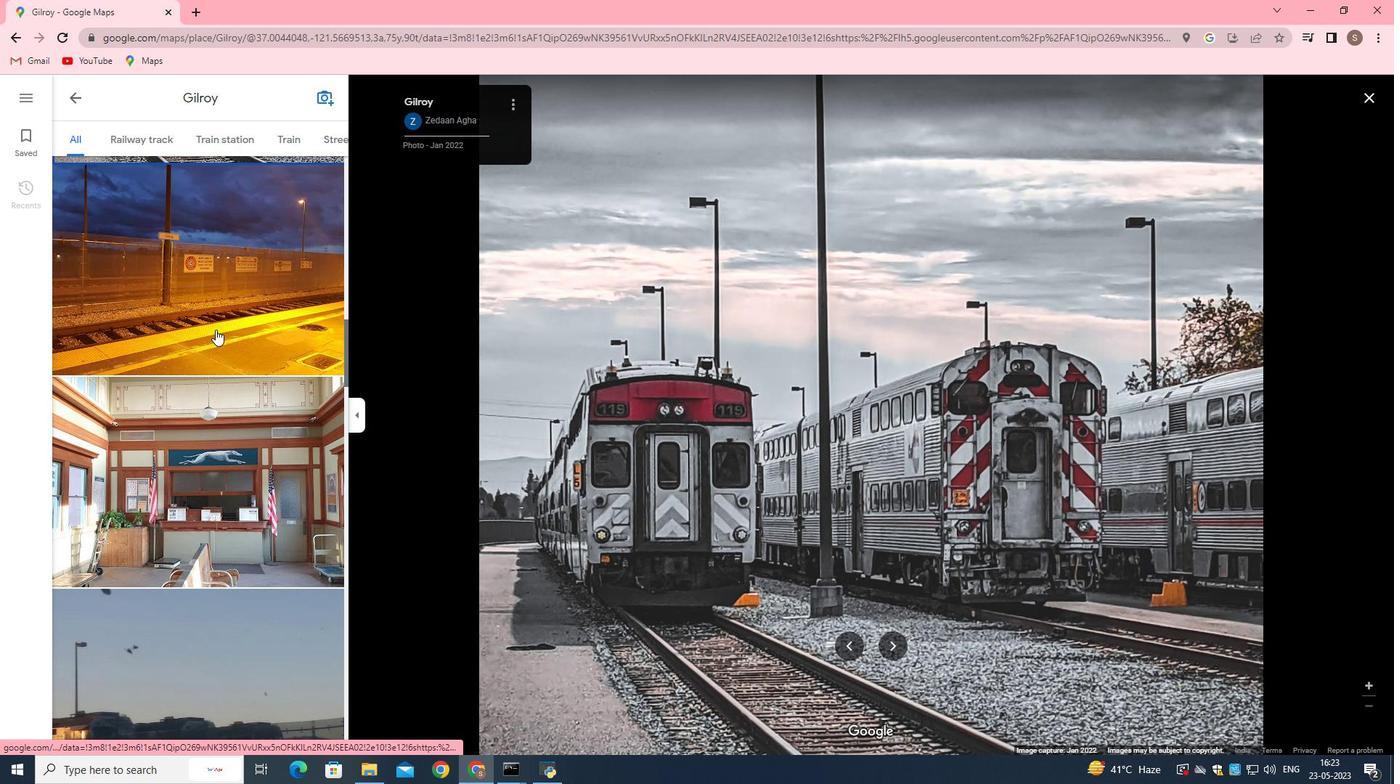 
Action: Mouse scrolled (215, 328) with delta (0, 0)
Screenshot: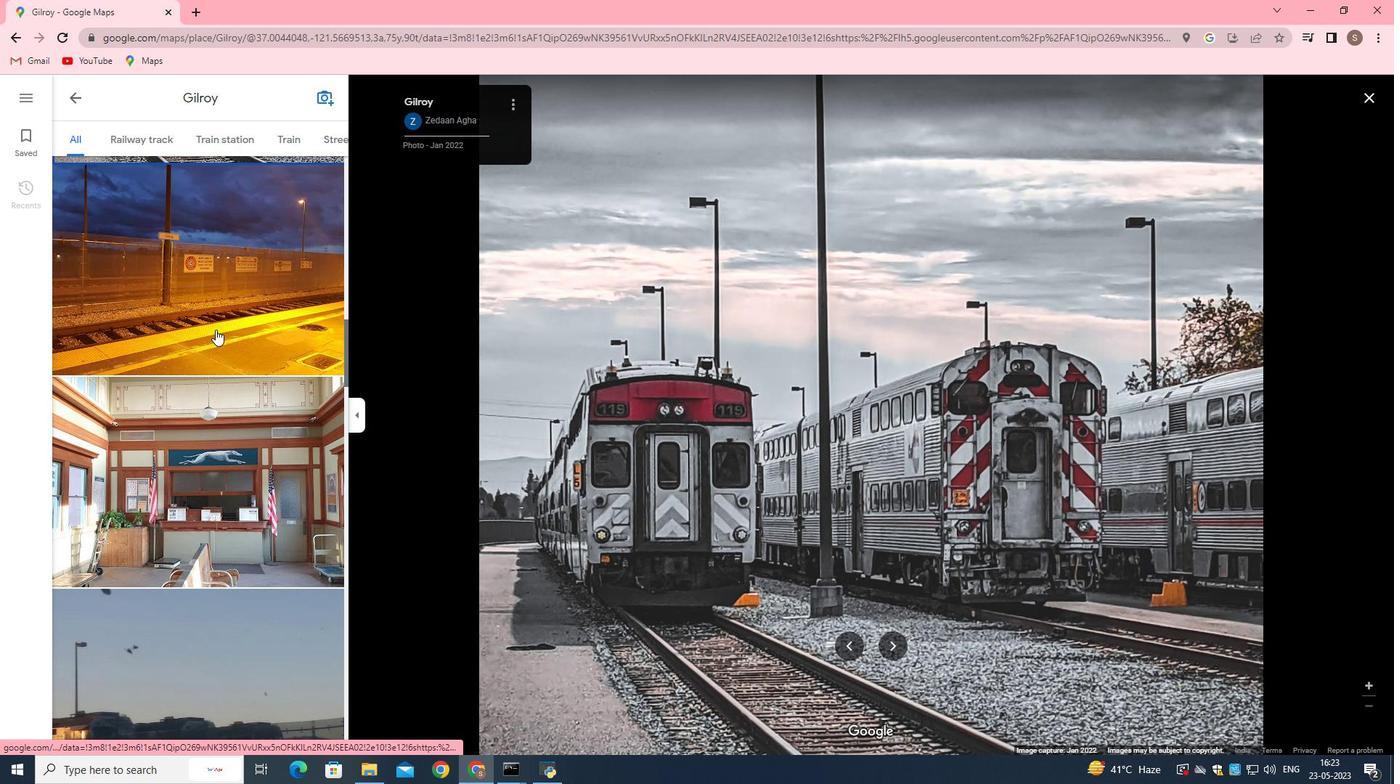 
Action: Mouse scrolled (215, 328) with delta (0, 0)
Screenshot: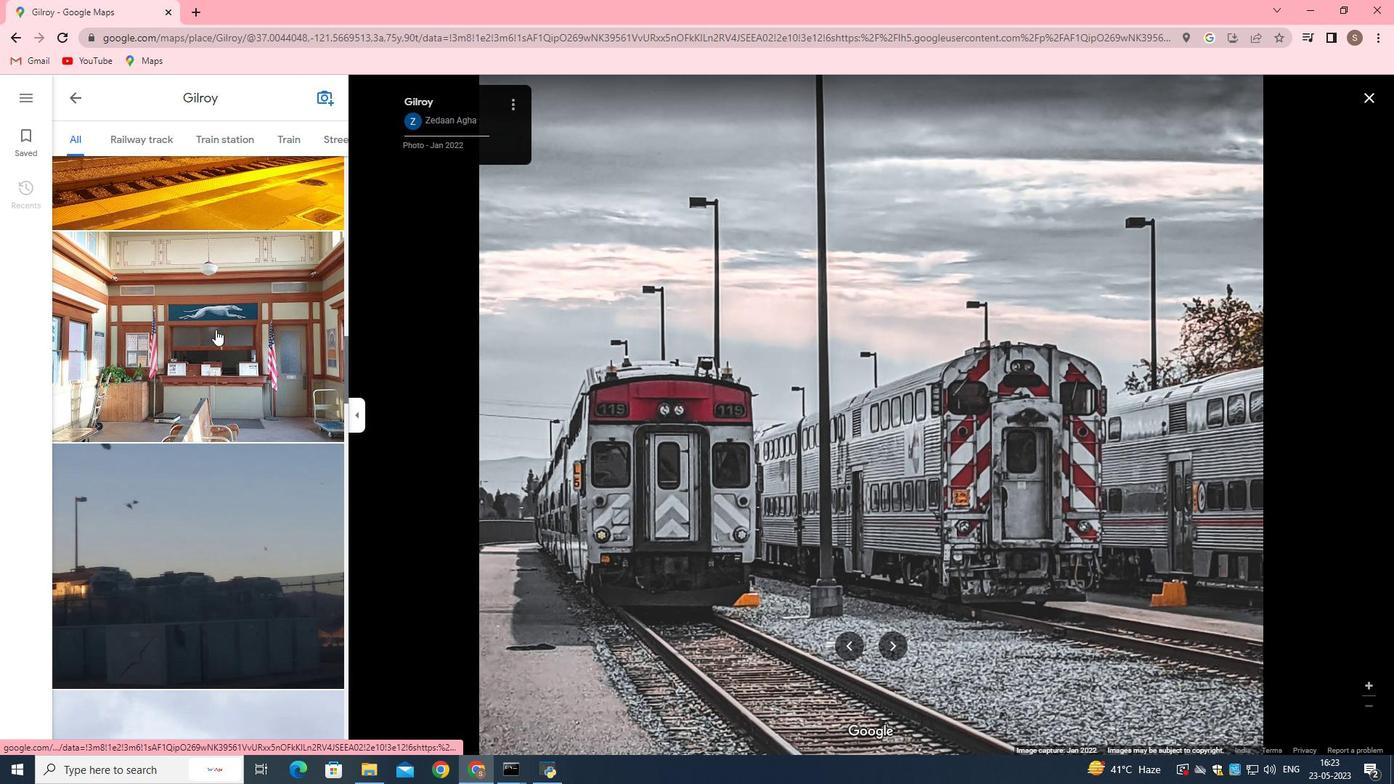 
Action: Mouse scrolled (215, 328) with delta (0, 0)
Screenshot: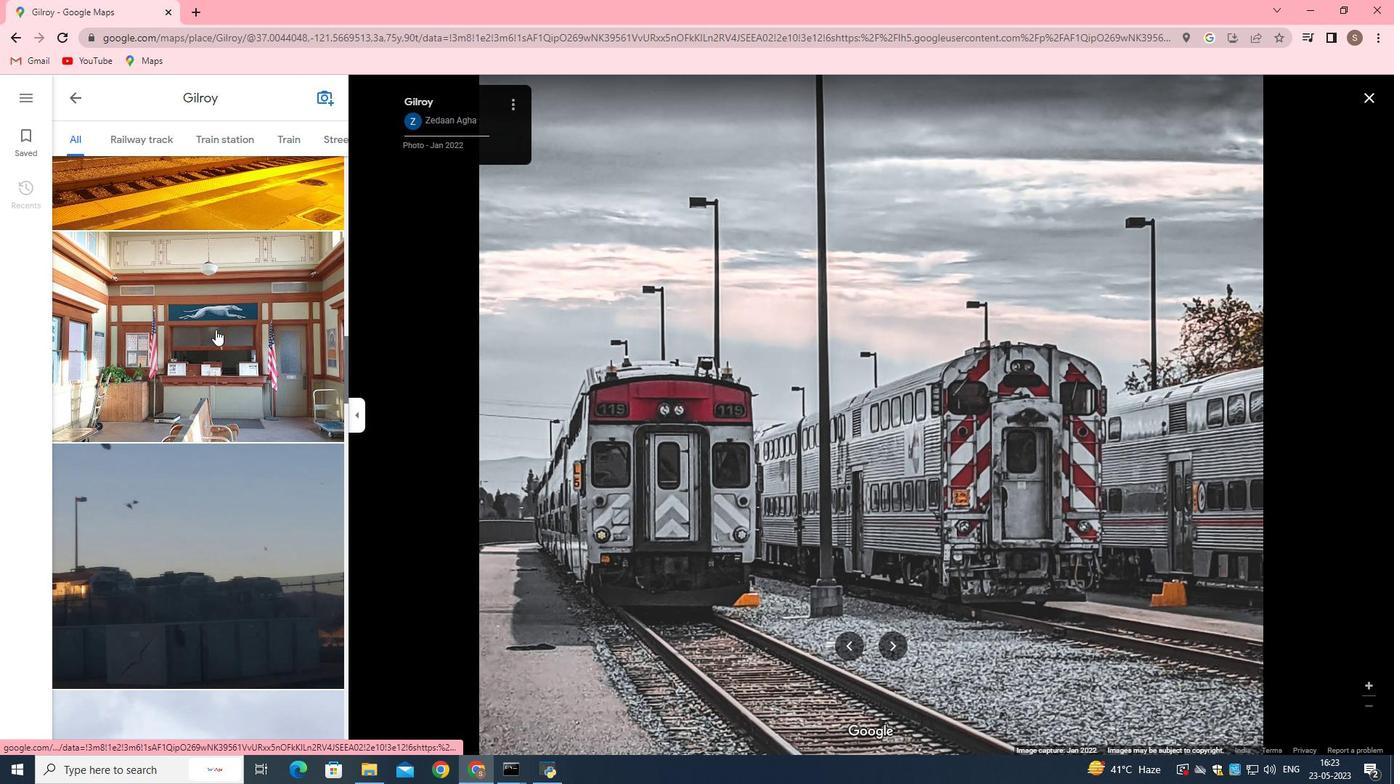 
Action: Mouse scrolled (215, 328) with delta (0, 0)
Screenshot: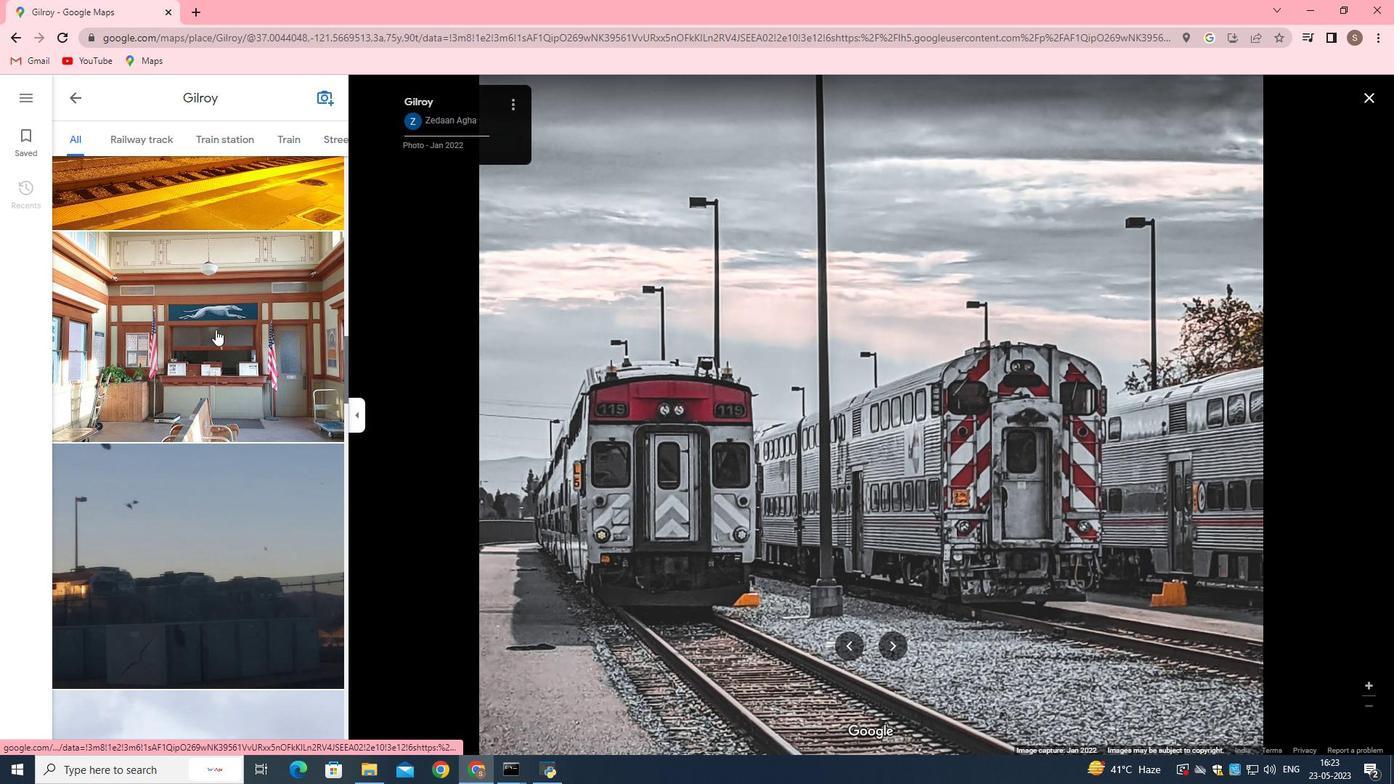 
Action: Mouse scrolled (215, 328) with delta (0, 0)
Screenshot: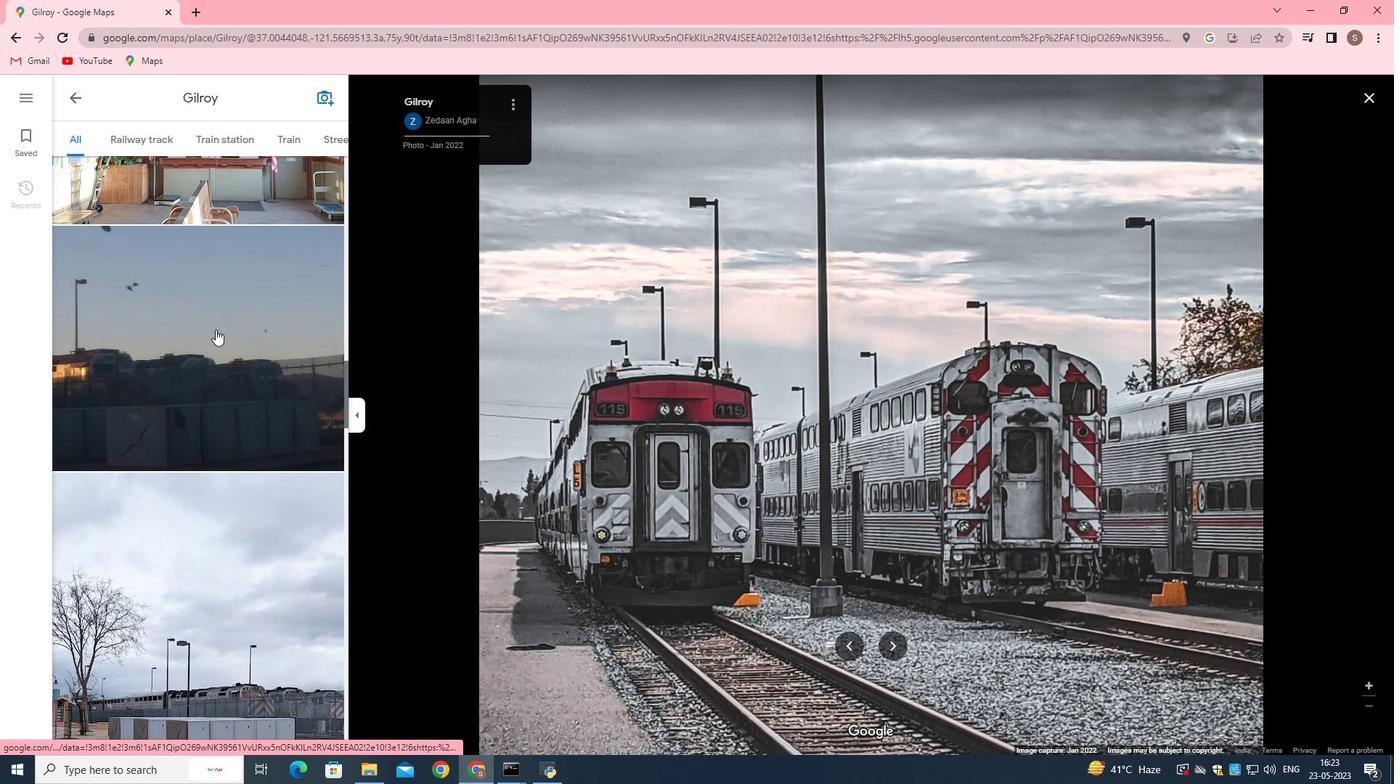 
Action: Mouse scrolled (215, 328) with delta (0, 0)
Screenshot: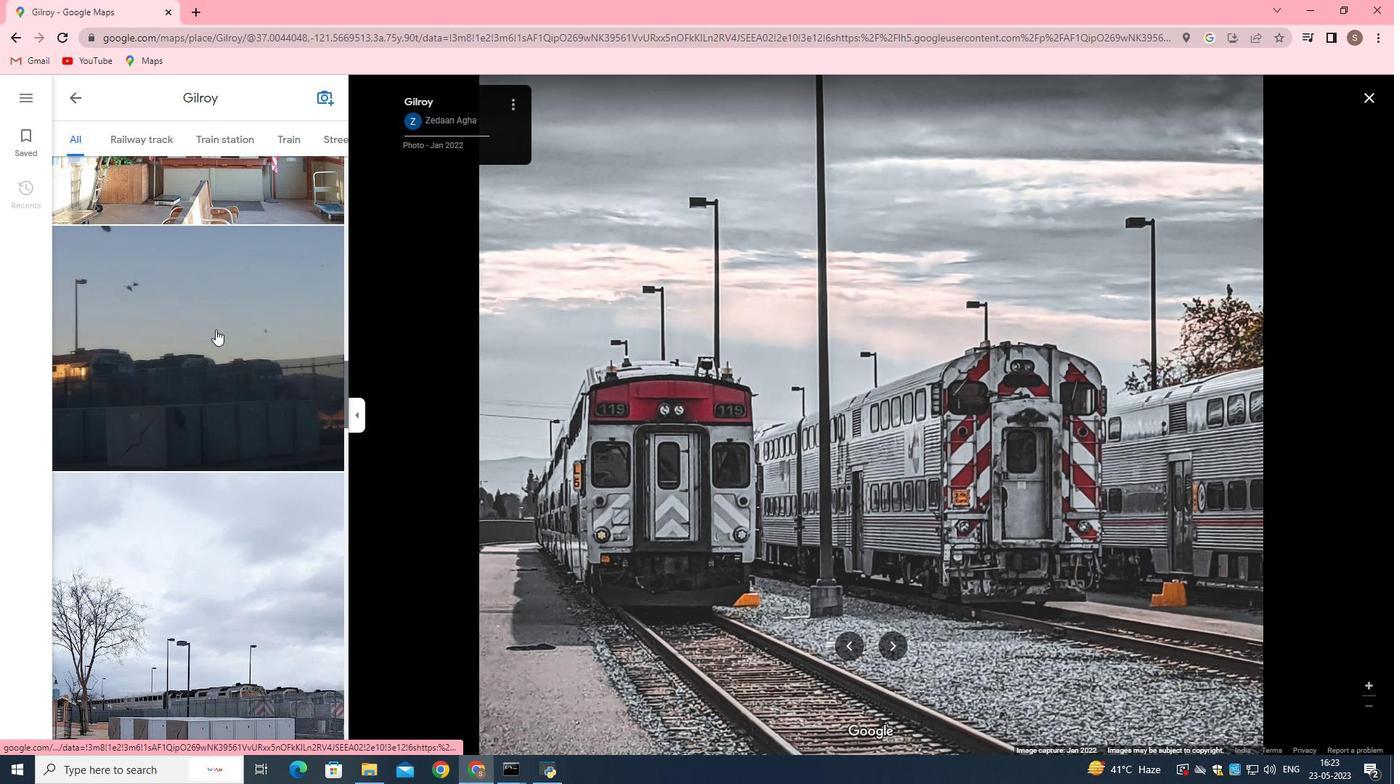
Action: Mouse scrolled (215, 328) with delta (0, 0)
Screenshot: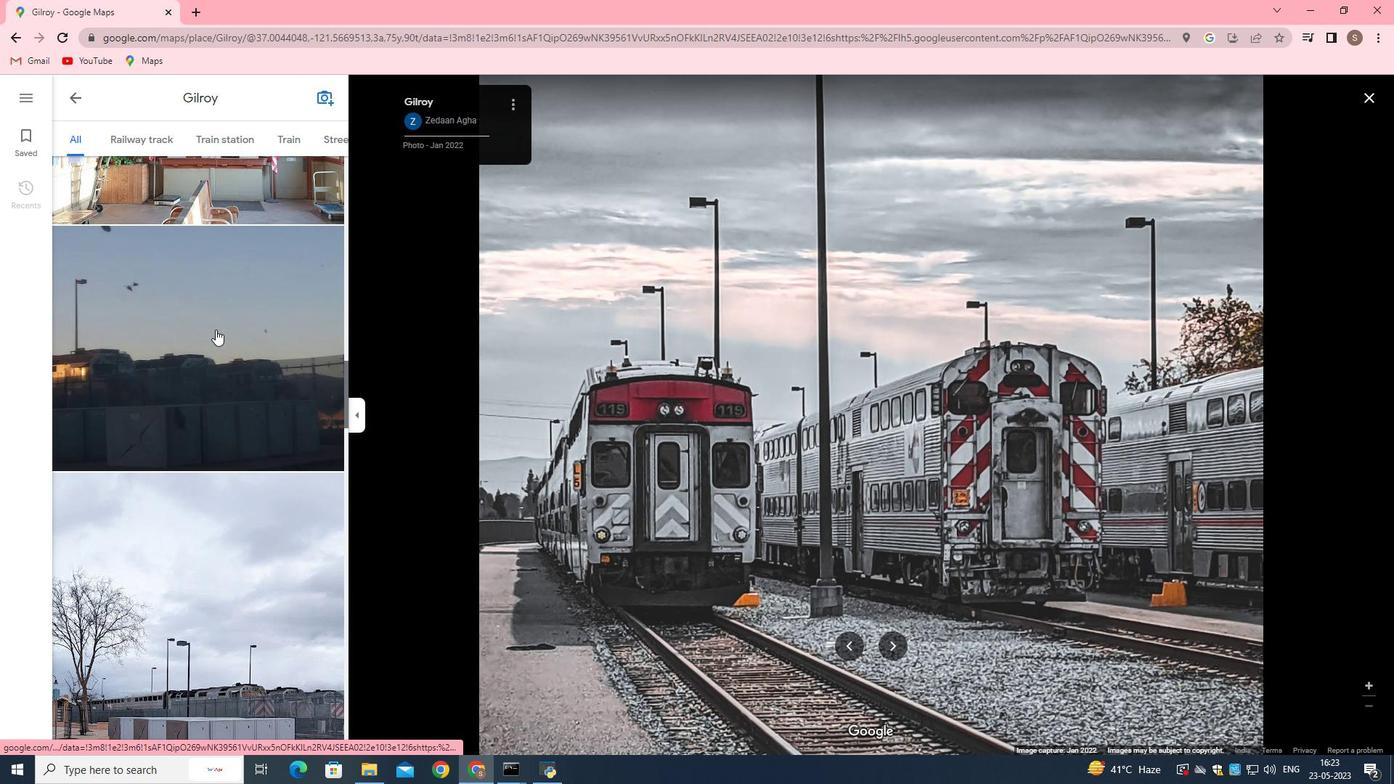 
Action: Mouse scrolled (215, 328) with delta (0, 0)
Screenshot: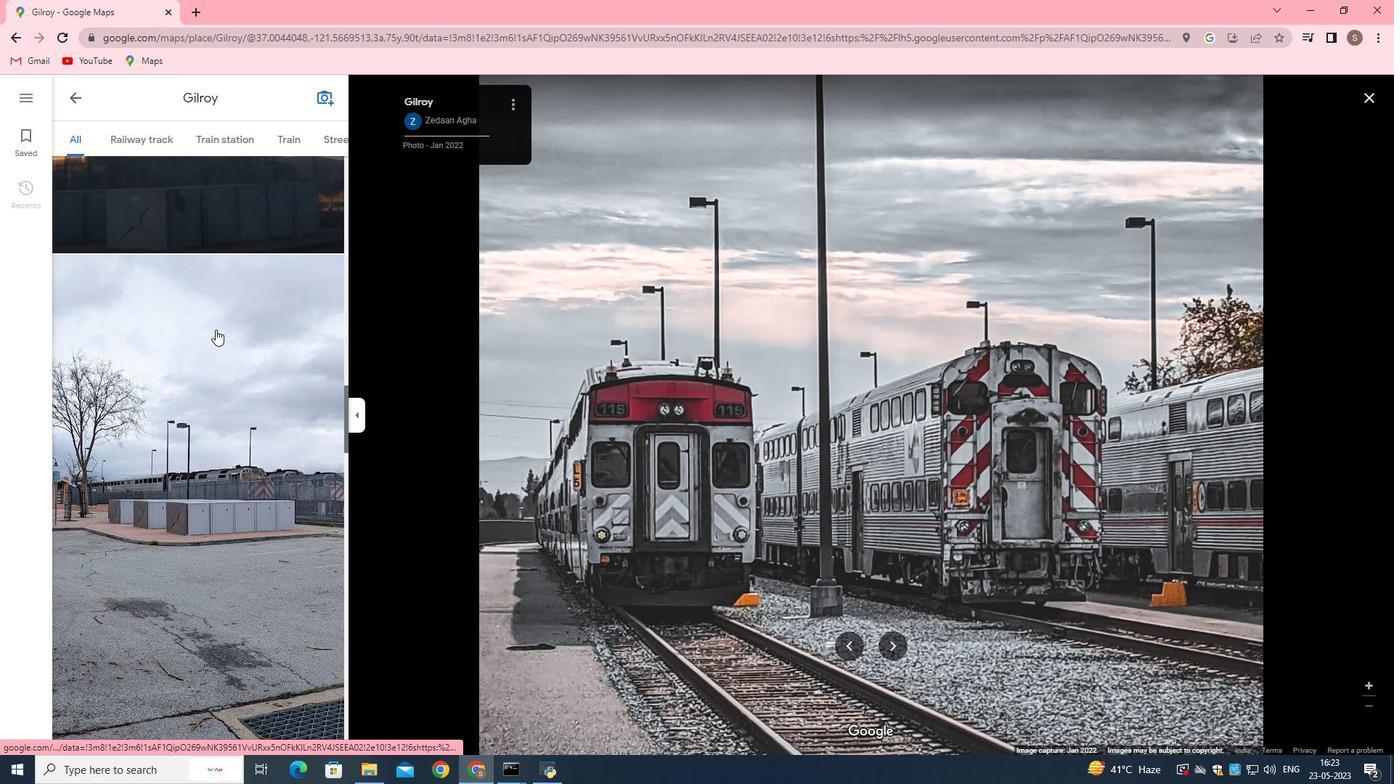 
Action: Mouse moved to (216, 330)
Screenshot: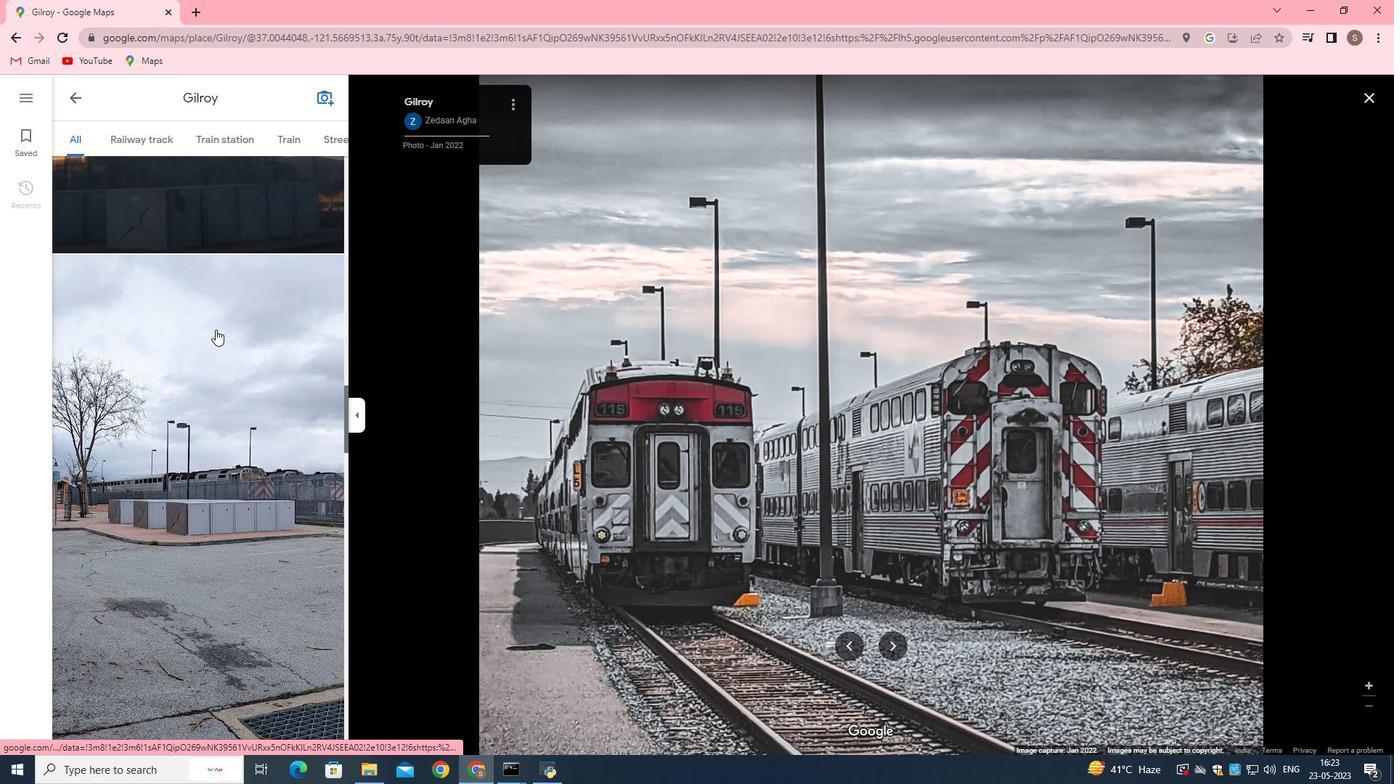 
Action: Mouse scrolled (216, 329) with delta (0, 0)
Screenshot: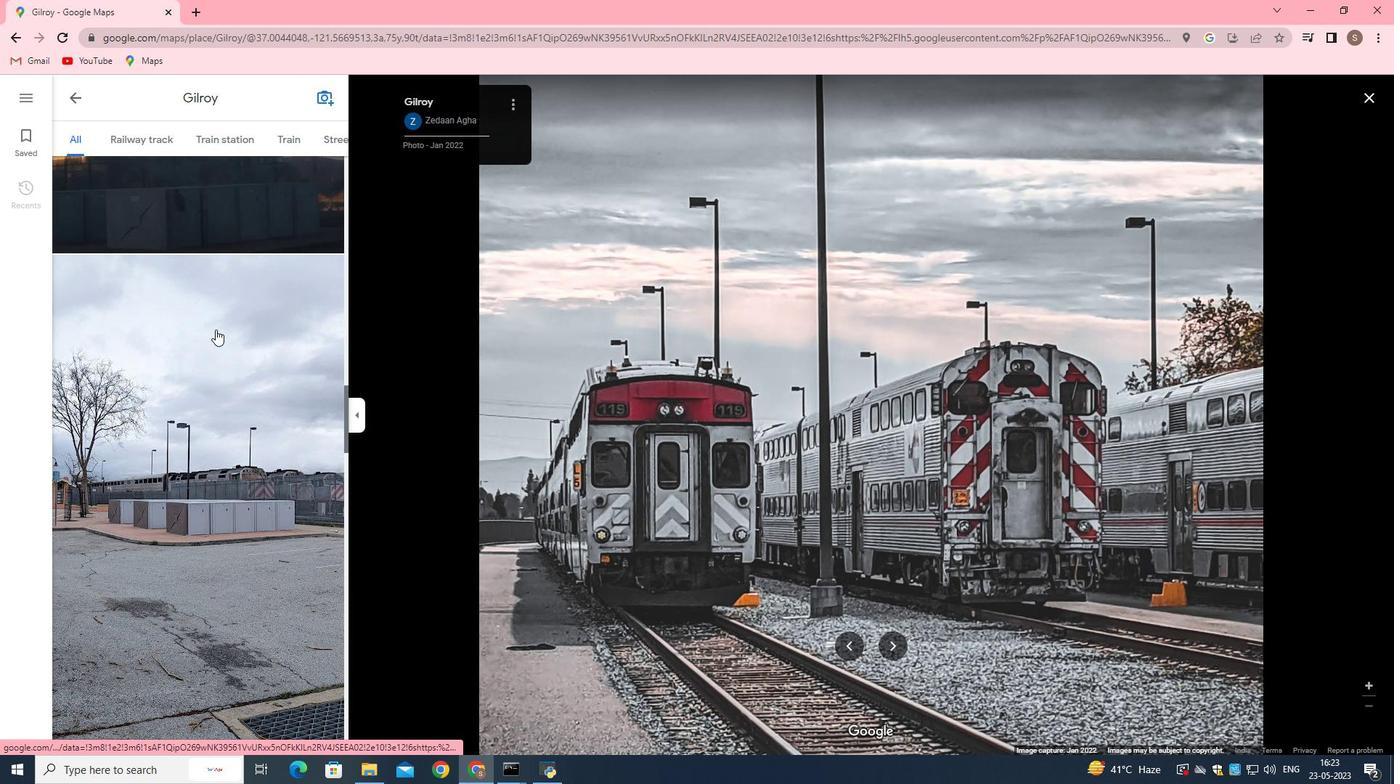
Action: Mouse moved to (211, 318)
Screenshot: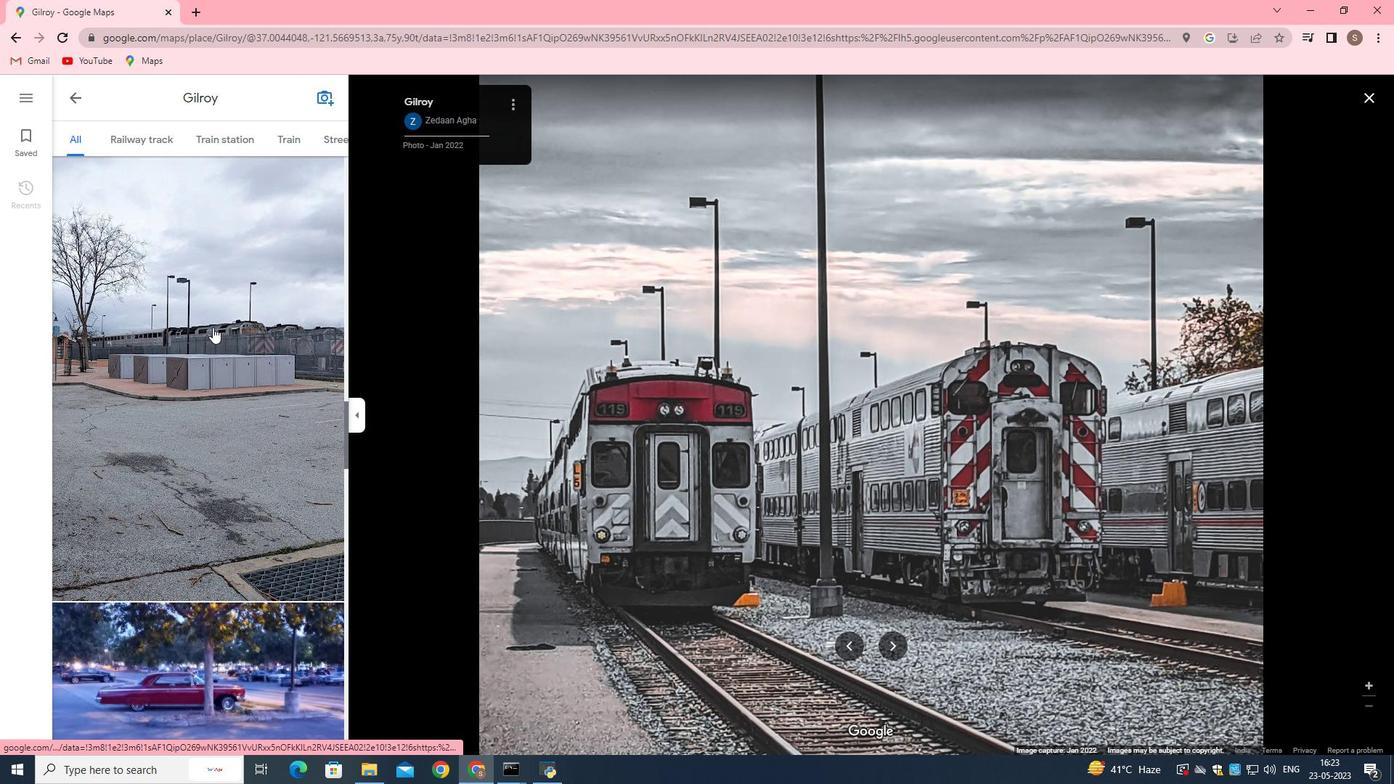 
Action: Mouse scrolled (211, 317) with delta (0, 0)
Screenshot: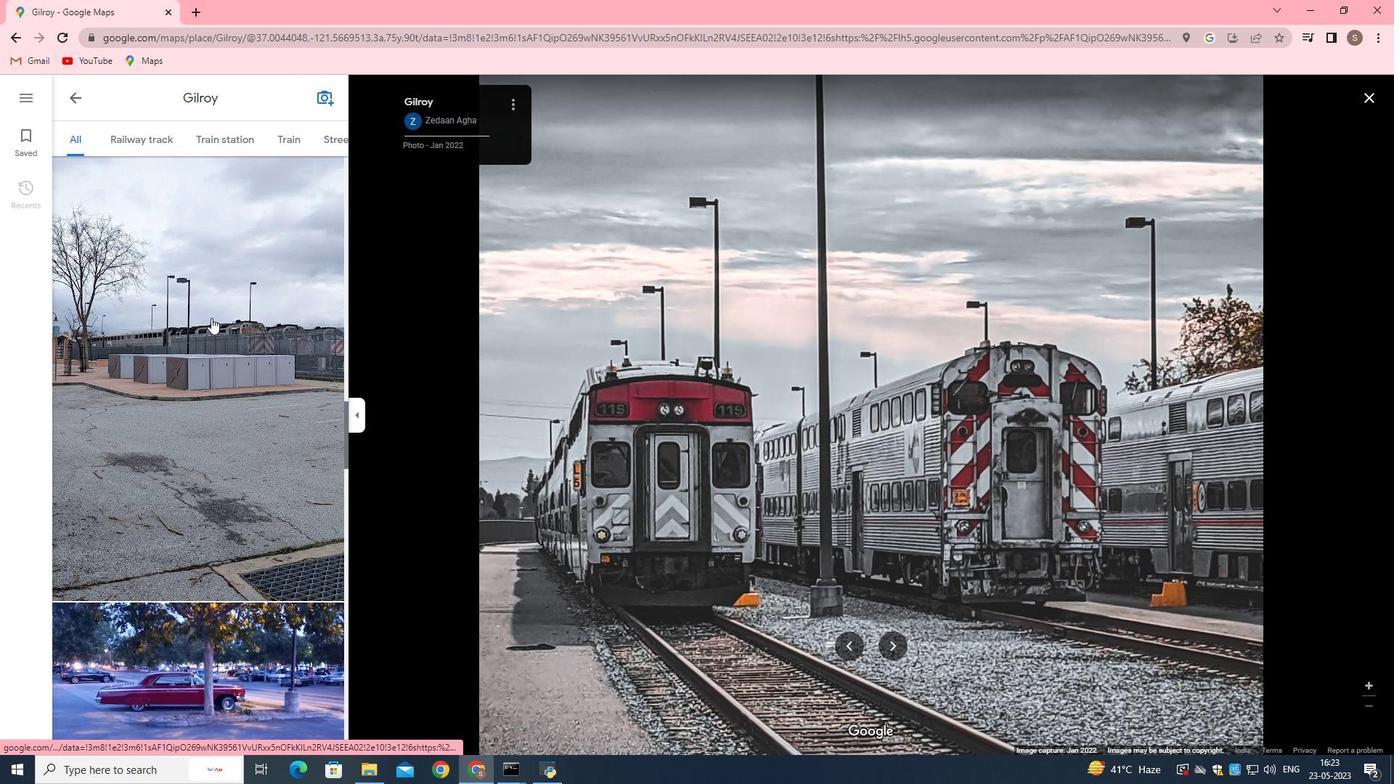 
Action: Mouse scrolled (211, 317) with delta (0, 0)
Screenshot: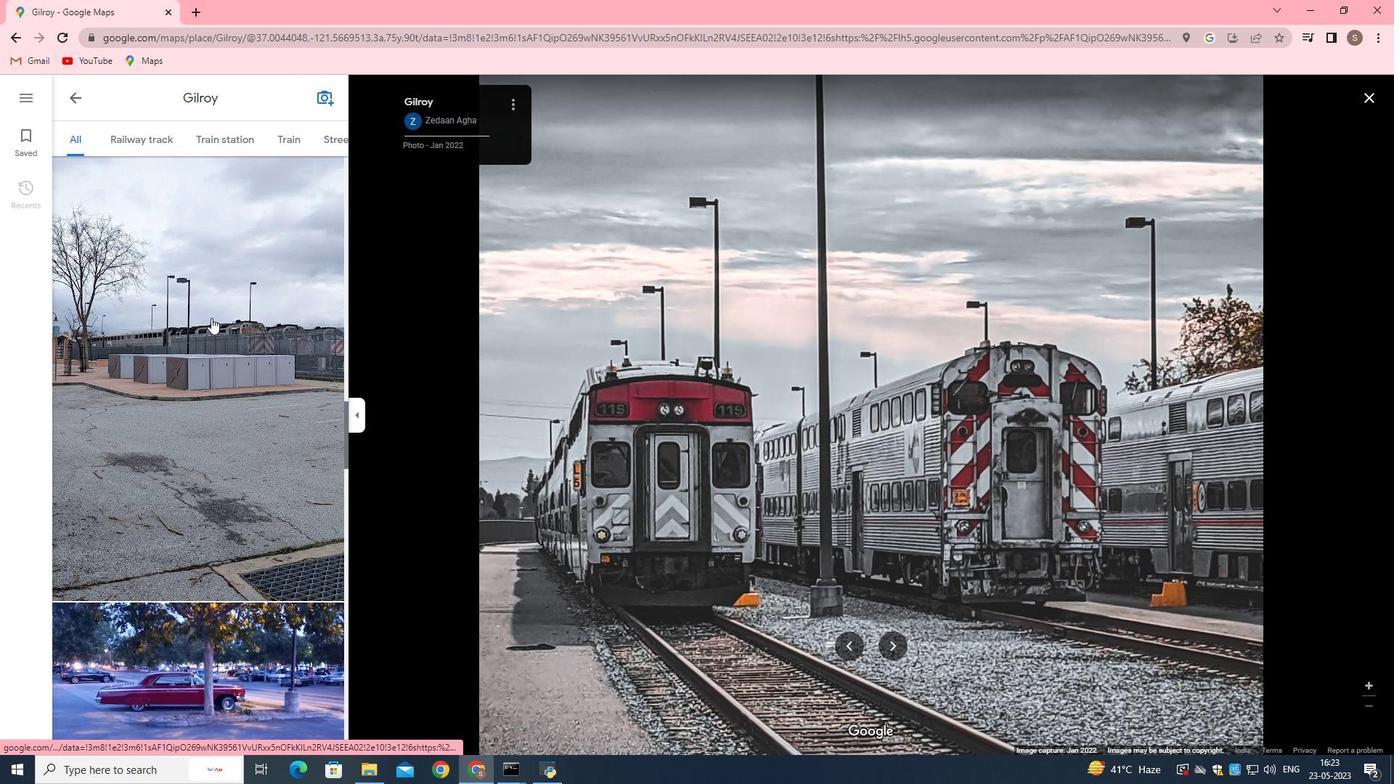 
Action: Mouse moved to (189, 294)
Screenshot: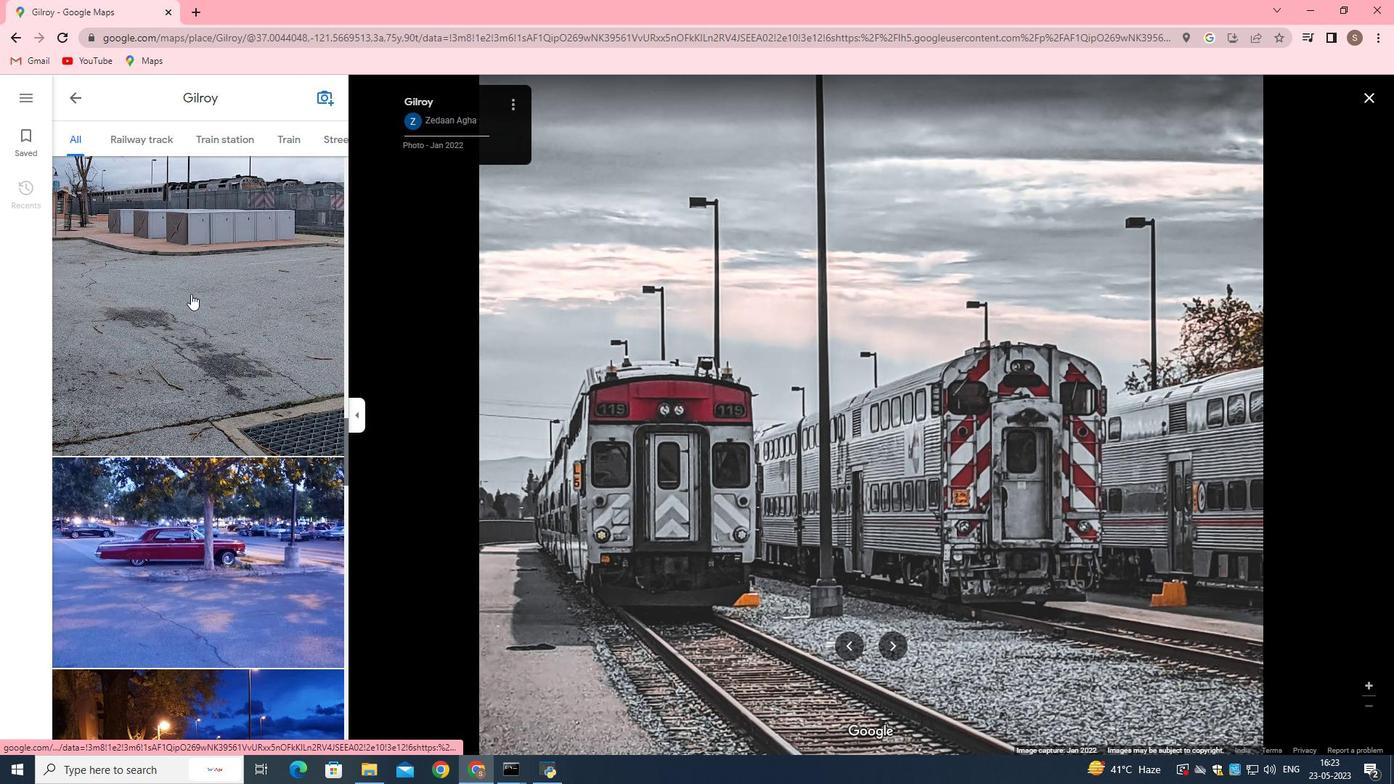 
Action: Mouse scrolled (189, 293) with delta (0, 0)
Screenshot: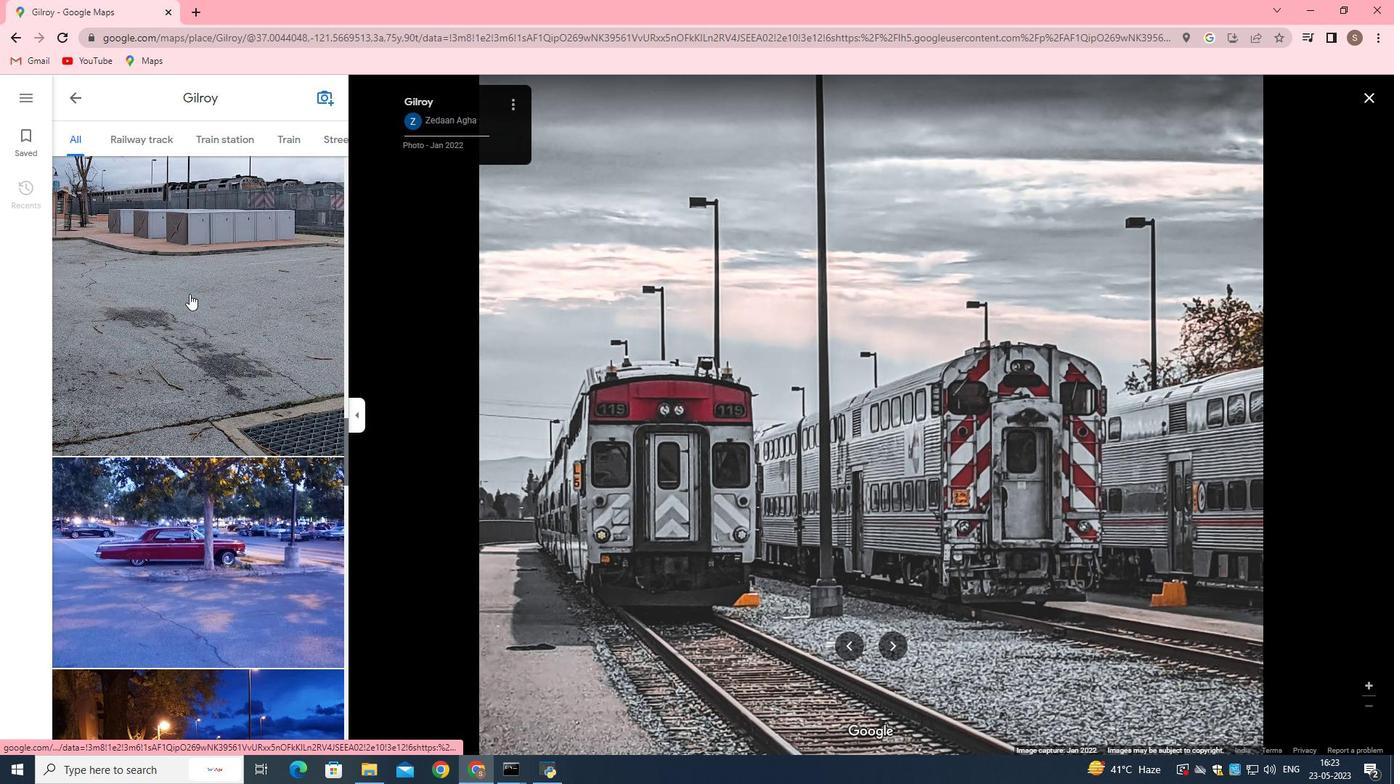
Action: Mouse scrolled (189, 293) with delta (0, 0)
Screenshot: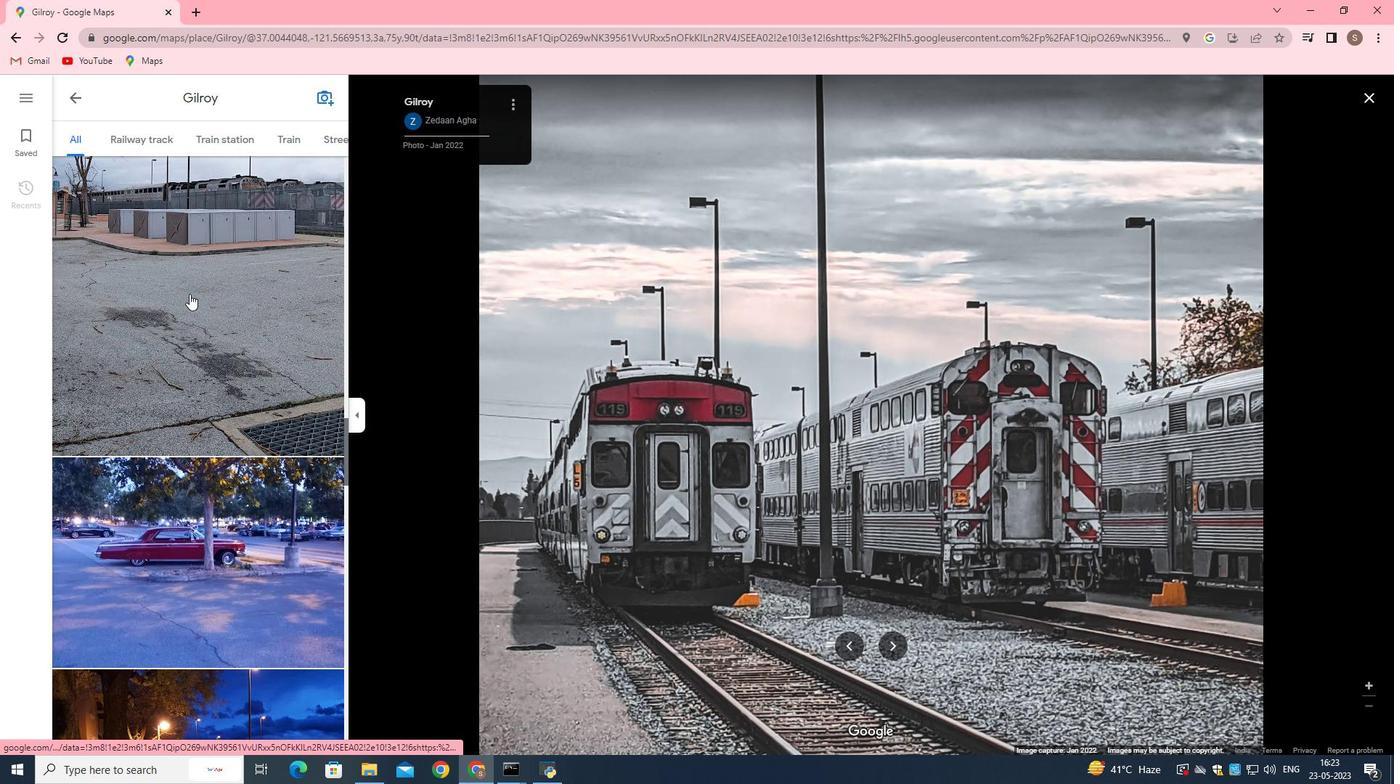 
Action: Mouse moved to (188, 292)
Screenshot: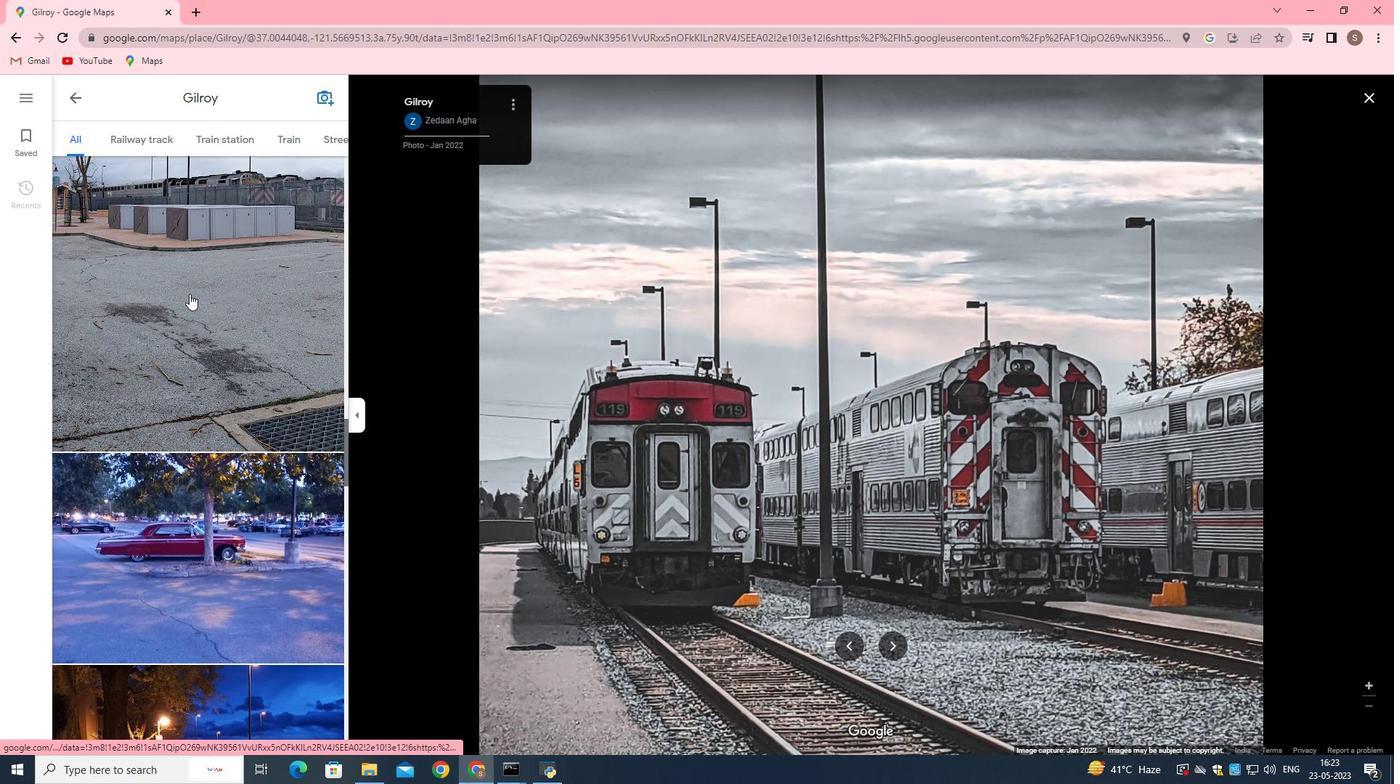 
Action: Mouse scrolled (188, 291) with delta (0, 0)
Screenshot: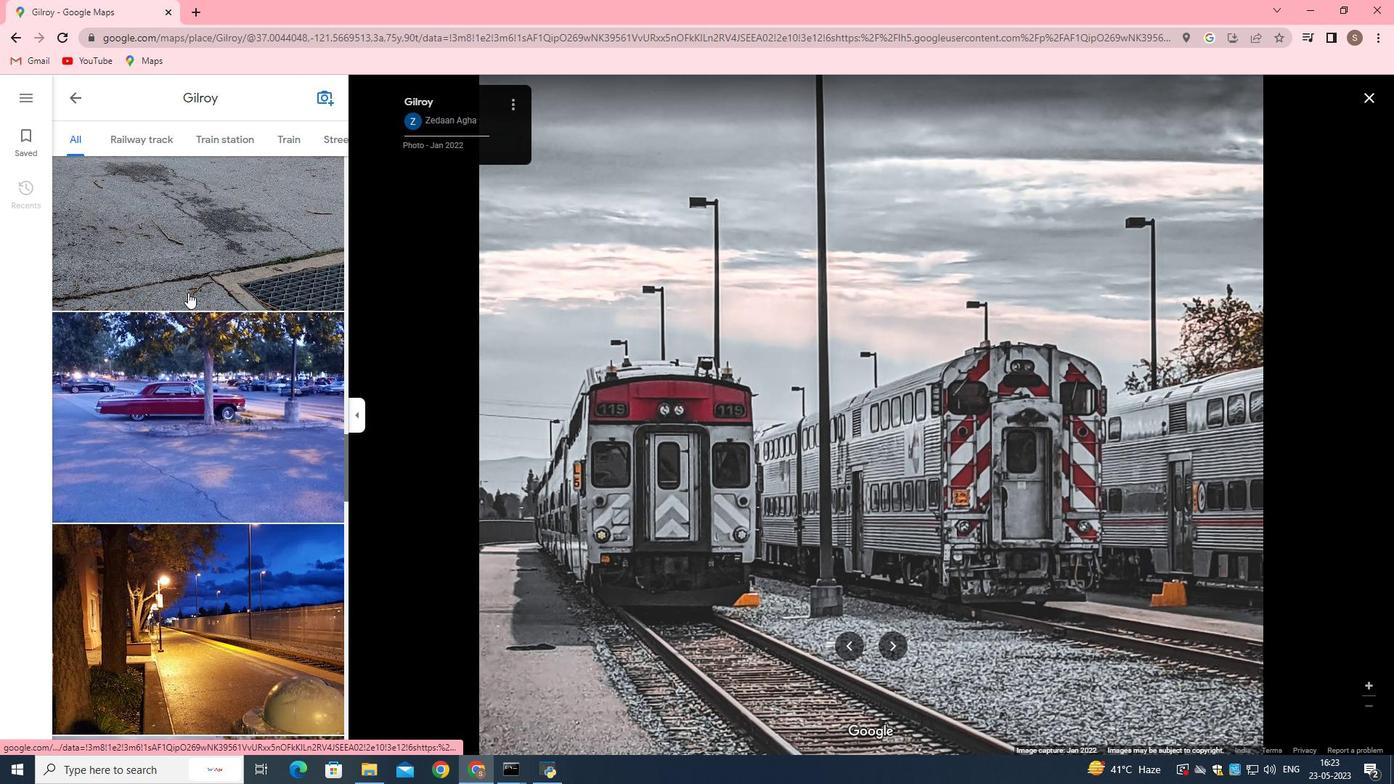 
Action: Mouse moved to (185, 291)
Screenshot: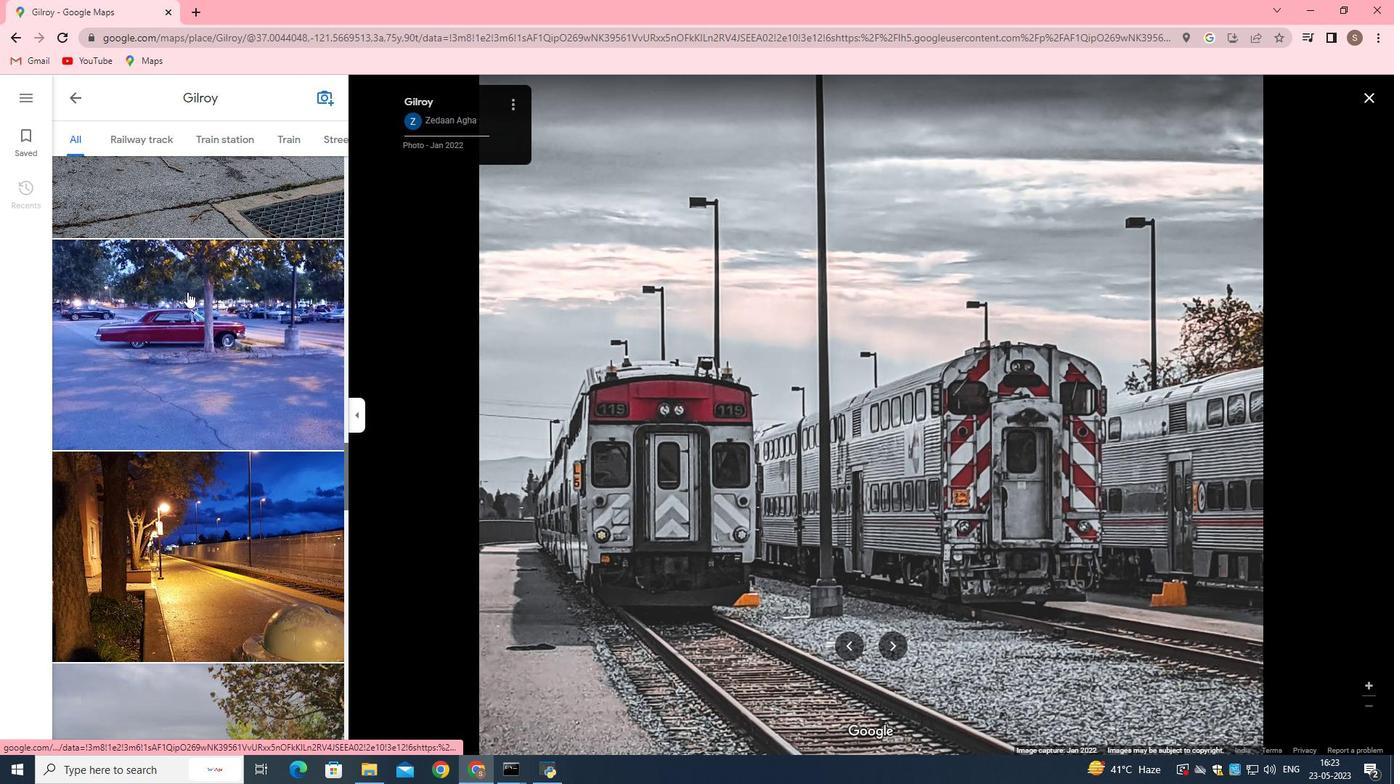 
Action: Mouse scrolled (185, 291) with delta (0, 0)
Screenshot: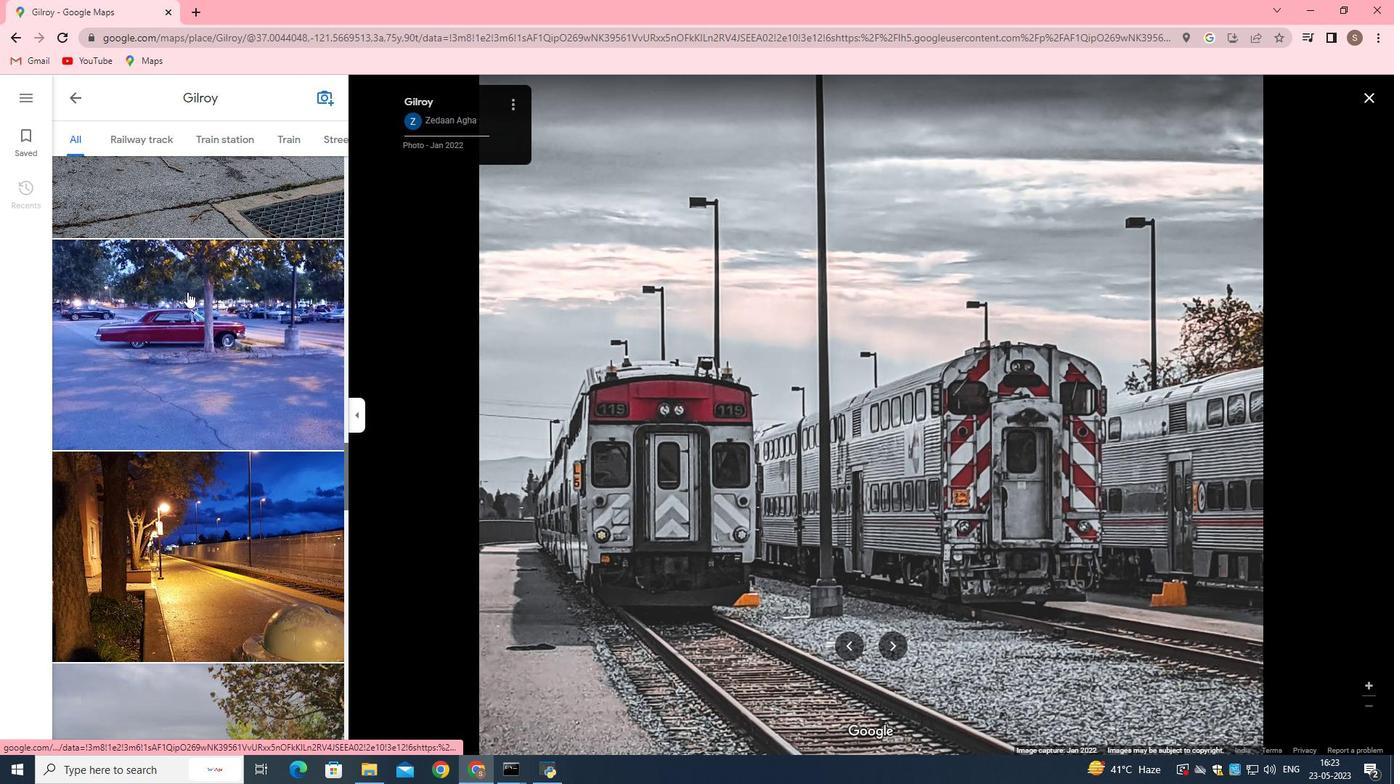 
Action: Mouse moved to (185, 292)
Screenshot: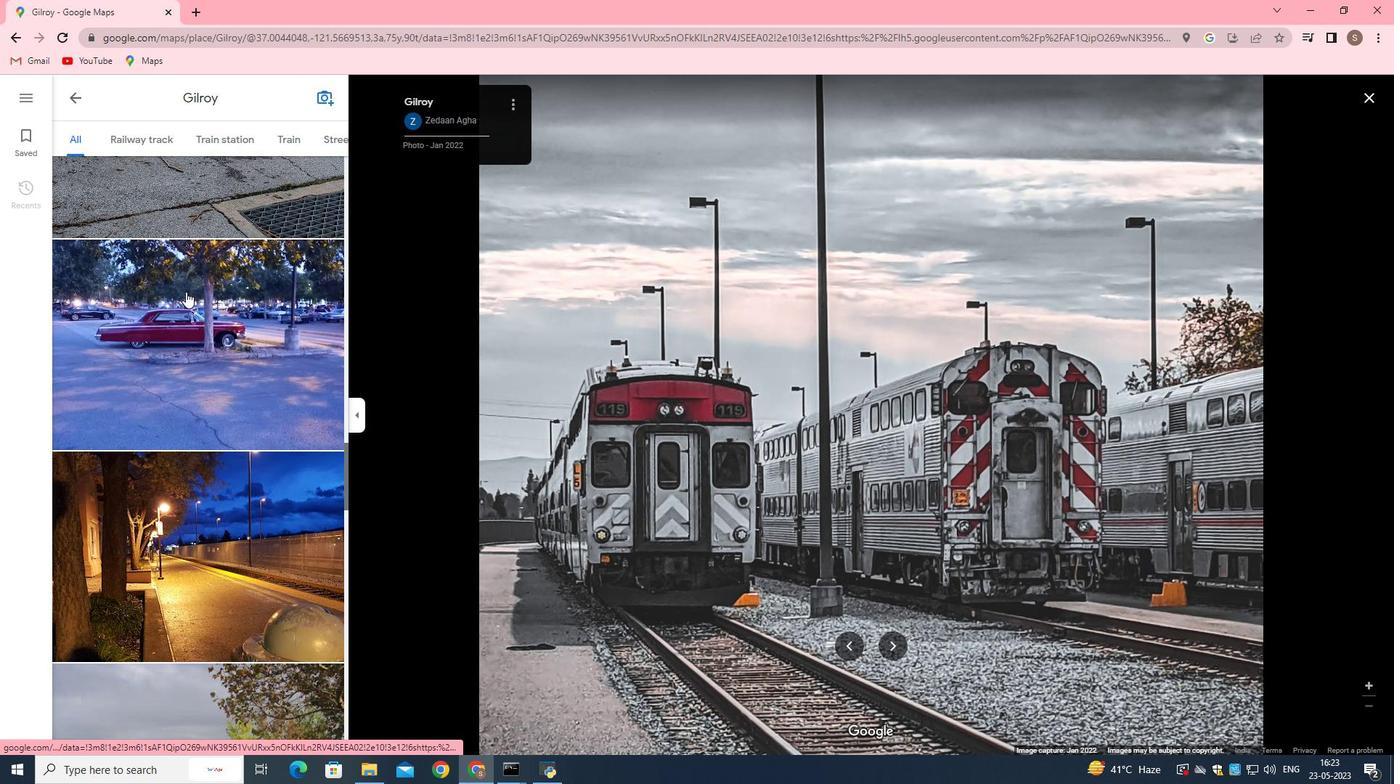 
Action: Mouse scrolled (185, 291) with delta (0, 0)
Screenshot: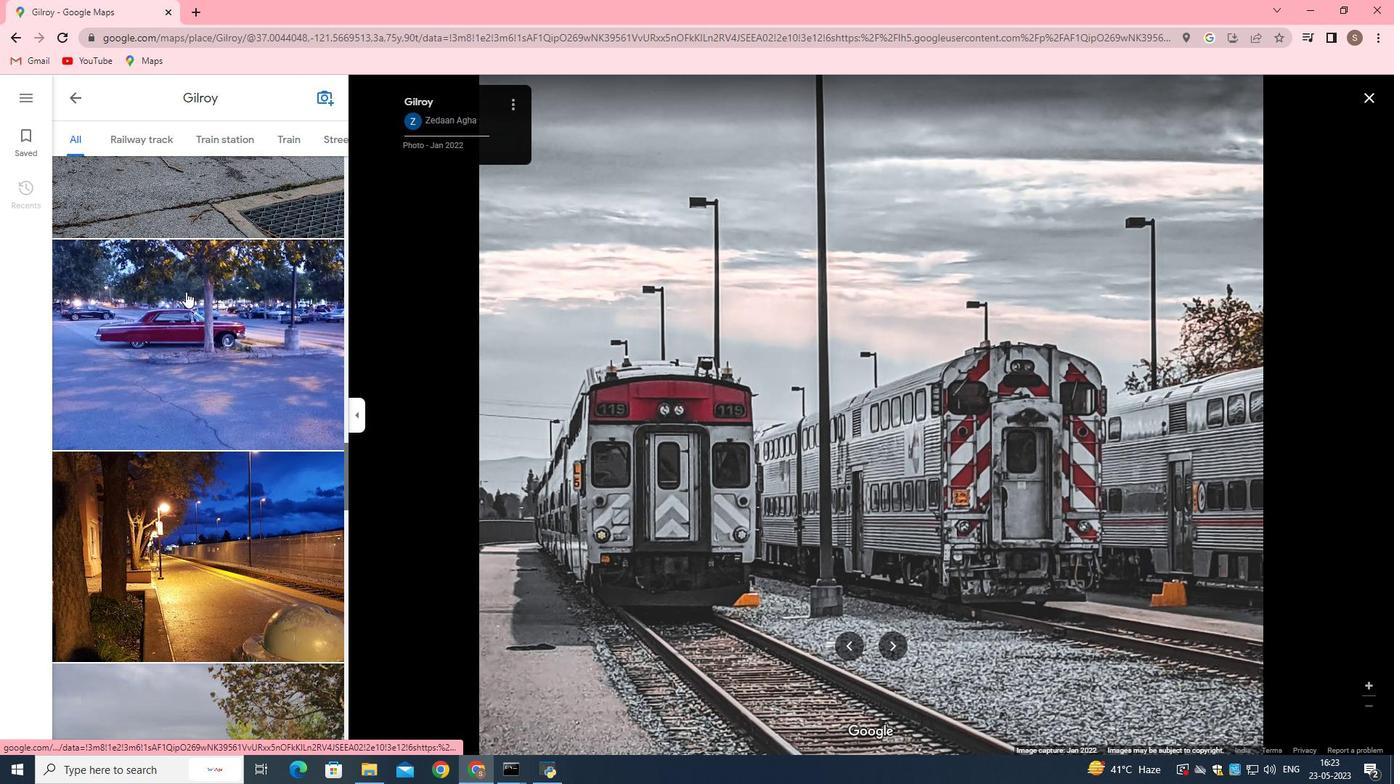 
Action: Mouse moved to (217, 331)
Screenshot: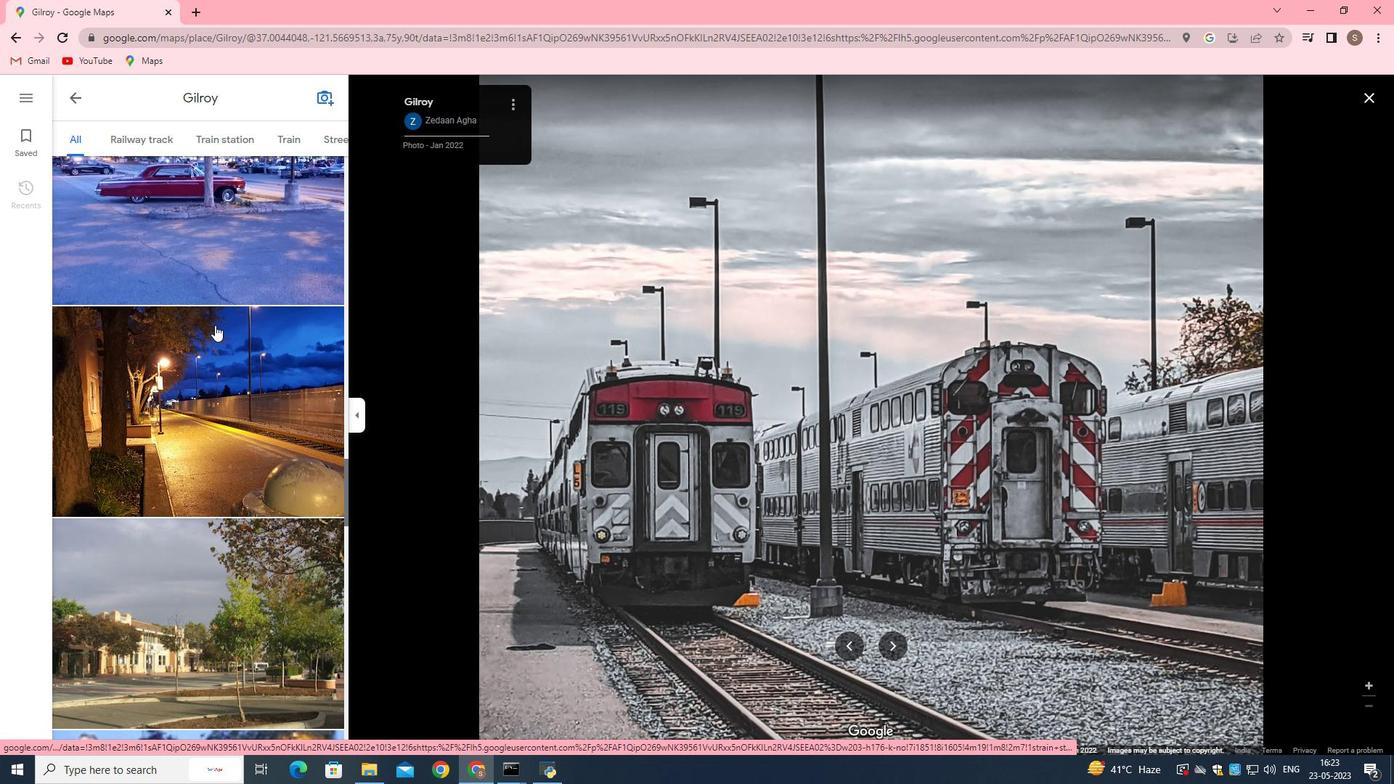 
Action: Mouse pressed left at (217, 331)
Screenshot: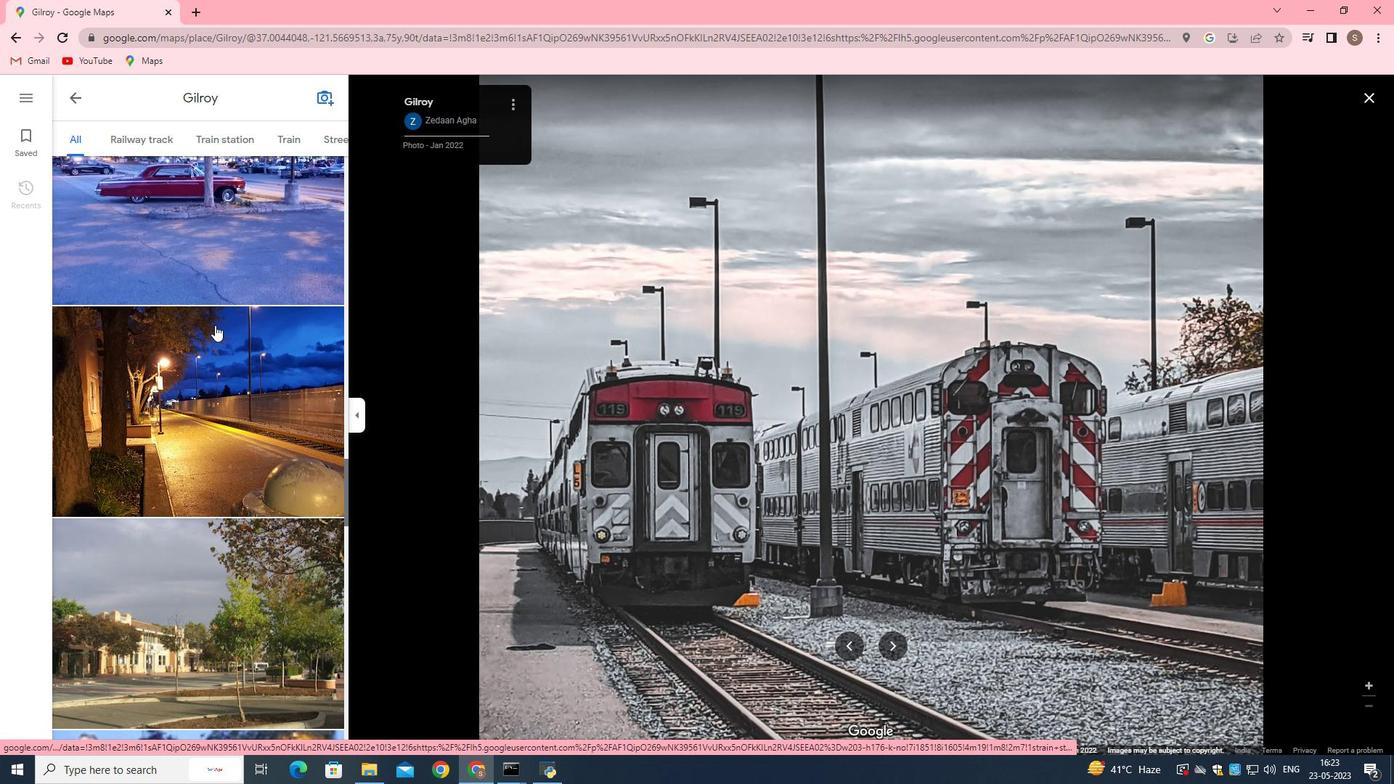 
Action: Mouse moved to (216, 345)
Screenshot: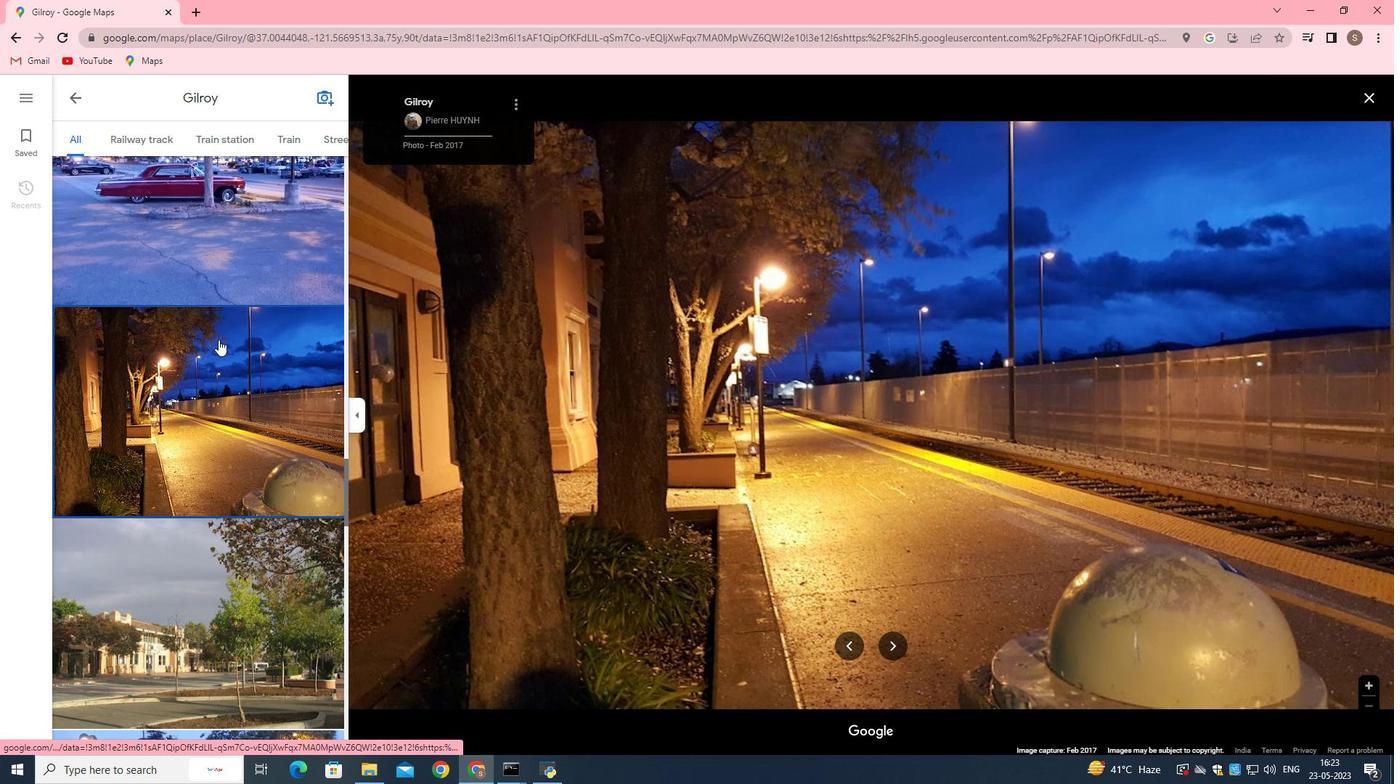 
Action: Mouse scrolled (216, 344) with delta (0, 0)
Screenshot: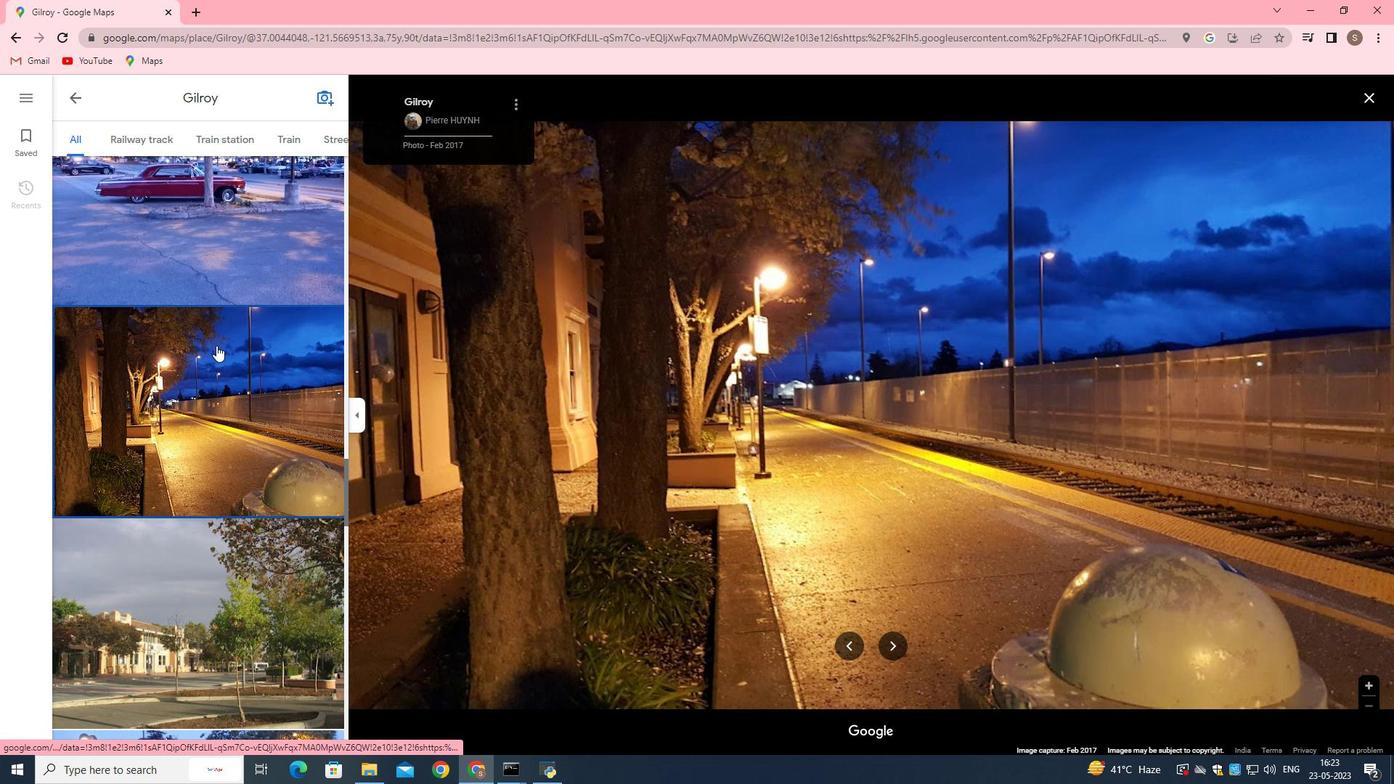 
Action: Mouse moved to (216, 347)
Screenshot: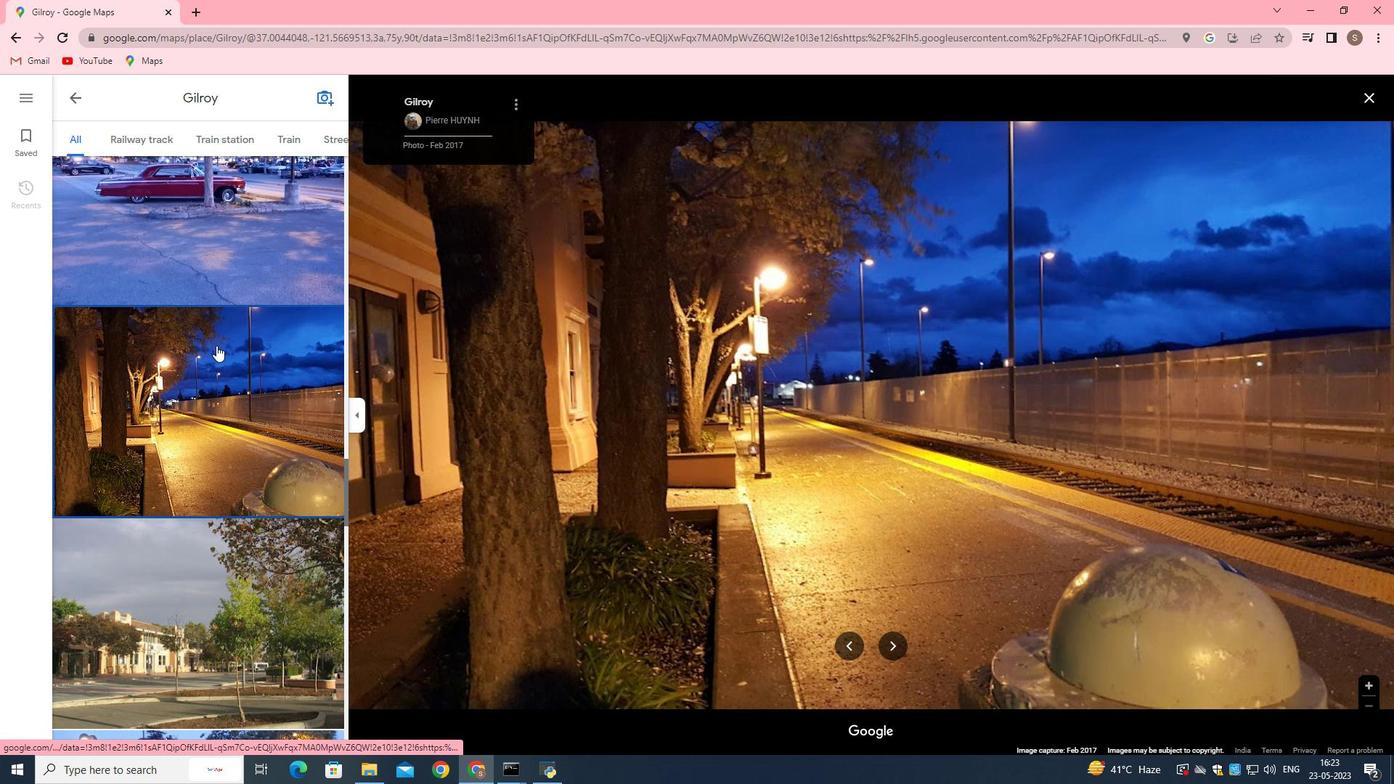 
Action: Mouse scrolled (216, 346) with delta (0, 0)
Screenshot: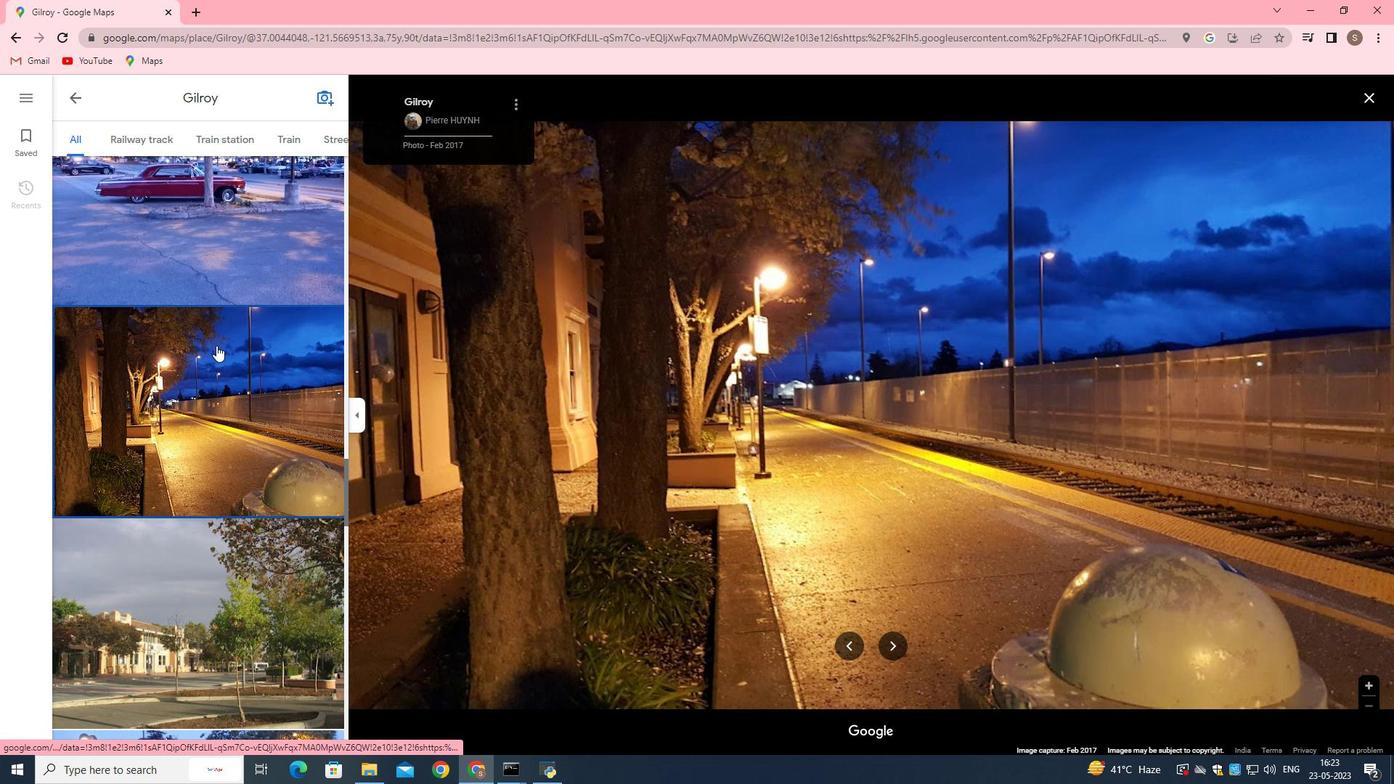 
Action: Mouse moved to (216, 347)
Screenshot: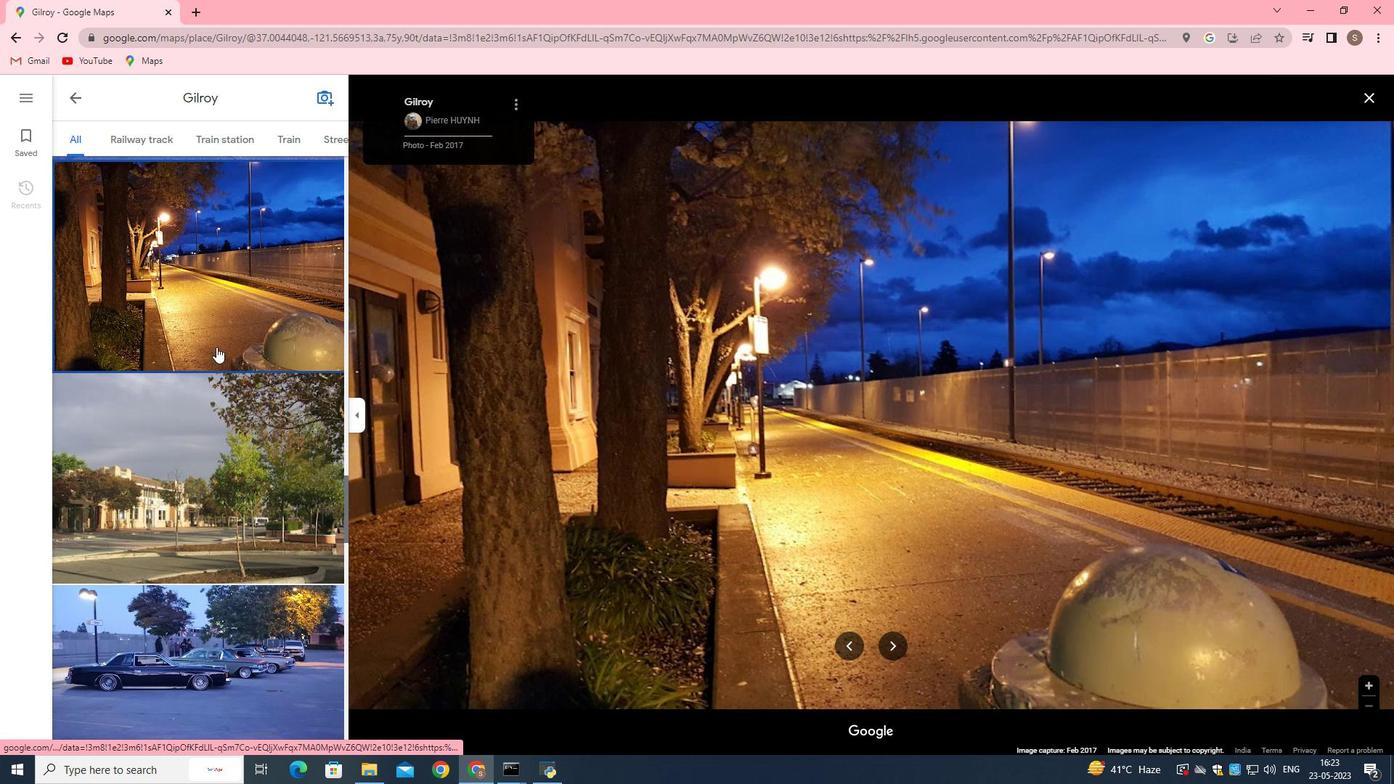 
Action: Mouse scrolled (216, 347) with delta (0, 0)
Screenshot: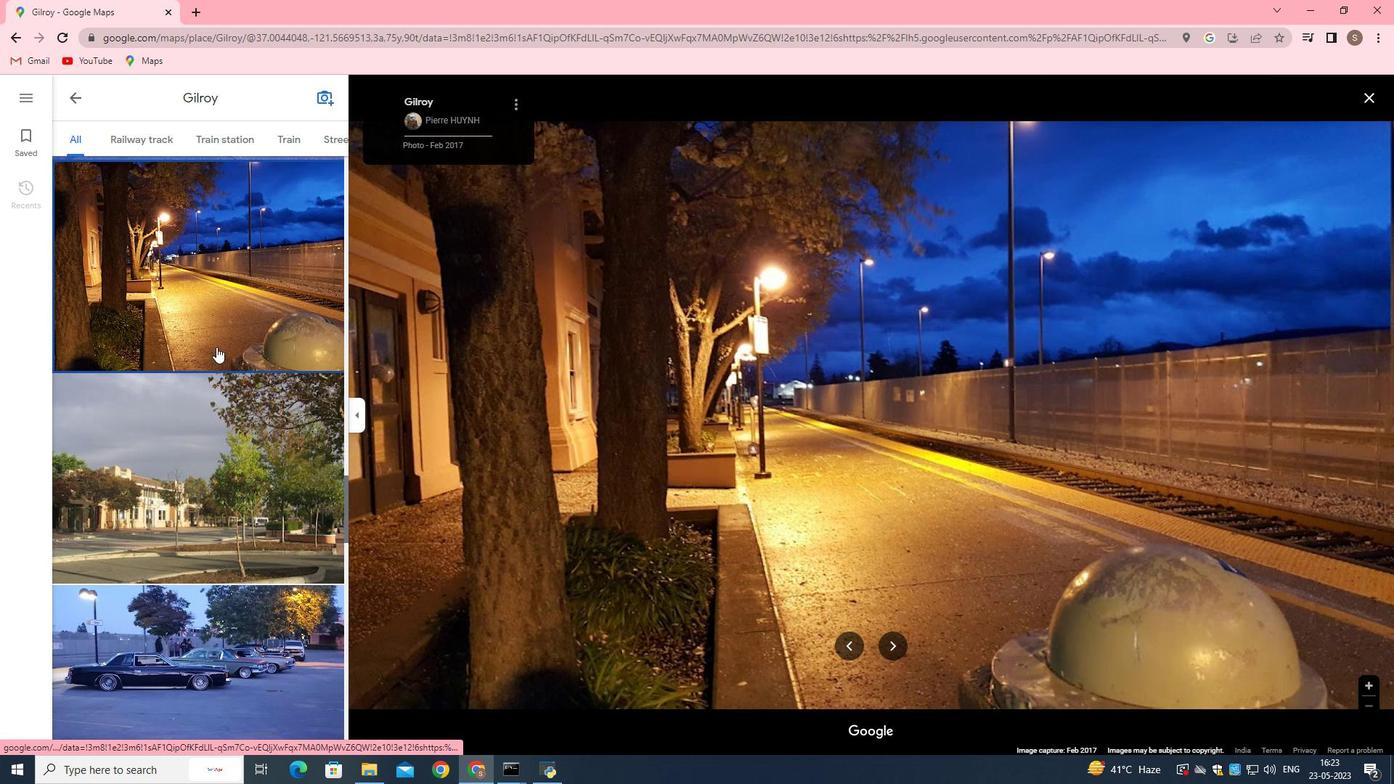 
Action: Mouse moved to (216, 352)
Screenshot: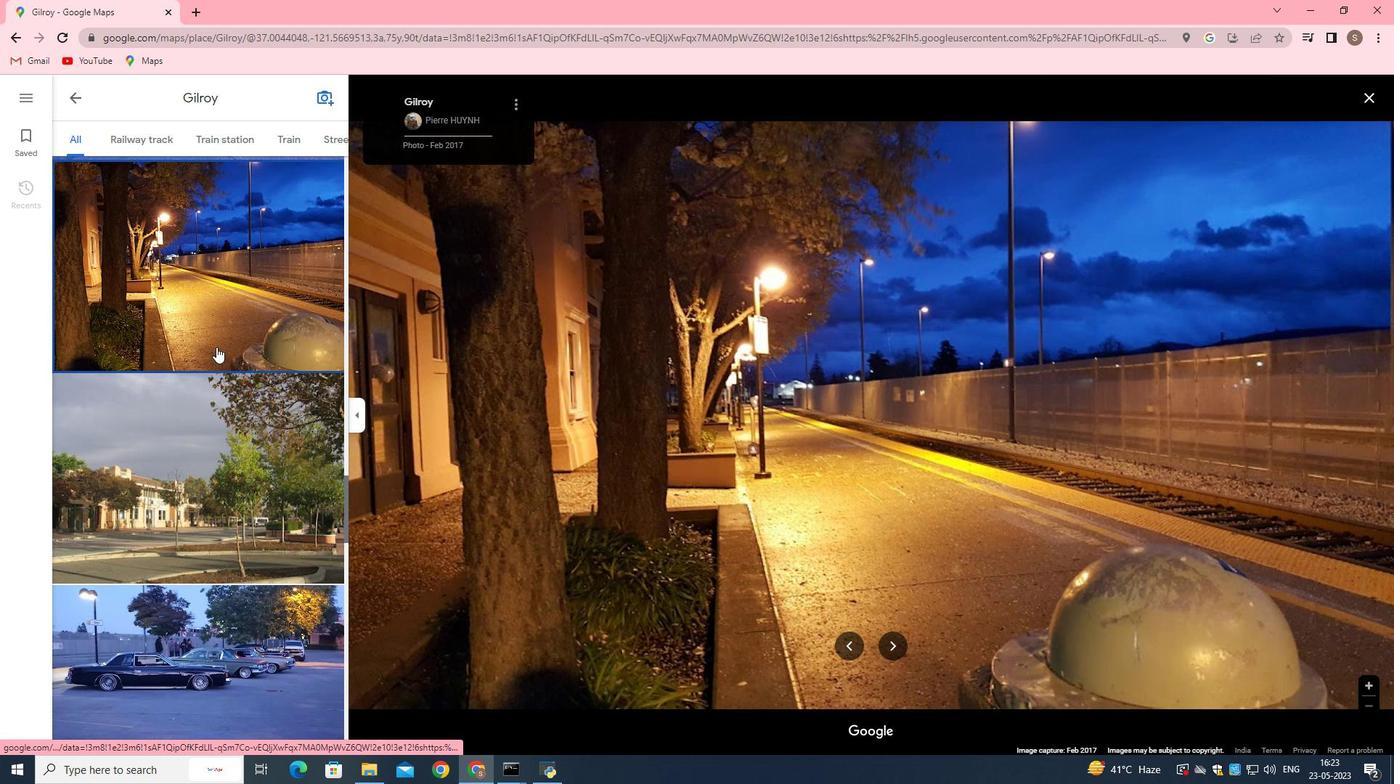 
Action: Mouse scrolled (216, 351) with delta (0, 0)
Screenshot: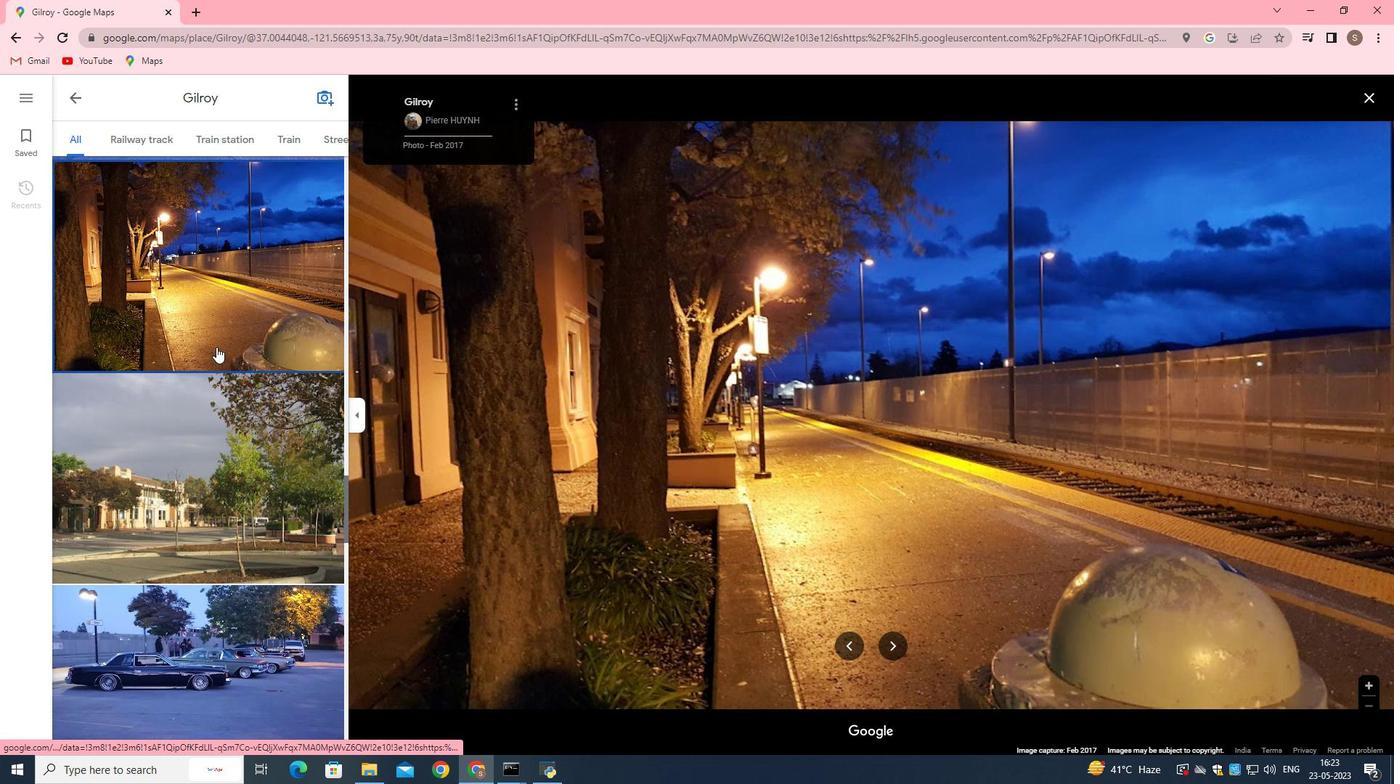 
Action: Mouse moved to (216, 359)
Screenshot: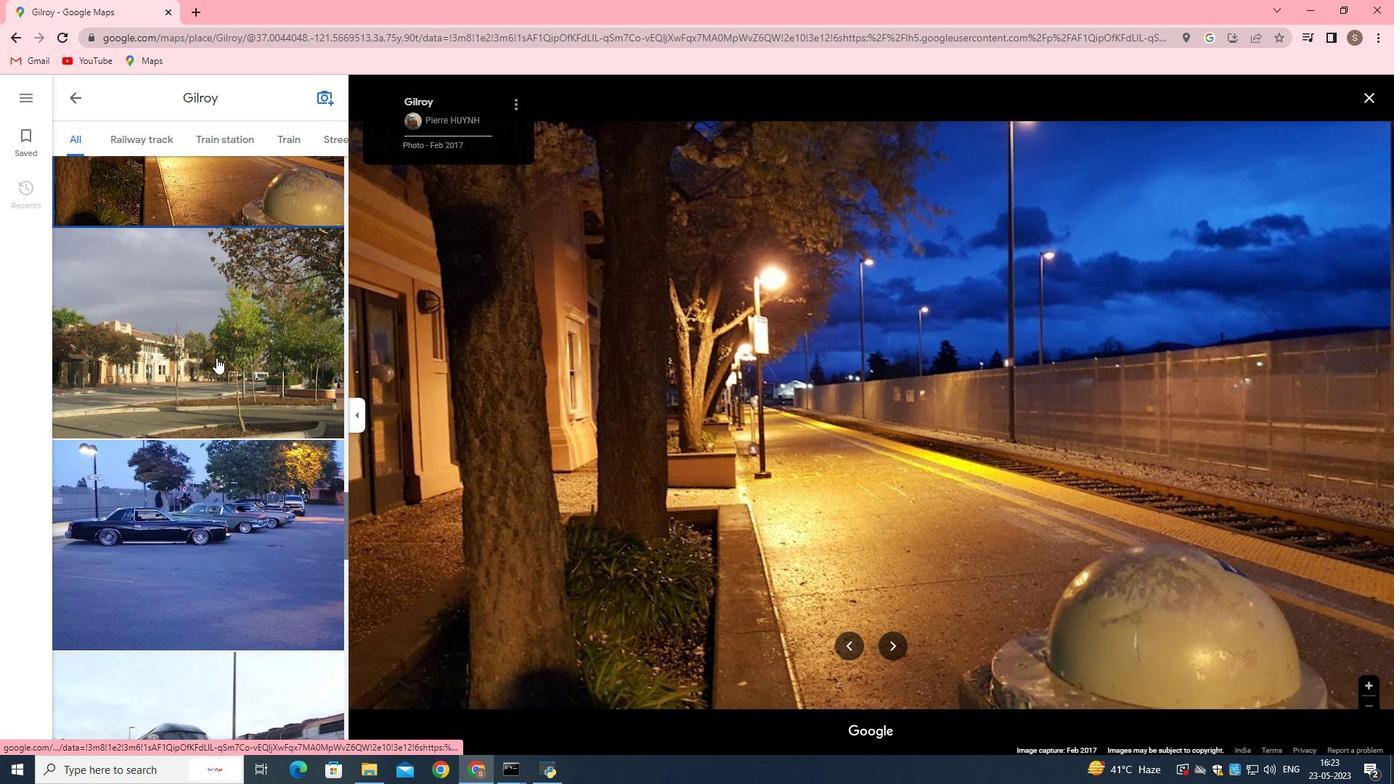
Action: Mouse scrolled (216, 358) with delta (0, 0)
Screenshot: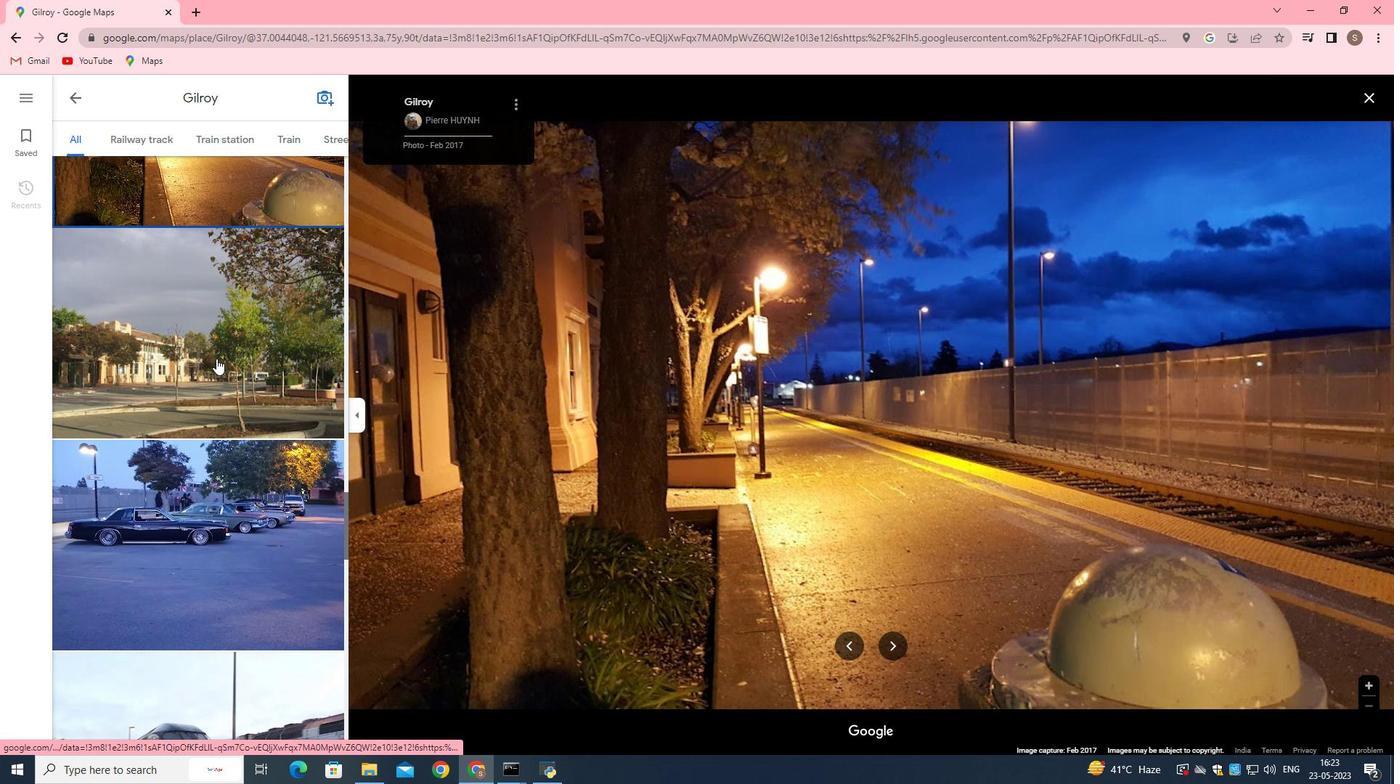 
Action: Mouse moved to (216, 360)
Screenshot: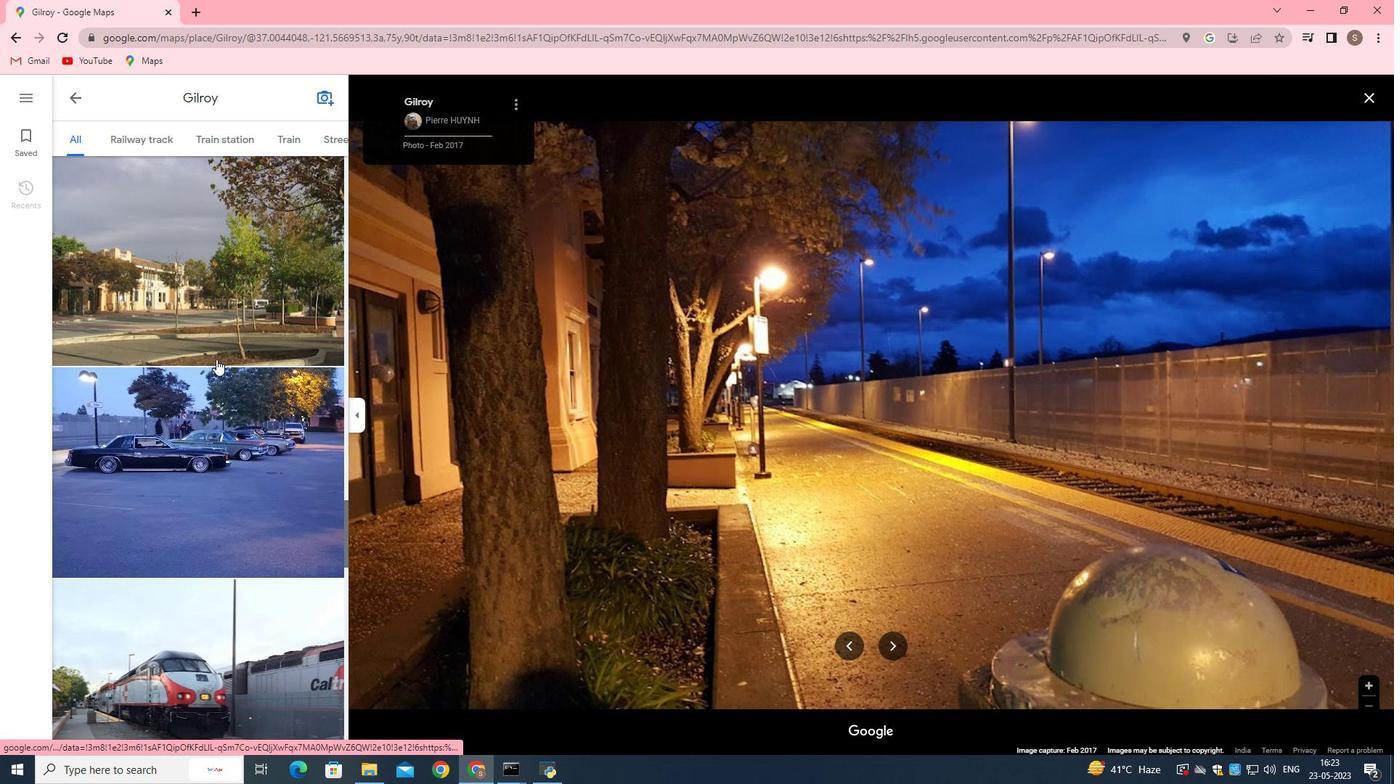 
Action: Mouse scrolled (216, 359) with delta (0, 0)
Screenshot: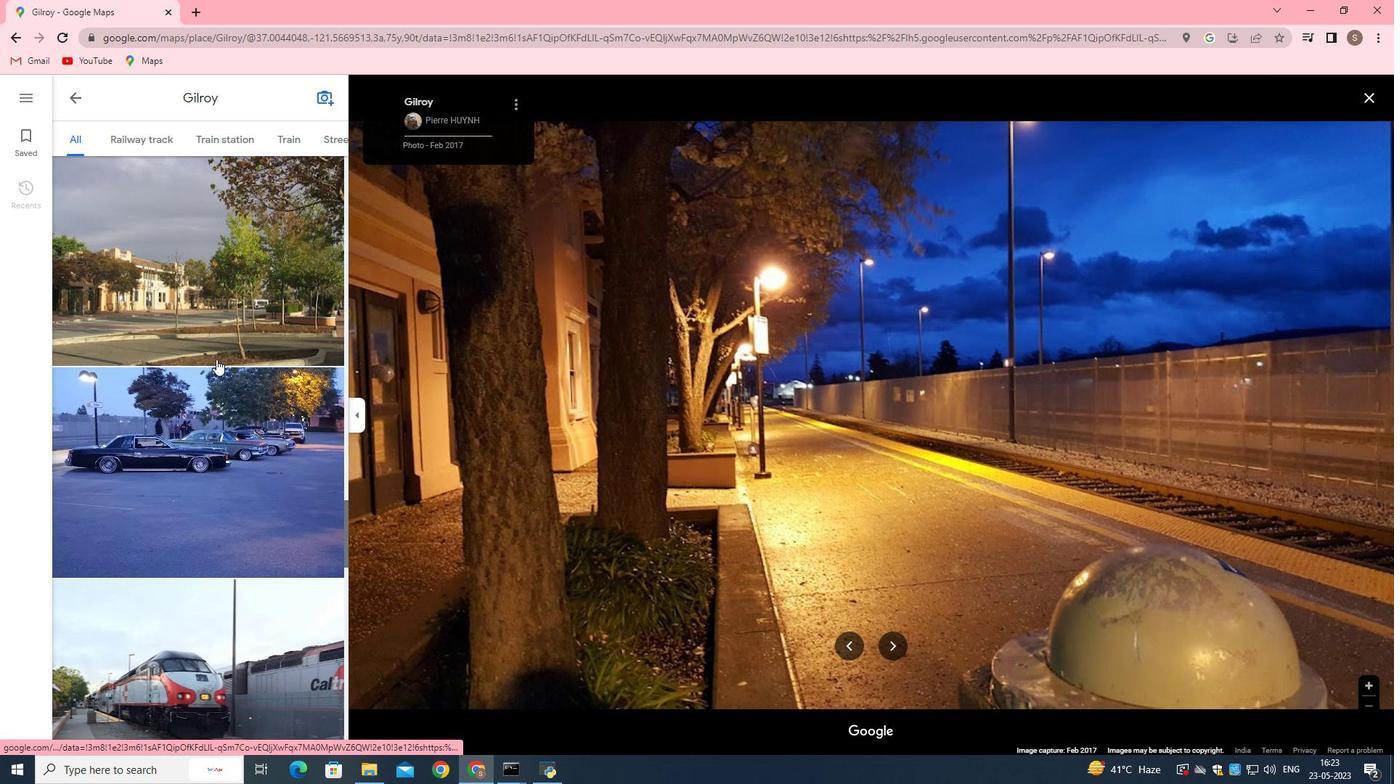 
Action: Mouse scrolled (216, 359) with delta (0, 0)
Screenshot: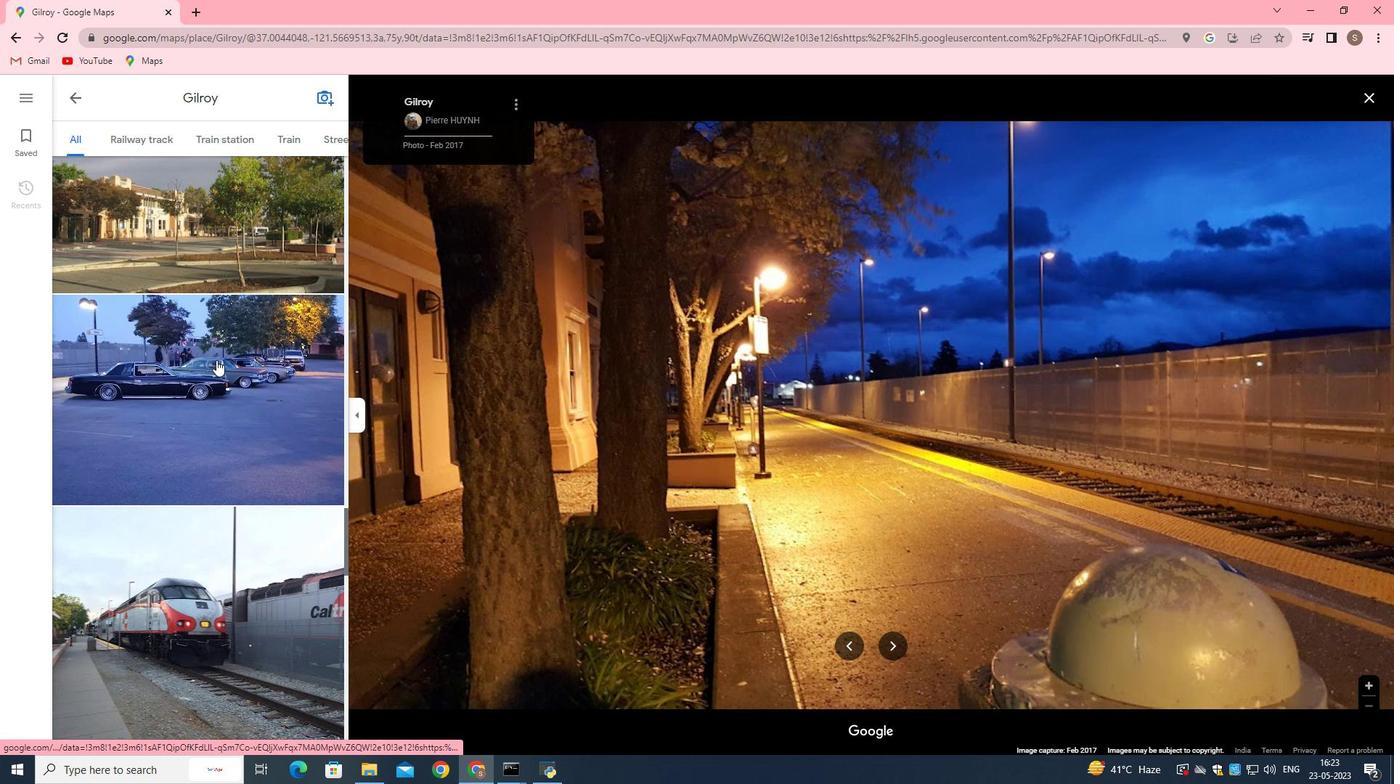 
Action: Mouse scrolled (216, 359) with delta (0, 0)
Screenshot: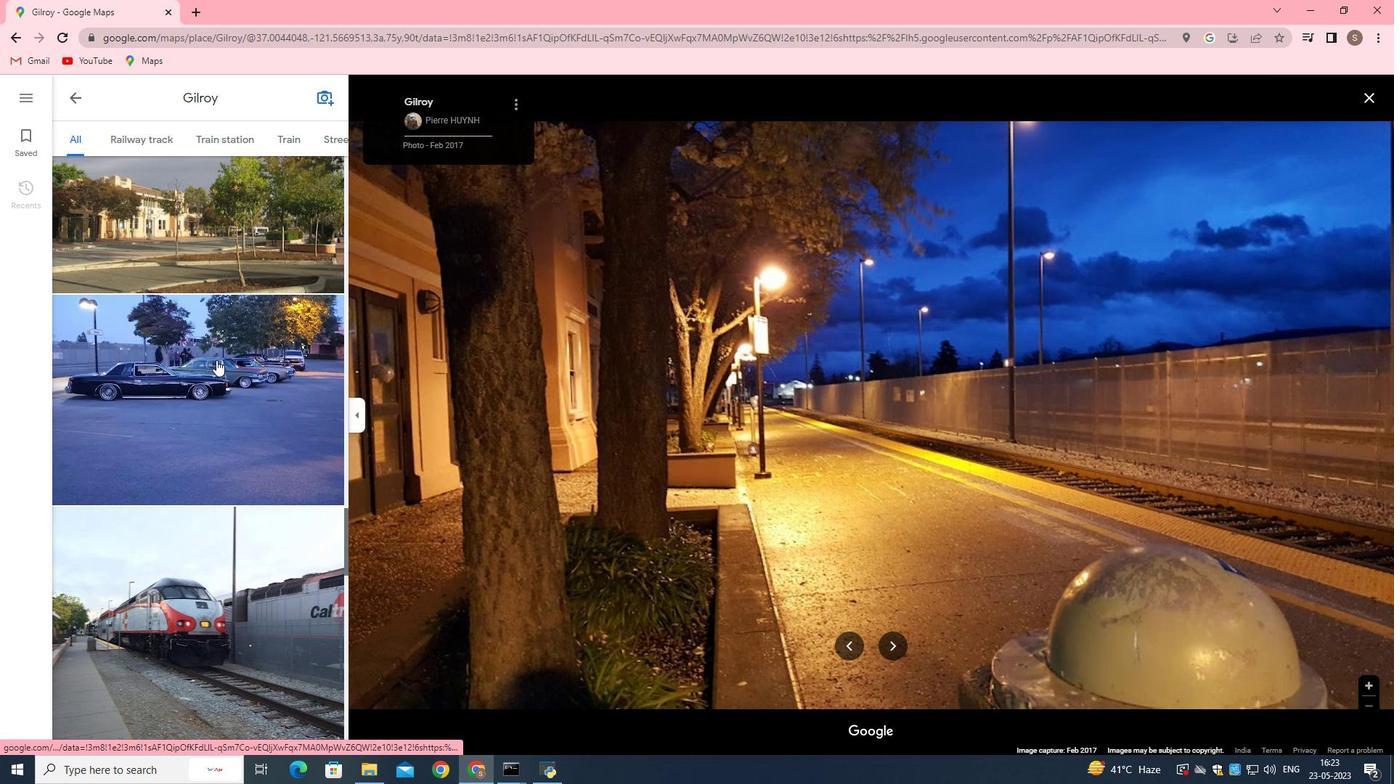 
Action: Mouse moved to (1368, 95)
Screenshot: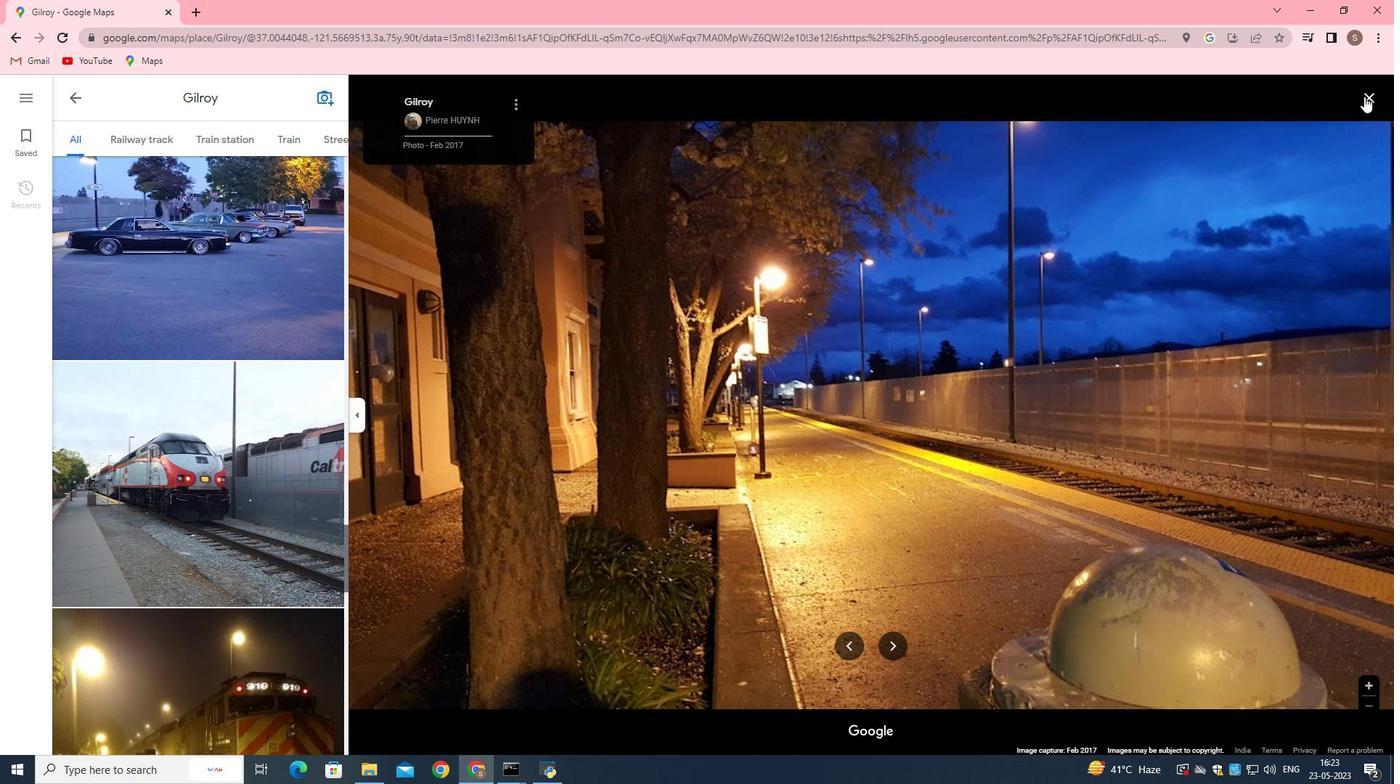 
Action: Mouse pressed left at (1368, 95)
Screenshot: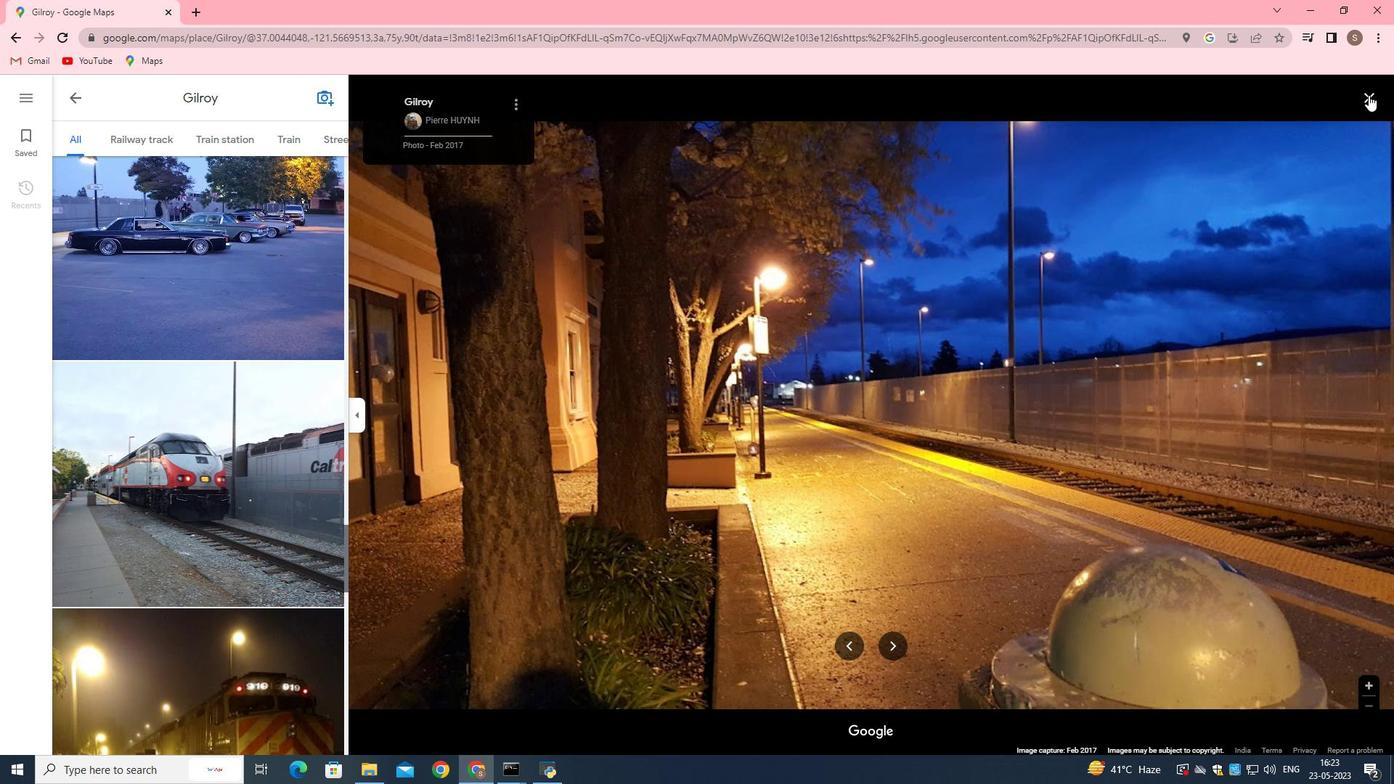 
Action: Mouse moved to (204, 286)
Screenshot: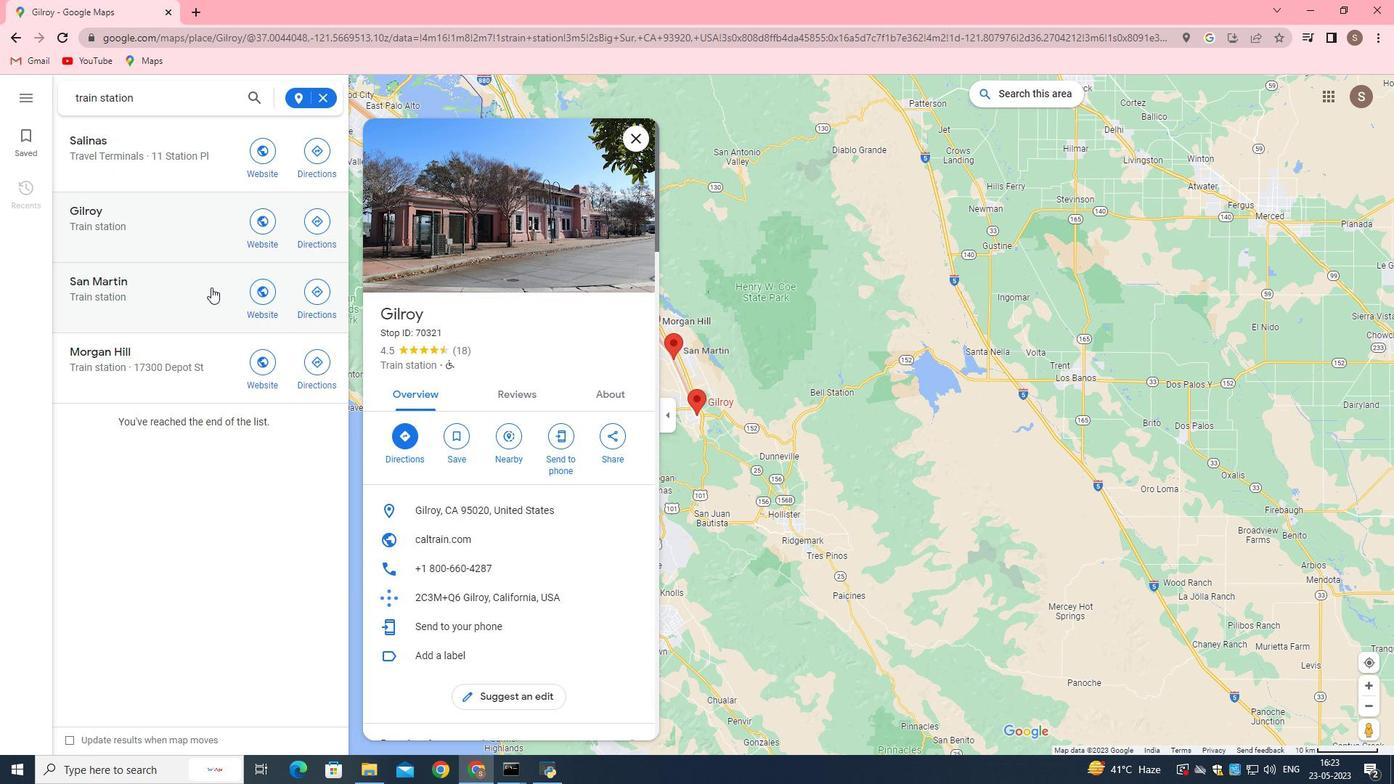
Action: Mouse pressed left at (204, 286)
Screenshot: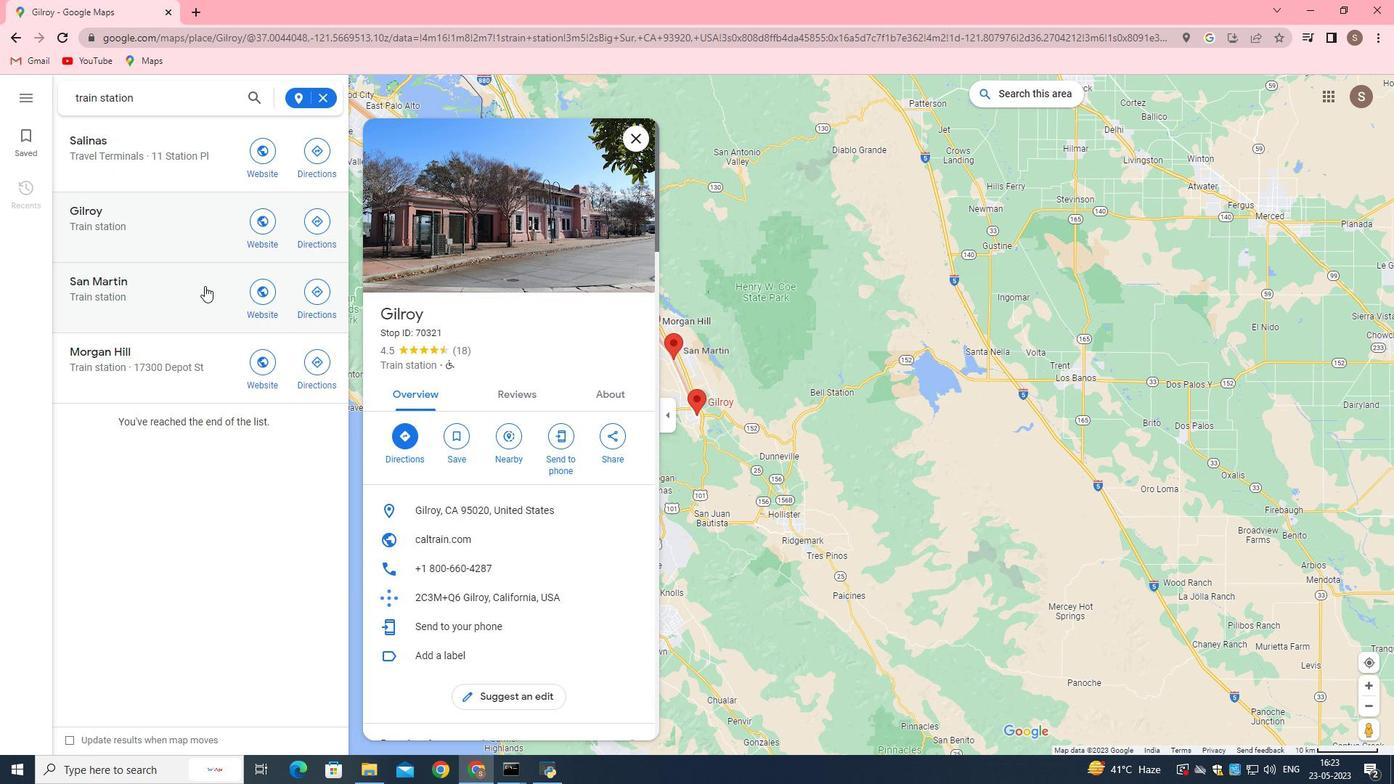 
Action: Mouse moved to (475, 169)
Screenshot: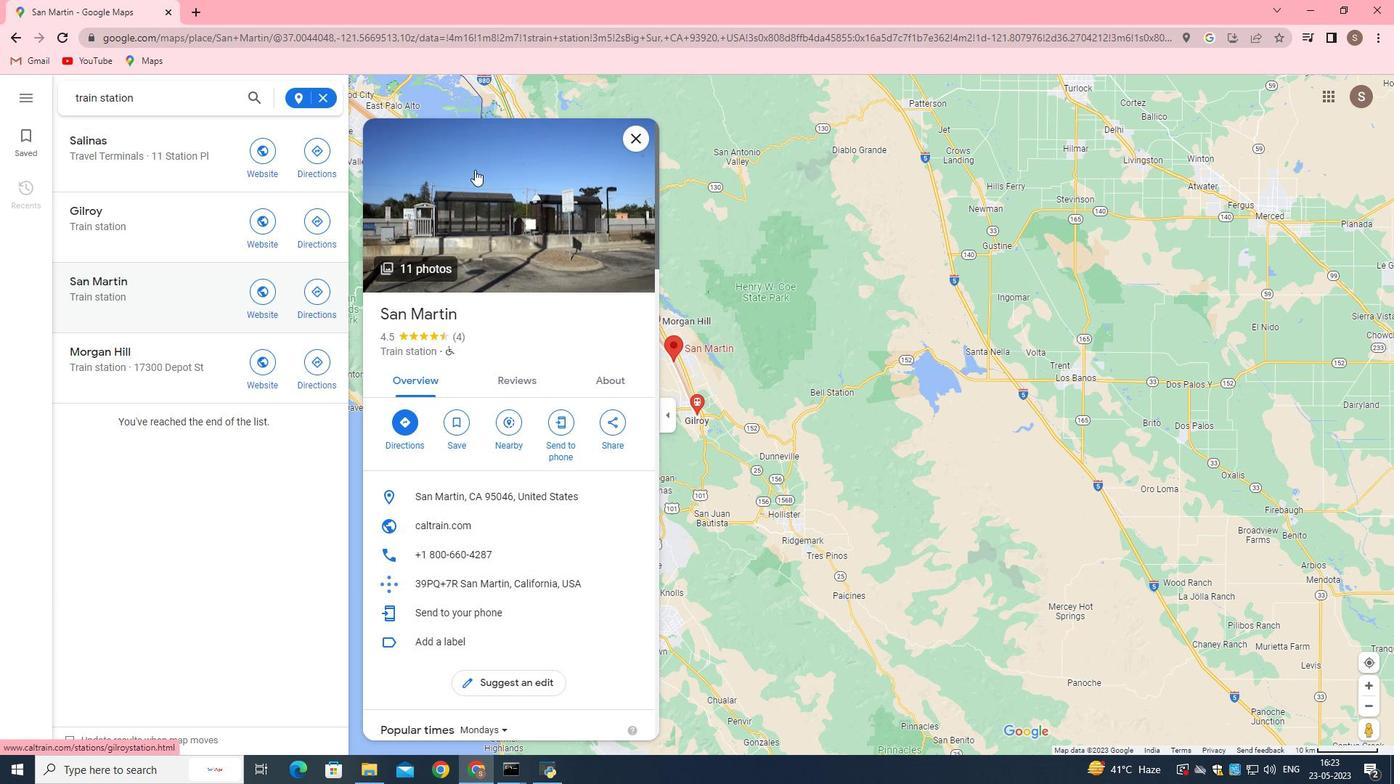 
Action: Mouse pressed left at (475, 169)
Screenshot: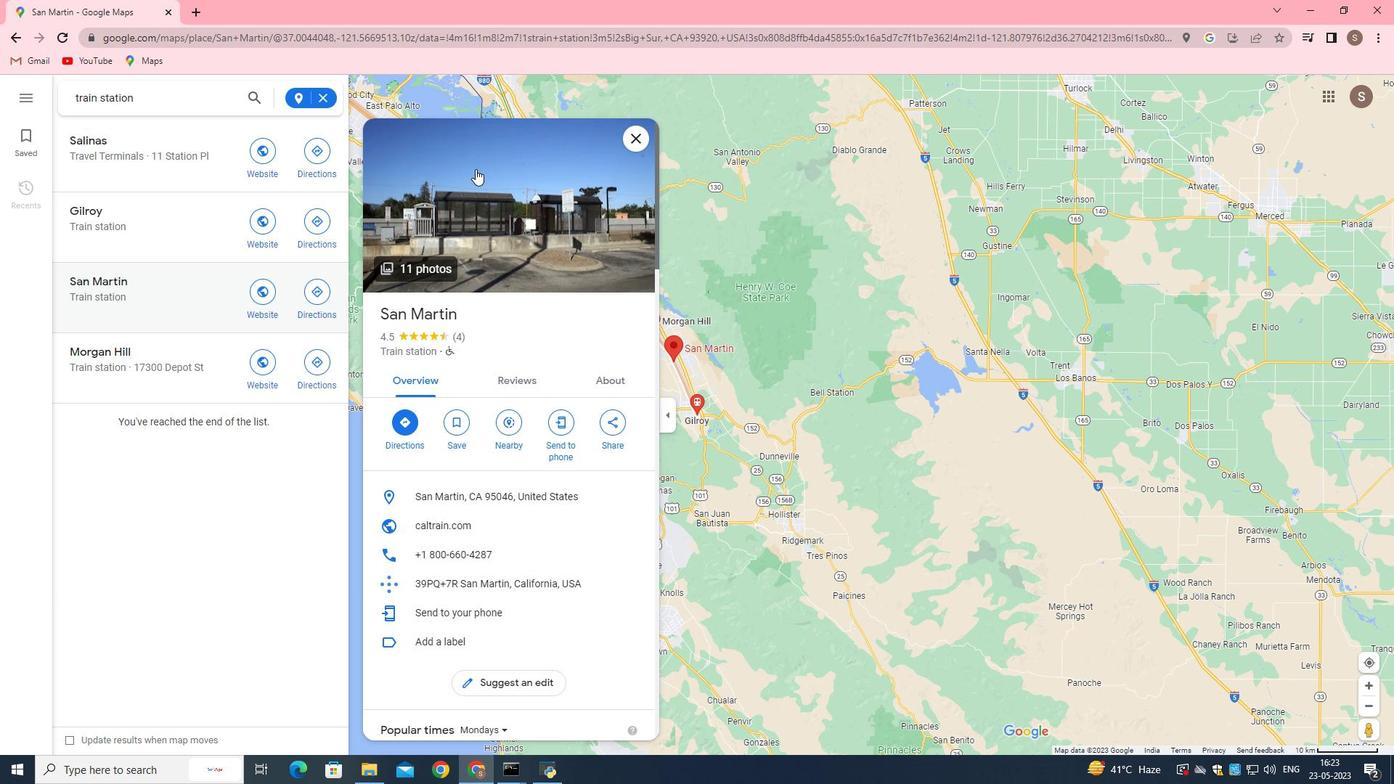 
Action: Mouse moved to (307, 376)
Screenshot: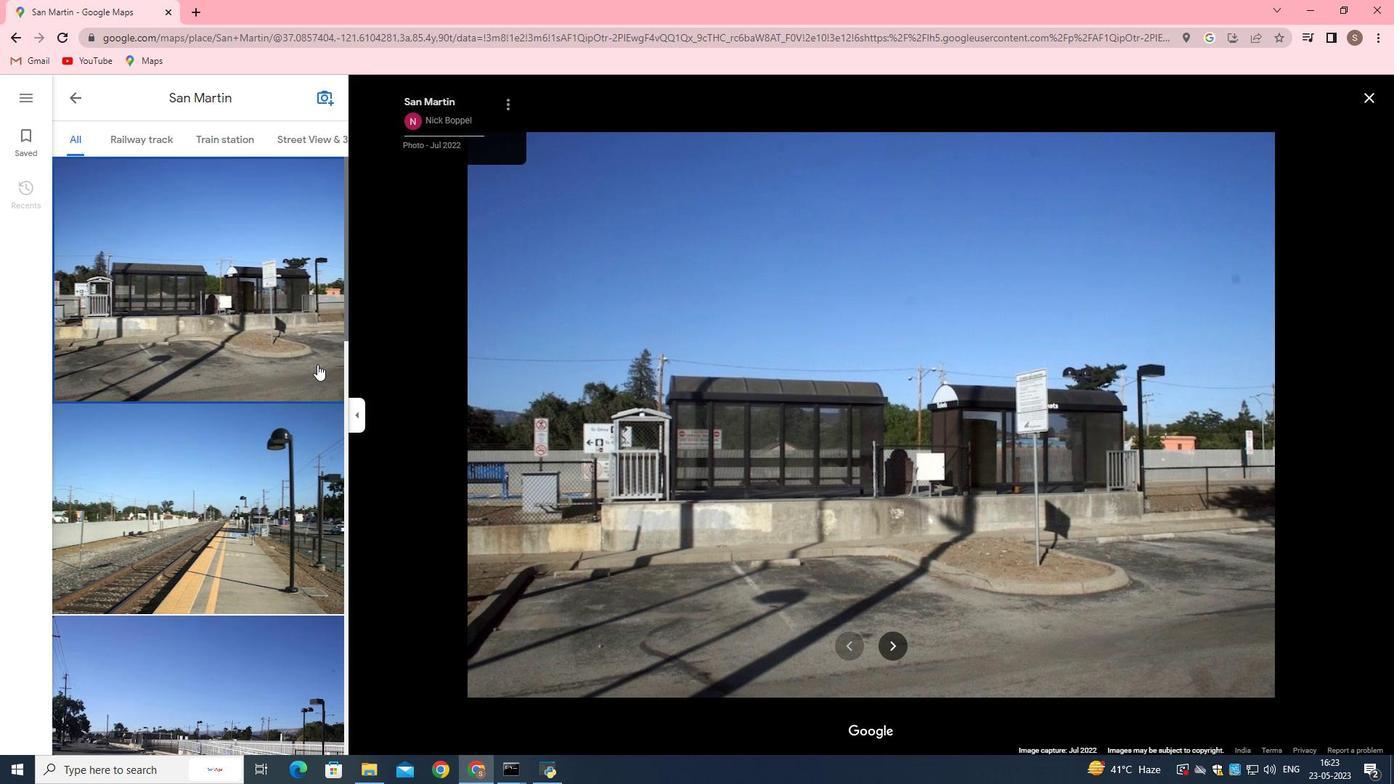 
Action: Mouse scrolled (307, 376) with delta (0, 0)
Screenshot: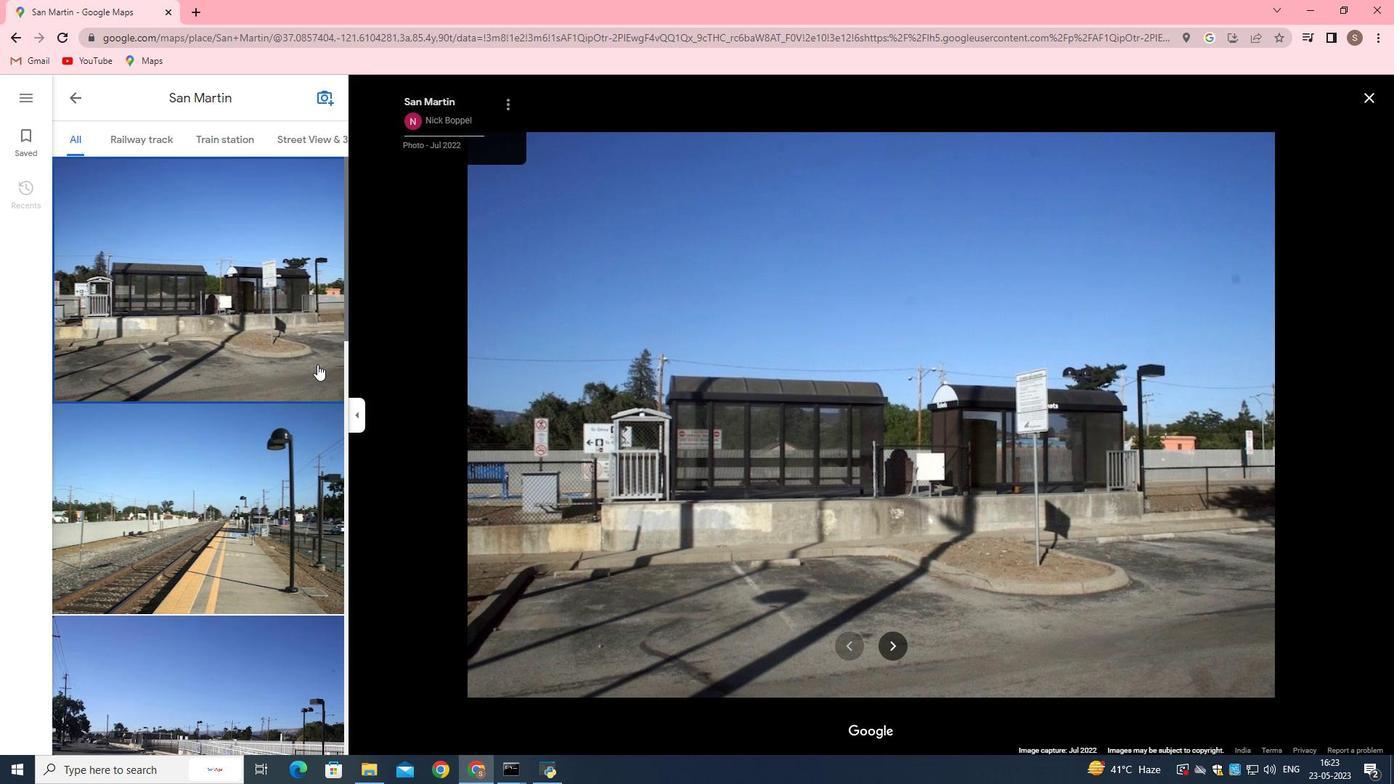 
Action: Mouse moved to (307, 381)
Screenshot: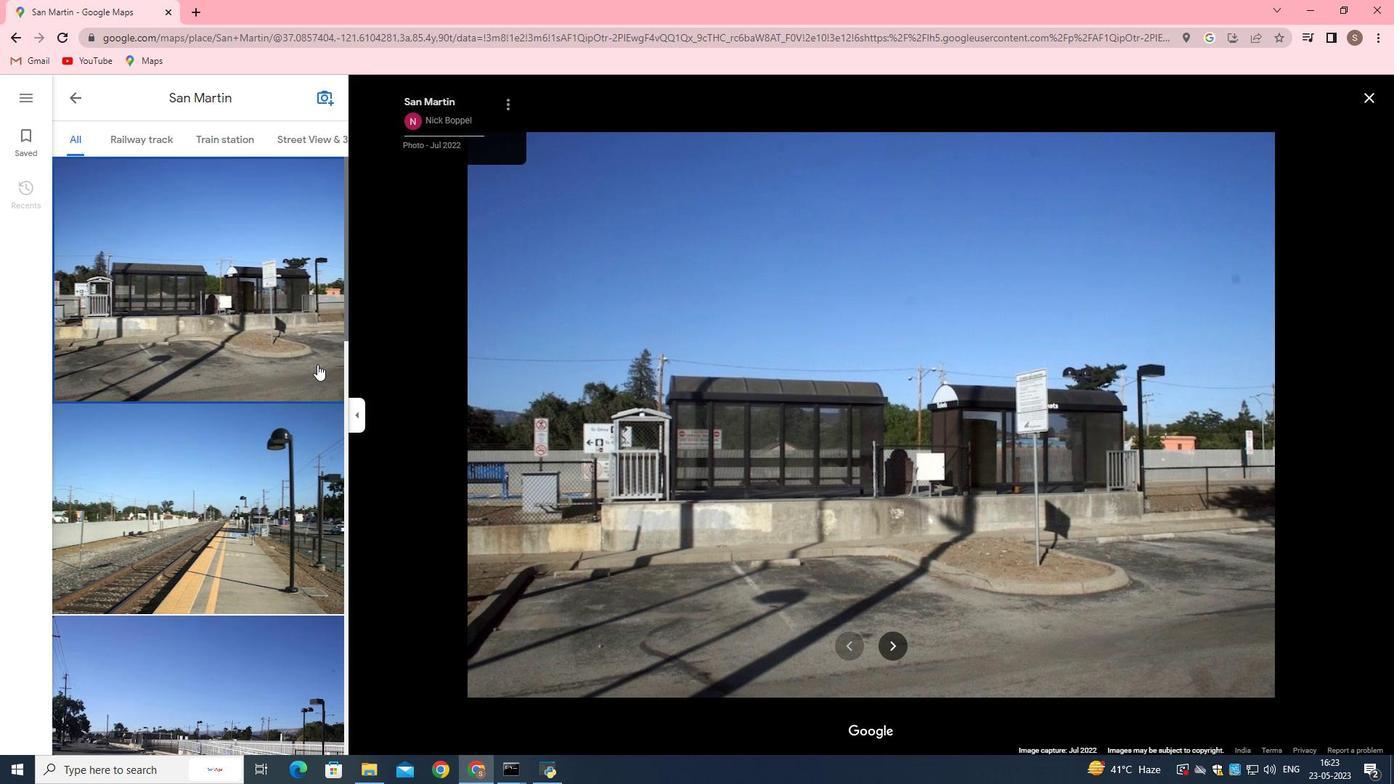 
Action: Mouse scrolled (307, 380) with delta (0, 0)
Screenshot: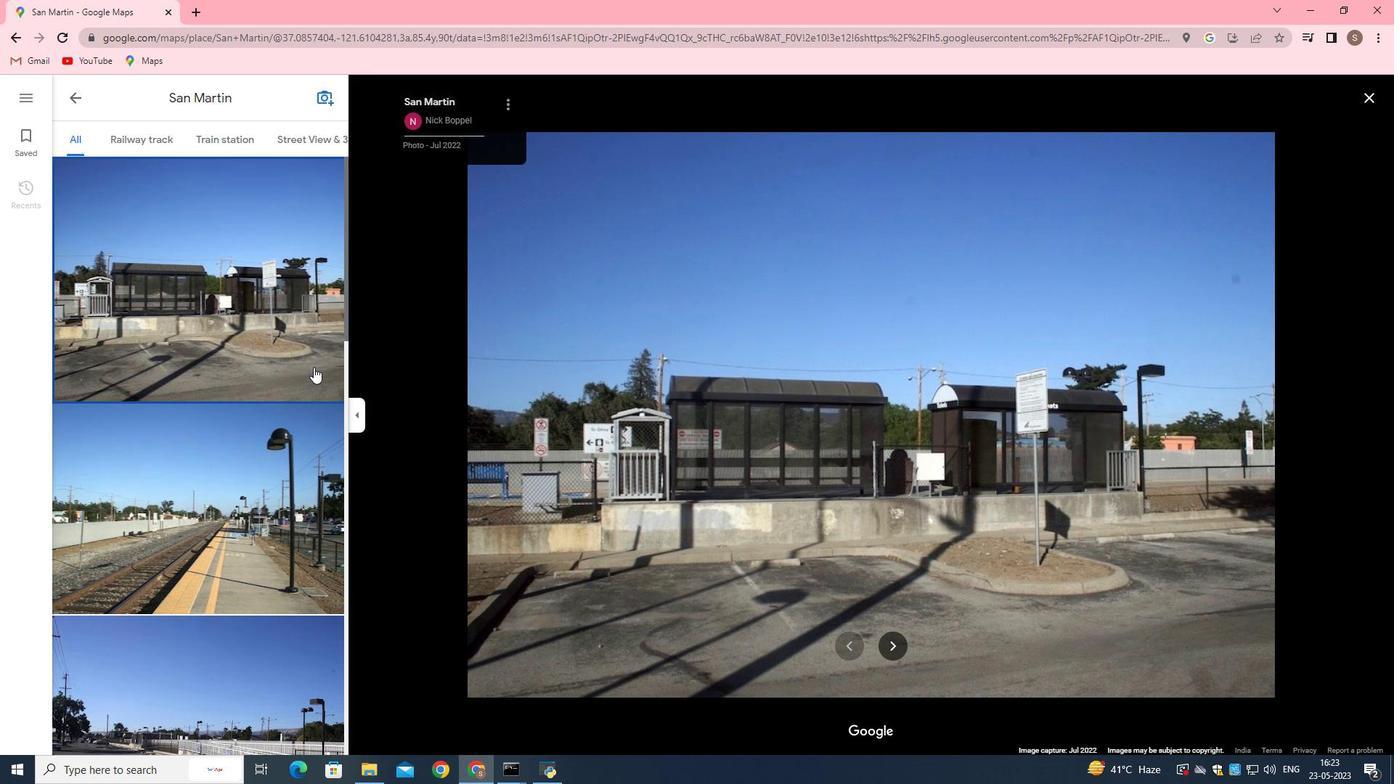 
Action: Mouse moved to (306, 382)
Screenshot: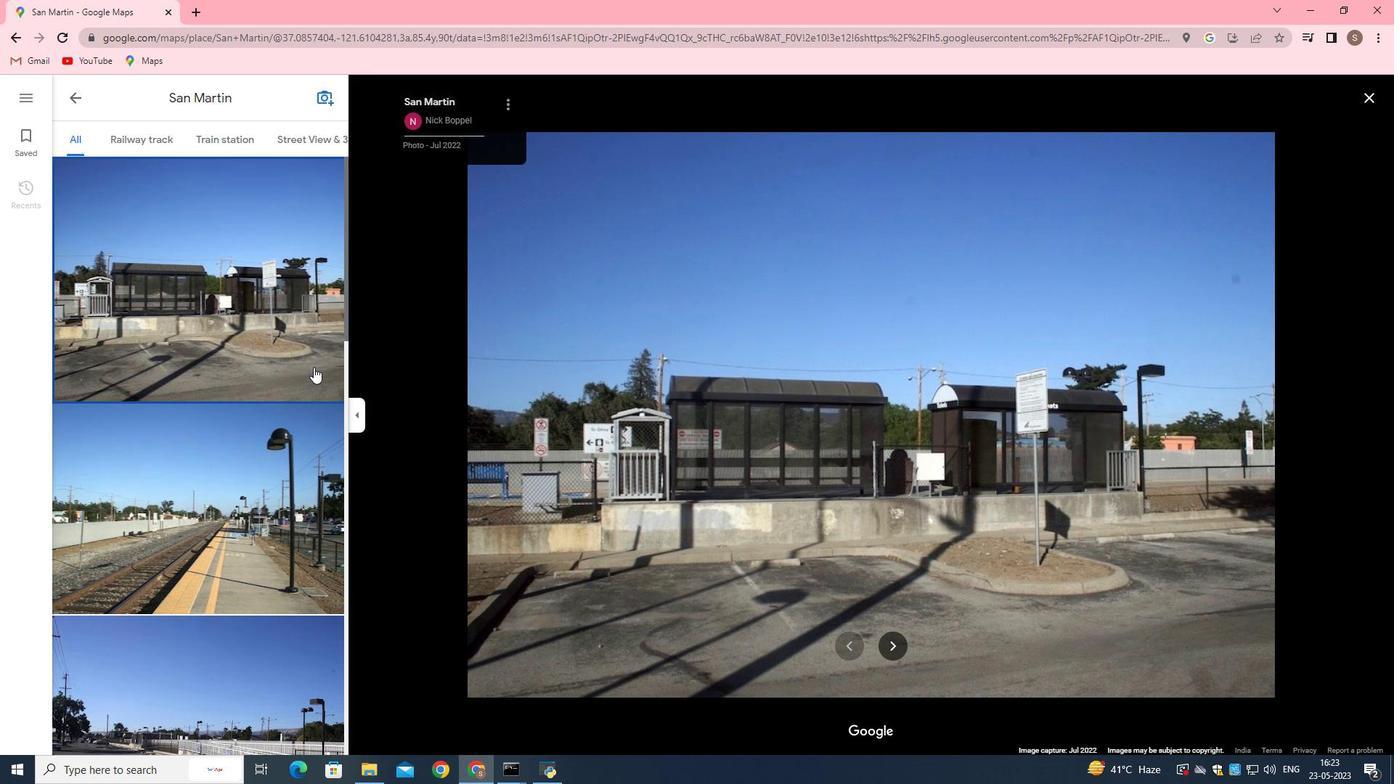 
Action: Mouse scrolled (306, 381) with delta (0, 0)
Screenshot: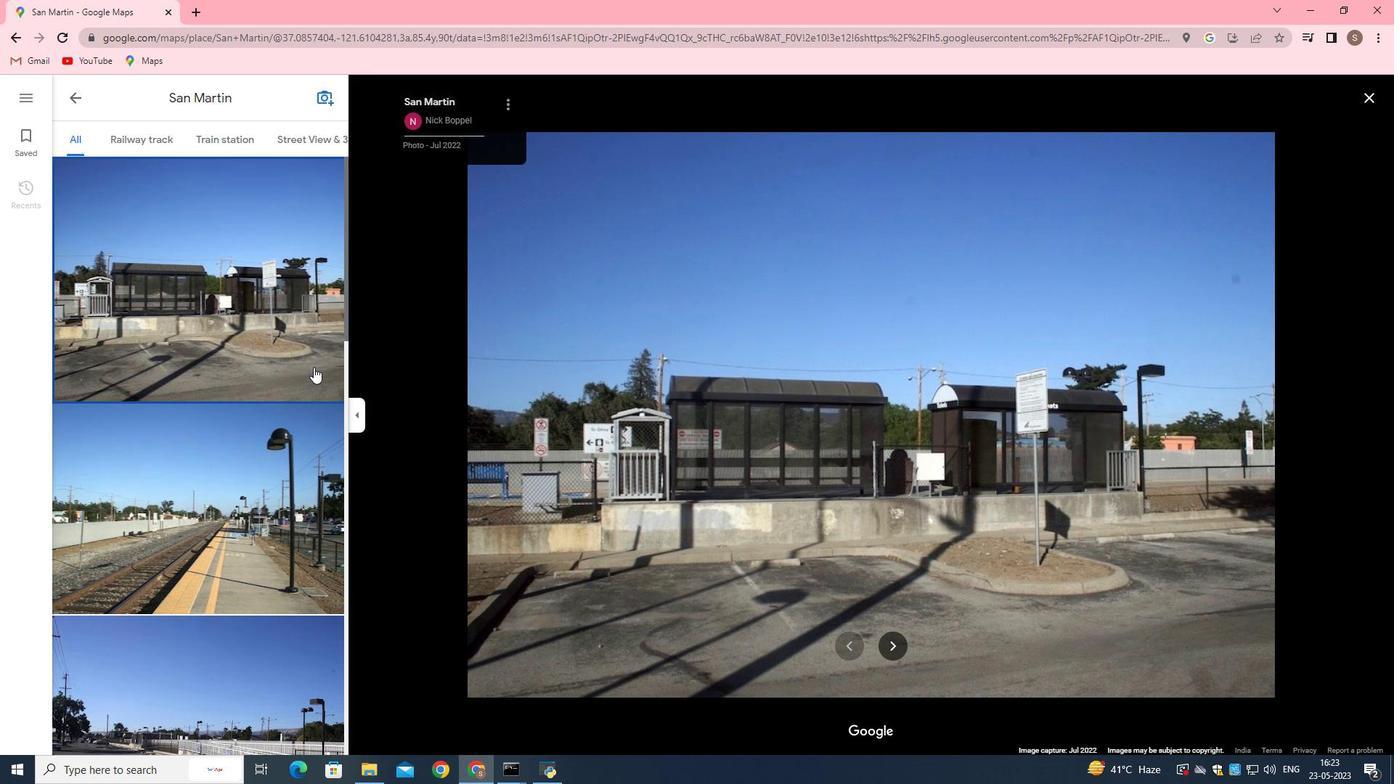 
Action: Mouse moved to (306, 383)
Screenshot: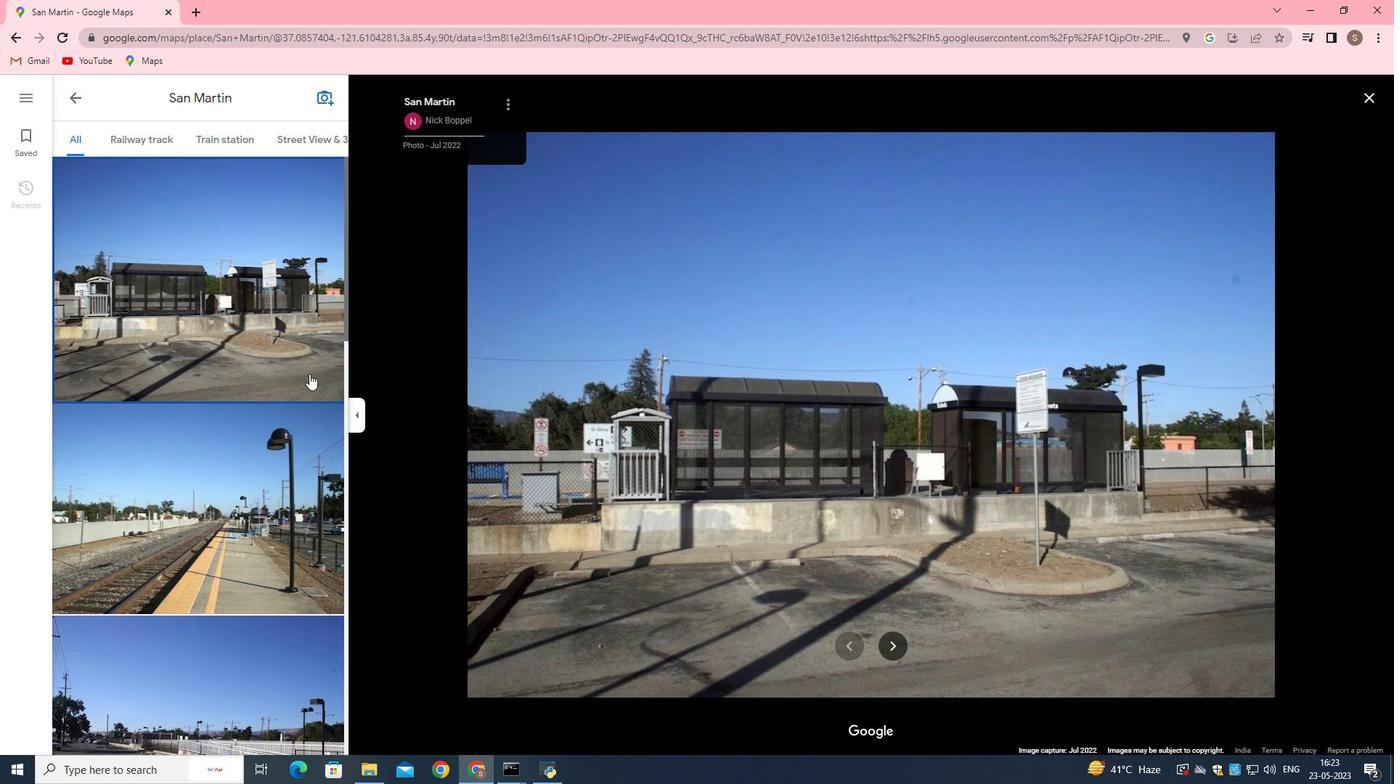 
Action: Mouse scrolled (306, 382) with delta (0, 0)
Screenshot: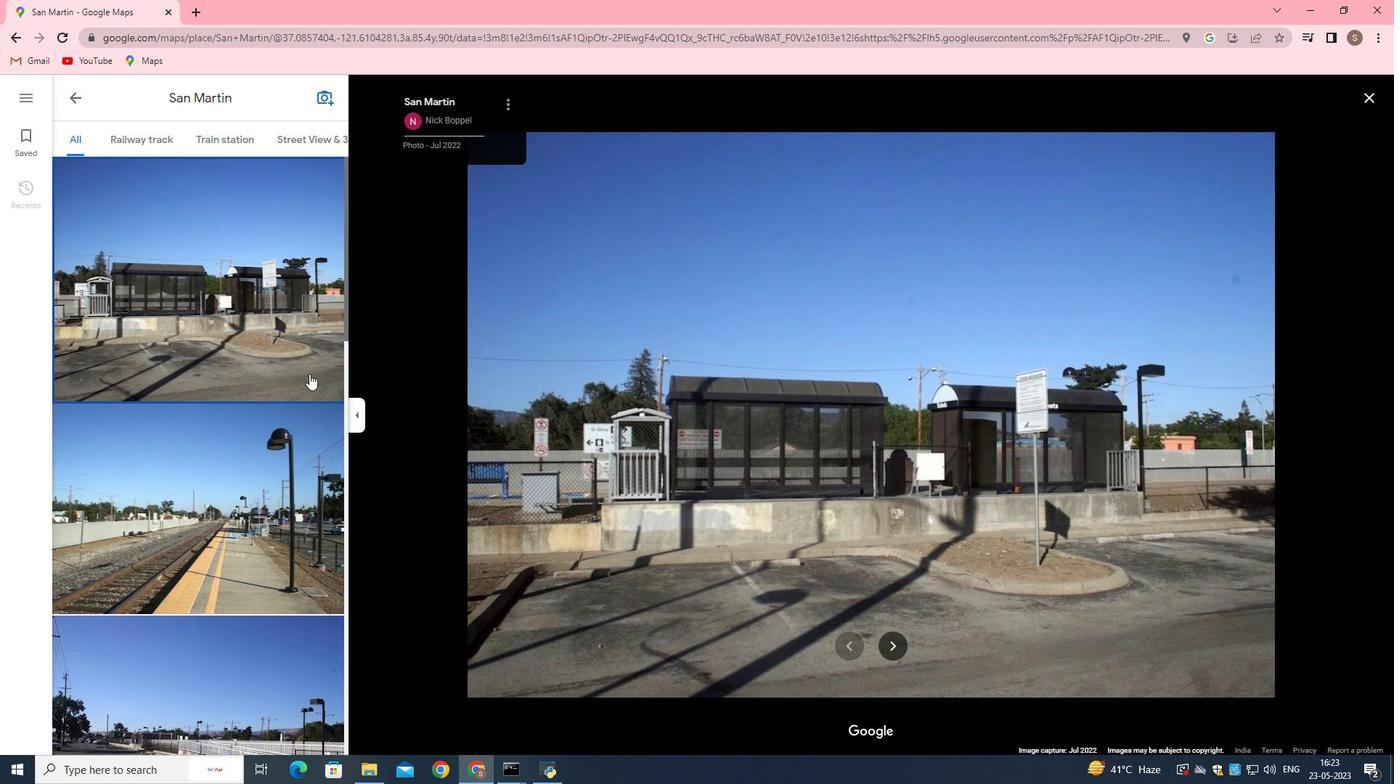 
Action: Mouse moved to (237, 423)
Screenshot: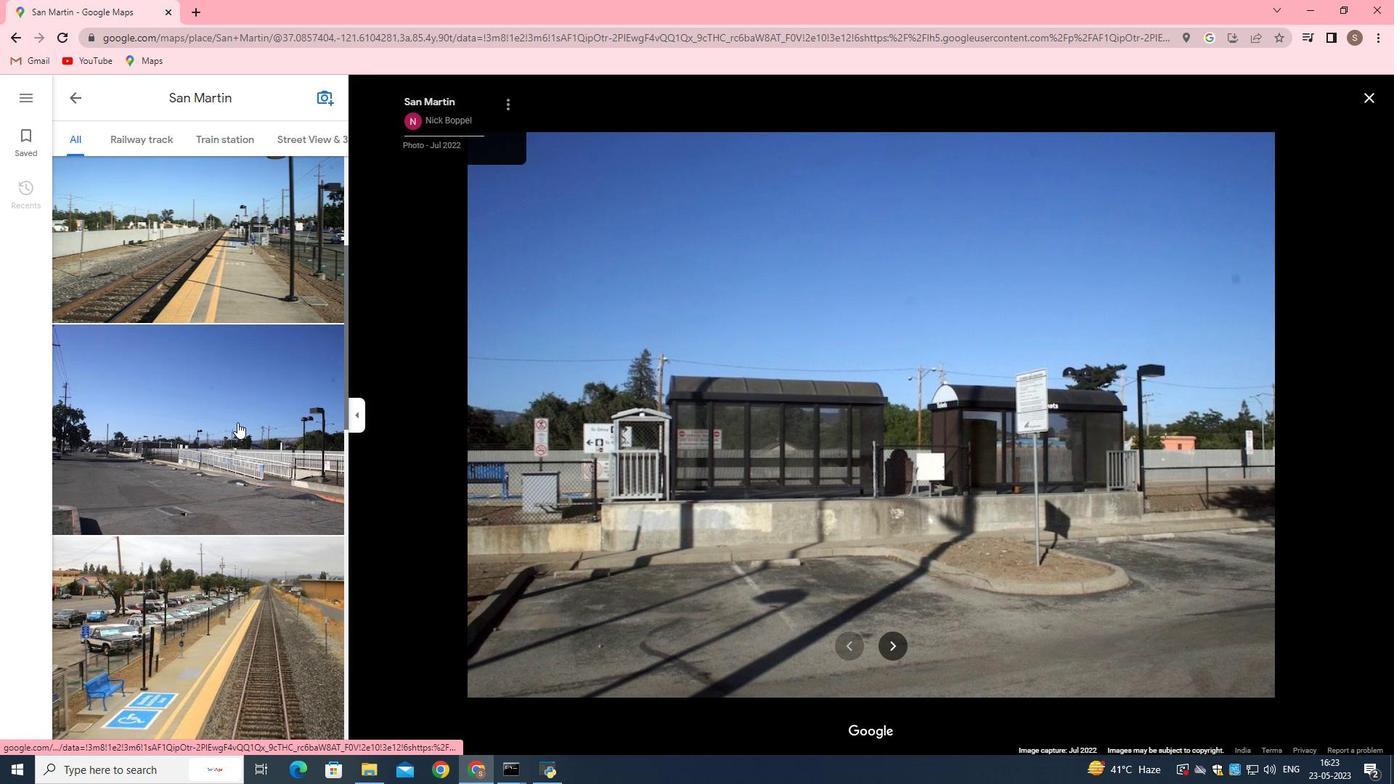 
Action: Mouse pressed left at (237, 423)
Screenshot: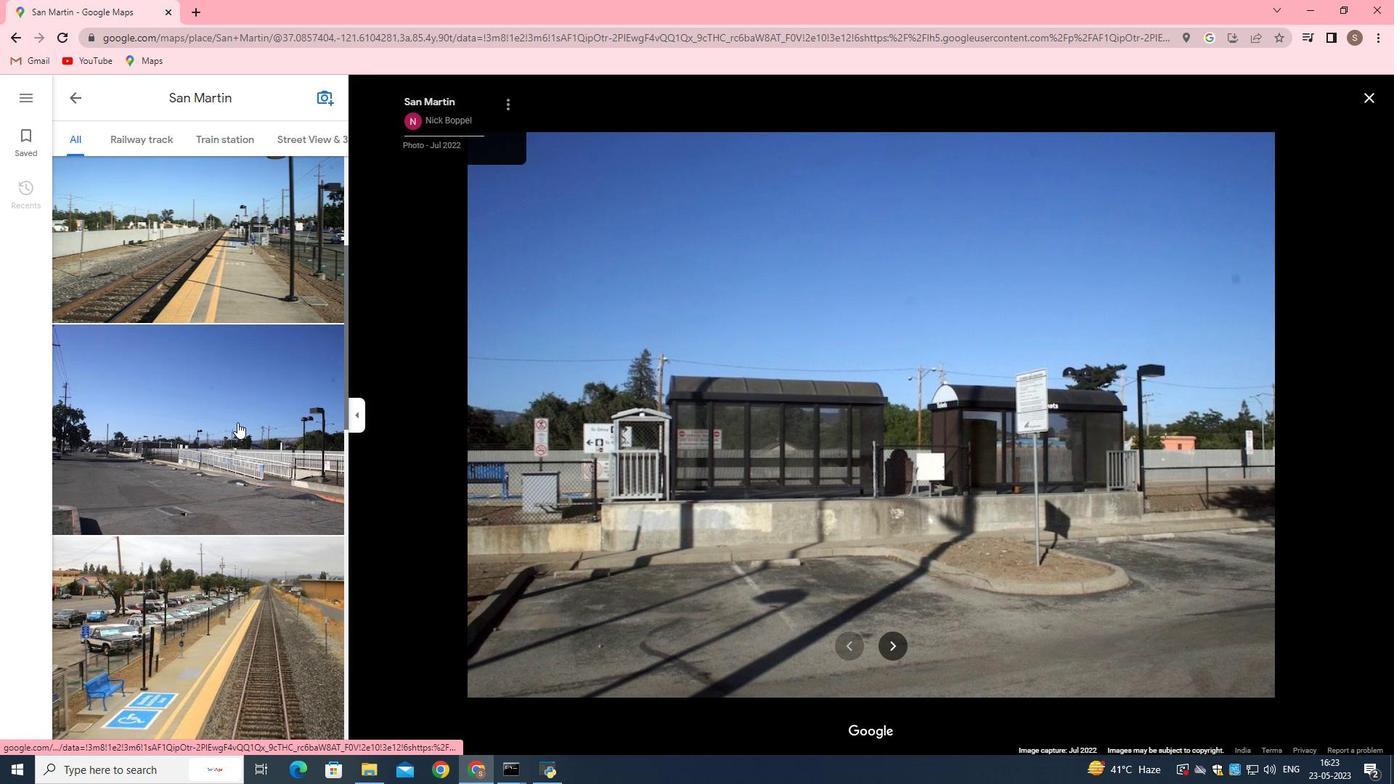 
Action: Mouse moved to (236, 423)
Screenshot: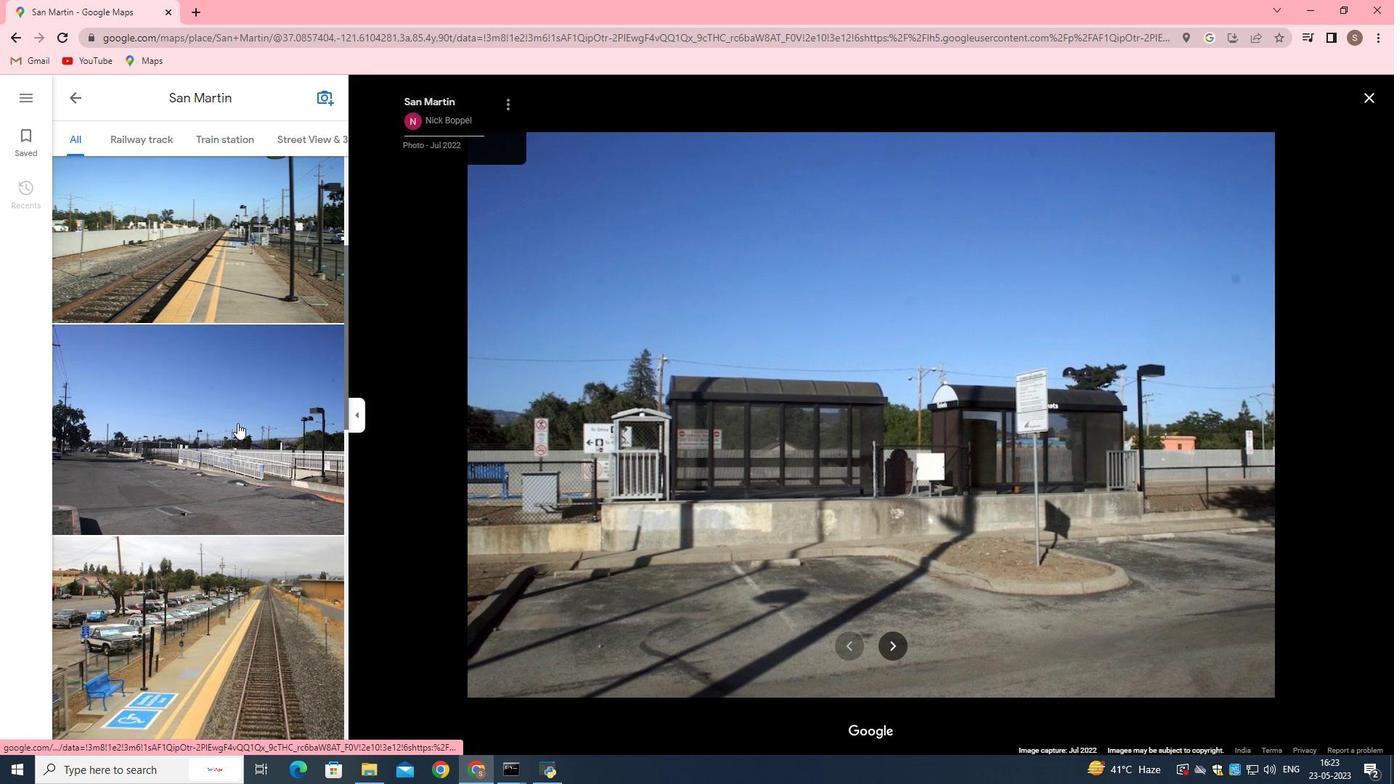 
Action: Mouse scrolled (236, 422) with delta (0, 0)
Screenshot: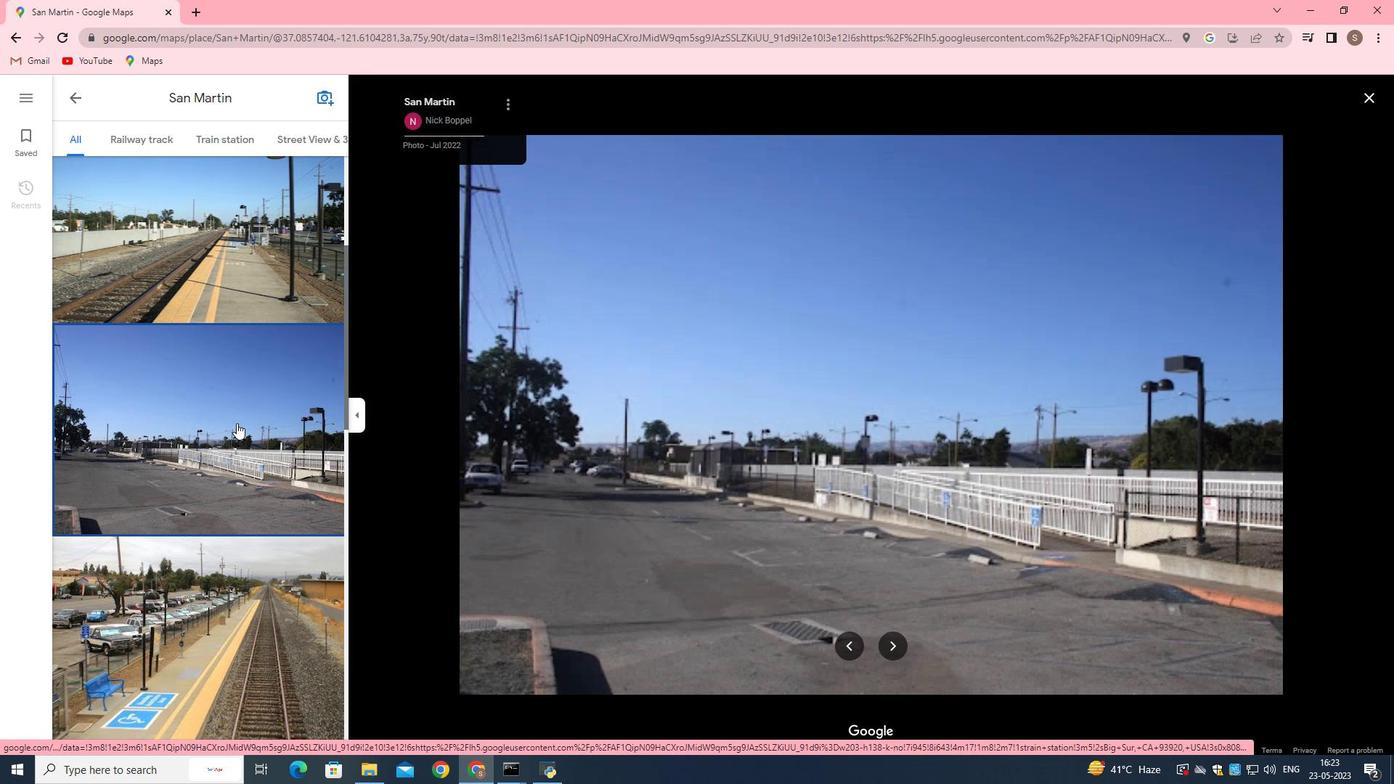 
Action: Mouse scrolled (236, 422) with delta (0, 0)
Screenshot: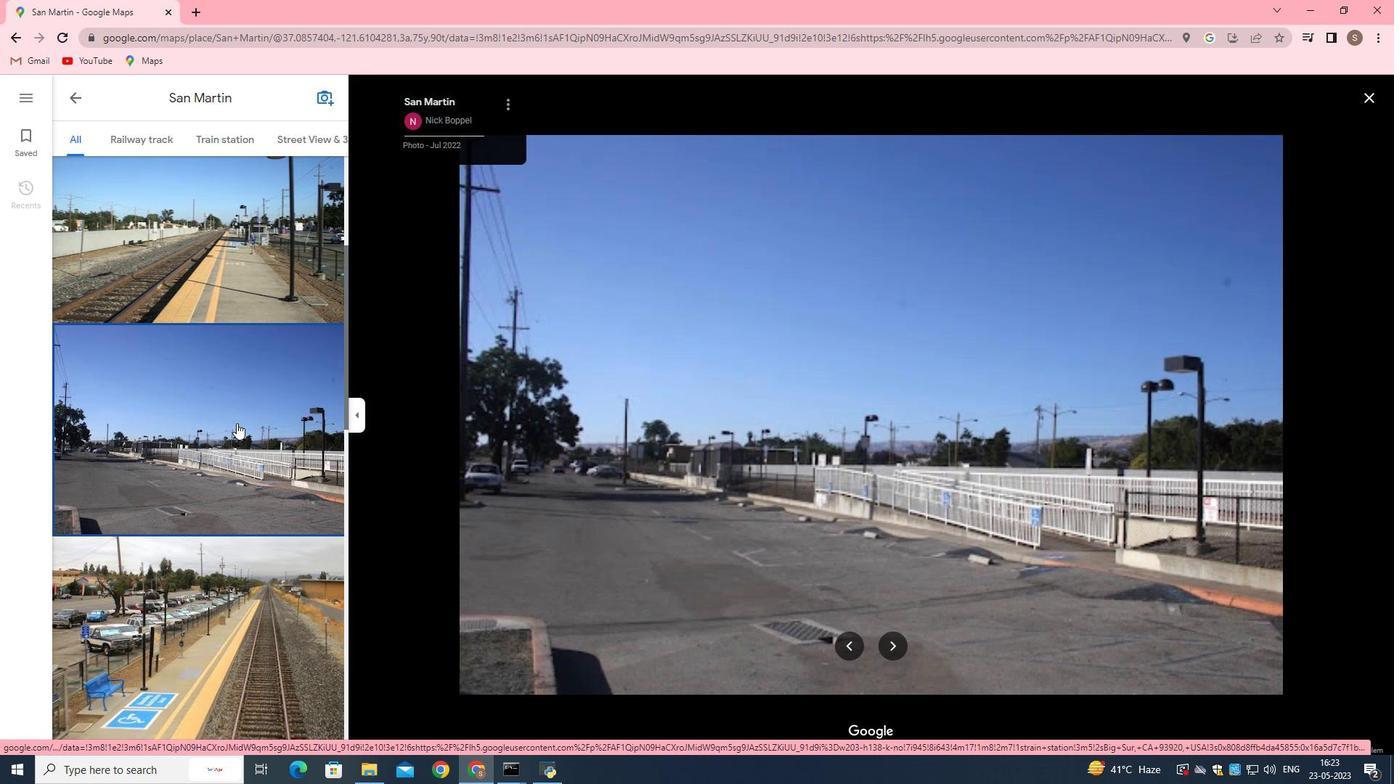 
Action: Mouse moved to (236, 424)
Screenshot: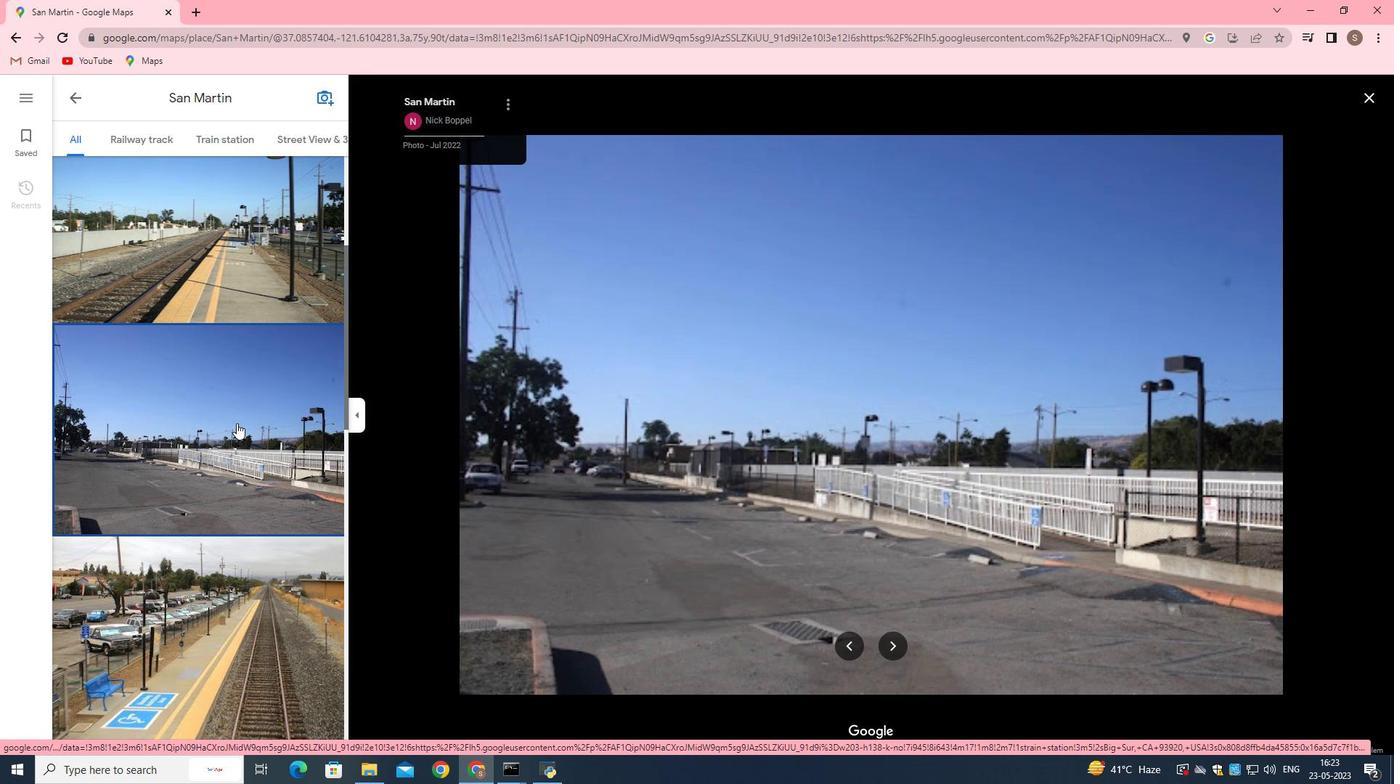 
Action: Mouse scrolled (236, 423) with delta (0, 0)
Screenshot: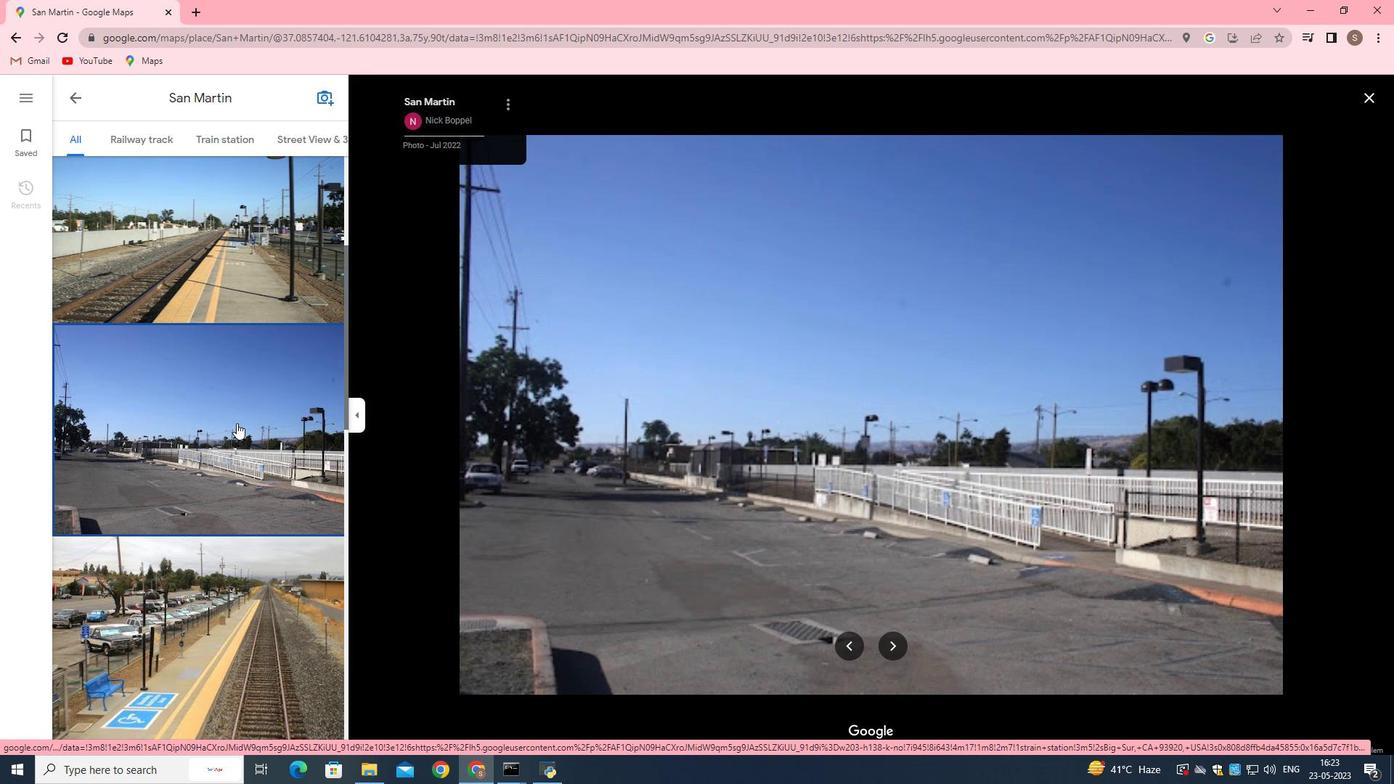 
Action: Mouse moved to (236, 424)
Screenshot: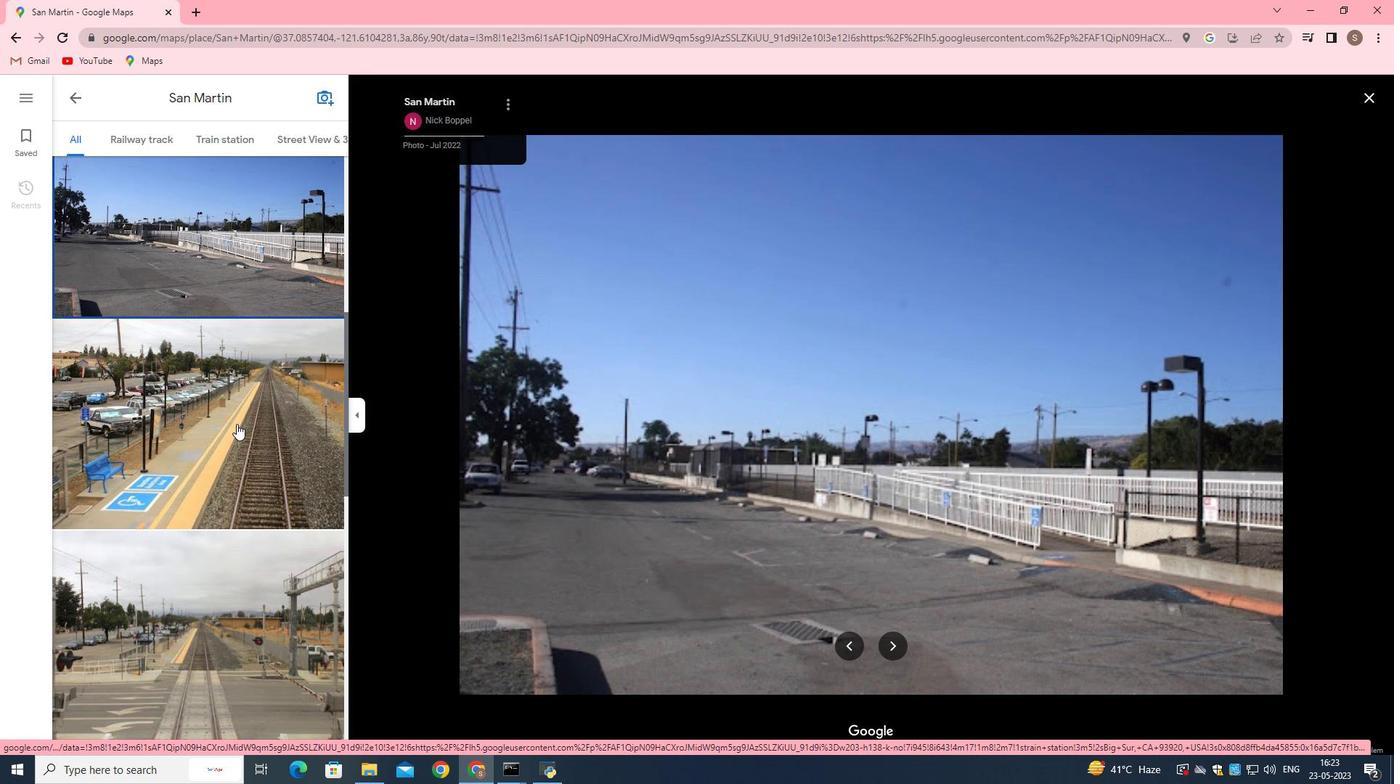 
Action: Mouse pressed left at (236, 424)
Screenshot: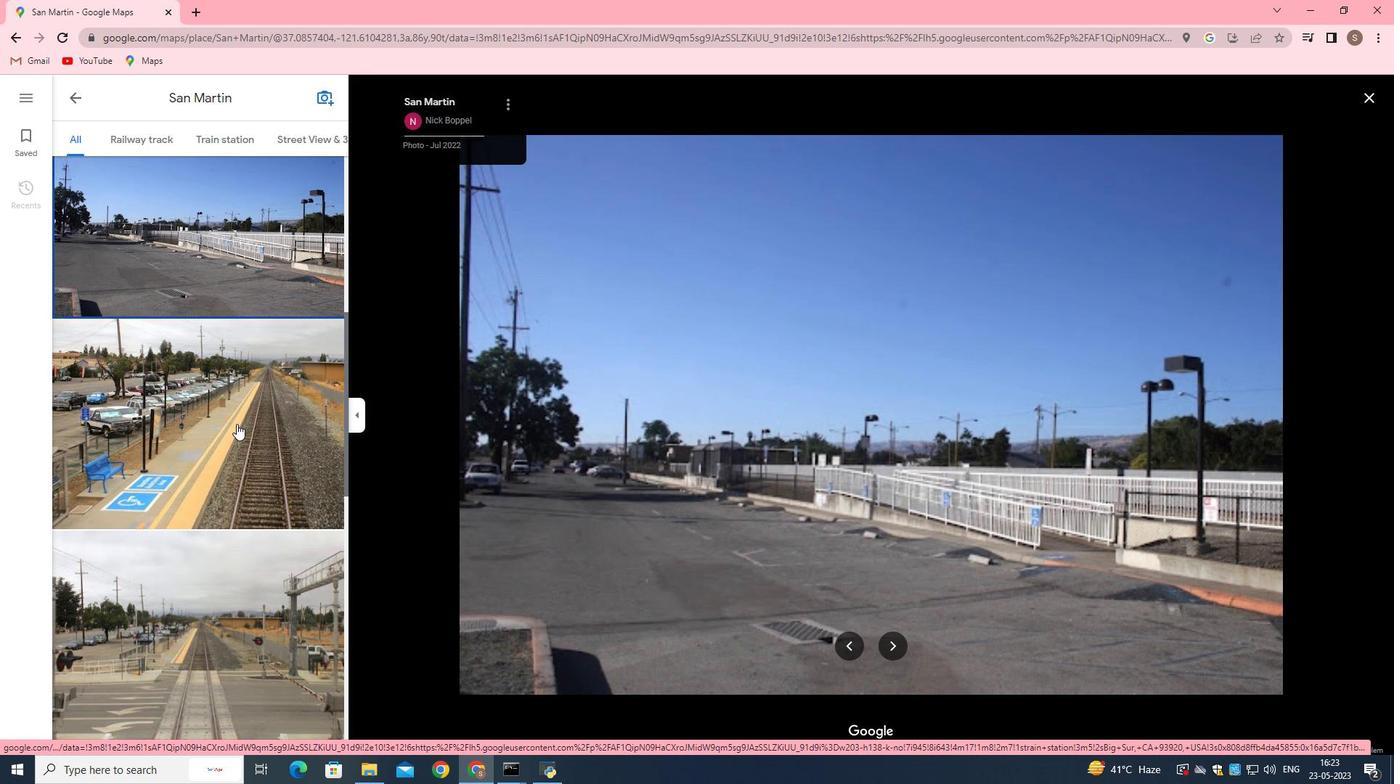 
Action: Mouse scrolled (236, 423) with delta (0, 0)
Screenshot: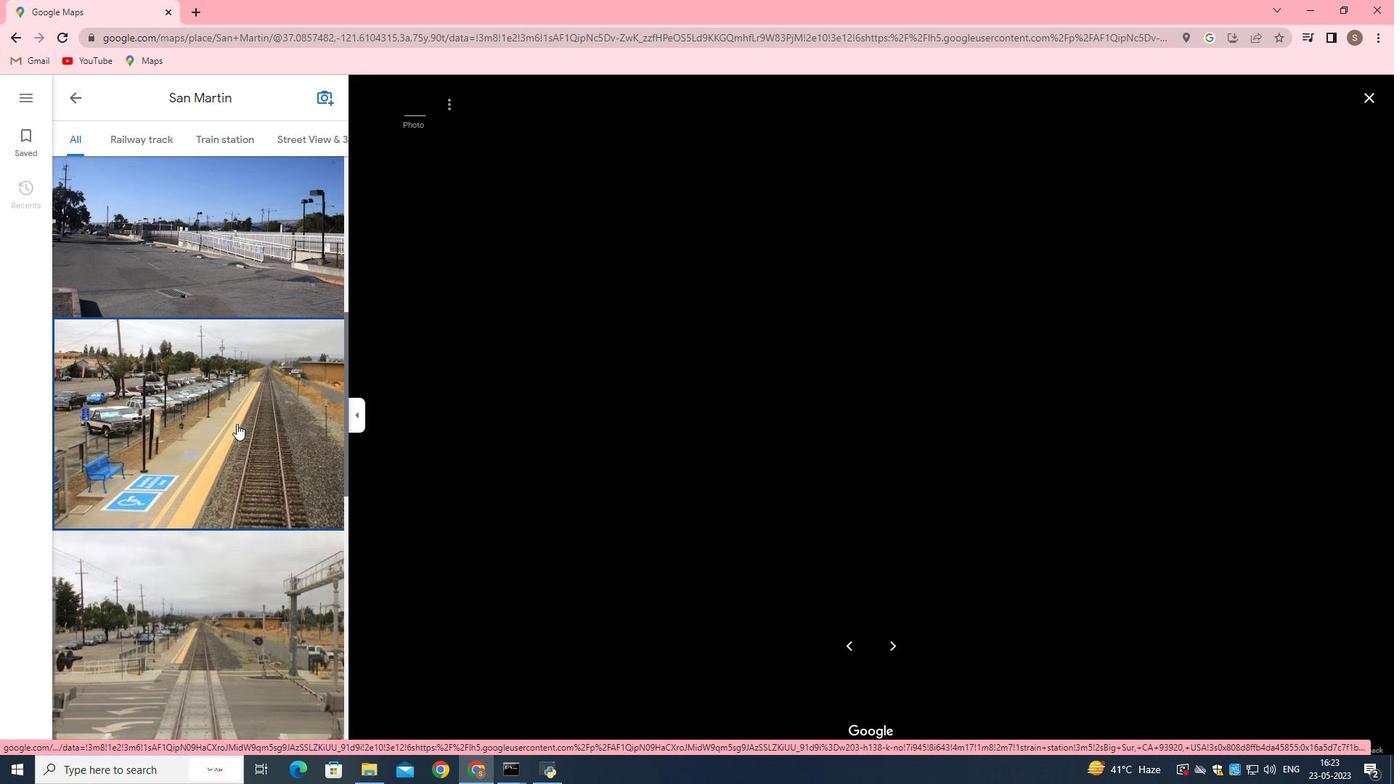 
Action: Mouse scrolled (236, 423) with delta (0, 0)
Screenshot: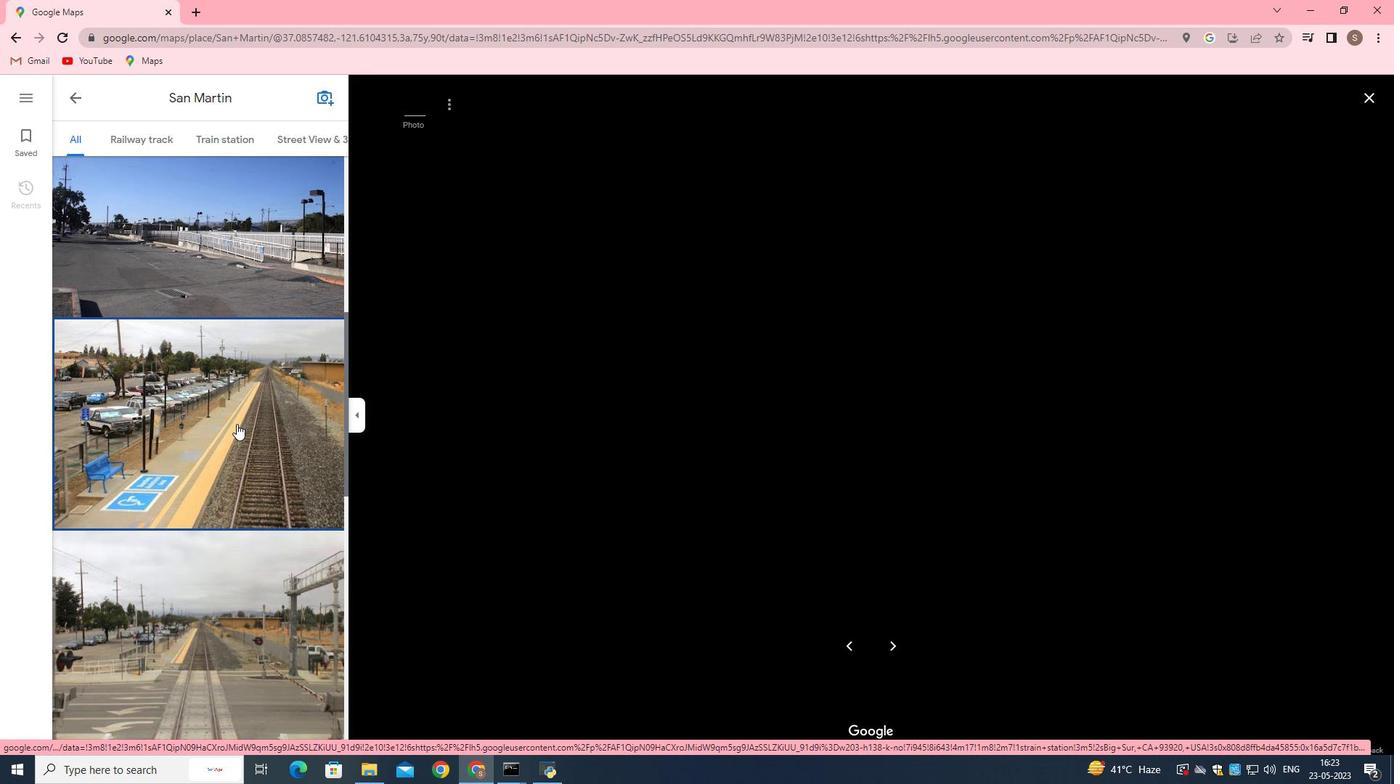 
Action: Mouse moved to (240, 425)
Screenshot: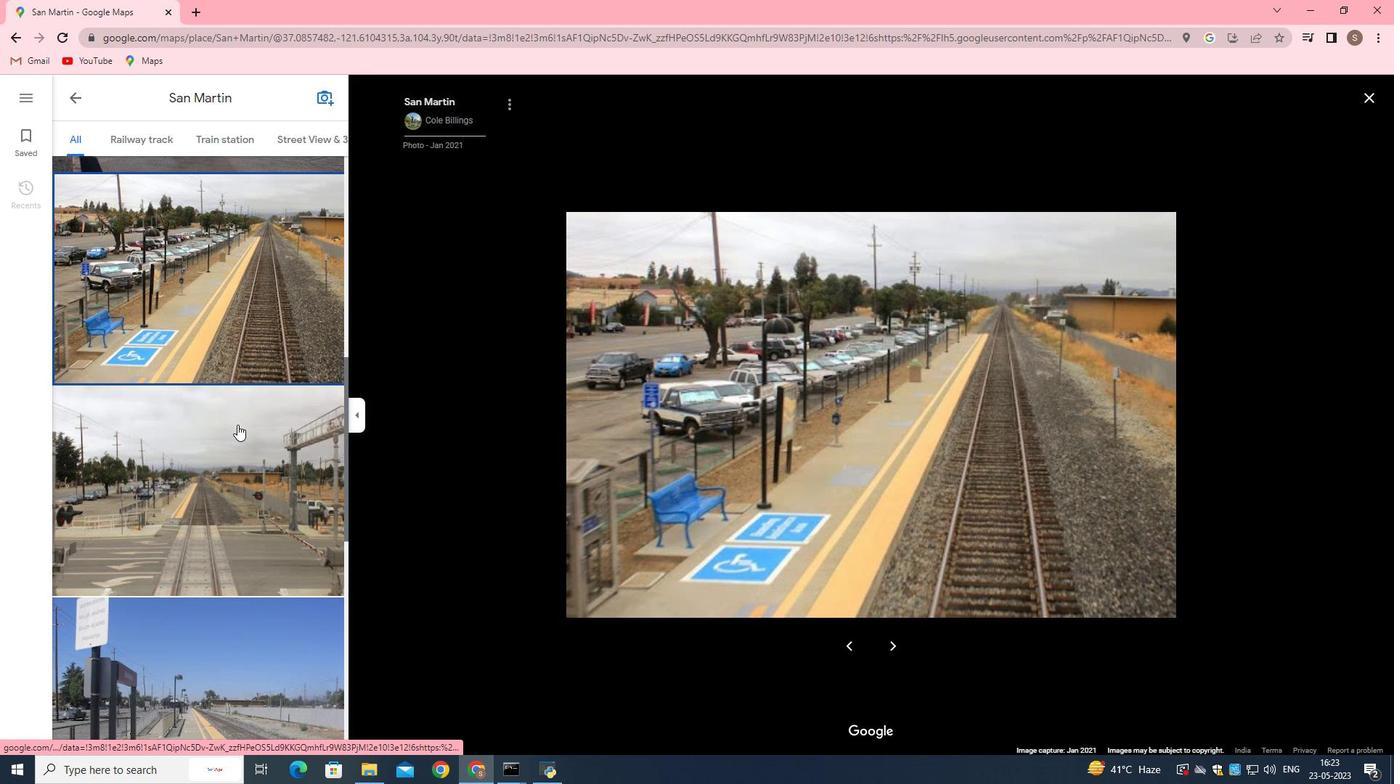 
Action: Mouse scrolled (240, 424) with delta (0, 0)
Screenshot: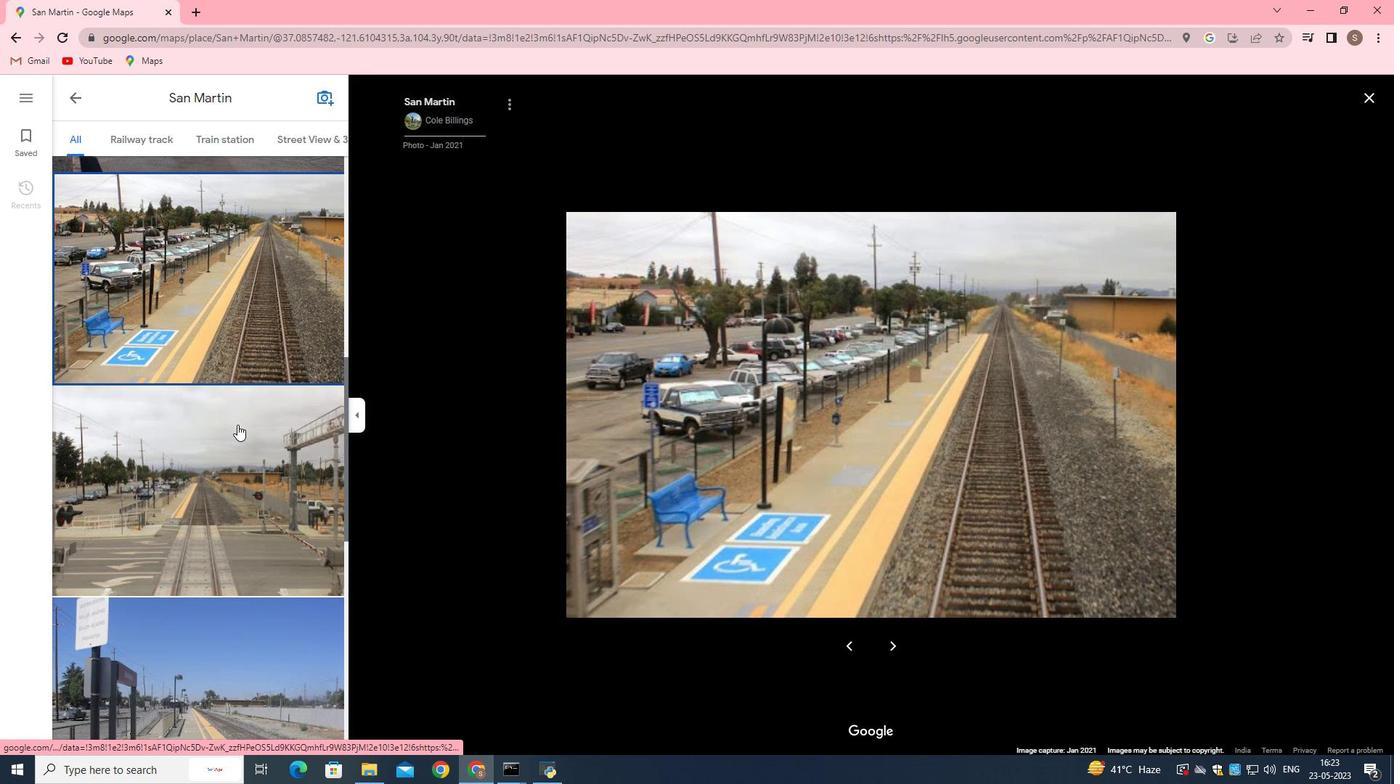 
Action: Mouse moved to (212, 506)
Screenshot: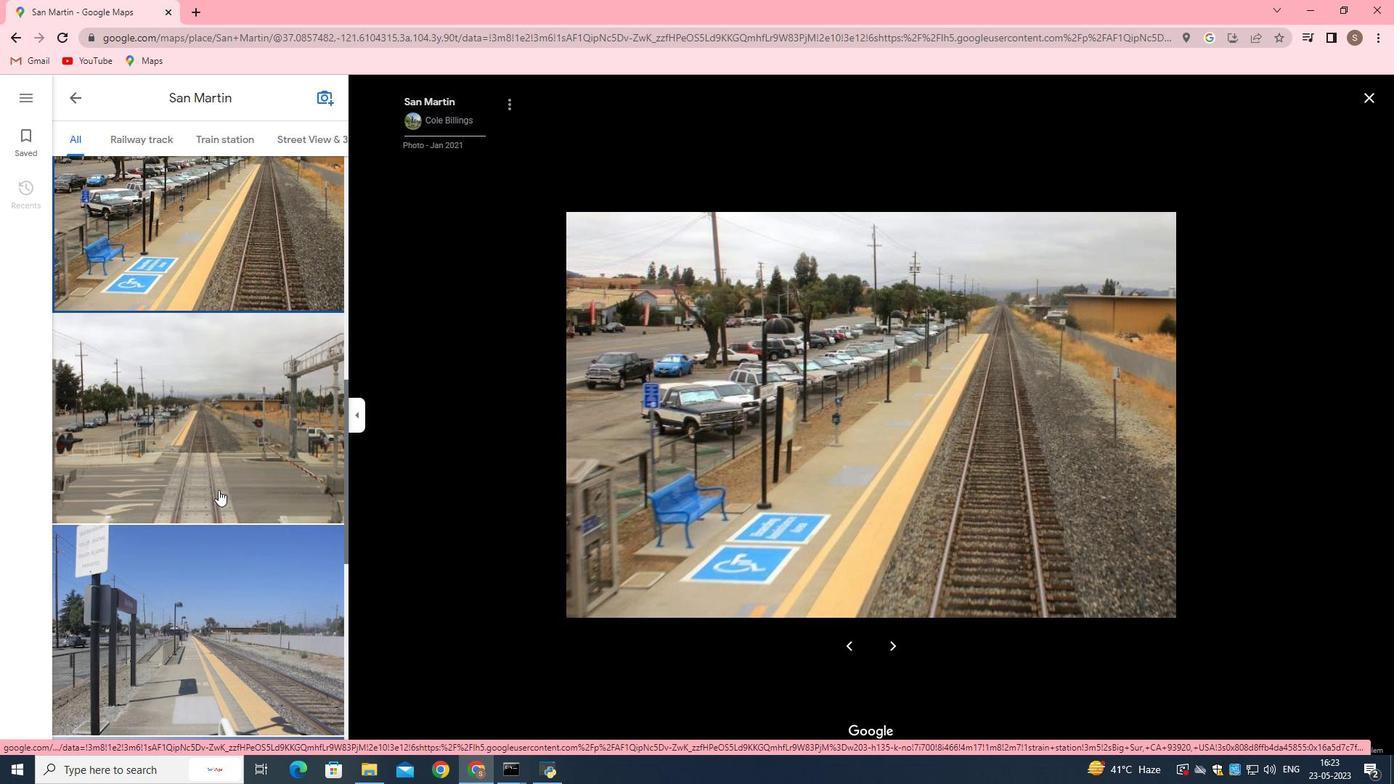 
Action: Mouse pressed left at (212, 506)
Screenshot: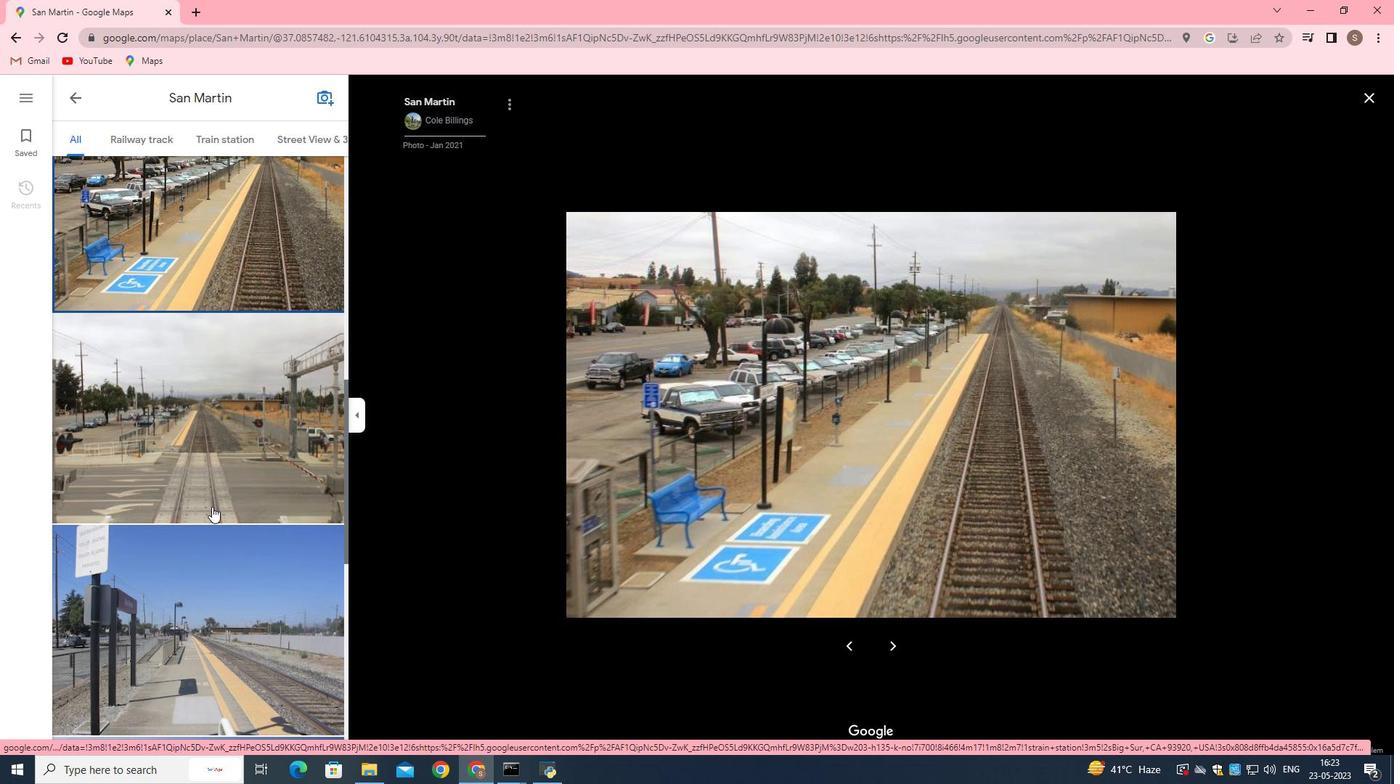 
Action: Mouse moved to (184, 569)
Screenshot: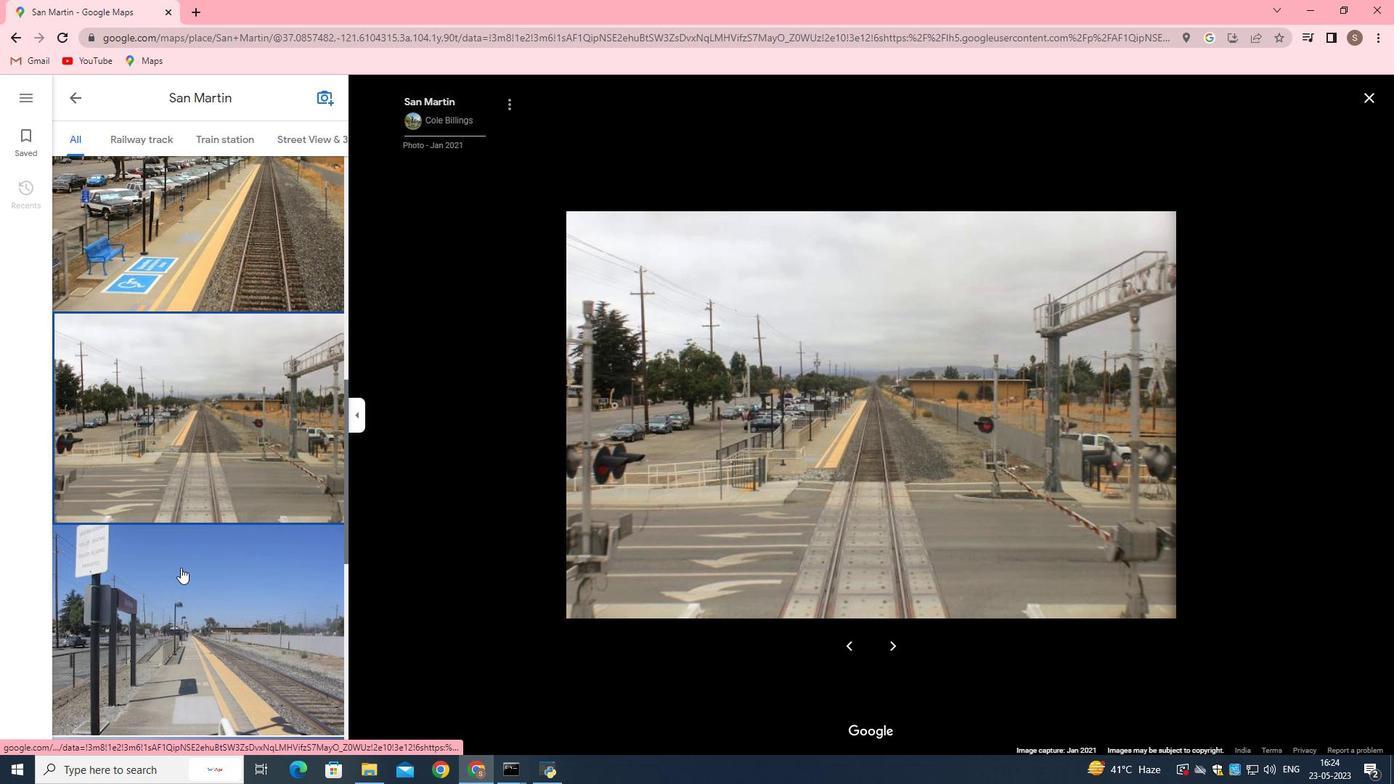 
Action: Mouse scrolled (184, 568) with delta (0, 0)
Screenshot: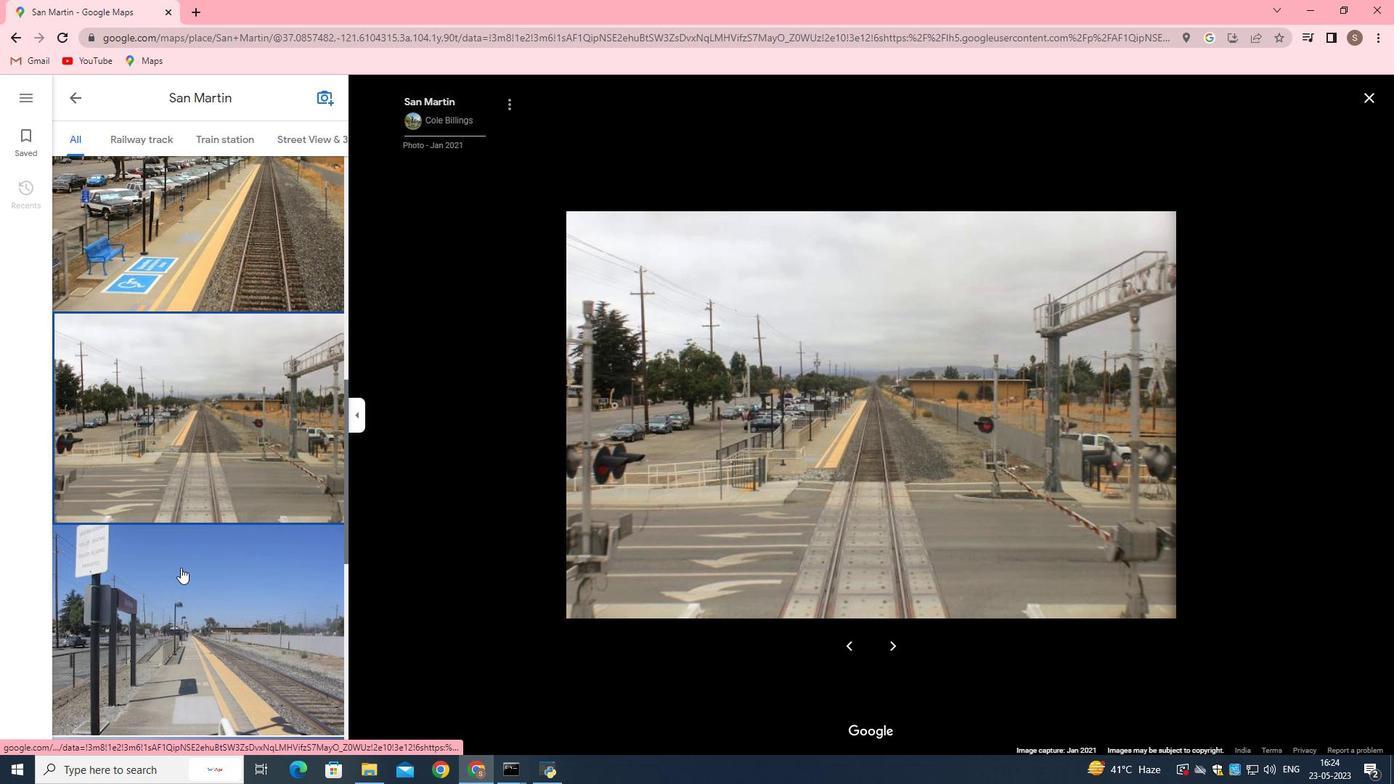 
Action: Mouse moved to (181, 563)
Screenshot: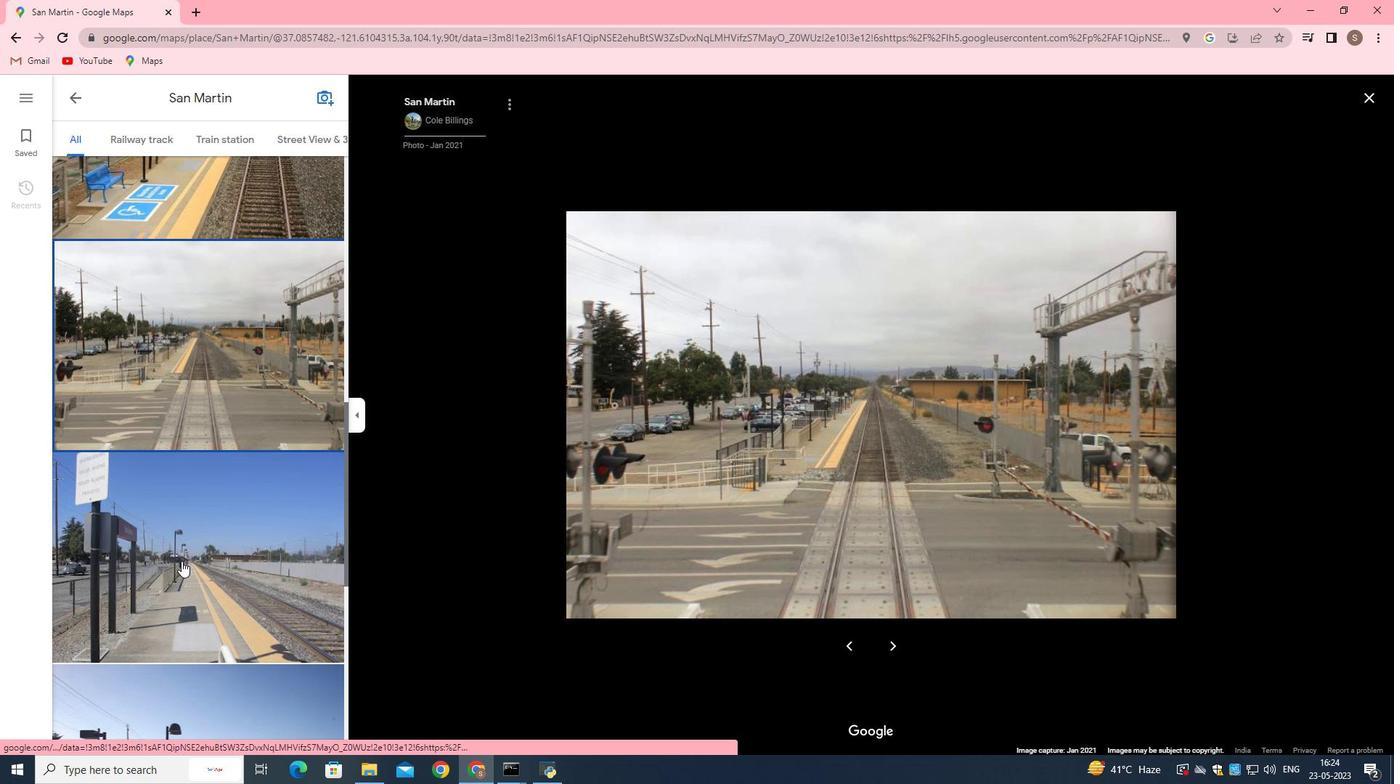 
Action: Mouse scrolled (181, 562) with delta (0, 0)
Screenshot: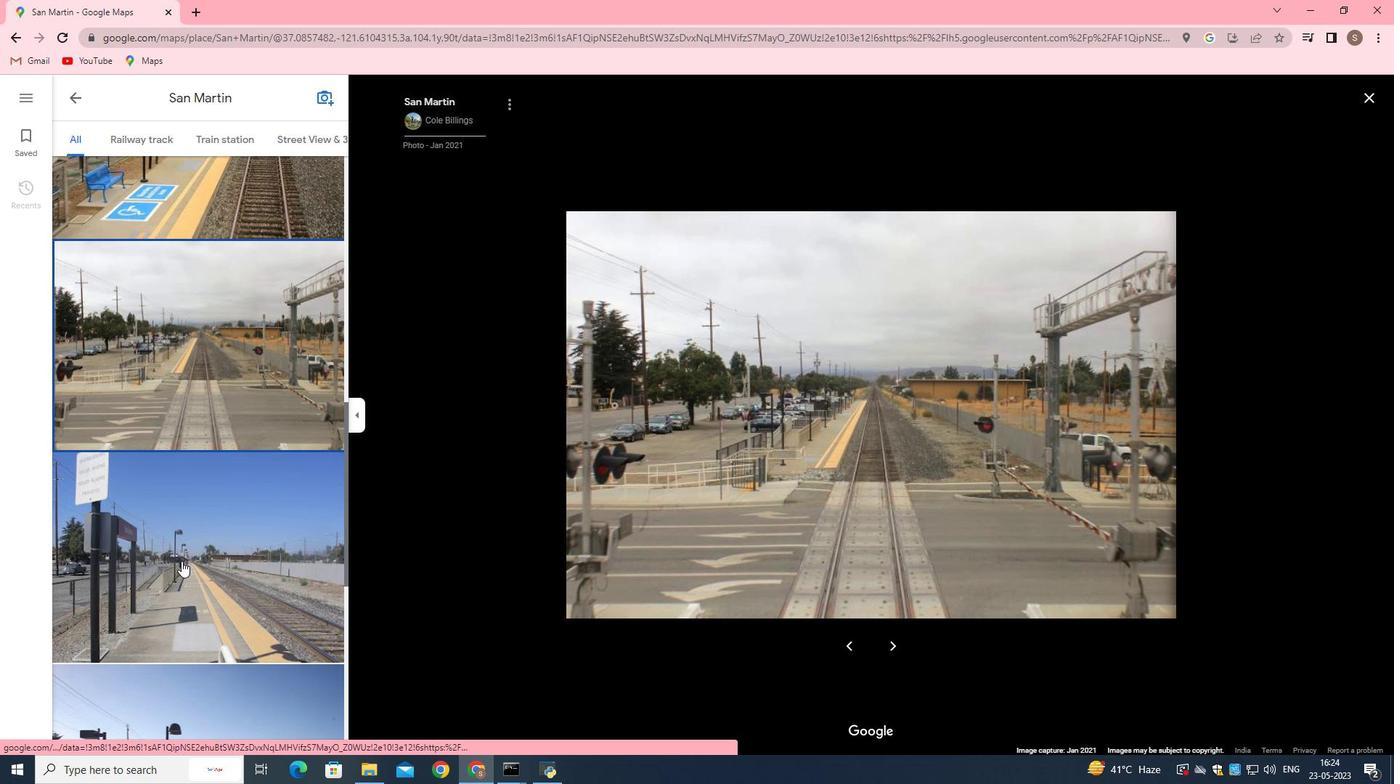 
Action: Mouse moved to (175, 564)
Screenshot: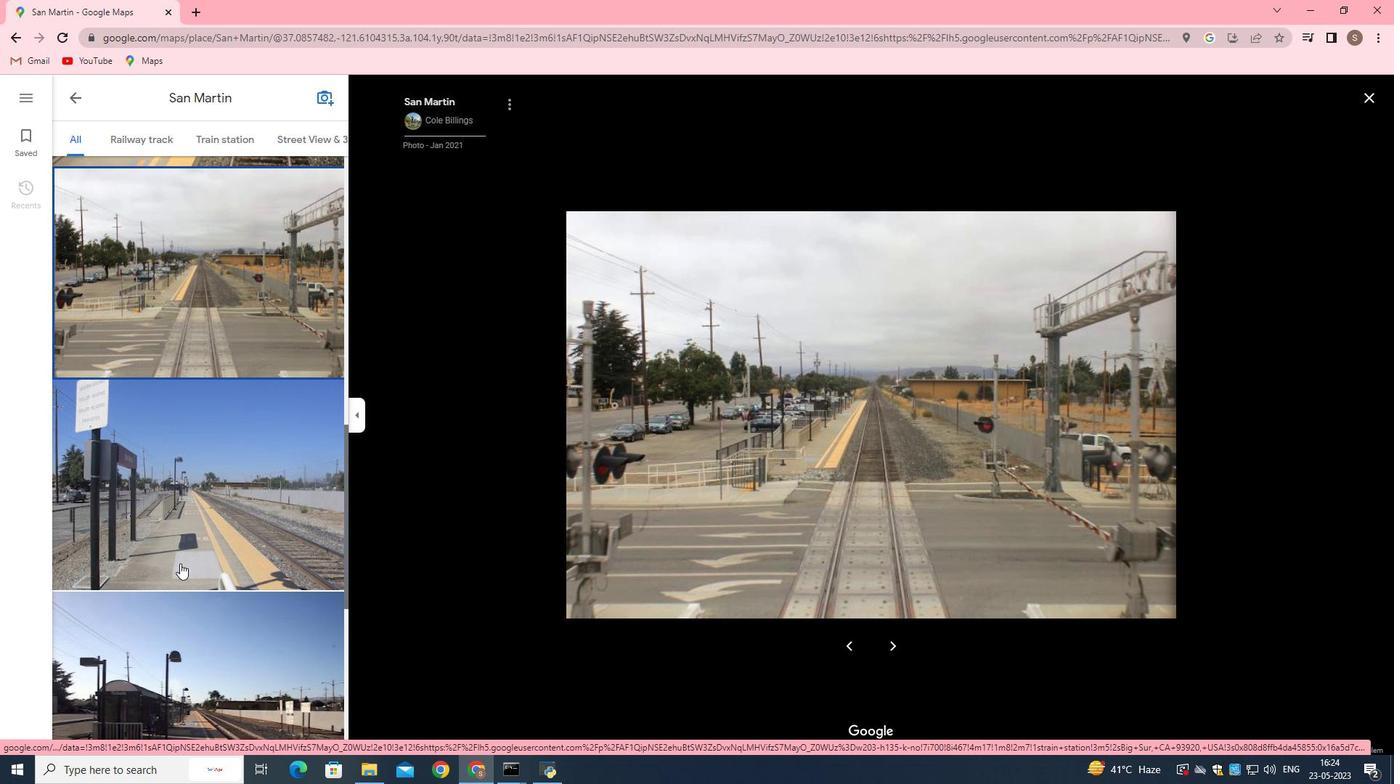 
Action: Mouse scrolled (175, 563) with delta (0, 0)
Screenshot: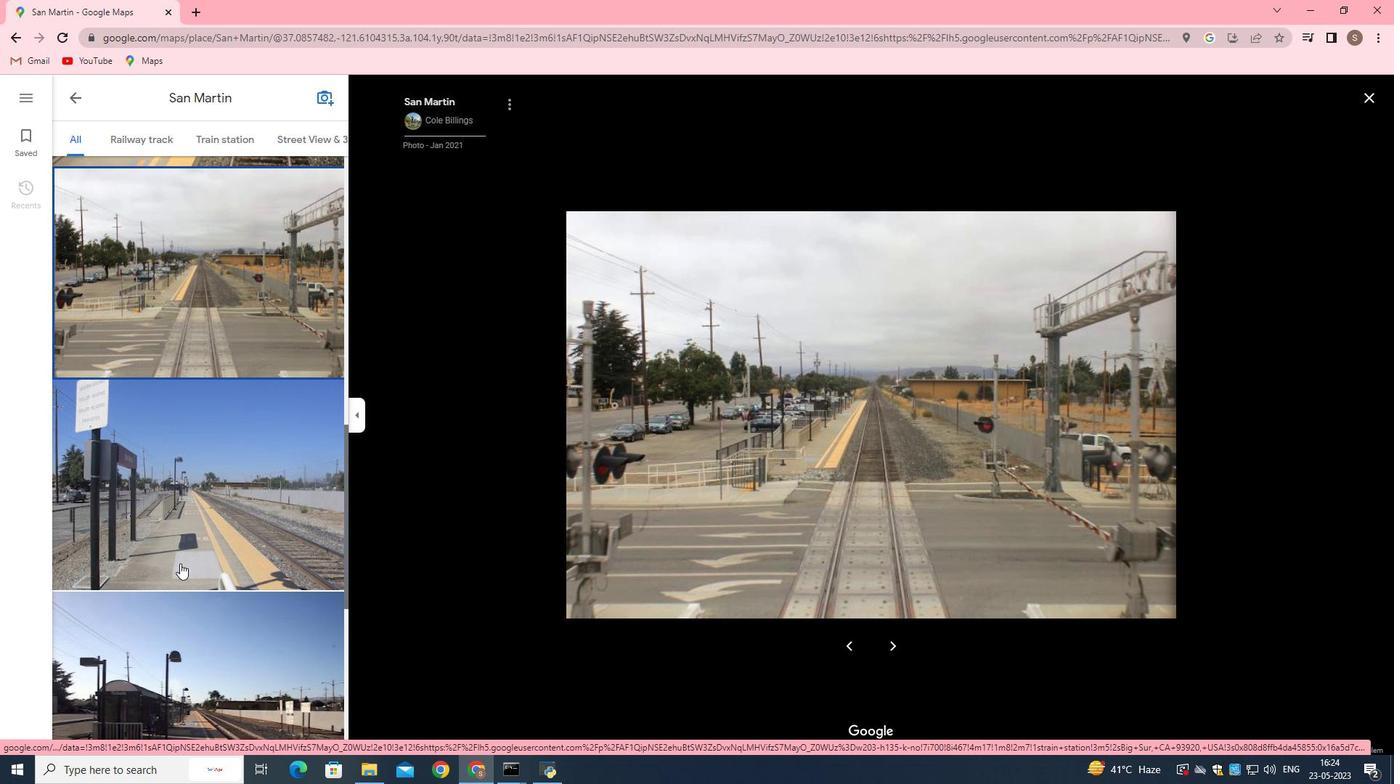 
Action: Mouse moved to (173, 565)
Screenshot: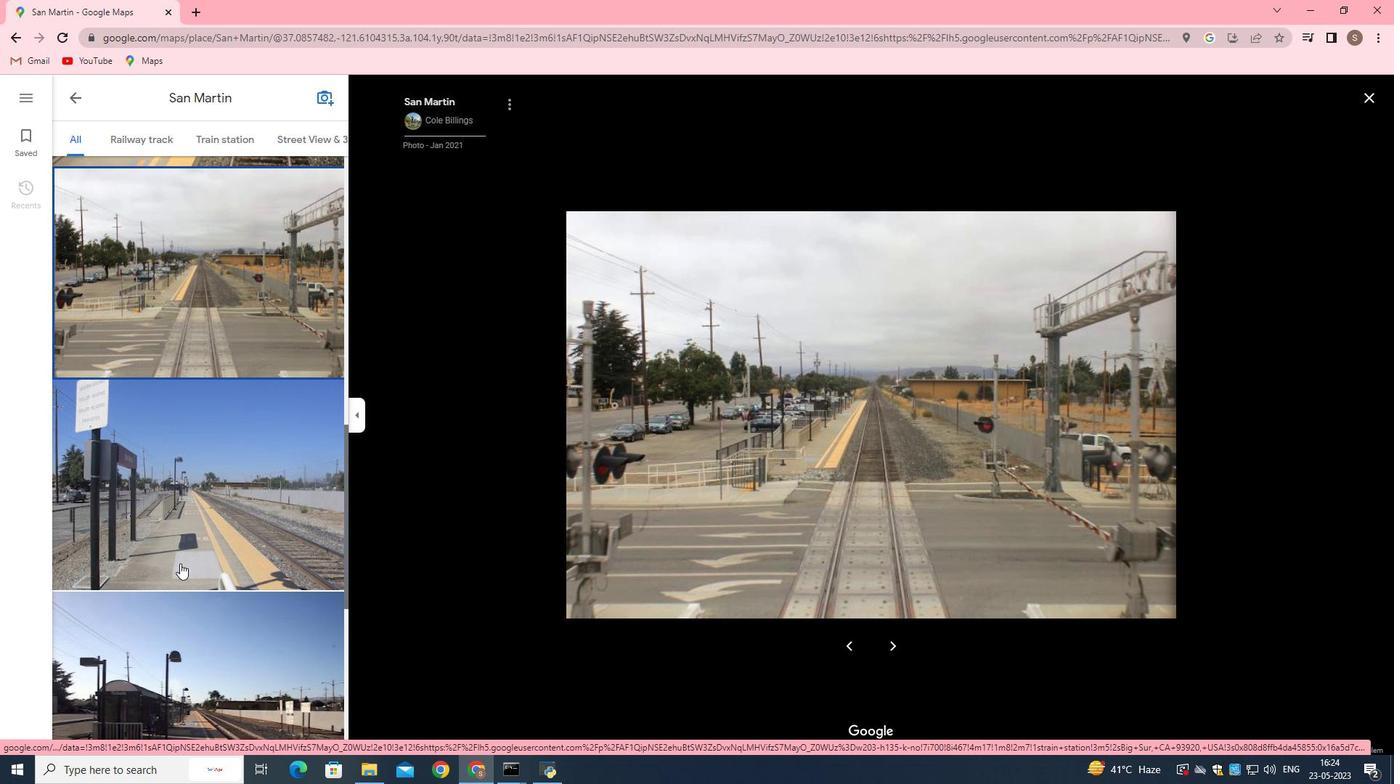 
Action: Mouse scrolled (173, 564) with delta (0, 0)
Screenshot: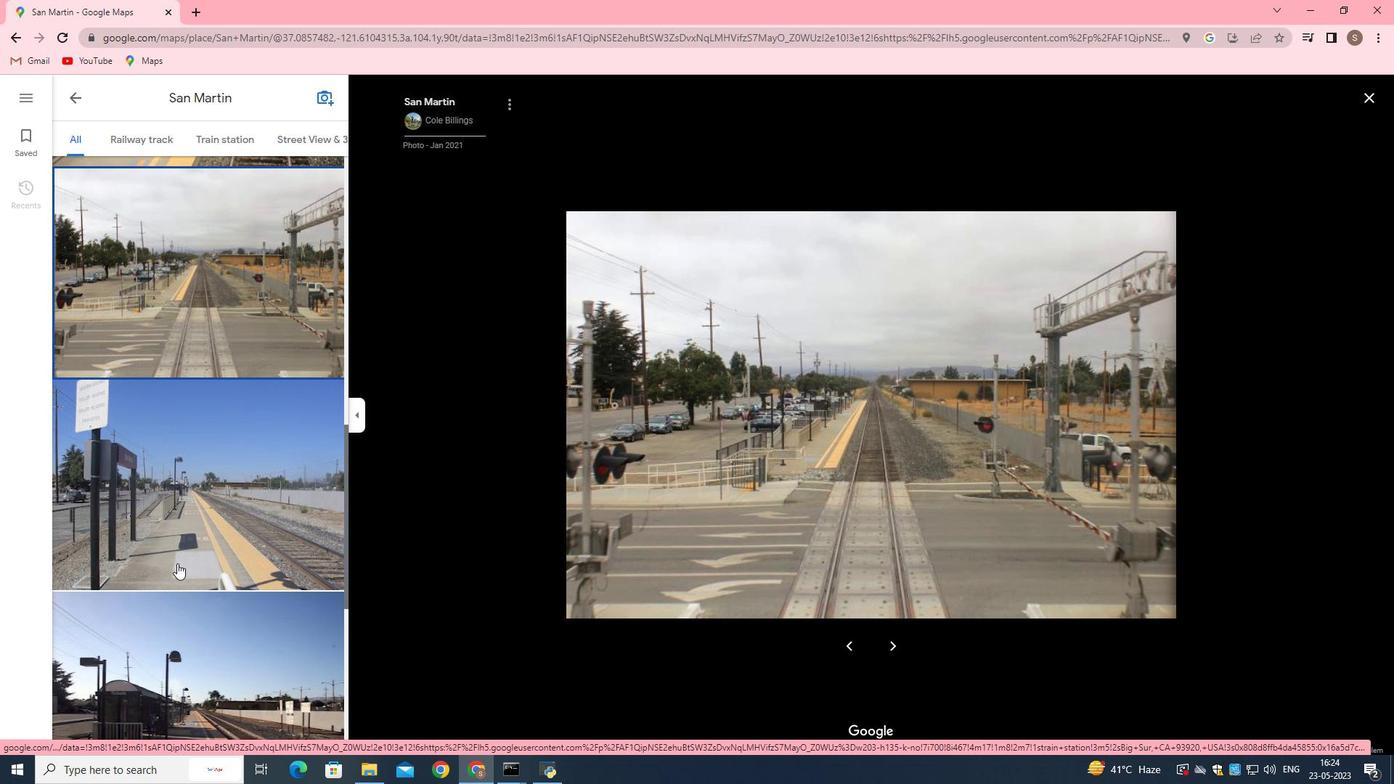 
Action: Mouse moved to (164, 566)
Screenshot: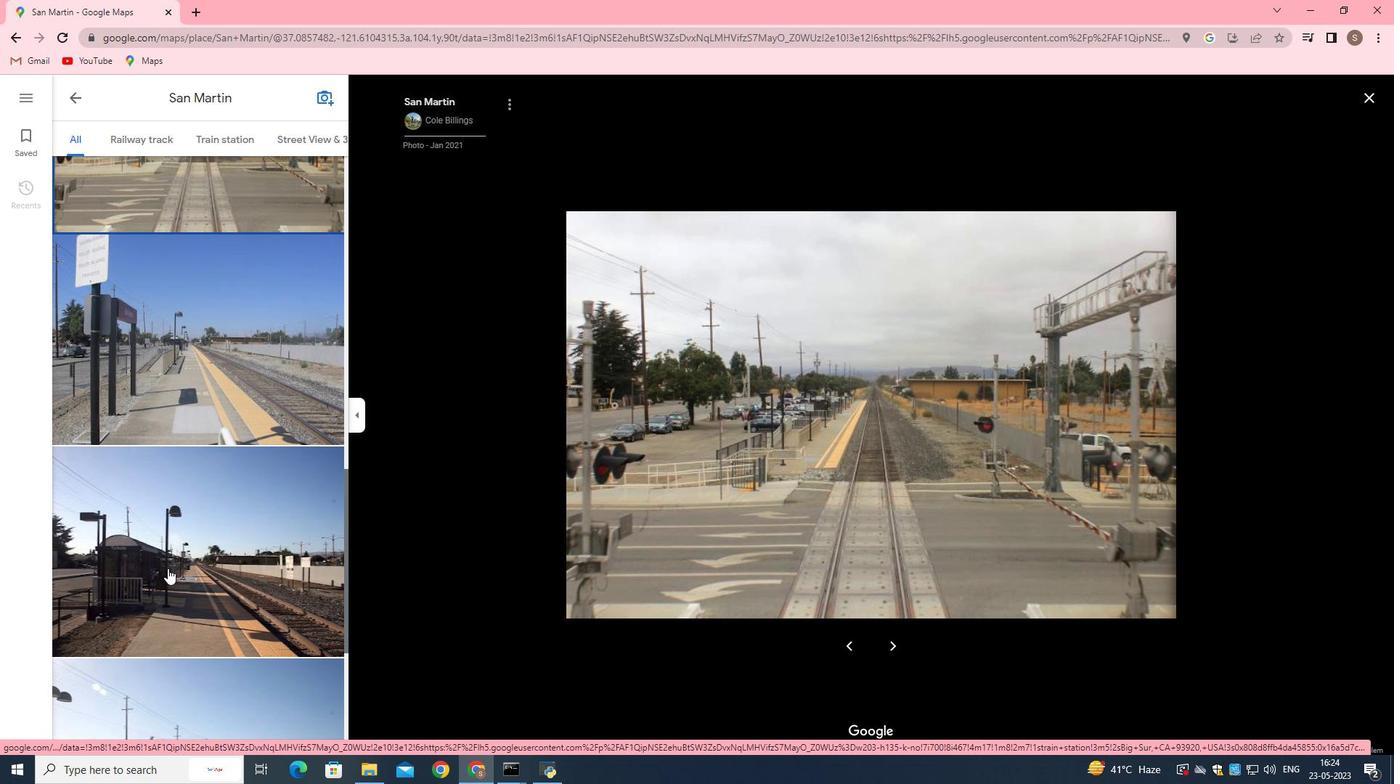 
Action: Mouse pressed left at (164, 566)
Screenshot: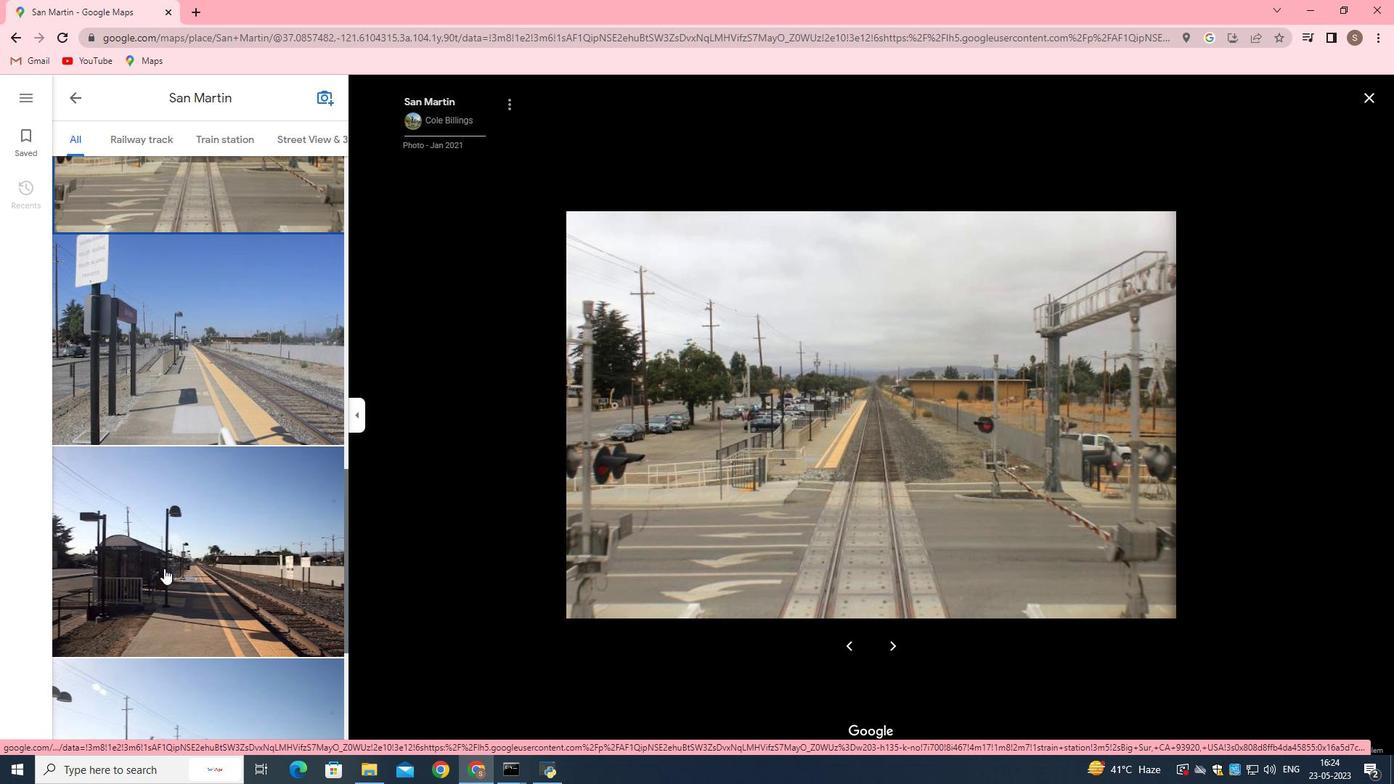 
Action: Mouse moved to (216, 344)
Screenshot: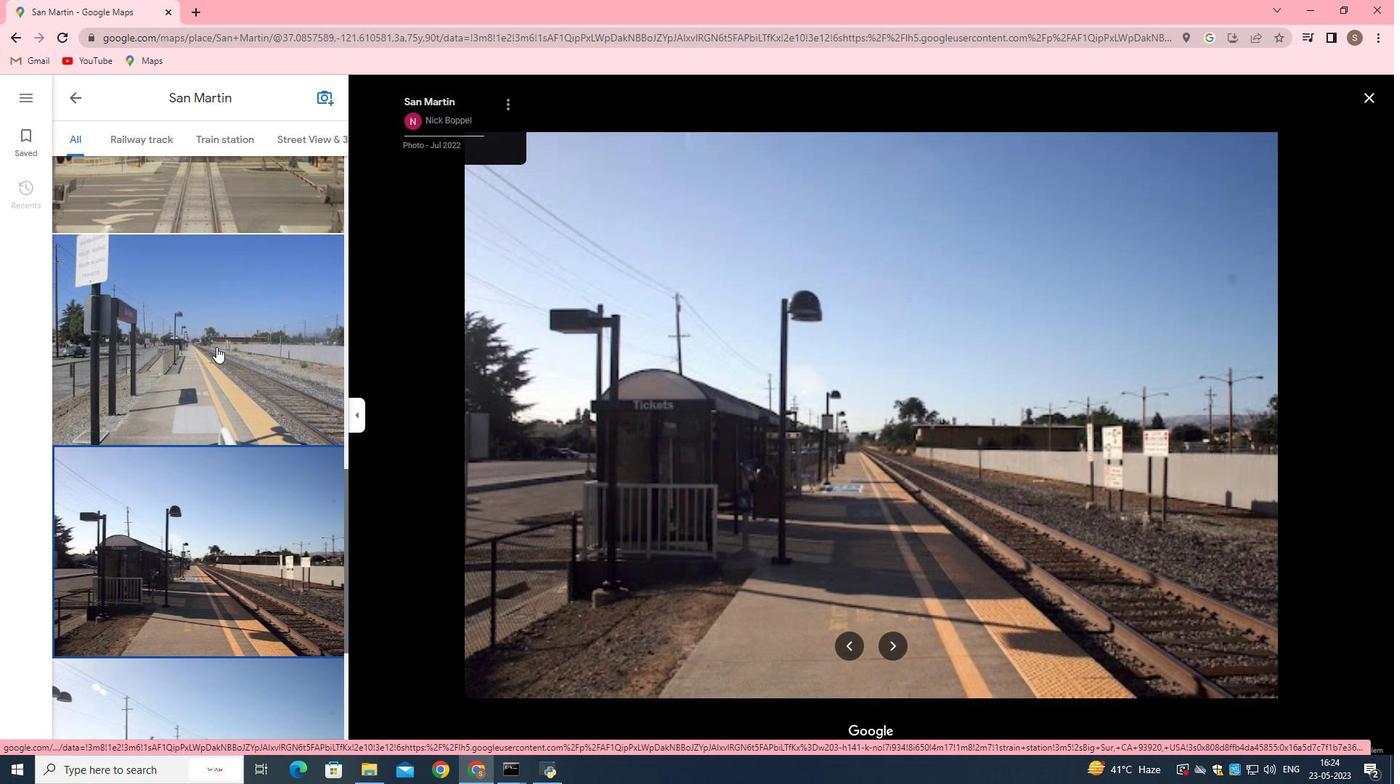 
Action: Mouse pressed left at (216, 344)
Screenshot: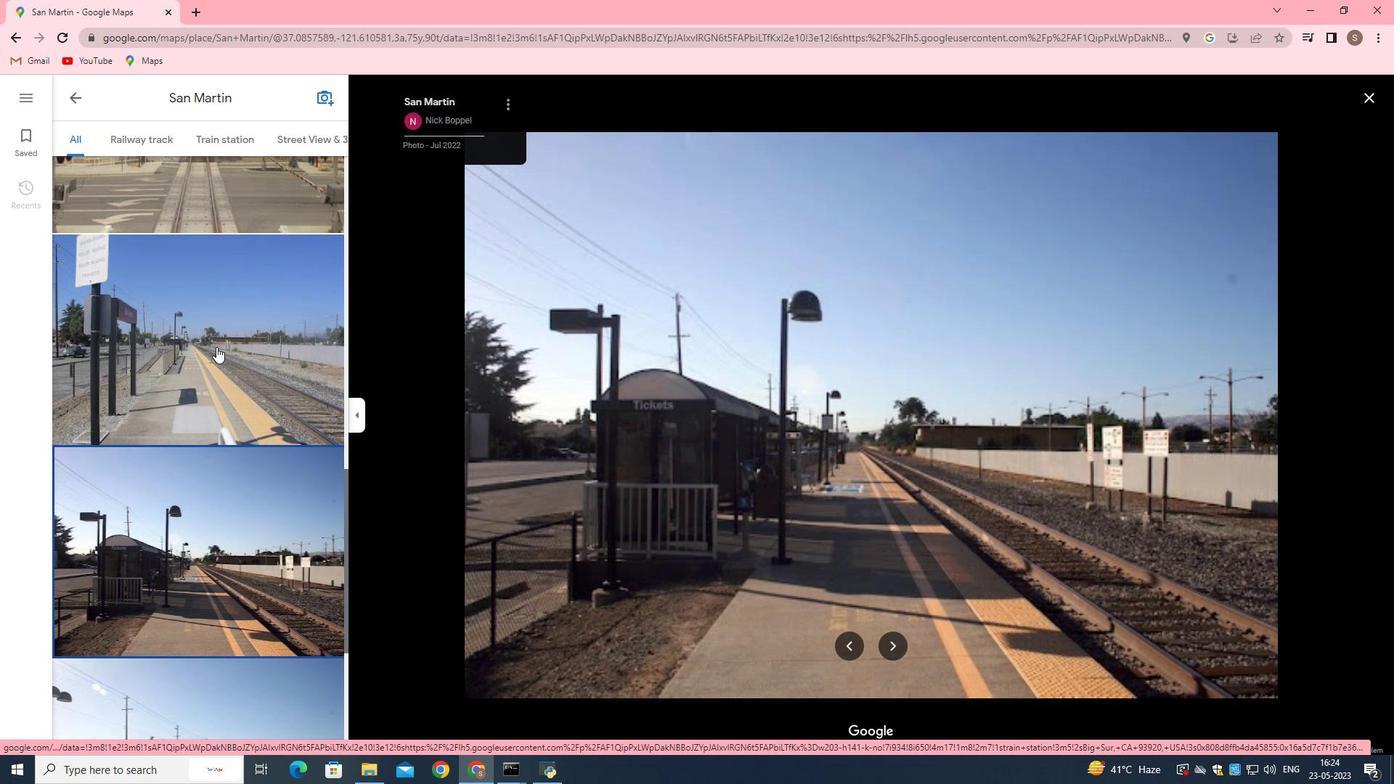 
Action: Mouse moved to (199, 482)
Screenshot: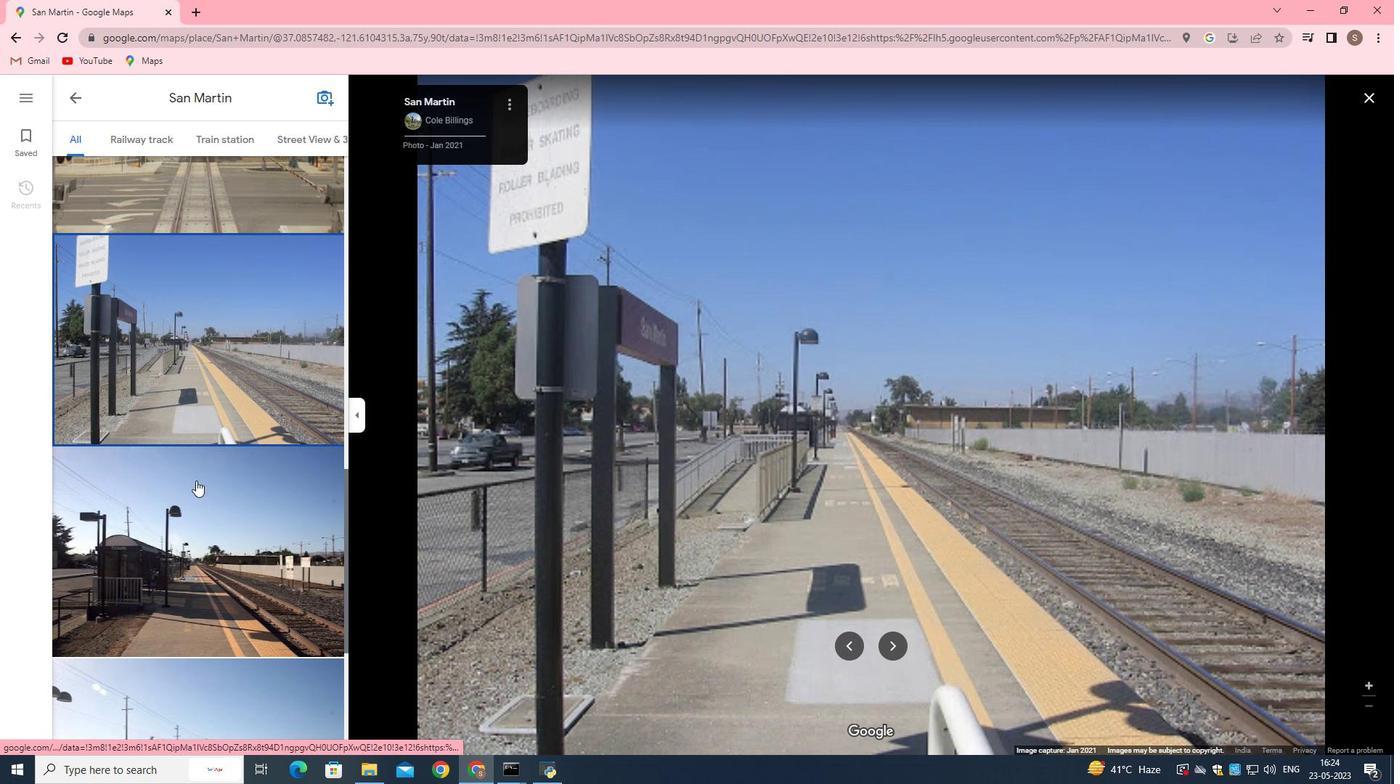 
Action: Mouse scrolled (199, 482) with delta (0, 0)
Screenshot: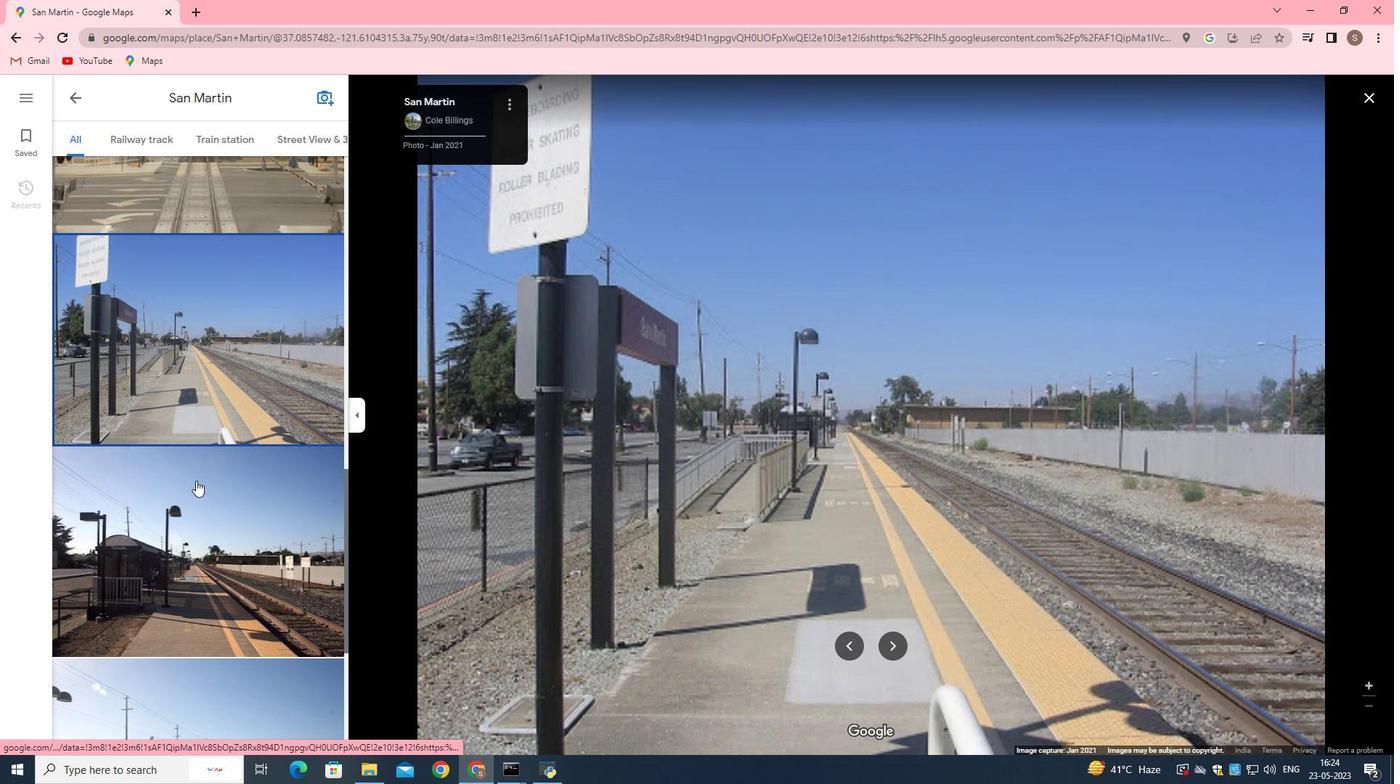 
Action: Mouse moved to (201, 483)
Screenshot: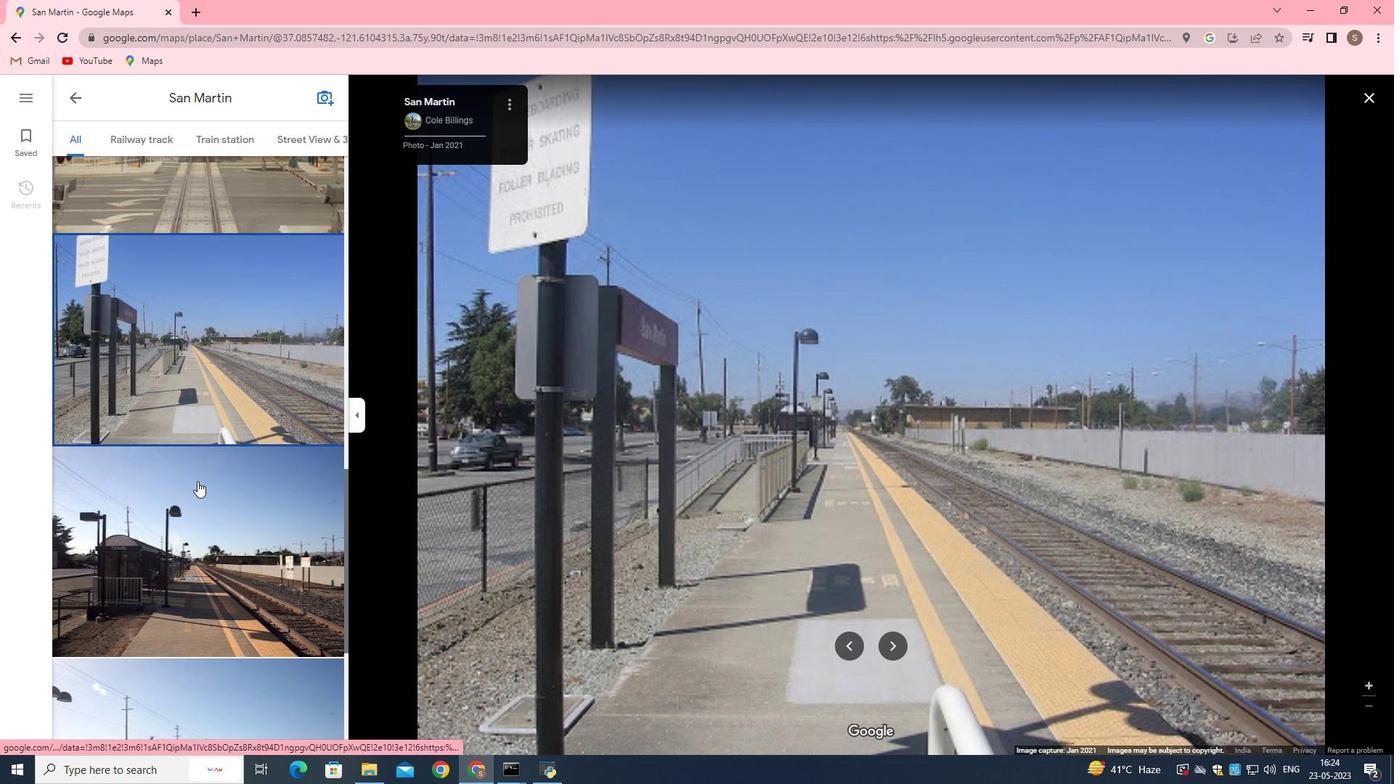 
Action: Mouse scrolled (201, 482) with delta (0, 0)
Screenshot: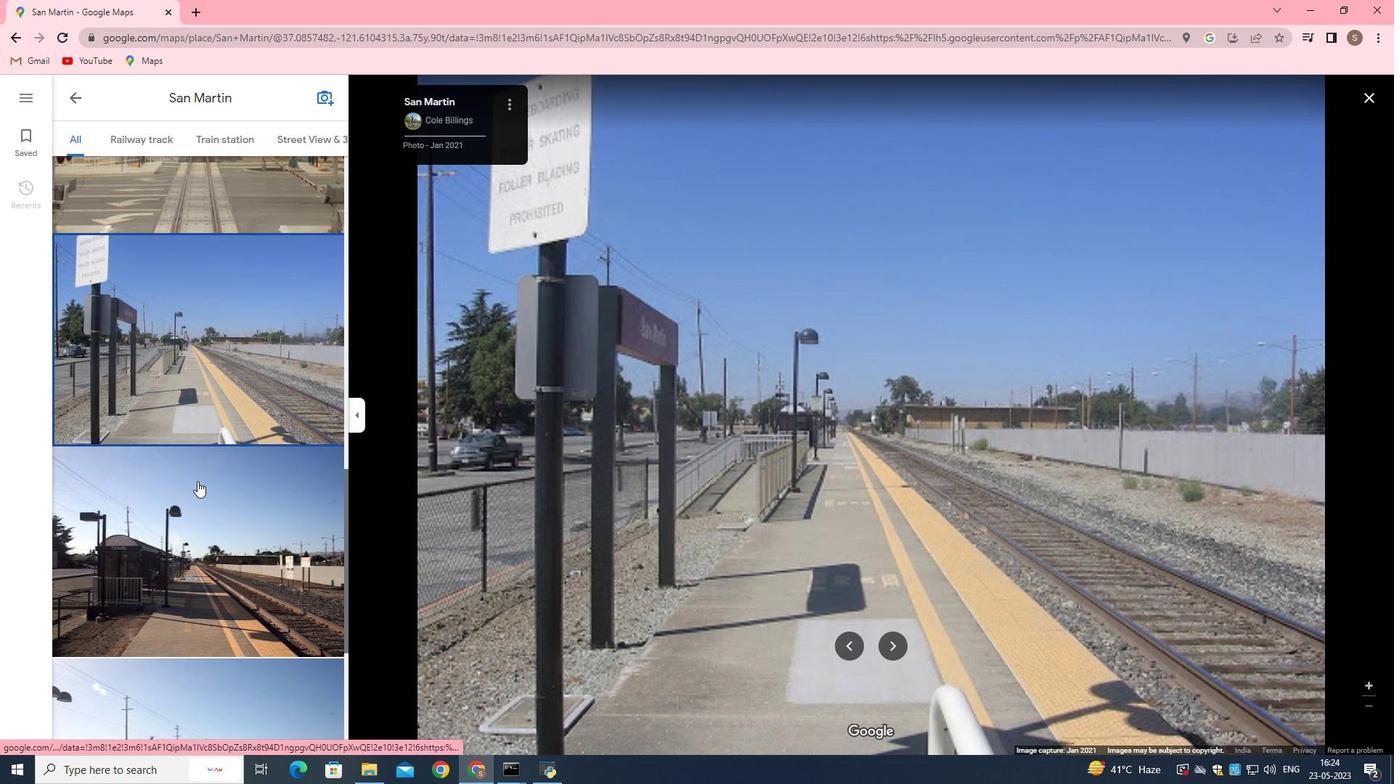 
Action: Mouse moved to (198, 477)
Screenshot: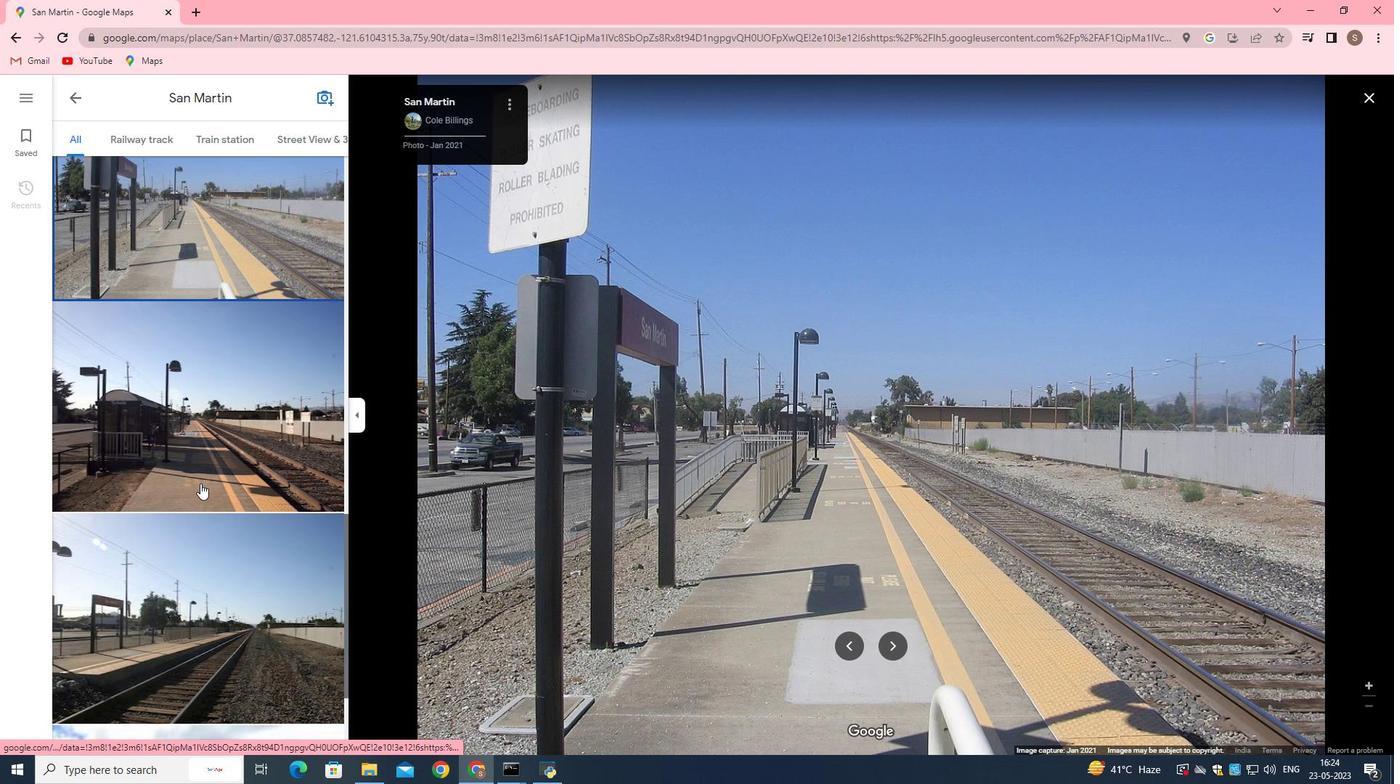 
Action: Mouse pressed left at (198, 479)
Screenshot: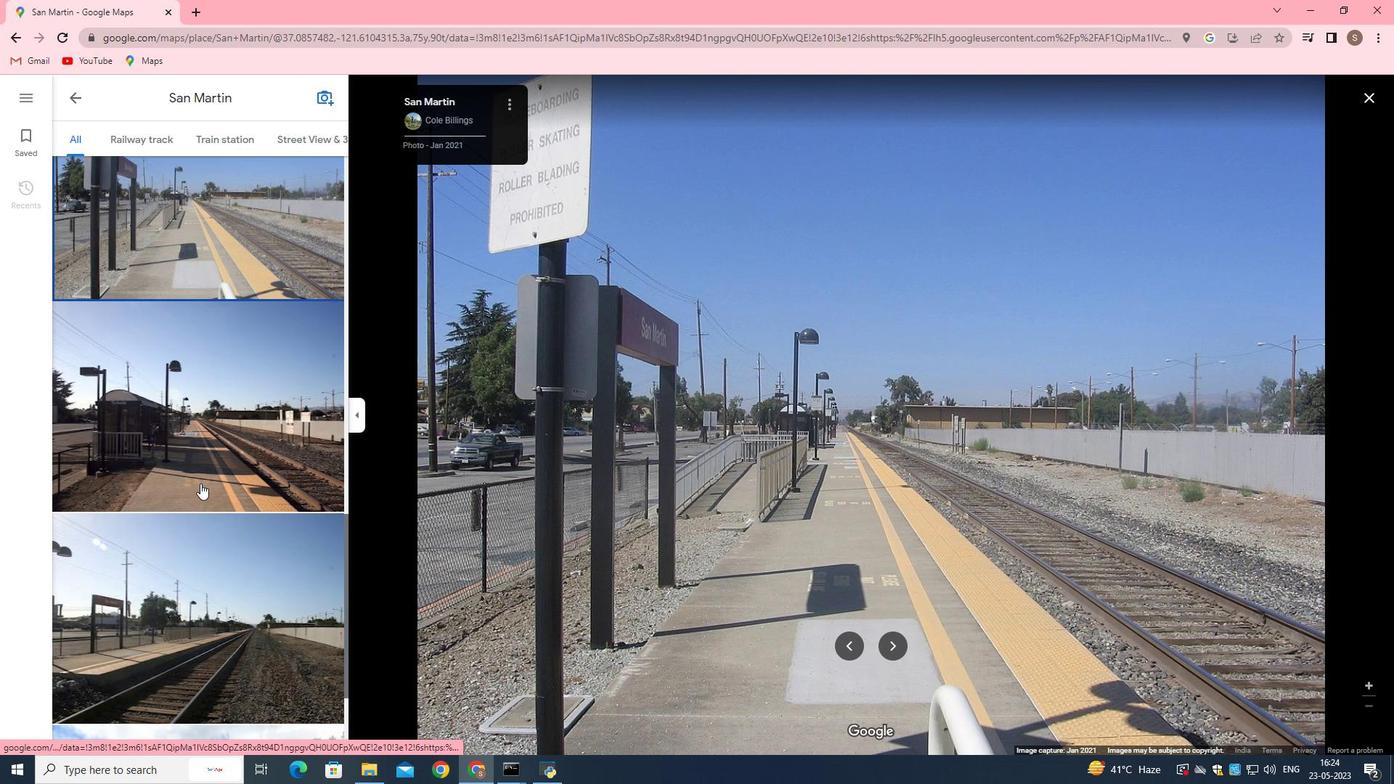 
Action: Mouse moved to (198, 477)
Screenshot: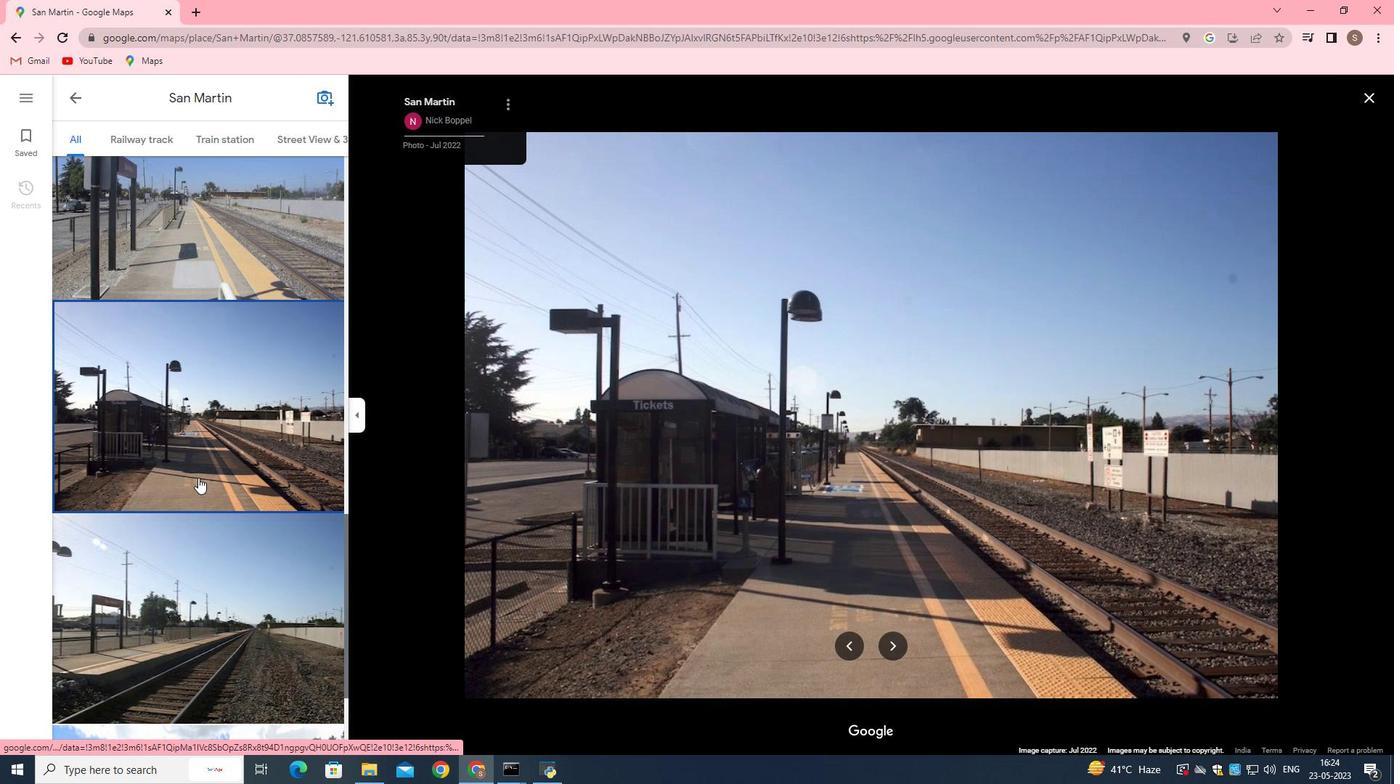 
Action: Mouse scrolled (198, 477) with delta (0, 0)
Screenshot: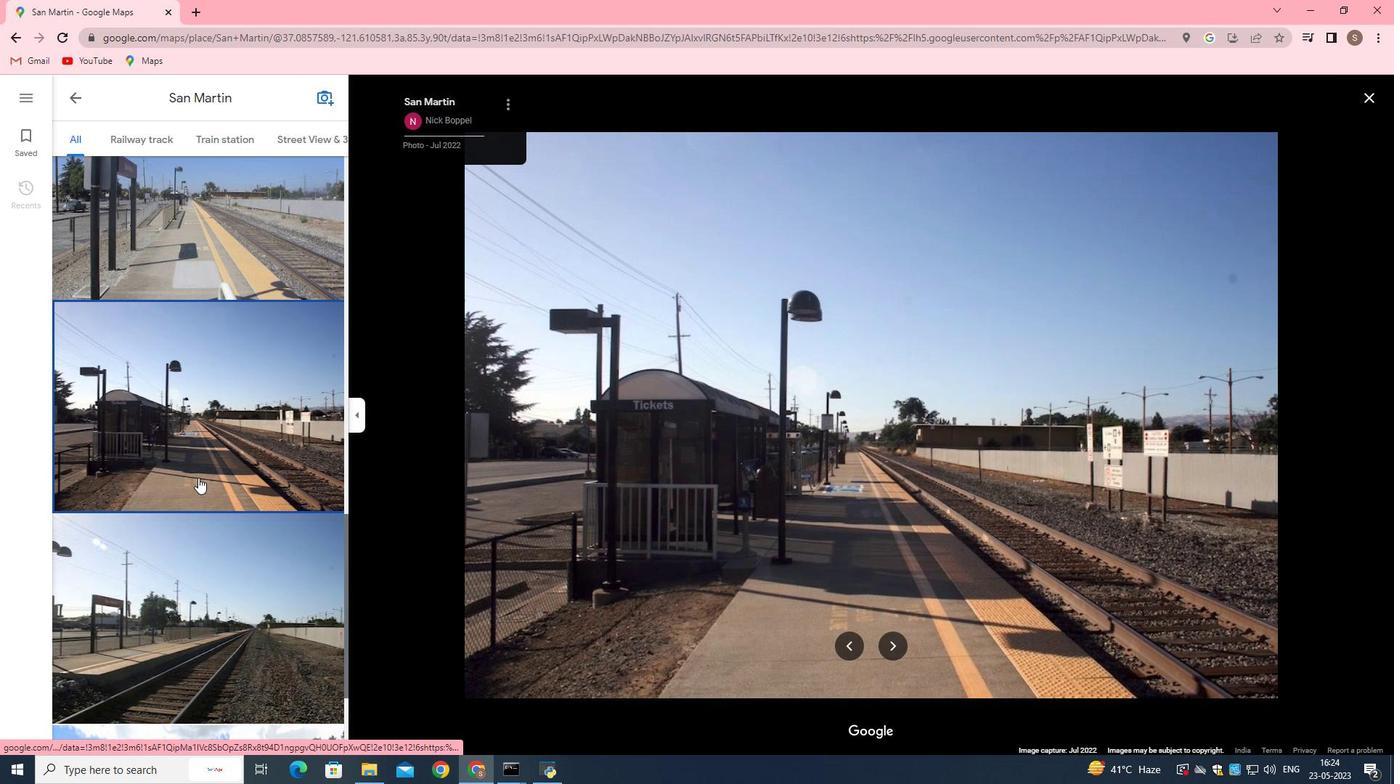 
Action: Mouse moved to (198, 481)
Screenshot: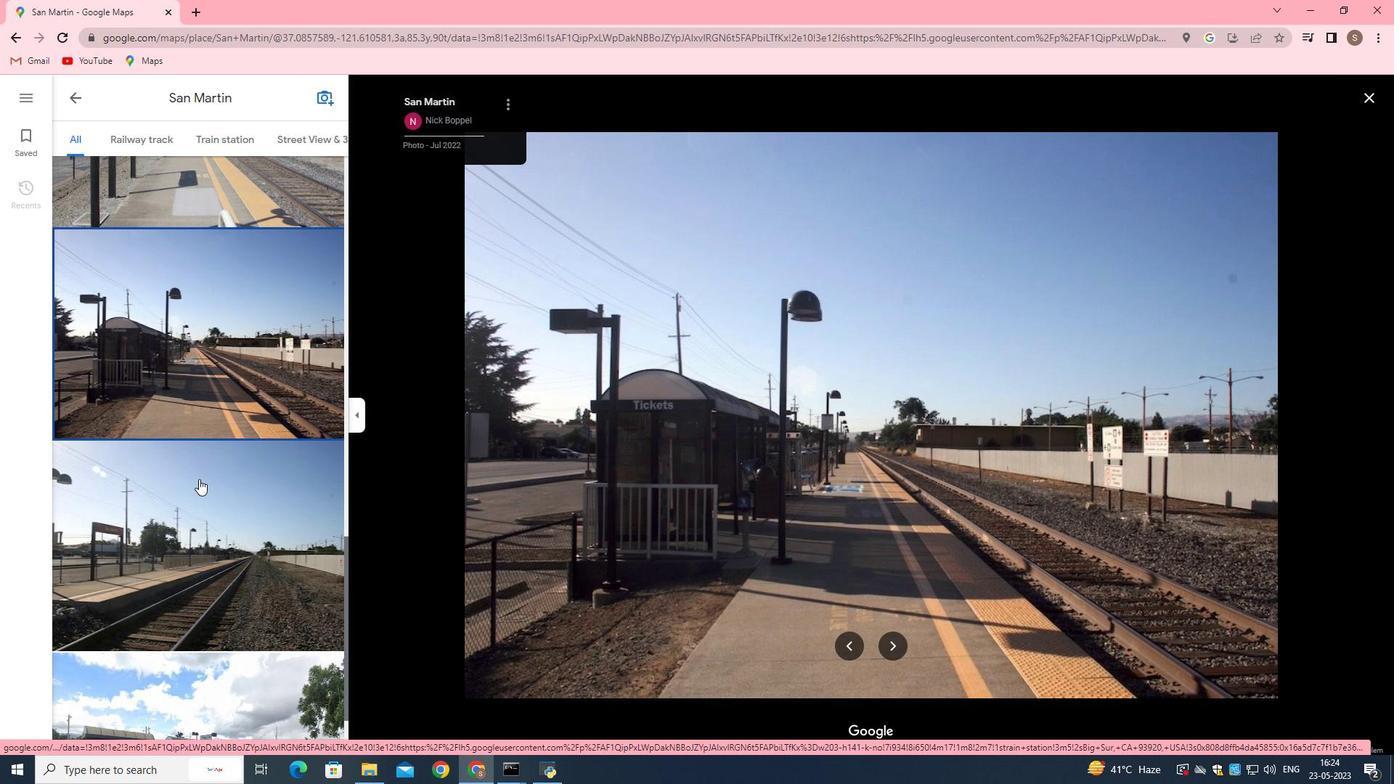 
Action: Mouse scrolled (198, 480) with delta (0, 0)
Screenshot: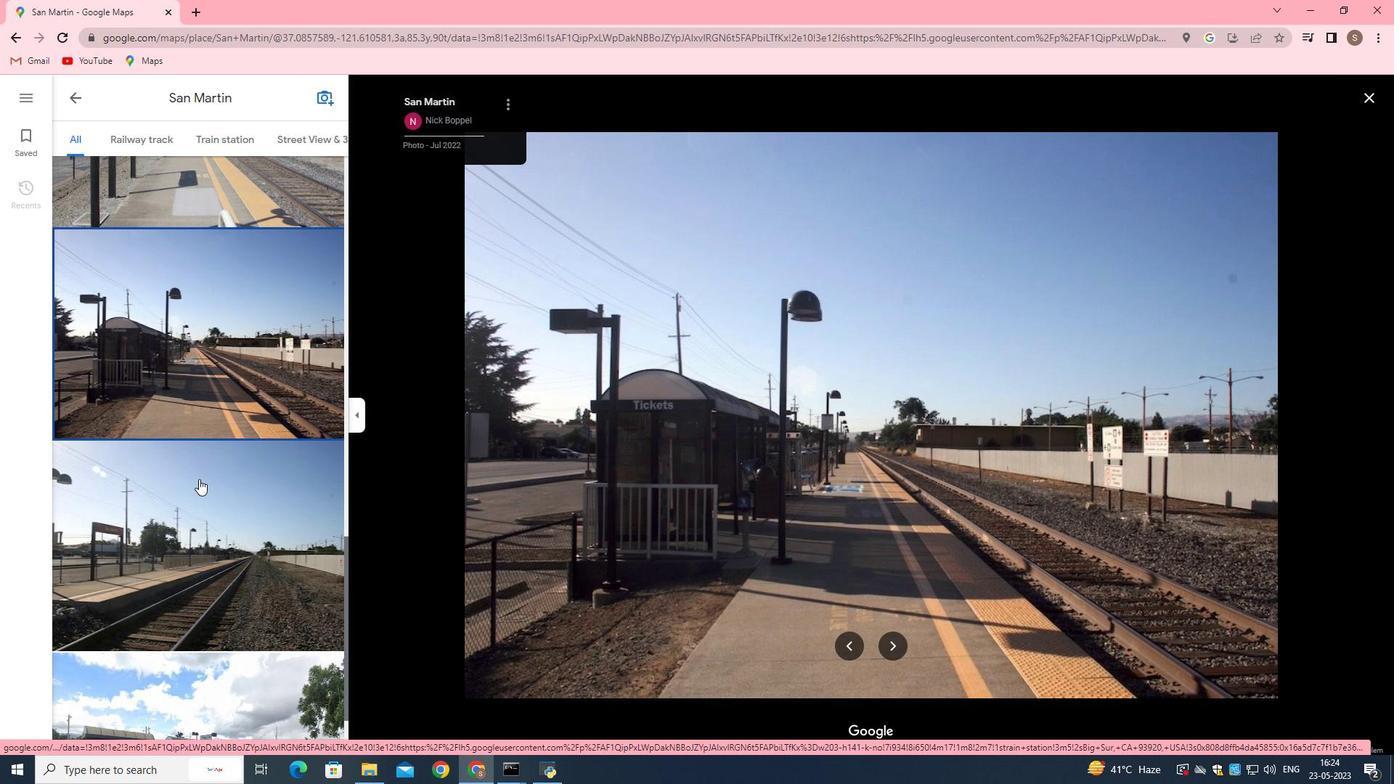 
Action: Mouse moved to (198, 482)
Screenshot: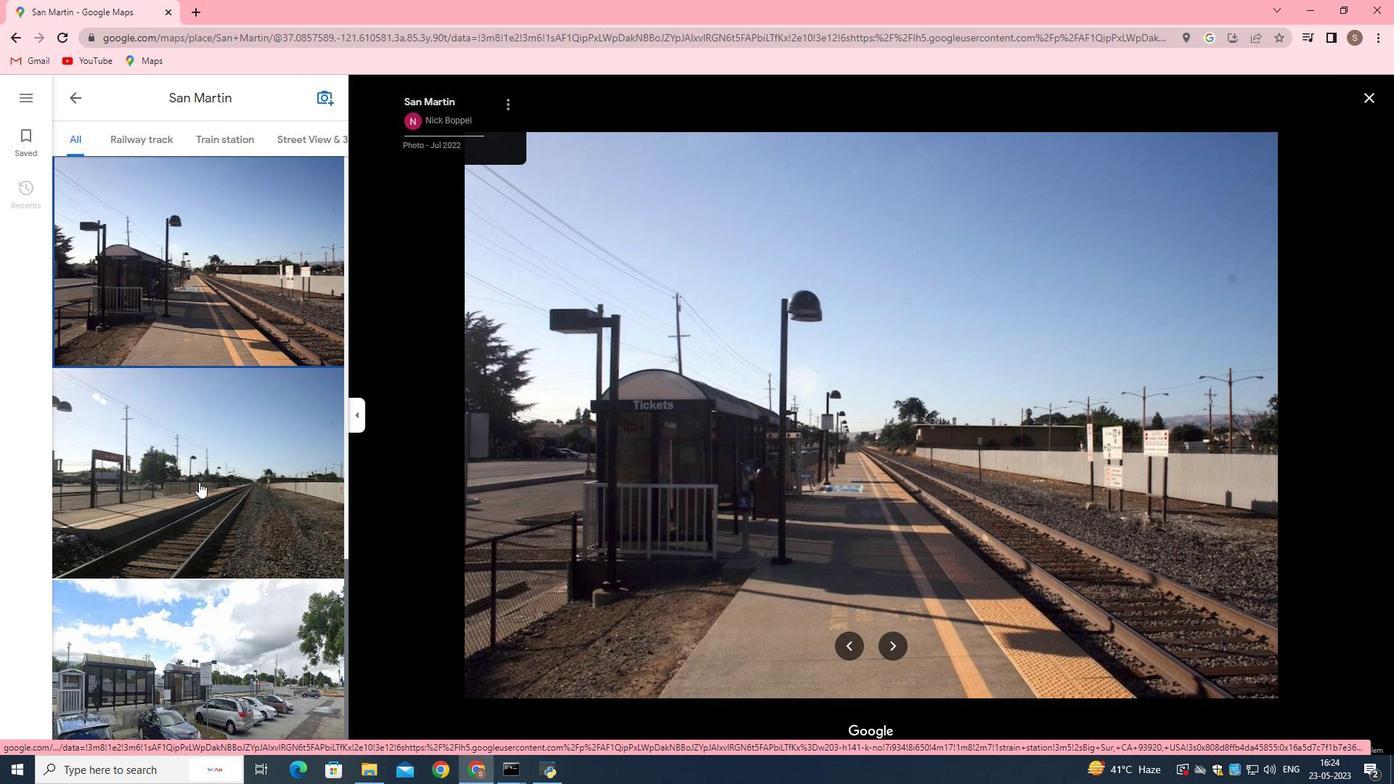 
Action: Mouse scrolled (198, 482) with delta (0, 0)
Screenshot: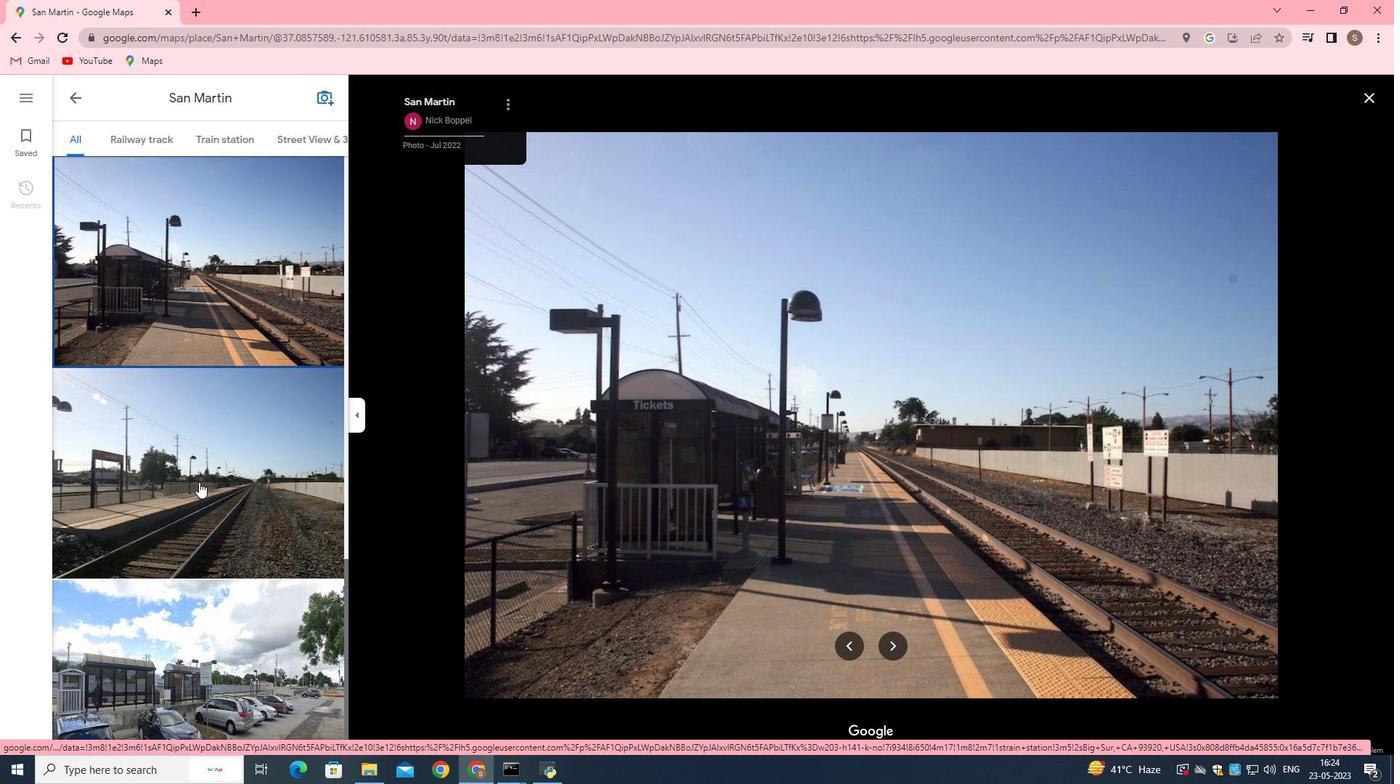 
Action: Mouse scrolled (198, 482) with delta (0, 0)
Screenshot: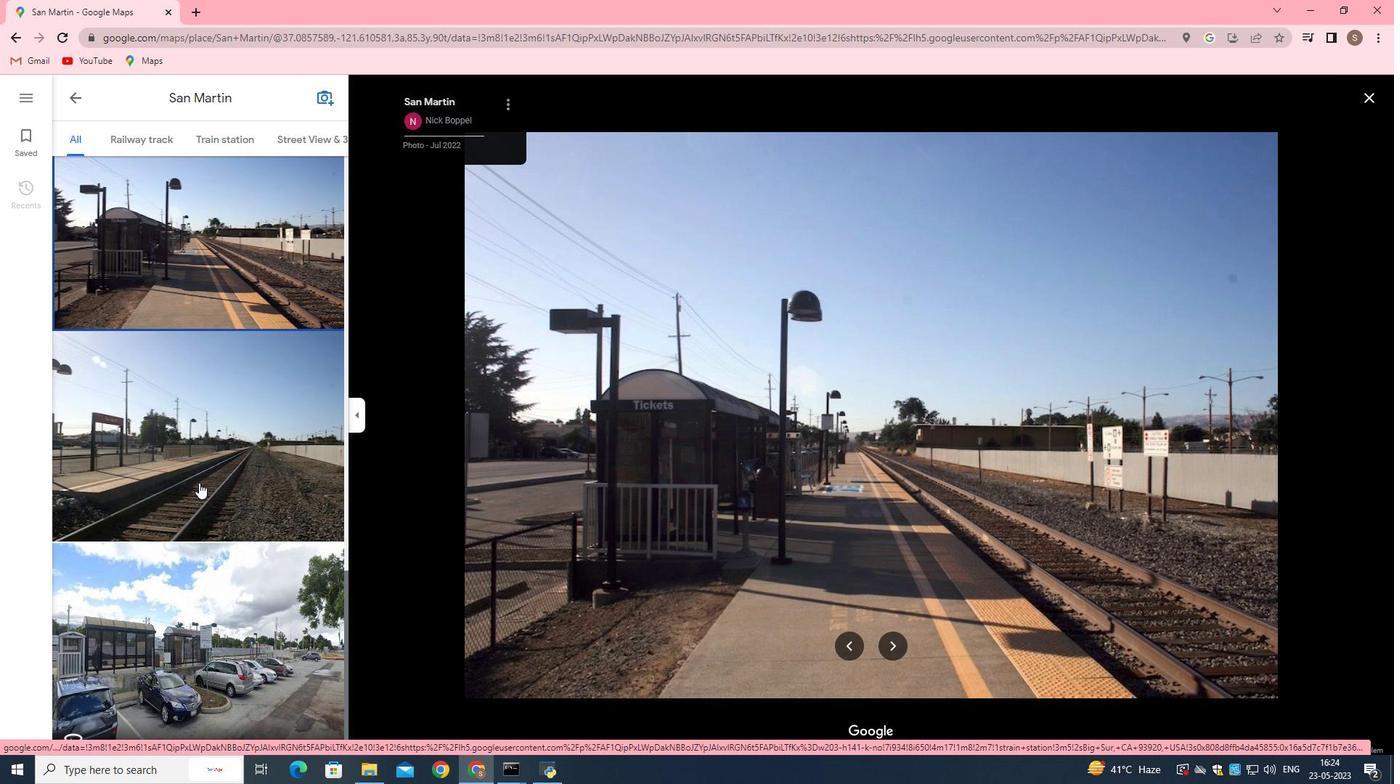 
Action: Mouse scrolled (198, 482) with delta (0, 0)
Screenshot: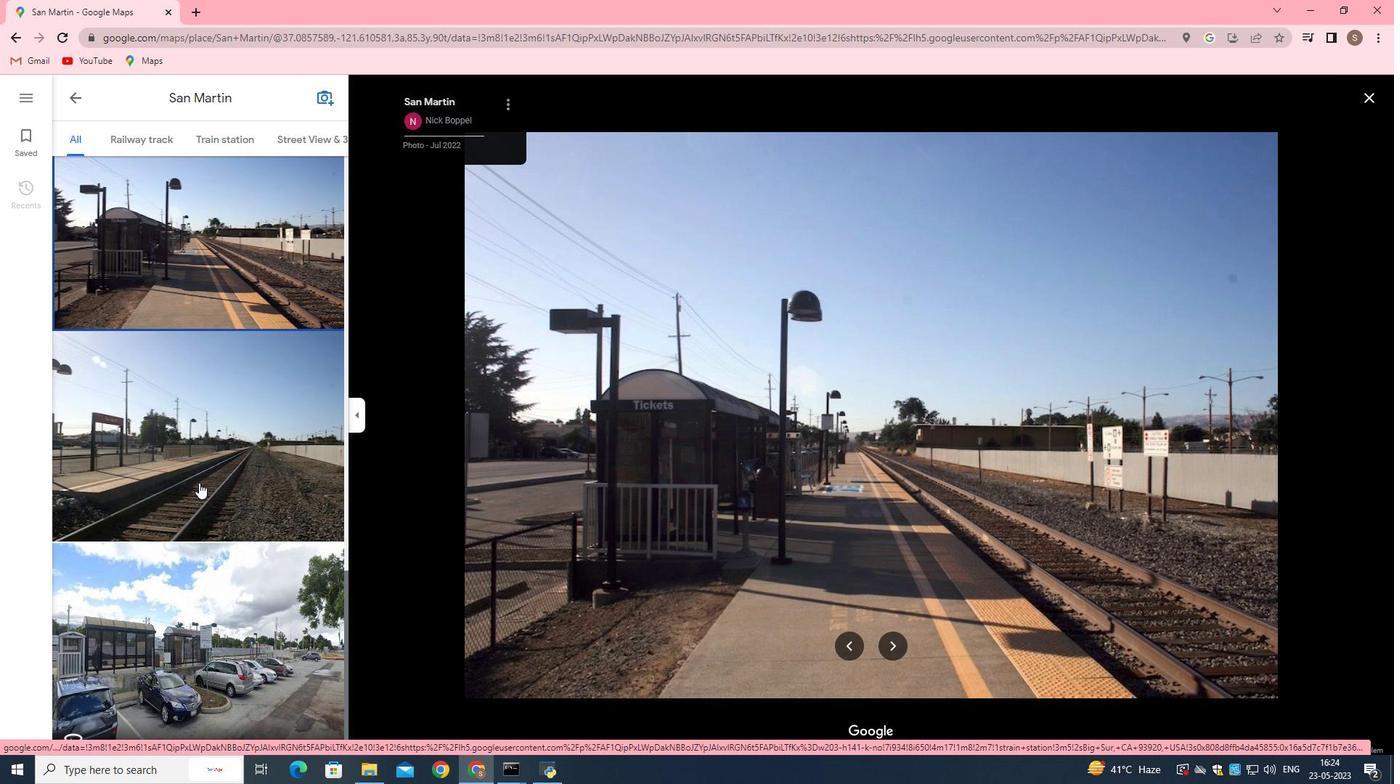 
Action: Mouse moved to (198, 488)
Screenshot: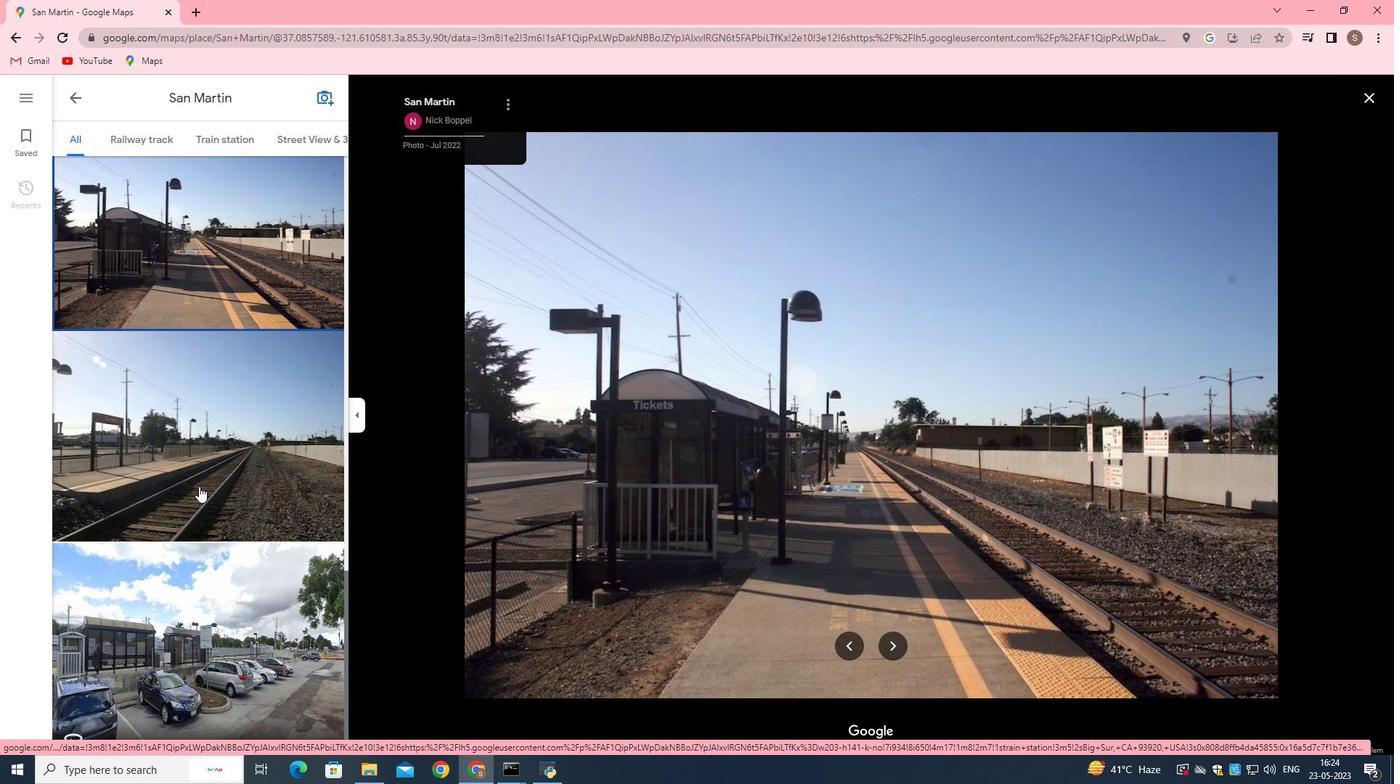 
Action: Mouse scrolled (198, 487) with delta (0, 0)
Screenshot: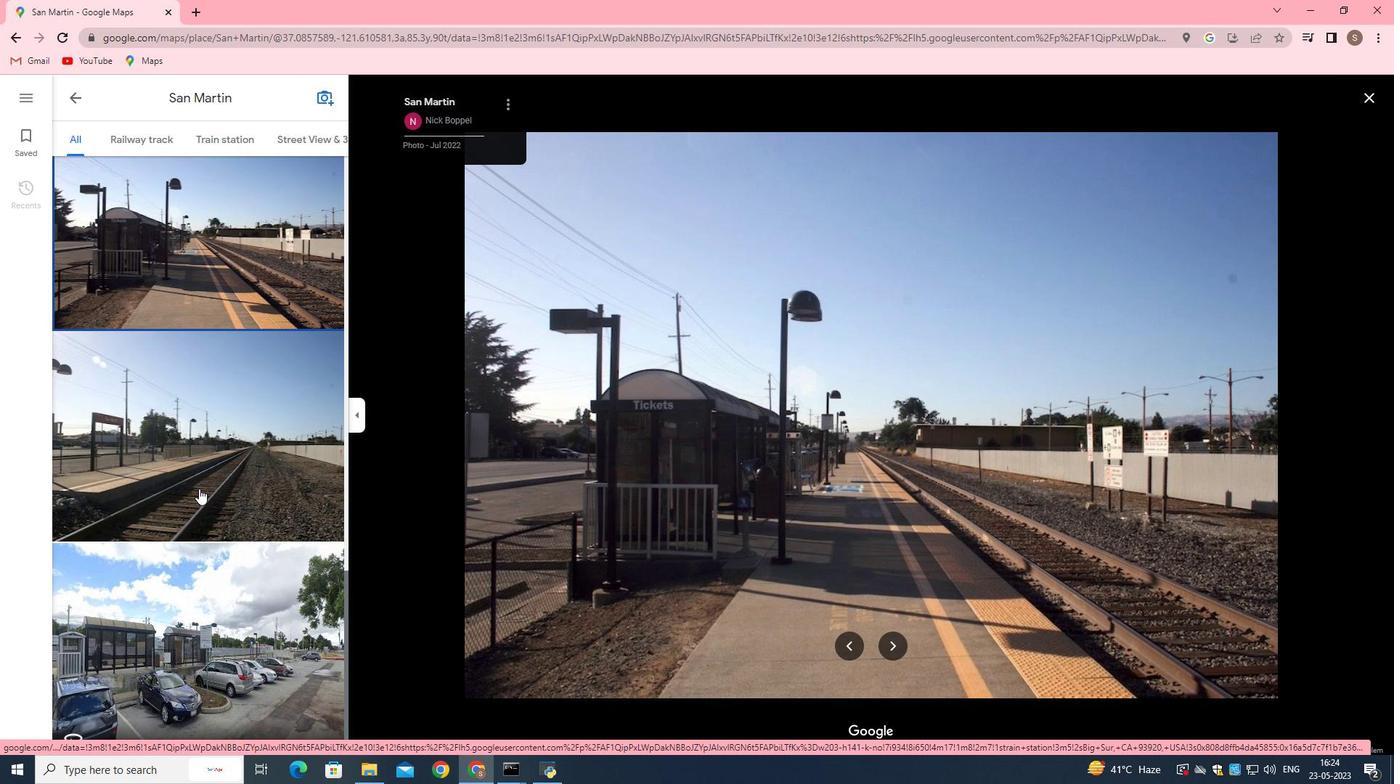 
Action: Mouse moved to (200, 485)
Screenshot: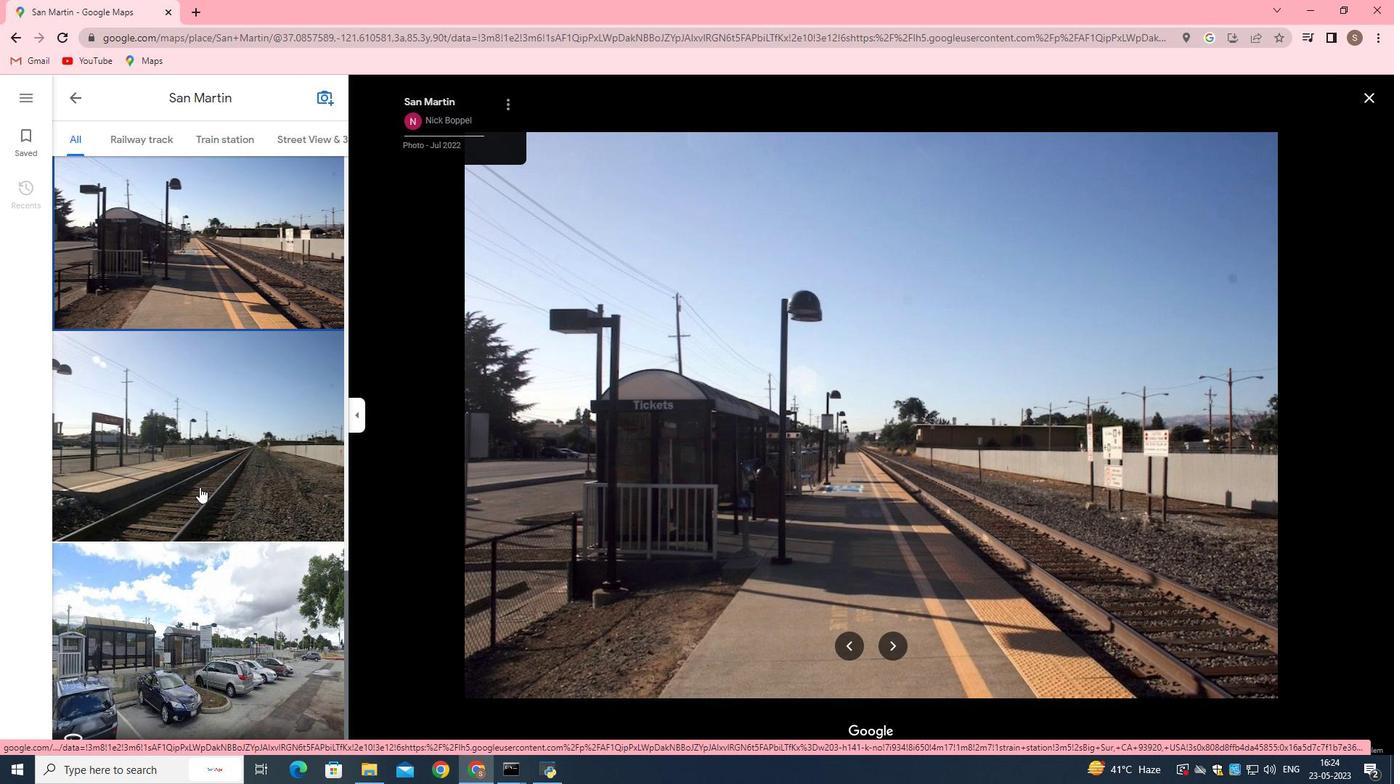 
Action: Mouse pressed left at (200, 485)
Screenshot: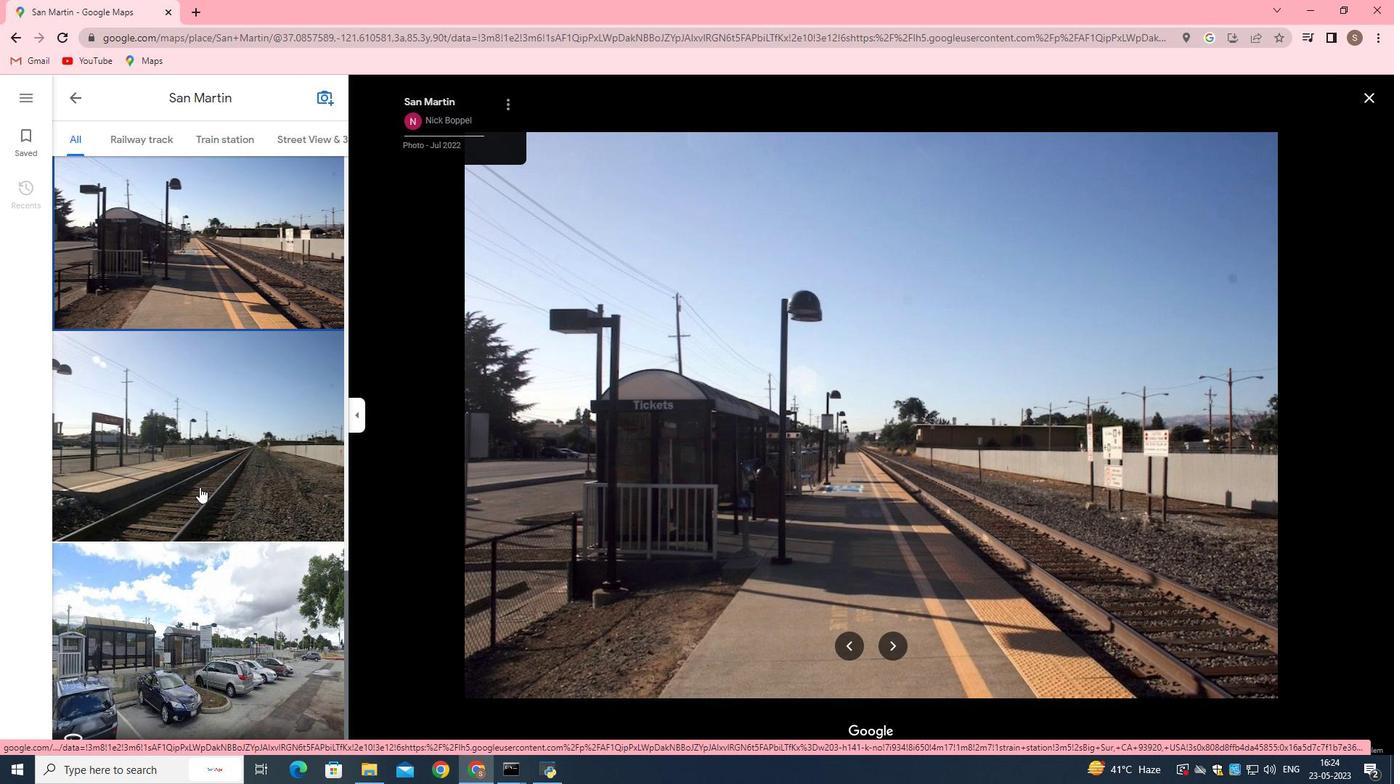
Action: Mouse moved to (203, 582)
Screenshot: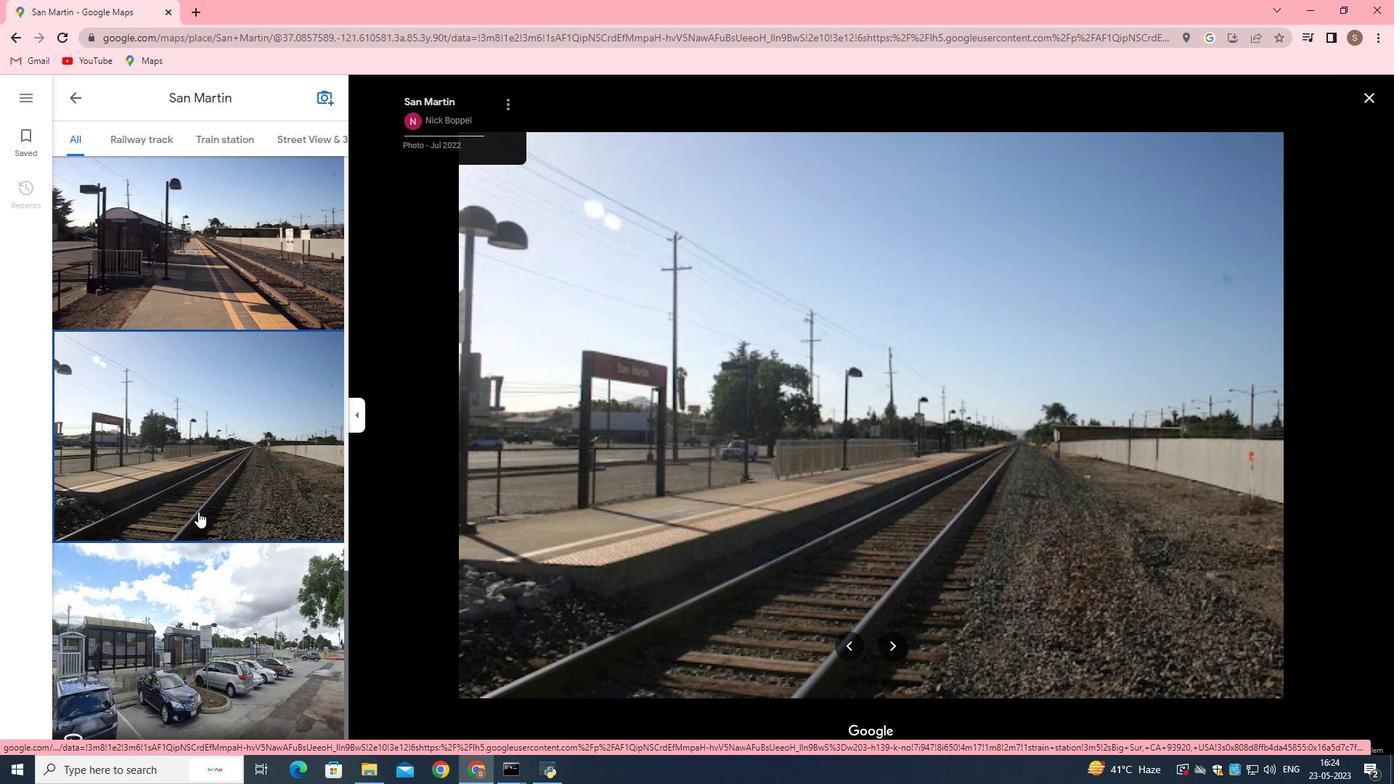 
Action: Mouse pressed left at (203, 582)
Screenshot: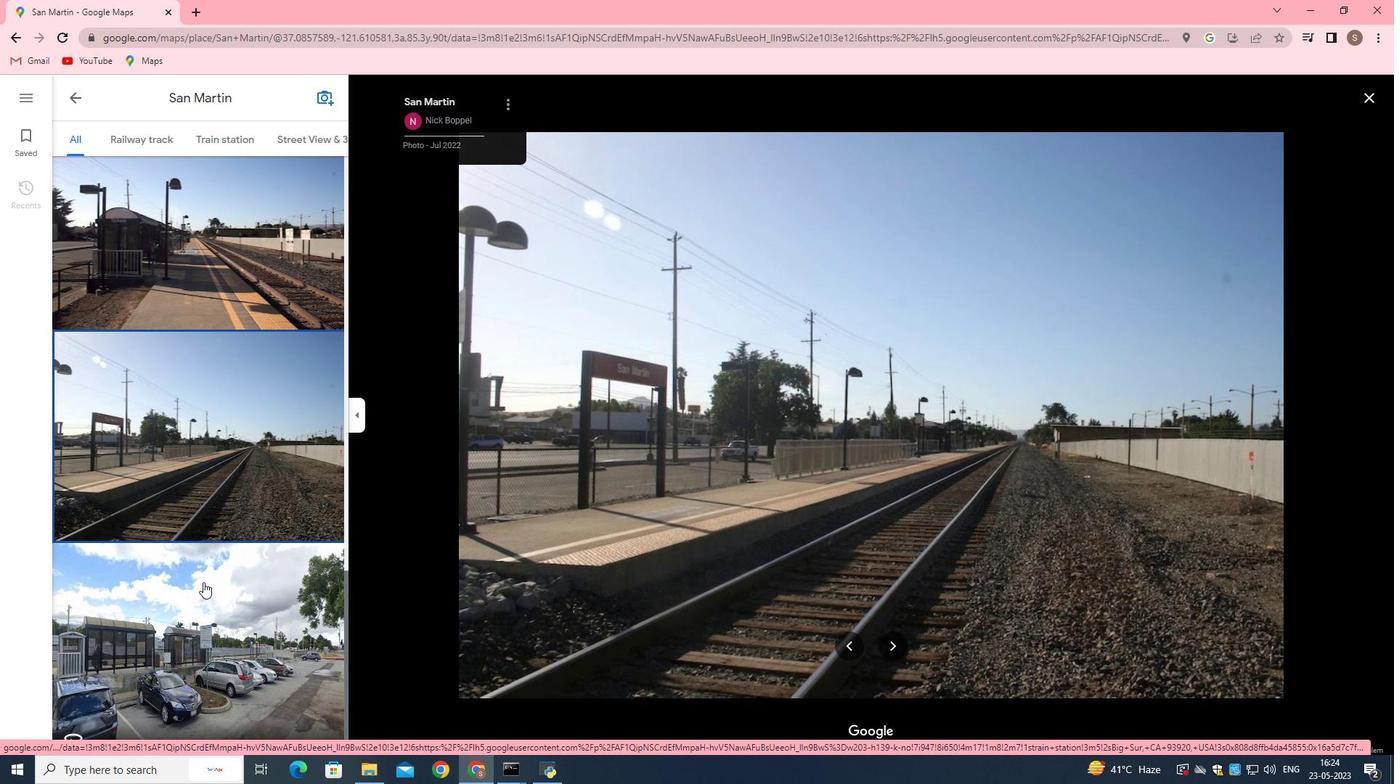 
Action: Mouse moved to (254, 266)
Screenshot: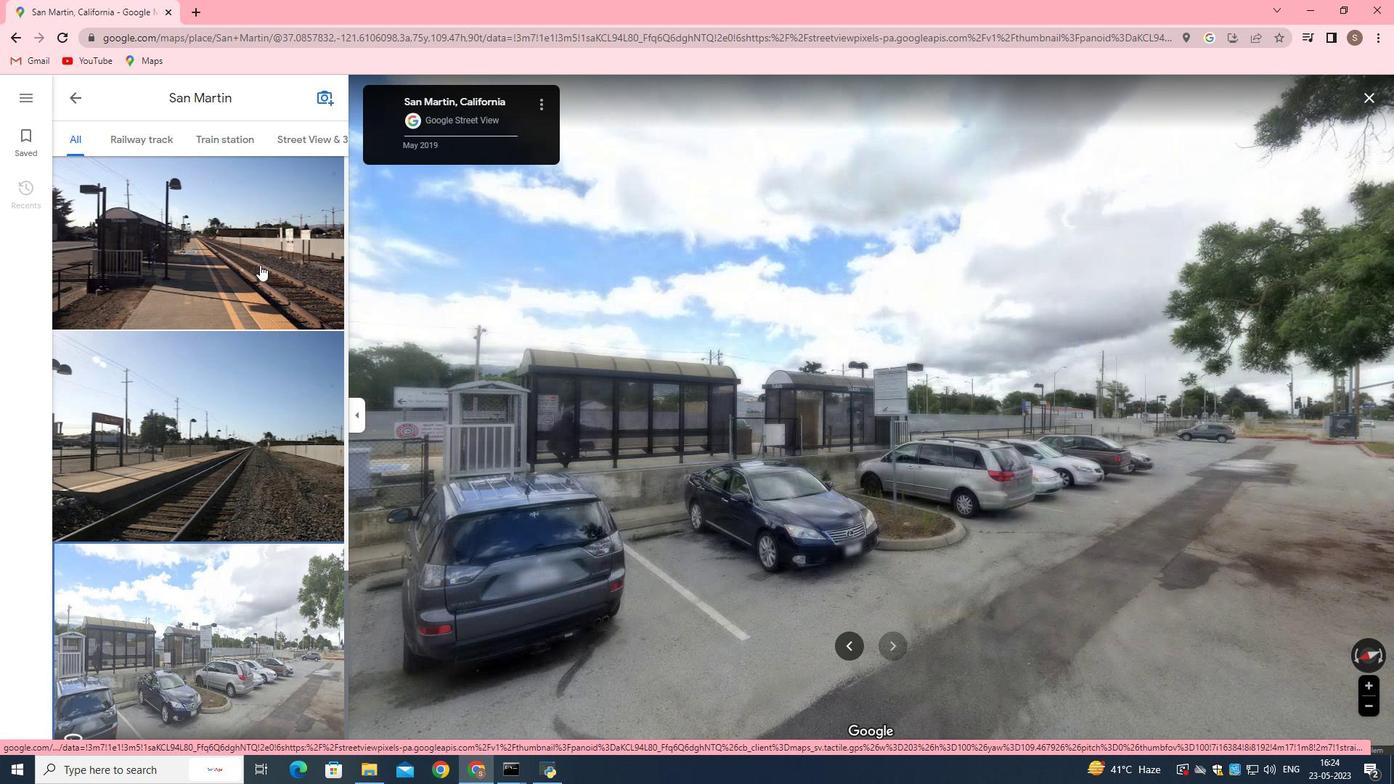 
Action: Mouse scrolled (254, 265) with delta (0, 0)
Screenshot: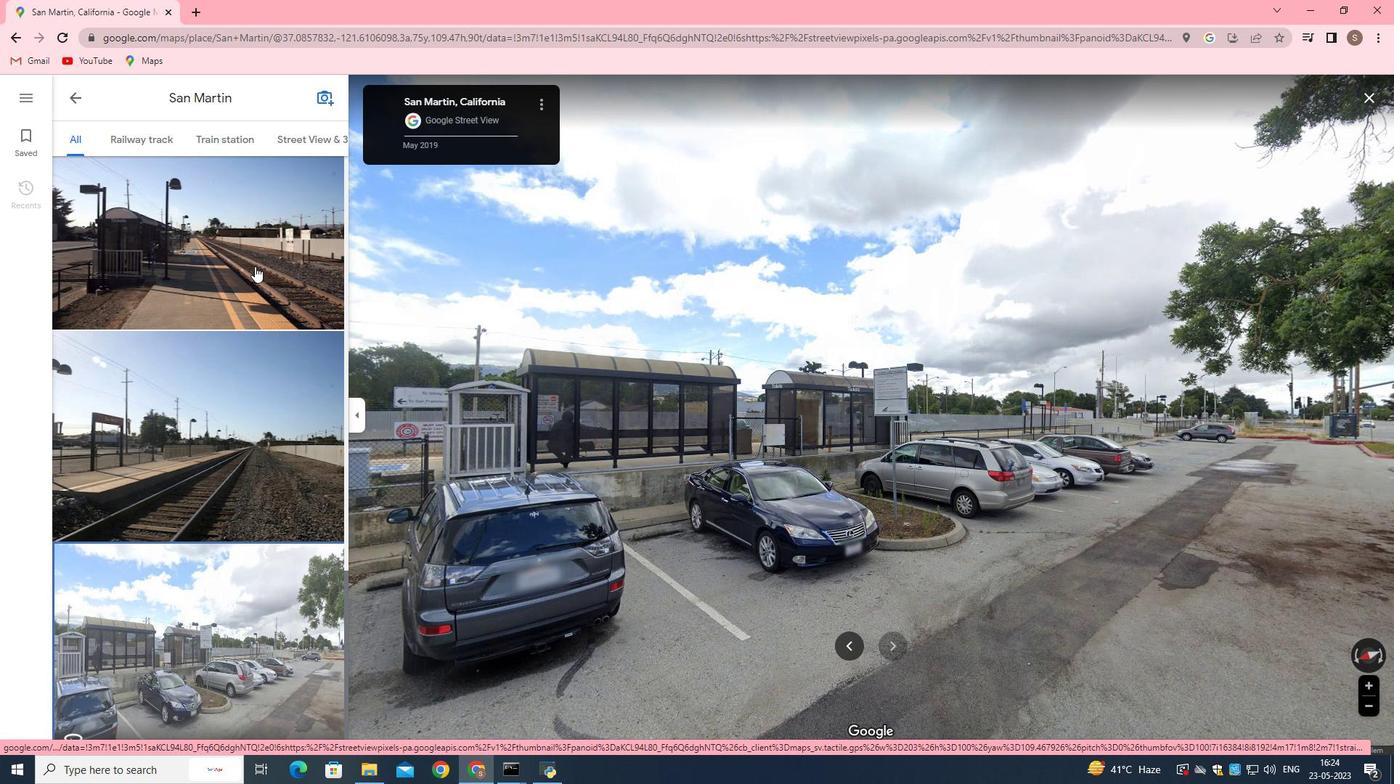 
Action: Mouse scrolled (254, 265) with delta (0, 0)
Screenshot: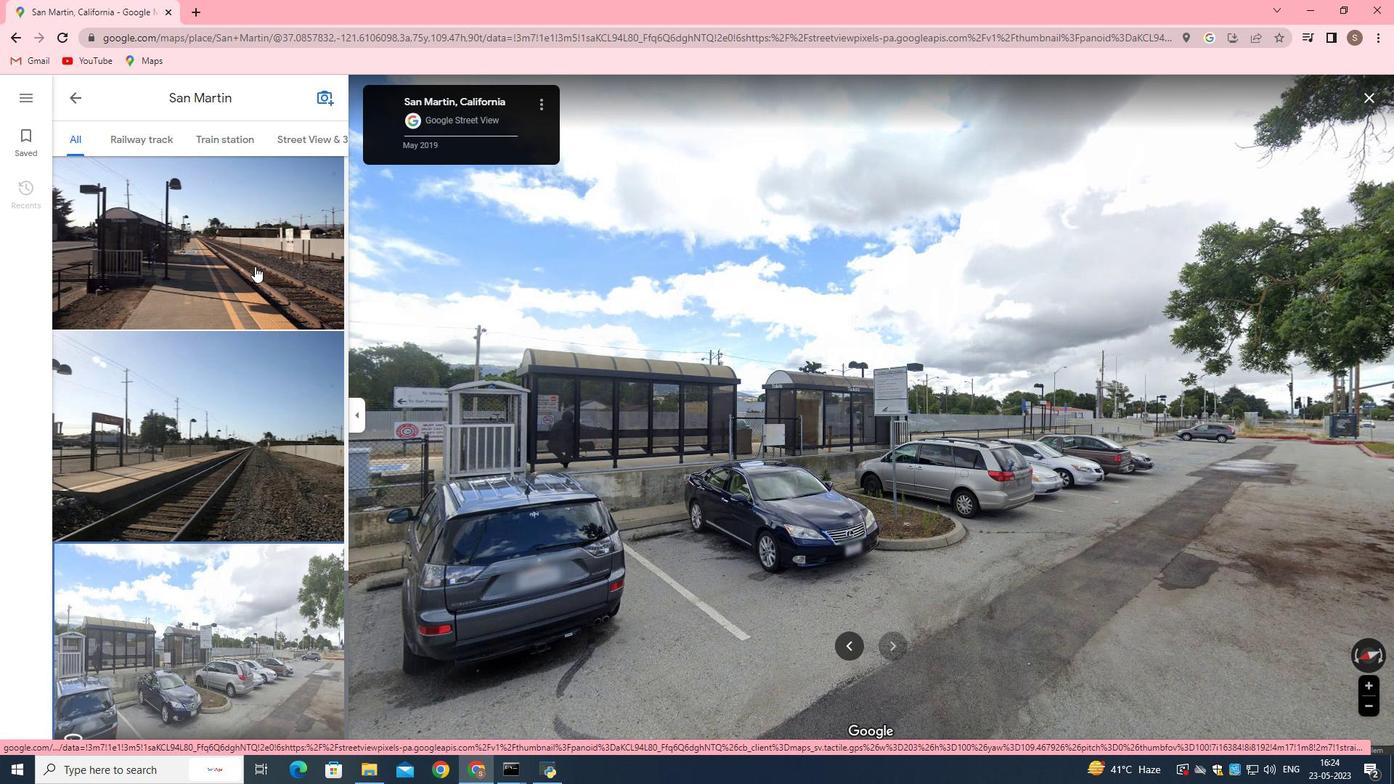 
Action: Mouse moved to (254, 266)
Screenshot: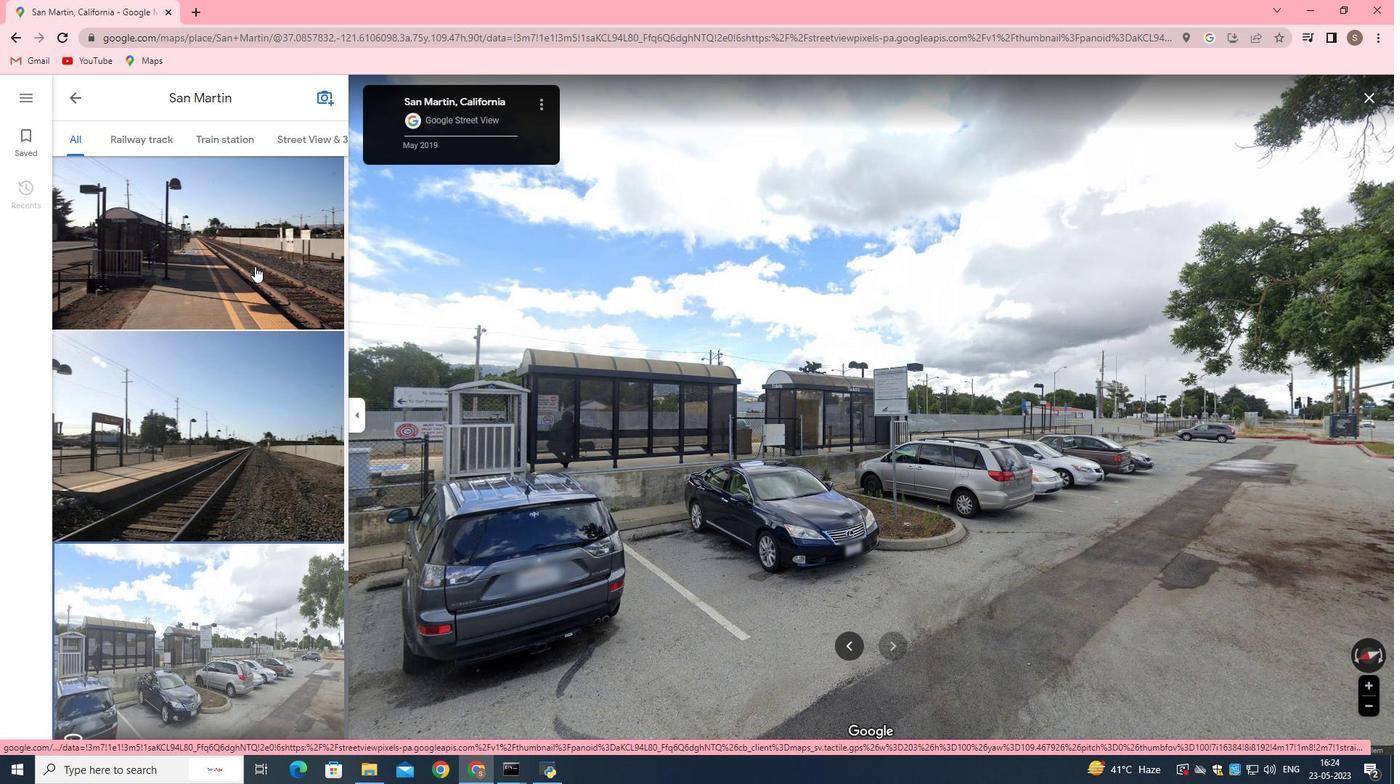 
Action: Mouse scrolled (254, 265) with delta (0, 0)
Screenshot: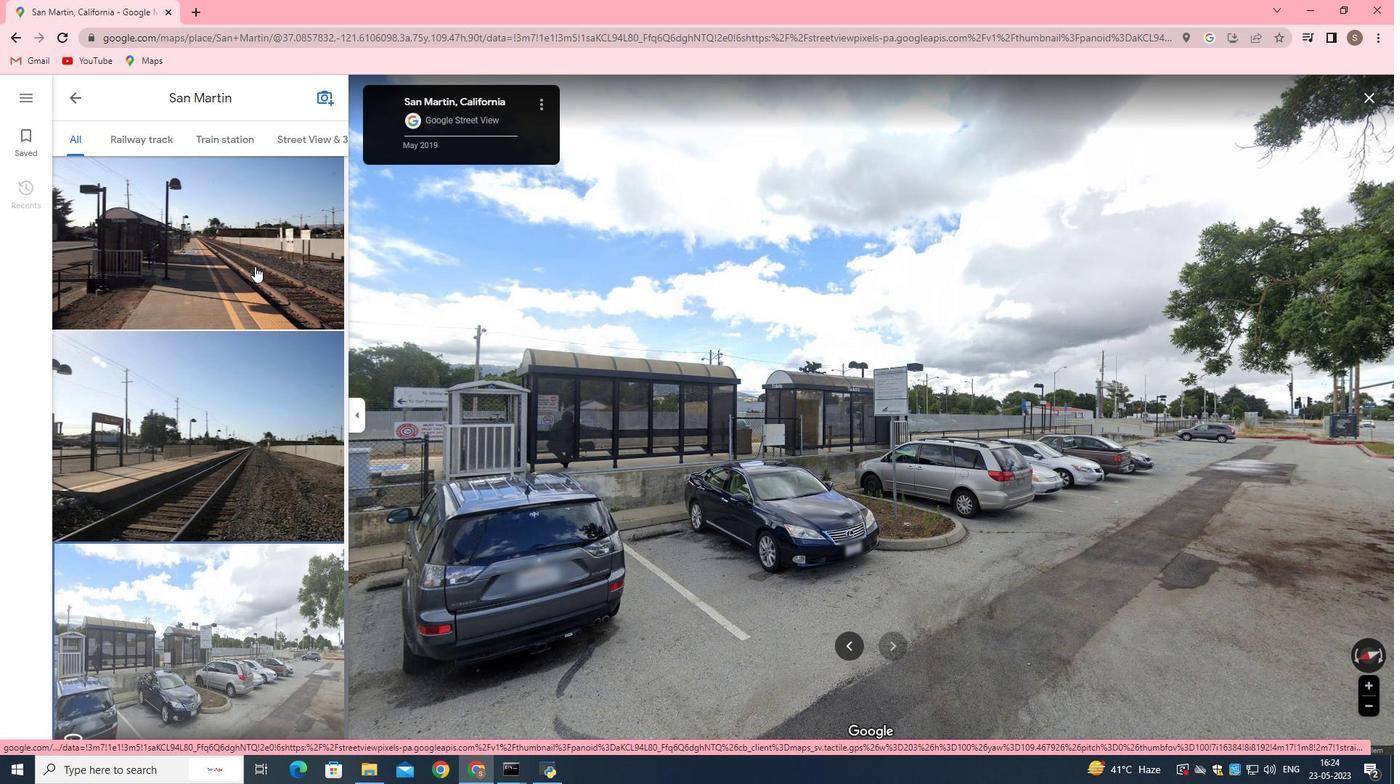 
Action: Mouse scrolled (254, 265) with delta (0, 0)
Screenshot: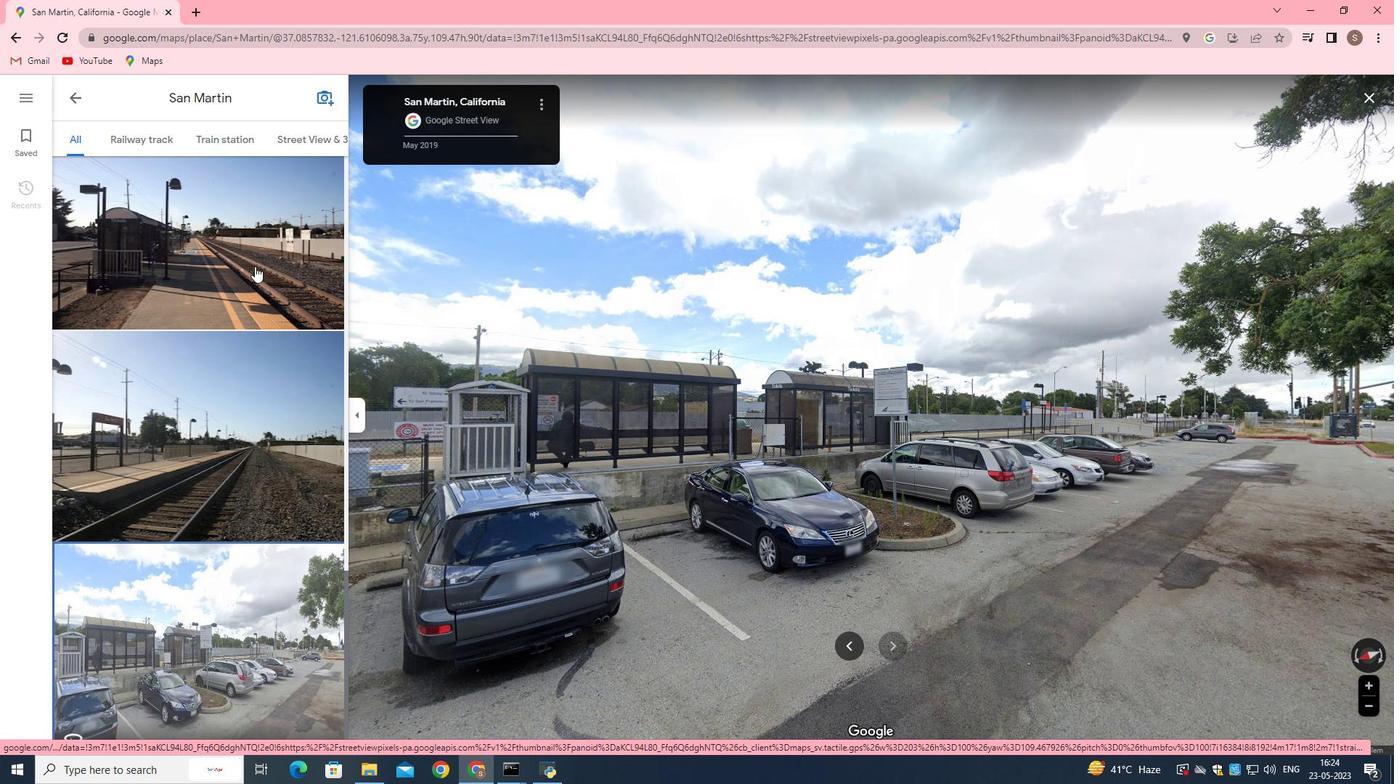 
Action: Mouse moved to (253, 372)
Screenshot: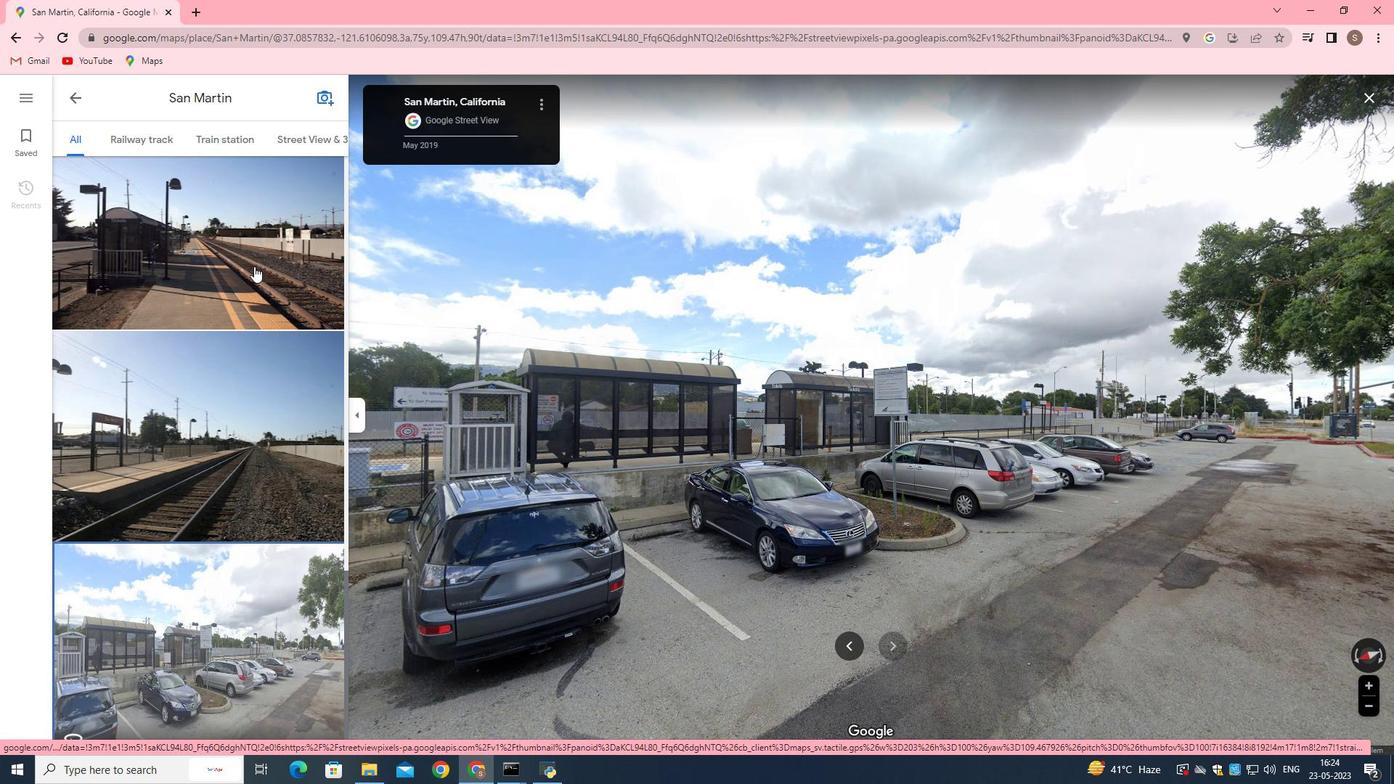 
Action: Mouse scrolled (253, 371) with delta (0, 0)
Screenshot: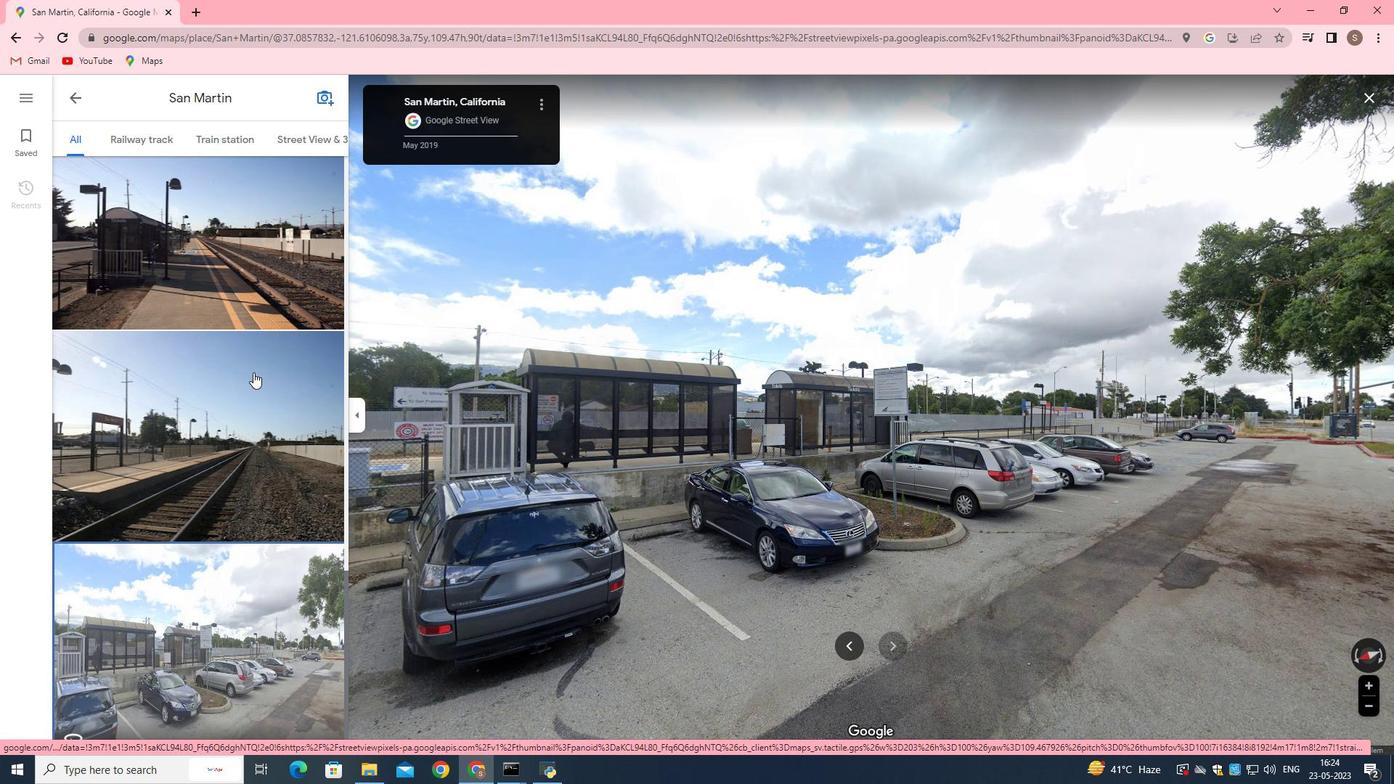 
Action: Mouse moved to (253, 372)
Screenshot: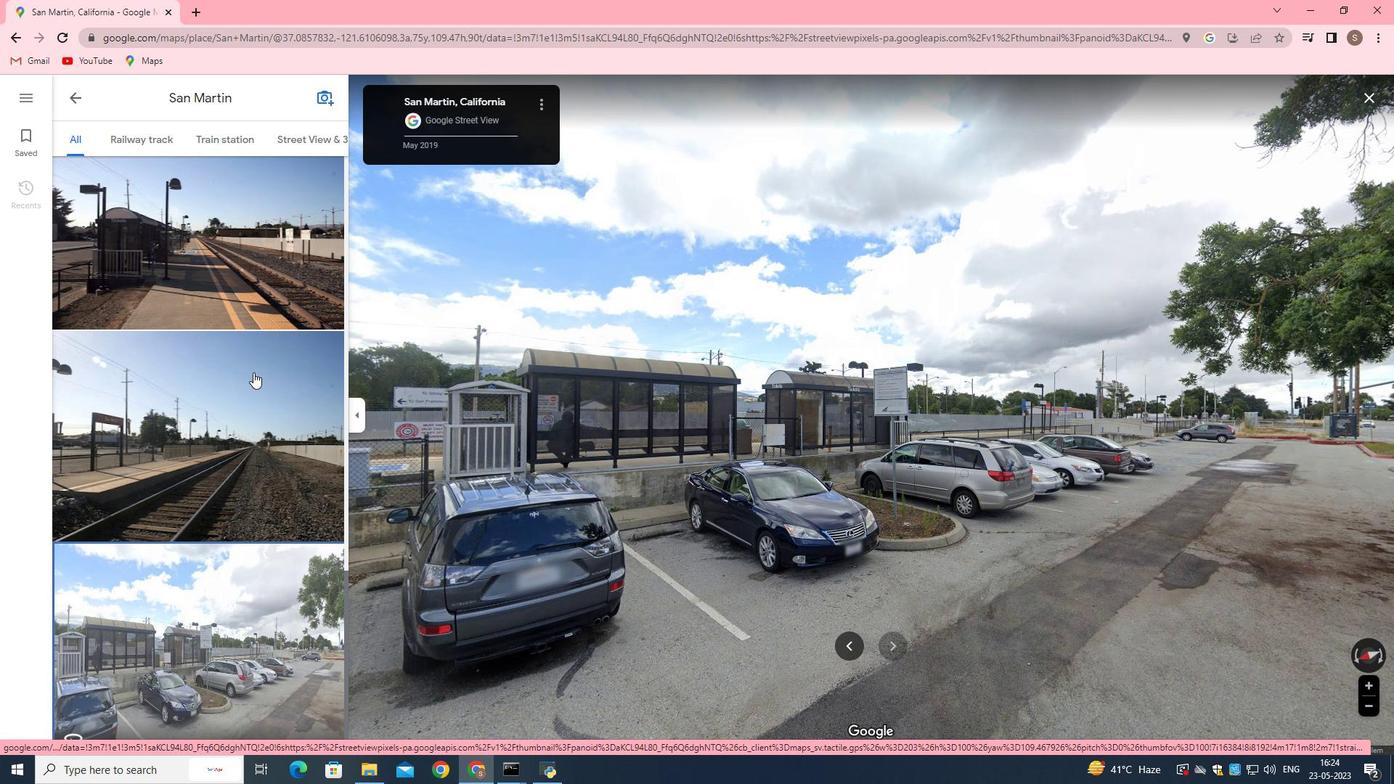 
Action: Mouse scrolled (253, 371) with delta (0, 0)
Screenshot: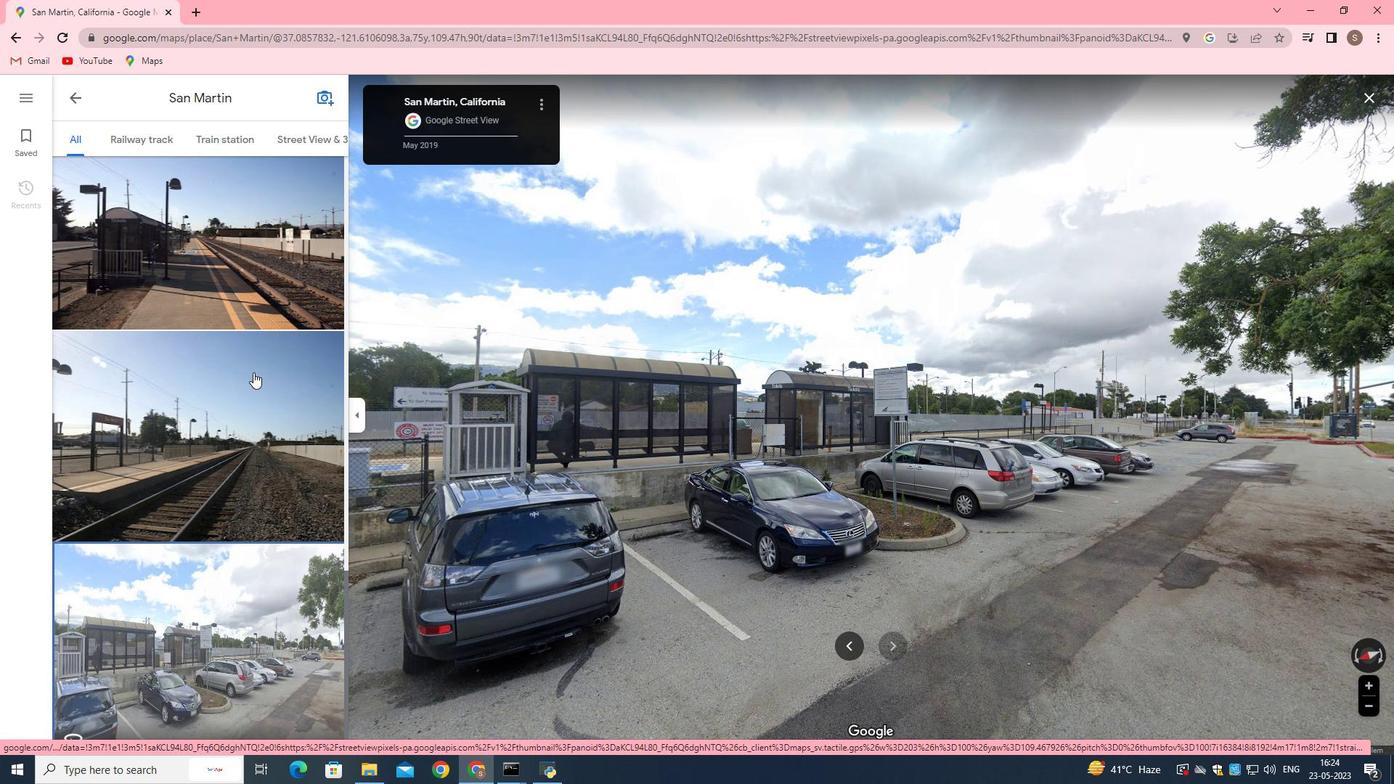 
Action: Mouse moved to (197, 382)
Screenshot: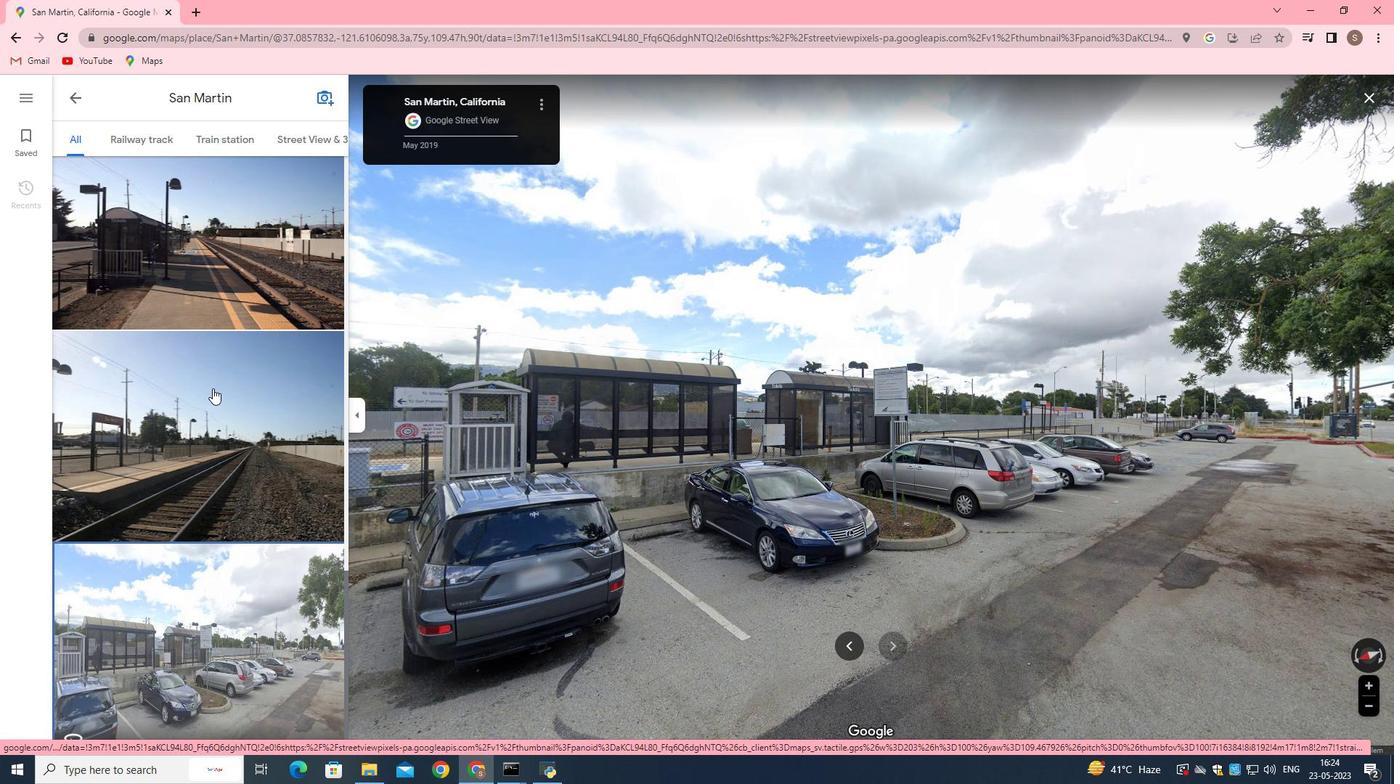 
Action: Mouse scrolled (197, 381) with delta (0, 0)
